 Task: Look for space in Seesen, Germany from 2nd June, 2023 to 9th June, 2023 for 5 adults in price range Rs.7000 to Rs.13000. Place can be shared room with 2 bedrooms having 5 beds and 2 bathrooms. Property type can be house, flat, guest house. Amenities needed are: wifi. Booking option can be shelf check-in. Required host language is English.
Action: Mouse moved to (506, 119)
Screenshot: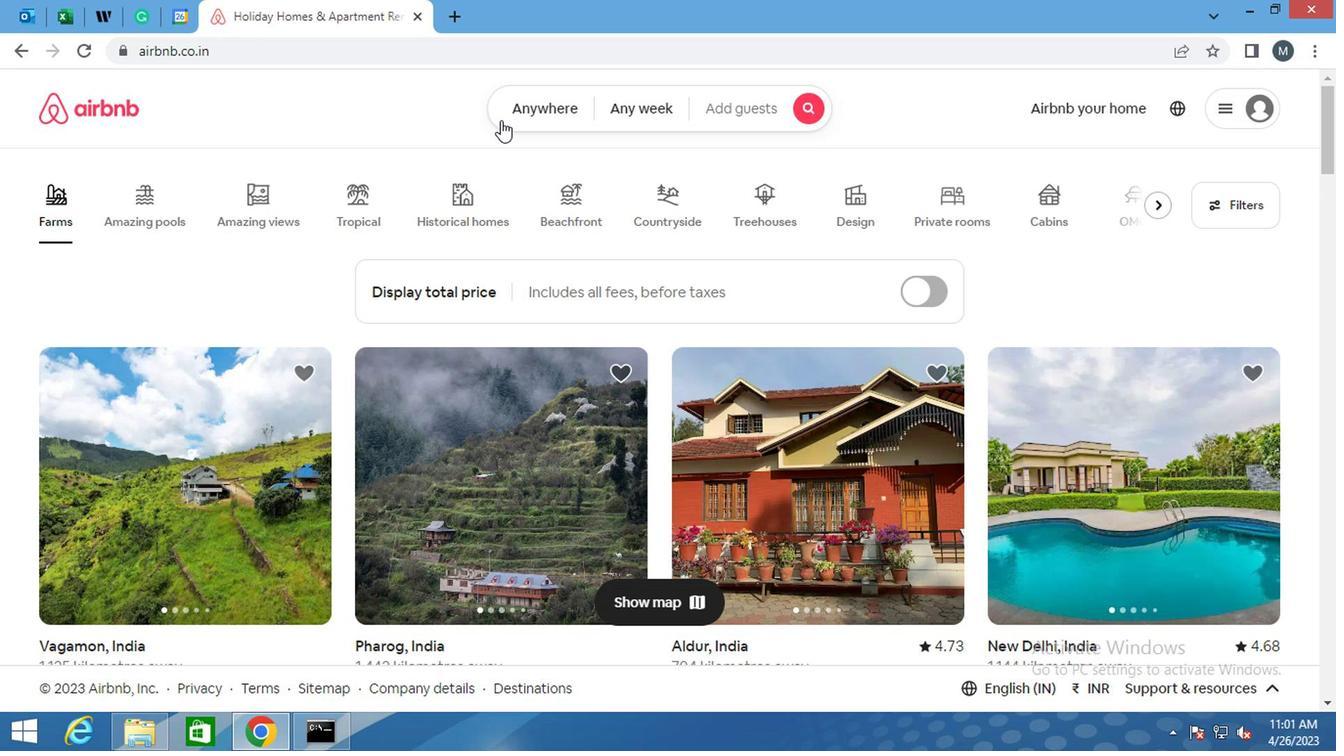 
Action: Mouse pressed left at (506, 119)
Screenshot: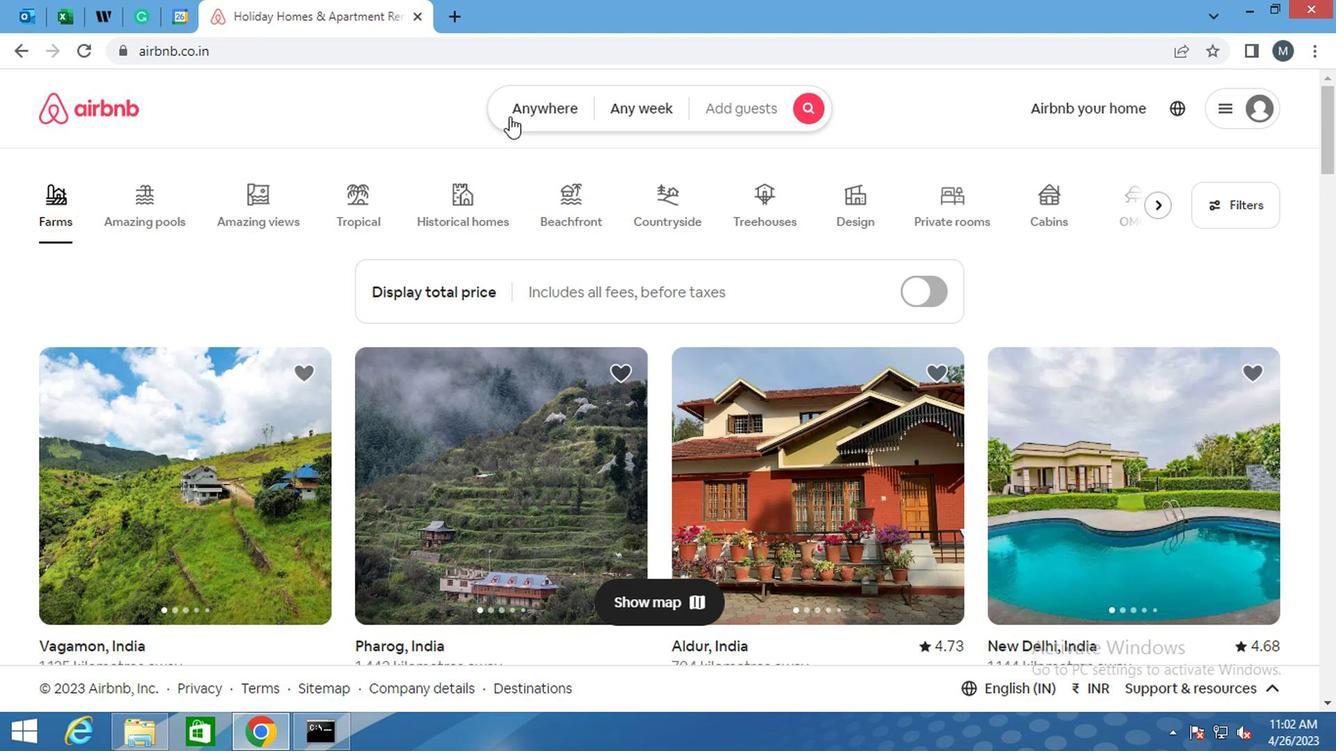 
Action: Mouse moved to (305, 180)
Screenshot: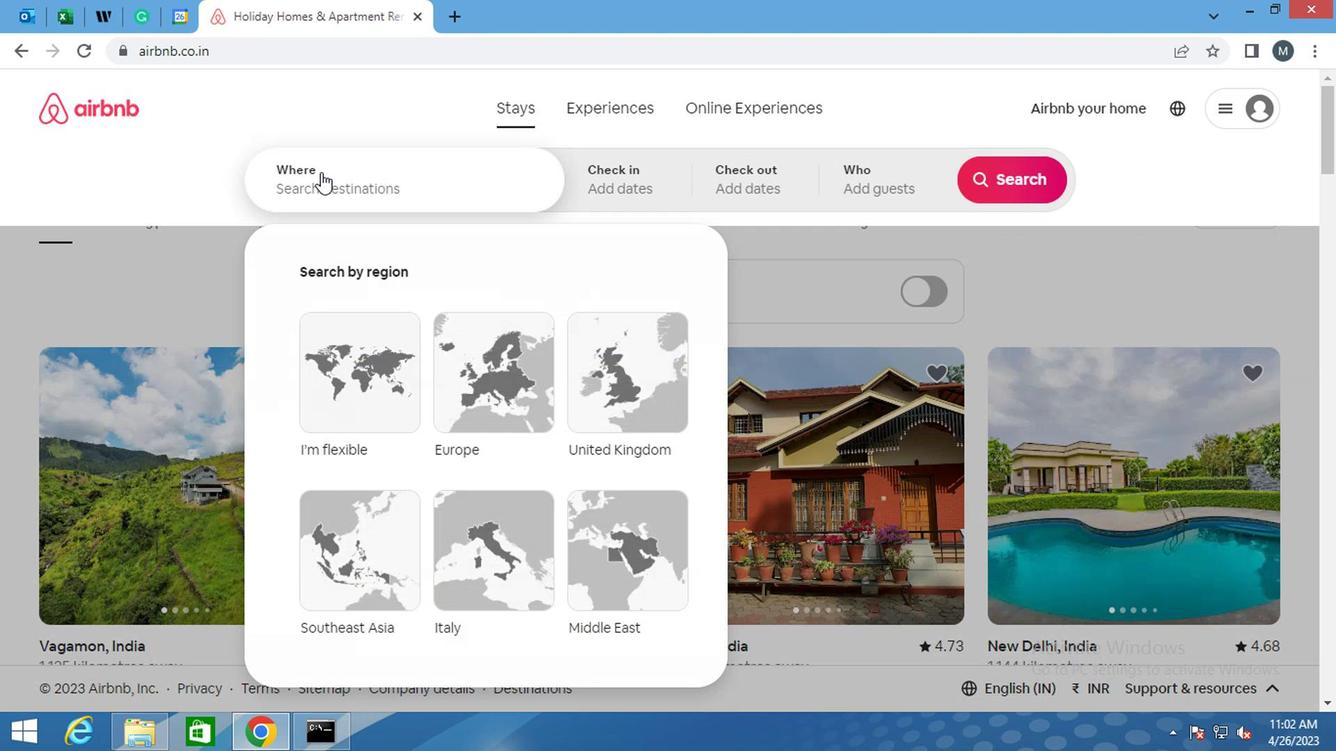 
Action: Mouse pressed left at (305, 180)
Screenshot: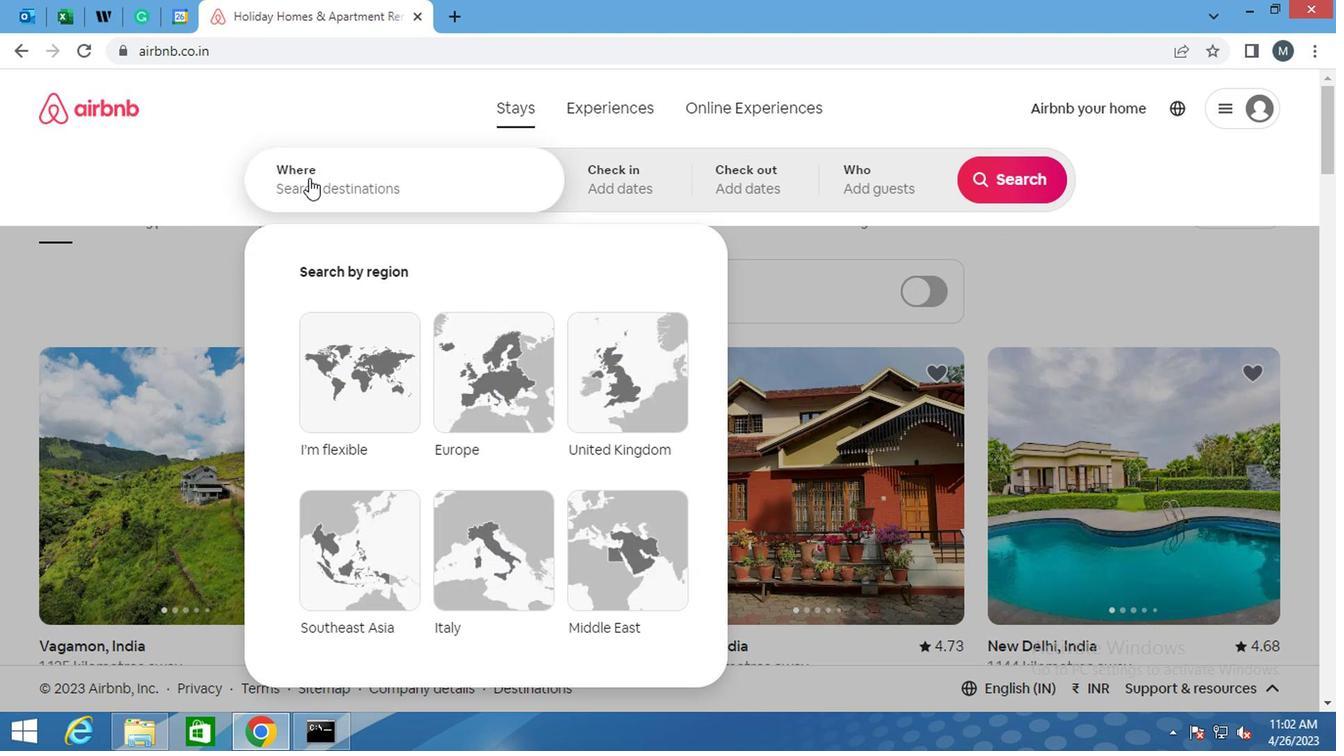 
Action: Key pressed <Key.shift>SEESEN,<Key.space><Key.shift>GERMANY<Key.enter>
Screenshot: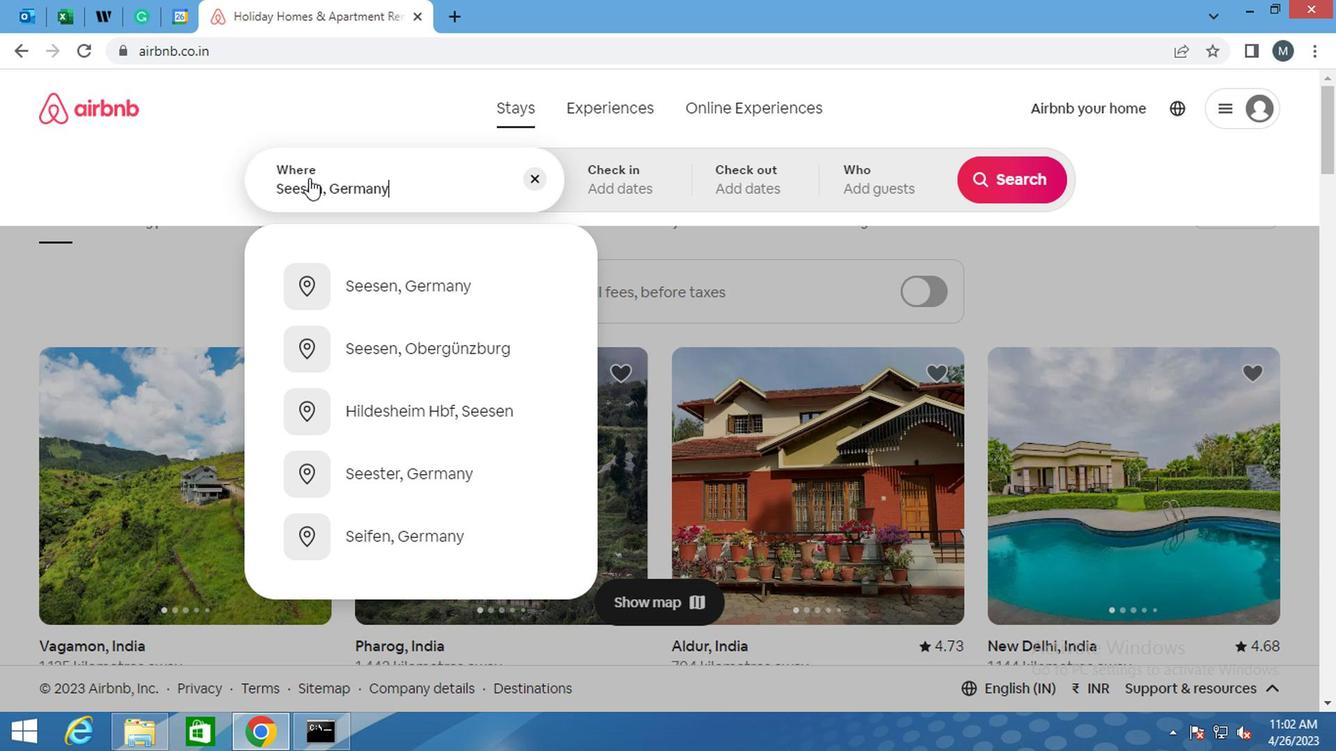 
Action: Mouse moved to (999, 343)
Screenshot: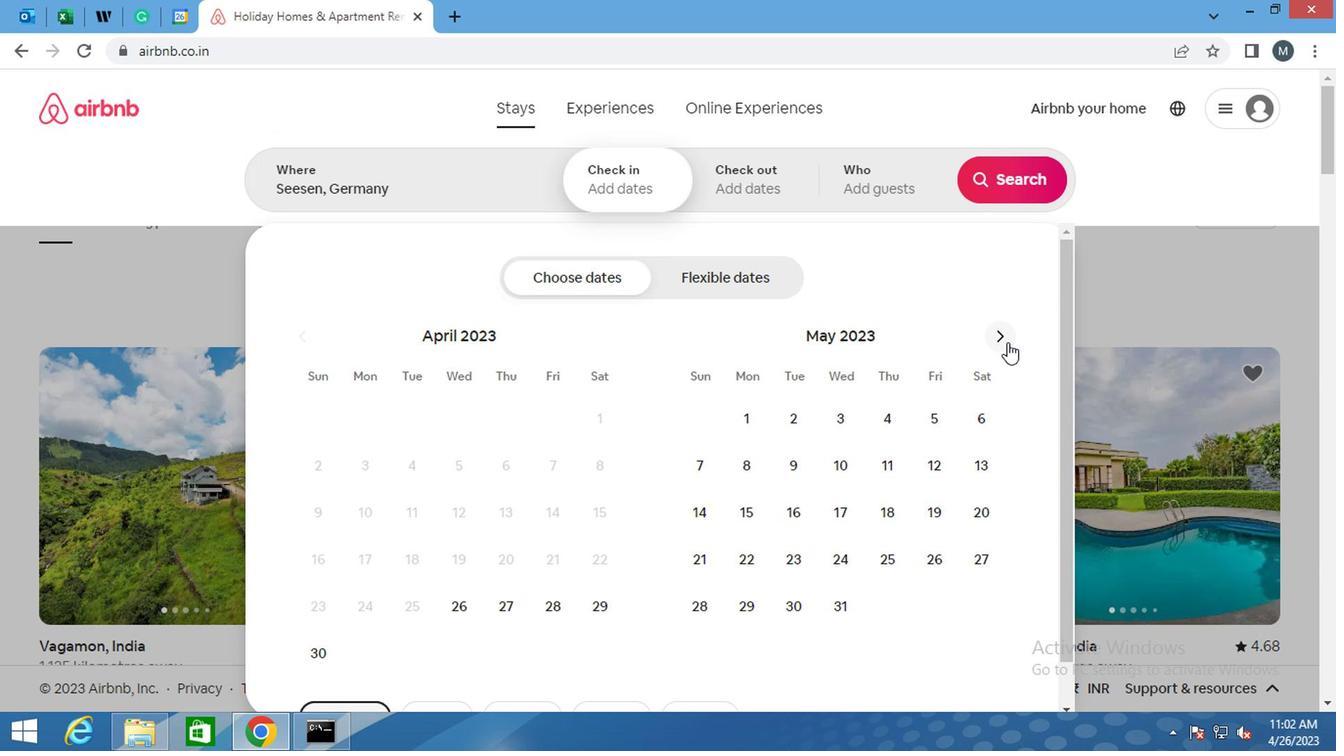 
Action: Mouse pressed left at (999, 343)
Screenshot: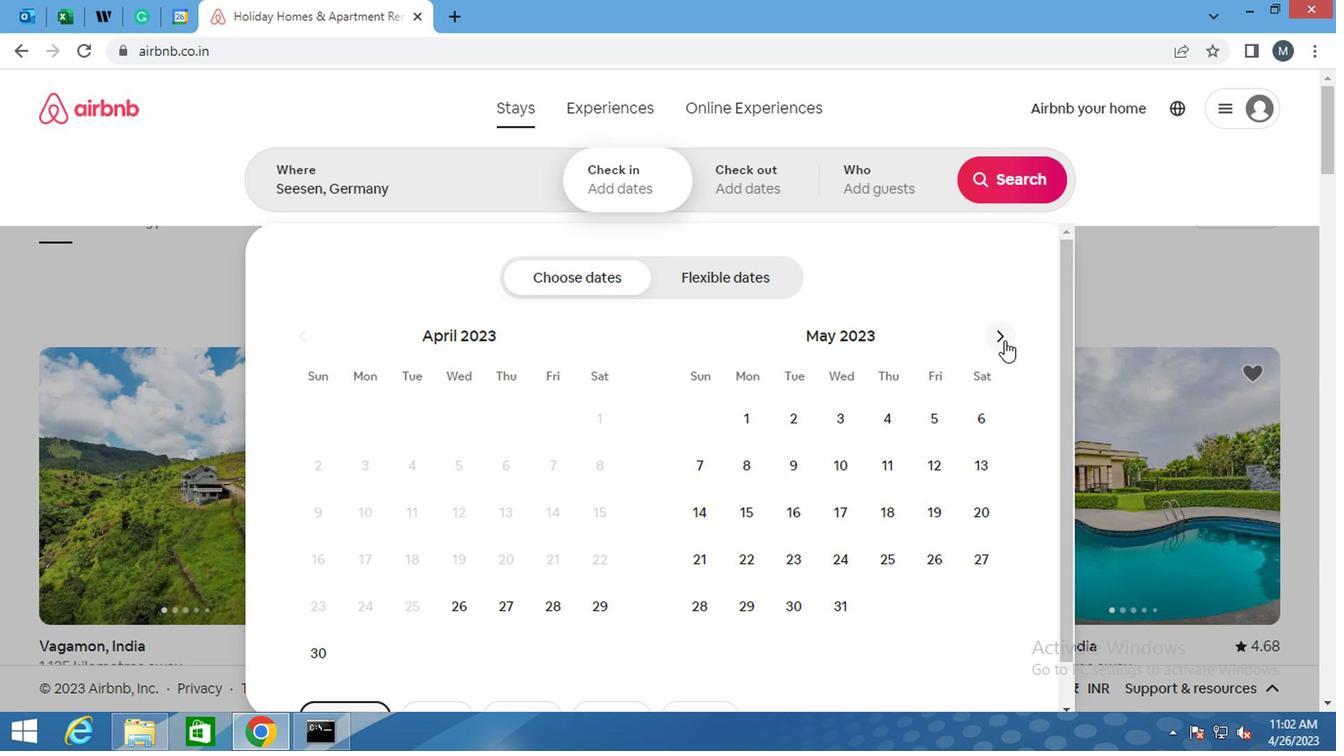 
Action: Mouse moved to (949, 423)
Screenshot: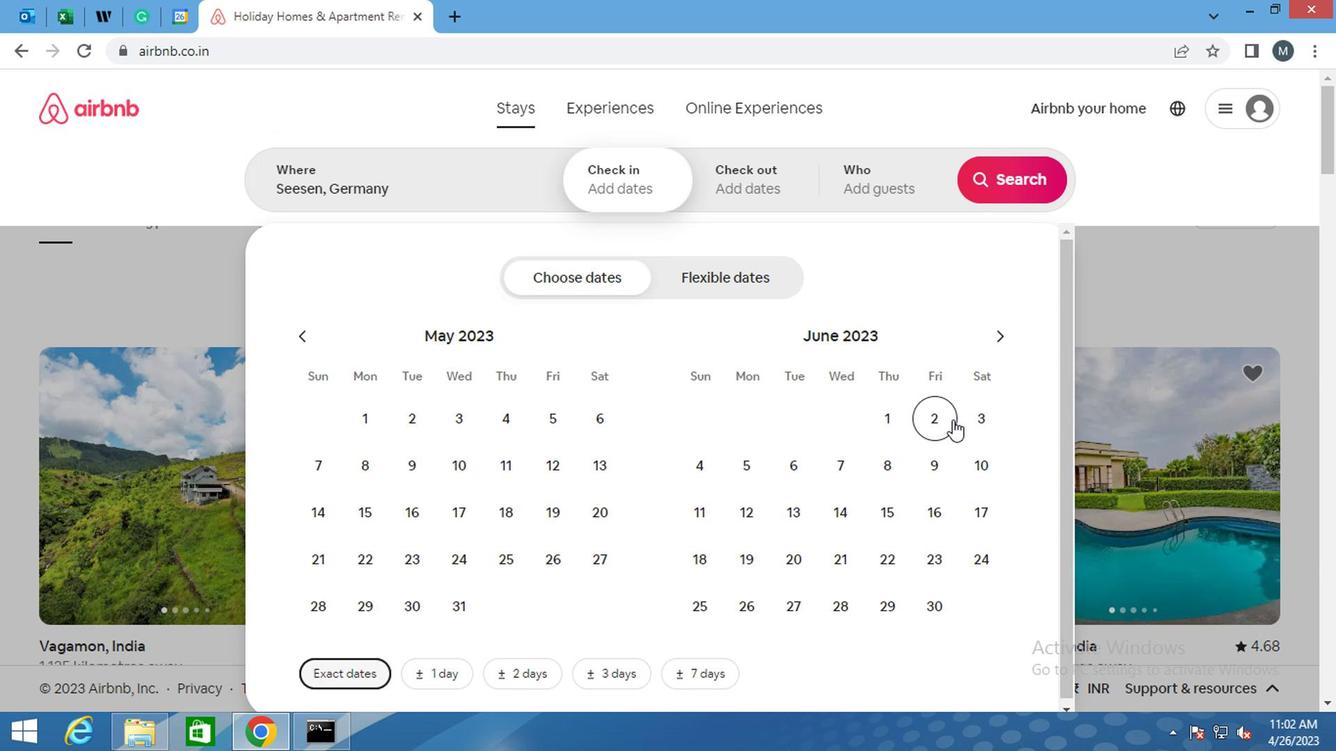 
Action: Mouse pressed left at (949, 423)
Screenshot: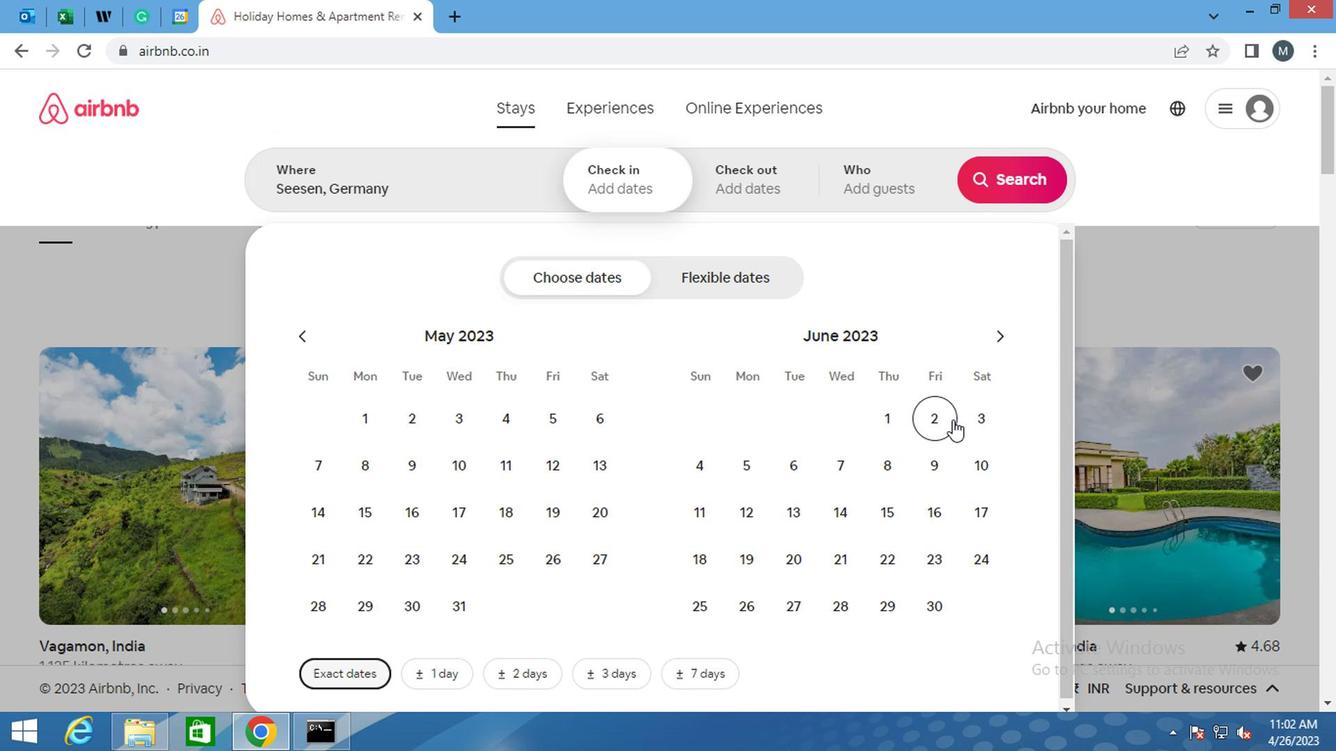 
Action: Mouse moved to (941, 462)
Screenshot: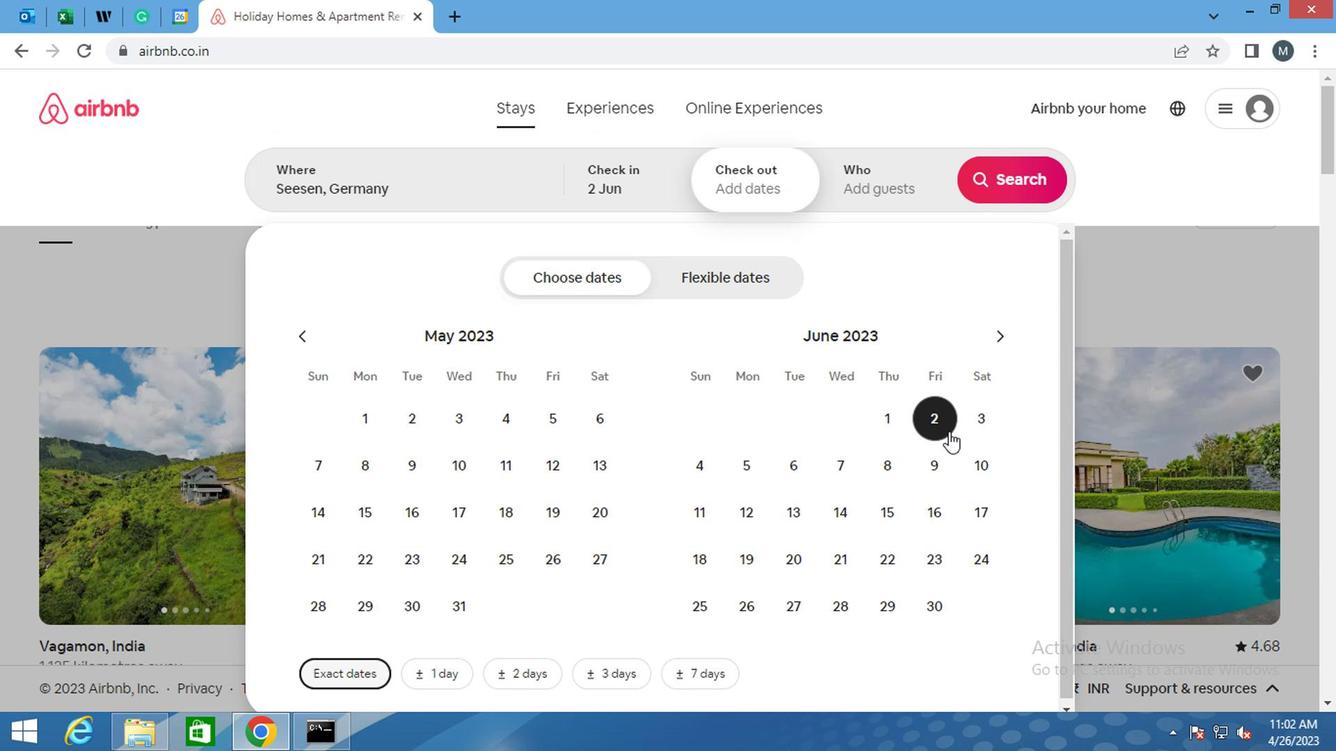 
Action: Mouse pressed left at (941, 462)
Screenshot: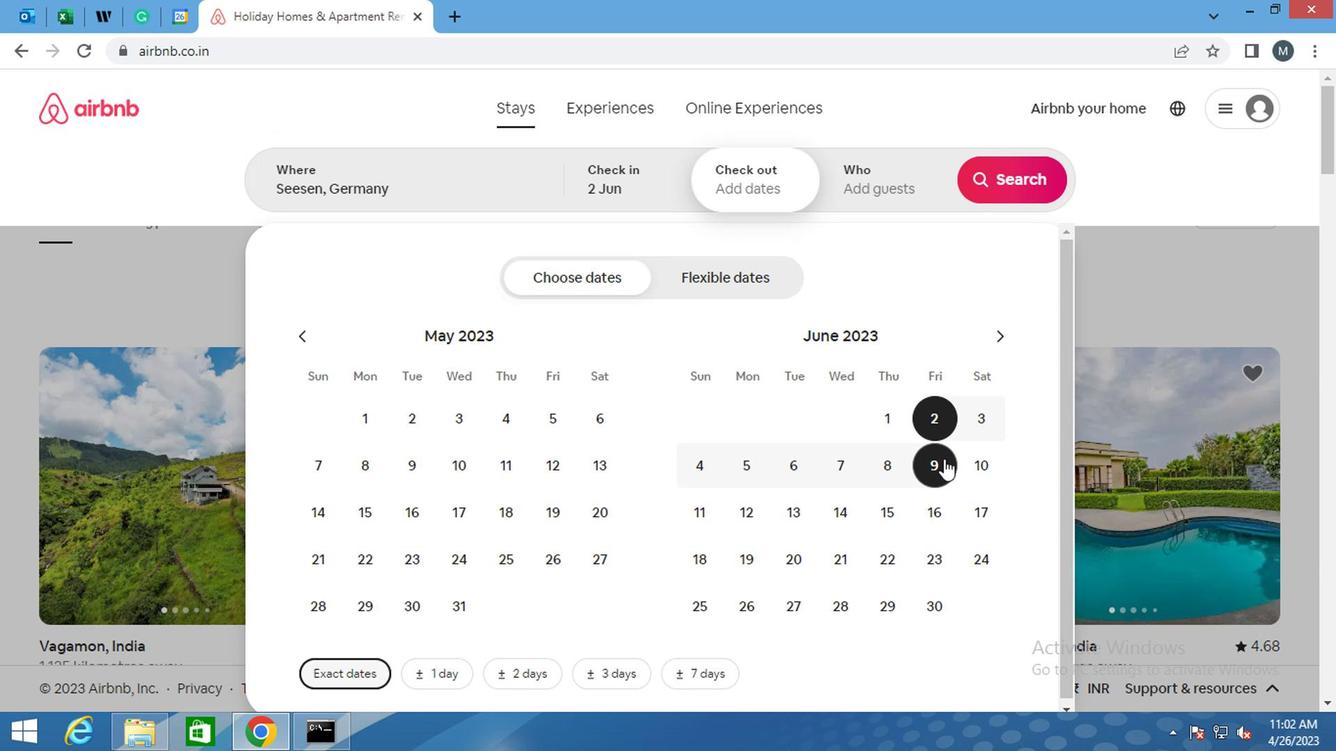 
Action: Mouse moved to (886, 183)
Screenshot: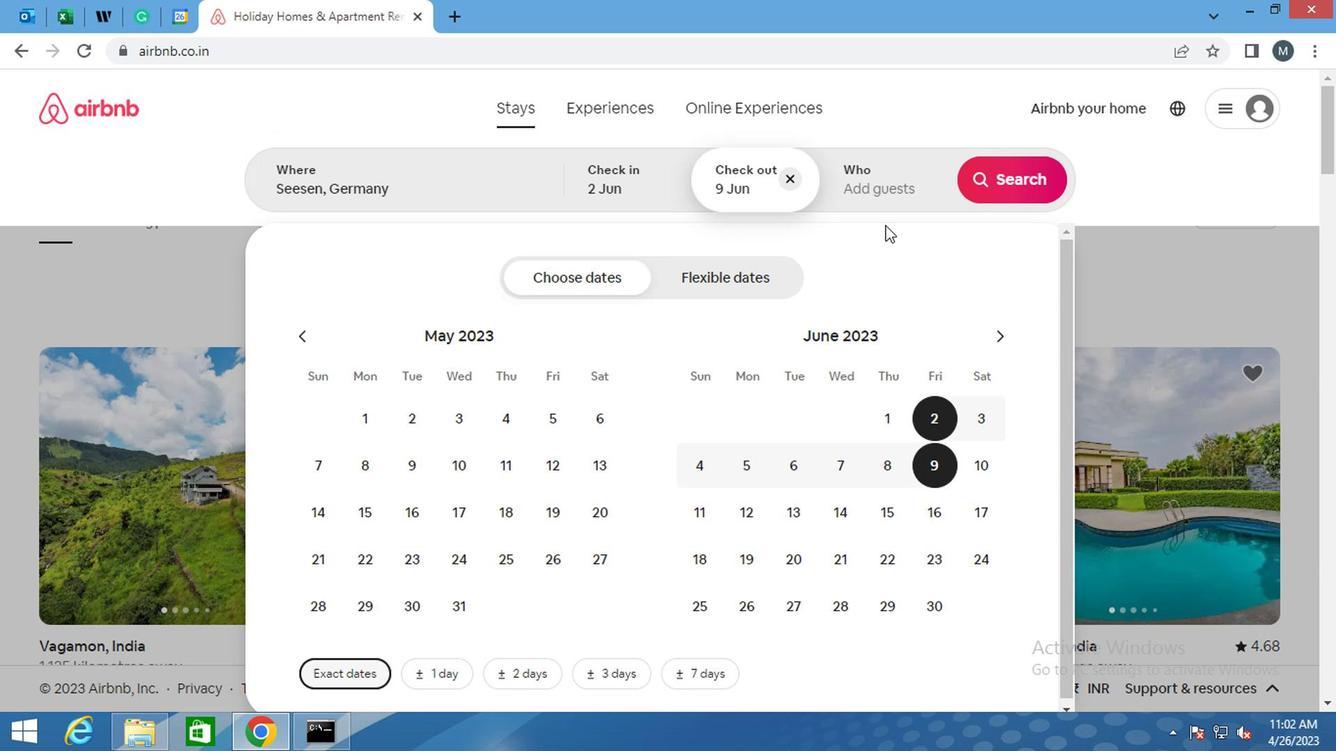 
Action: Mouse pressed left at (886, 183)
Screenshot: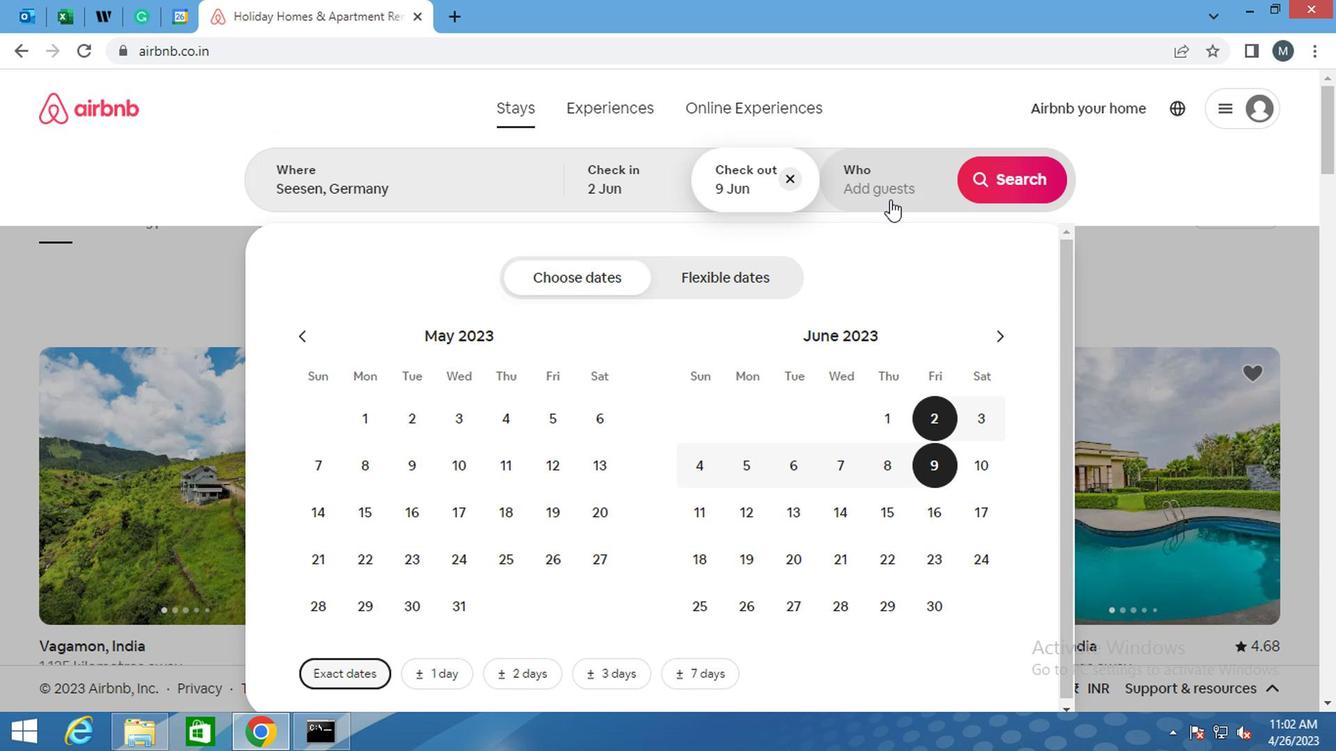 
Action: Mouse moved to (1027, 292)
Screenshot: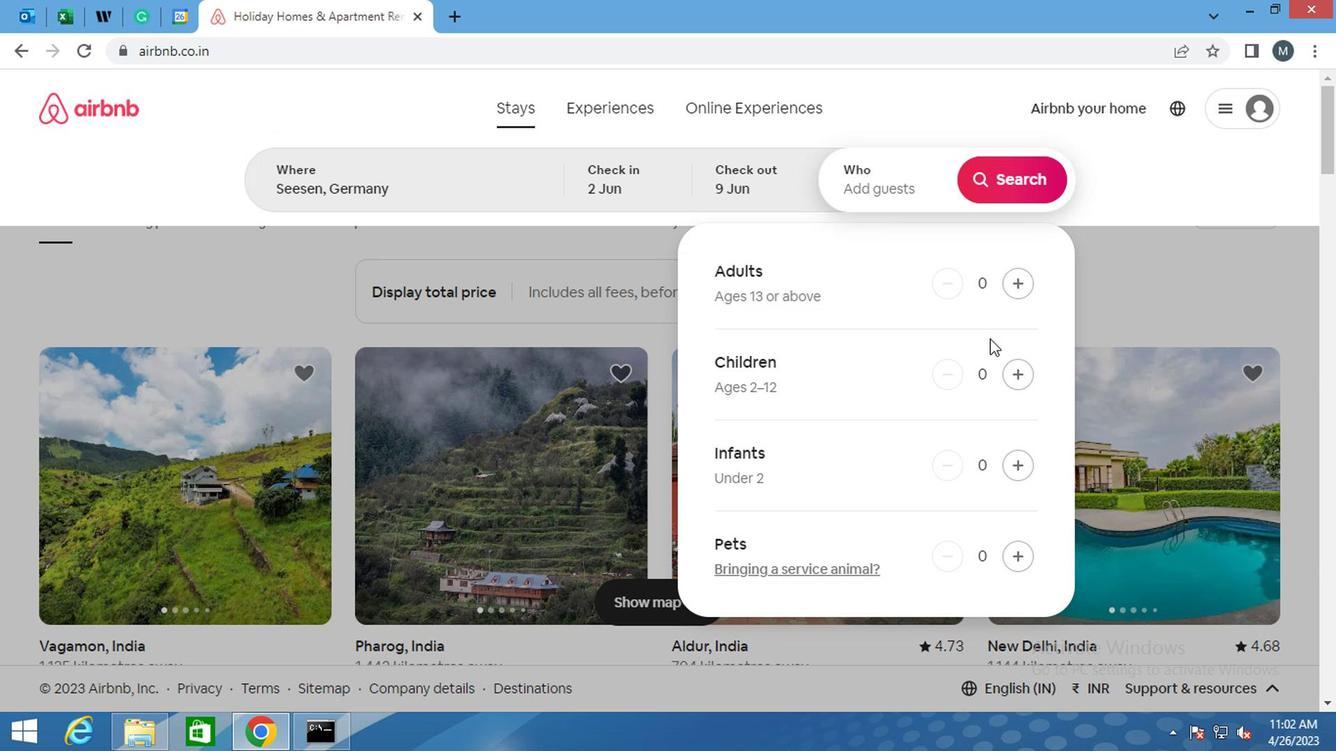 
Action: Mouse pressed left at (1027, 292)
Screenshot: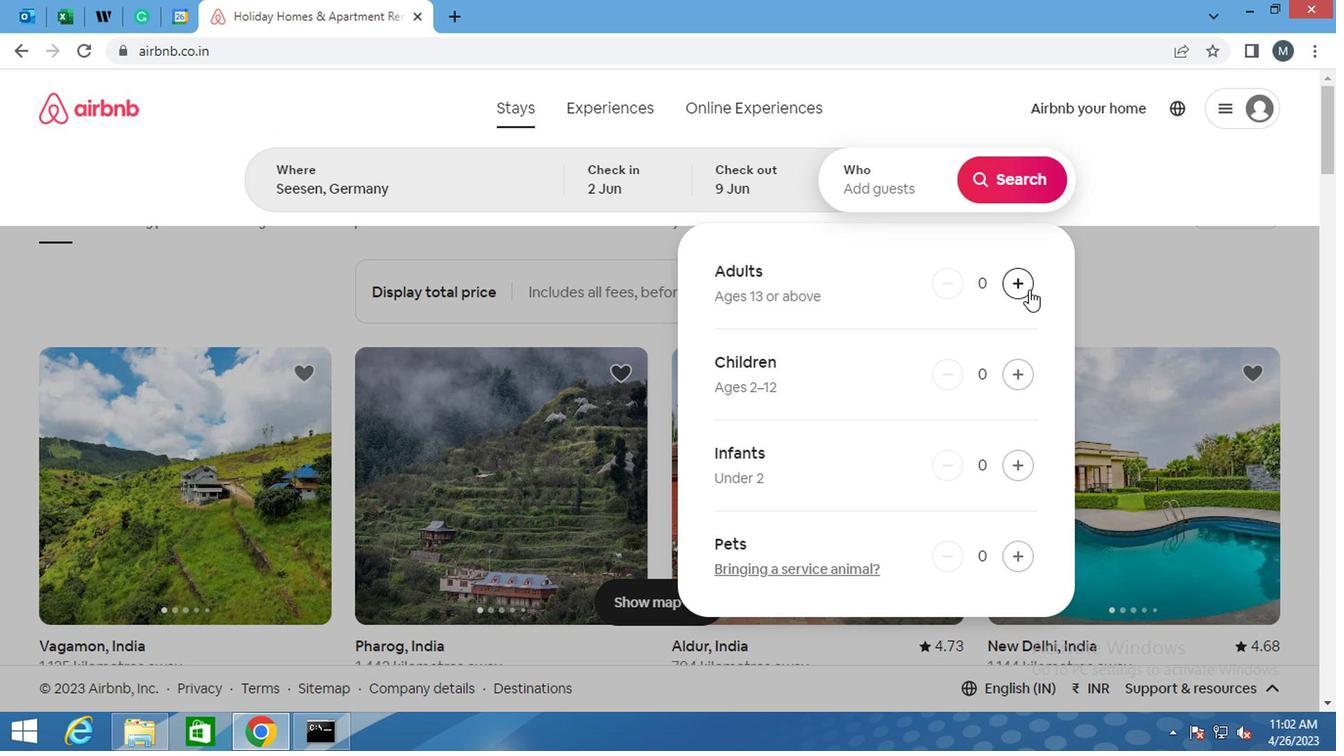 
Action: Mouse pressed left at (1027, 292)
Screenshot: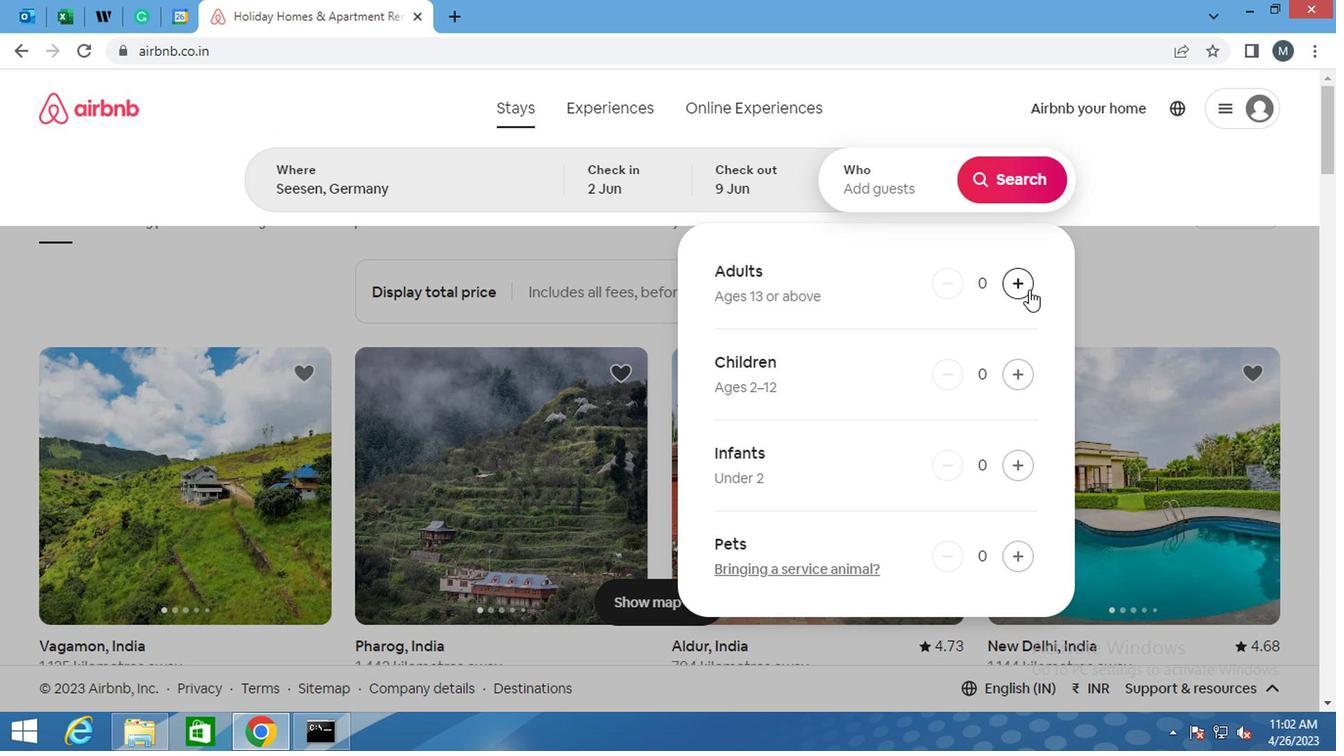 
Action: Mouse pressed left at (1027, 292)
Screenshot: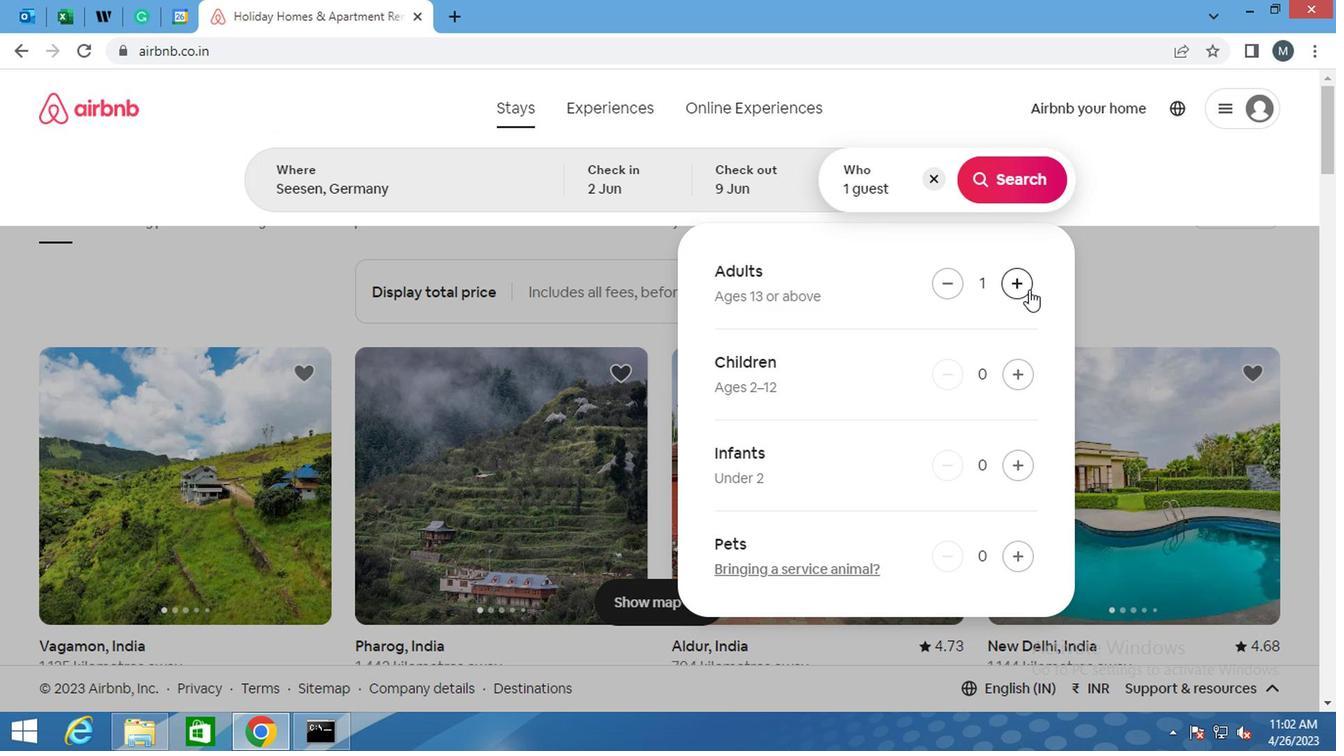 
Action: Mouse pressed left at (1027, 292)
Screenshot: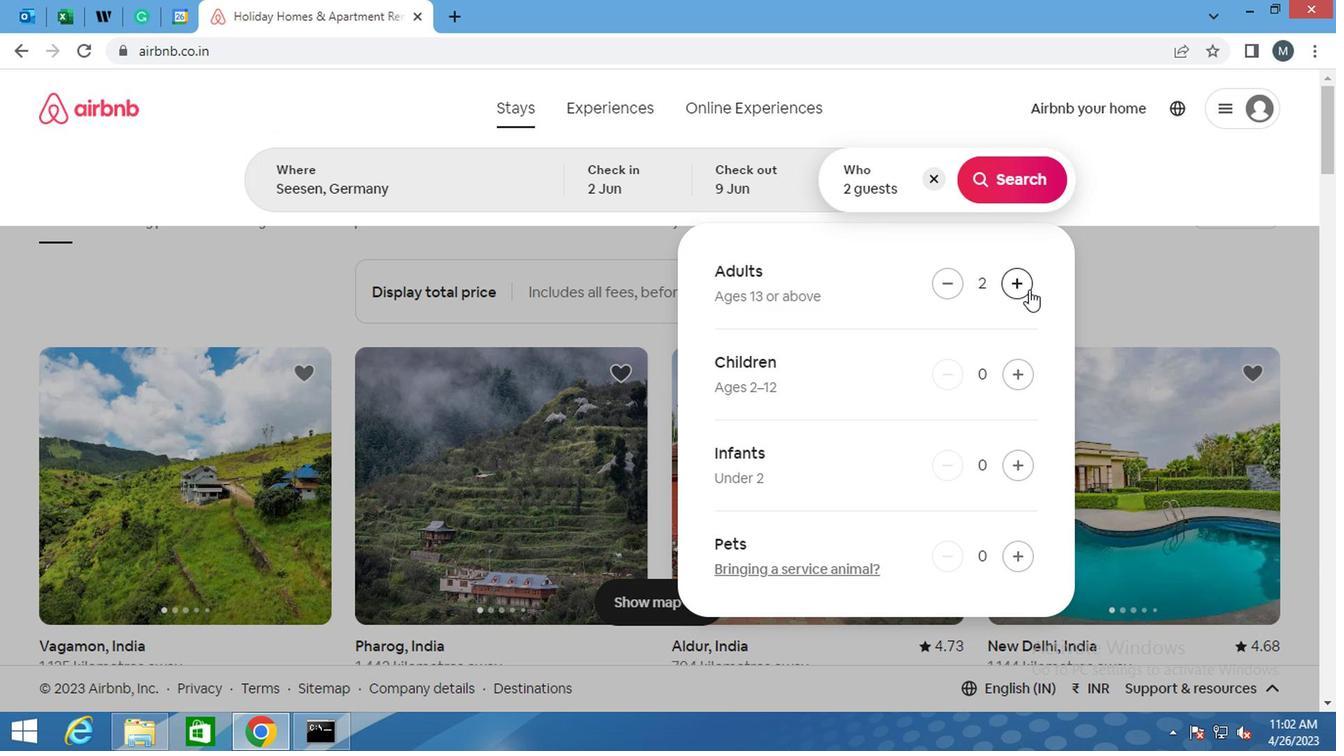 
Action: Mouse pressed left at (1027, 292)
Screenshot: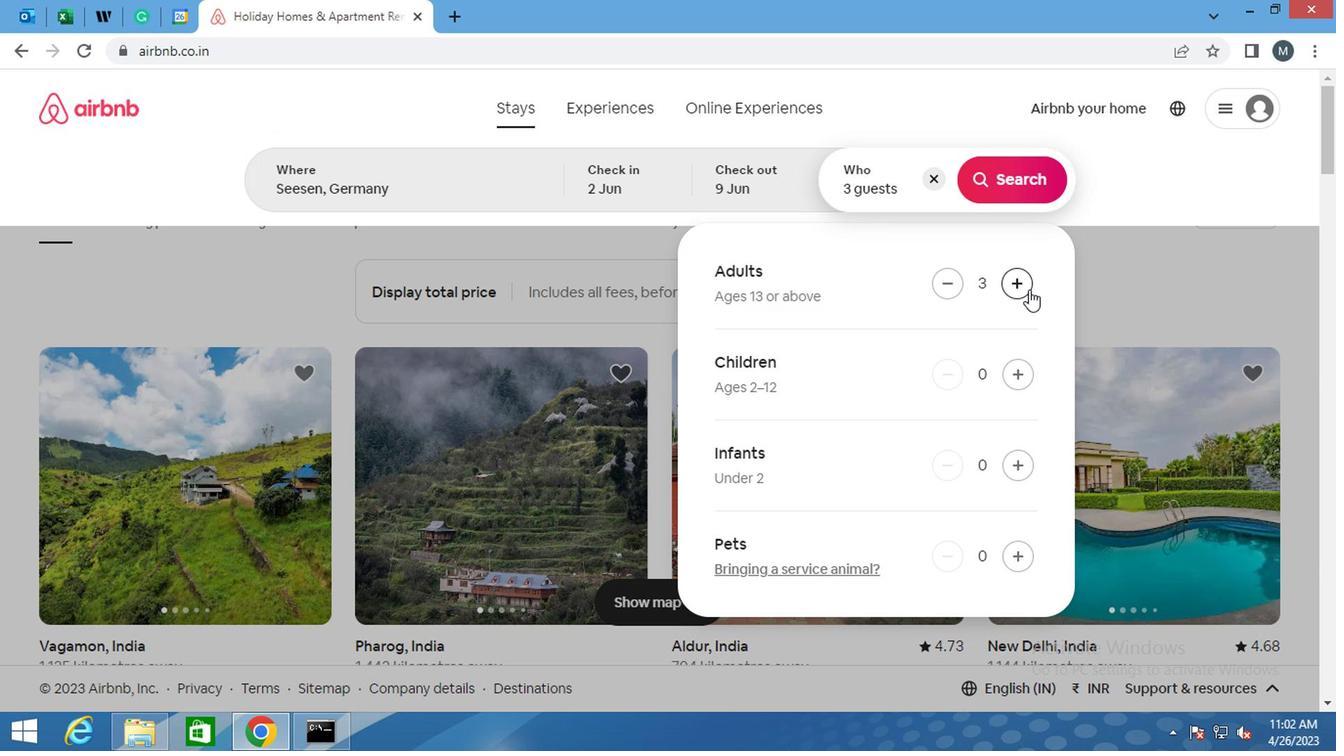 
Action: Mouse moved to (980, 188)
Screenshot: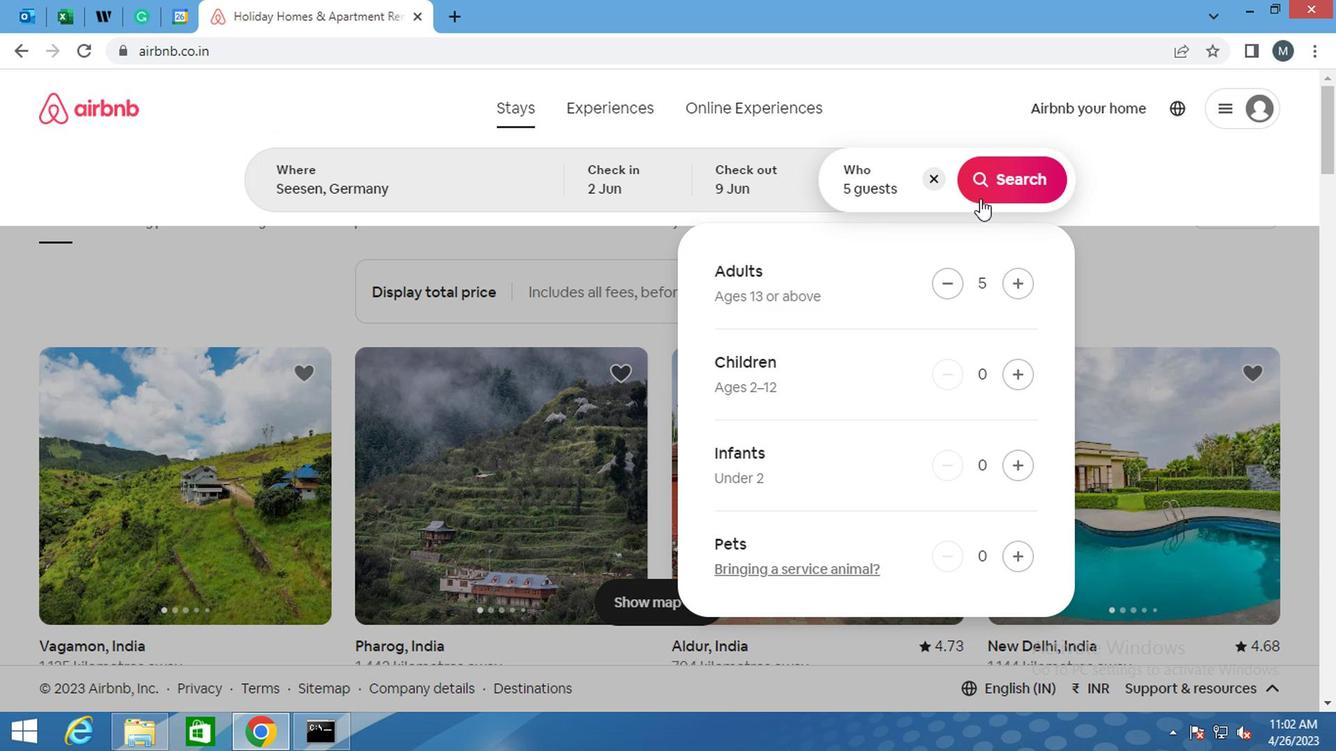 
Action: Mouse pressed left at (980, 188)
Screenshot: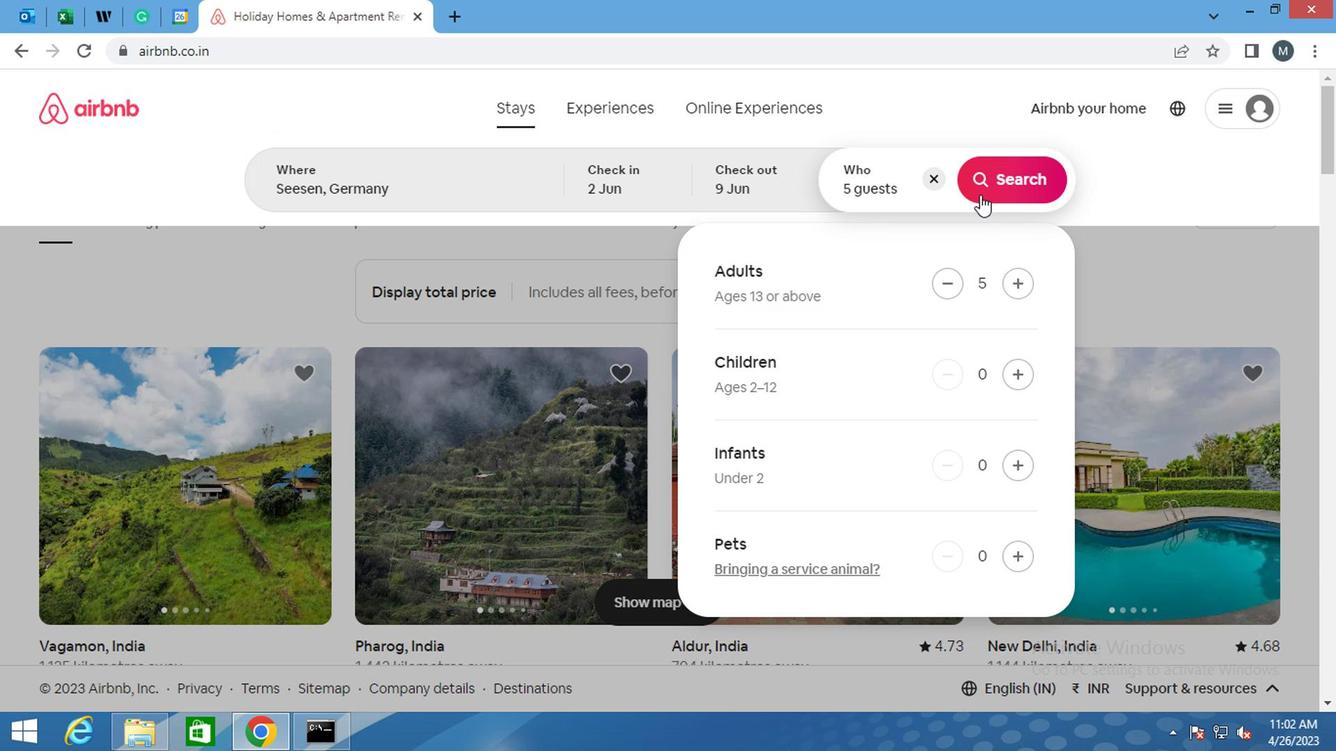
Action: Mouse moved to (1250, 190)
Screenshot: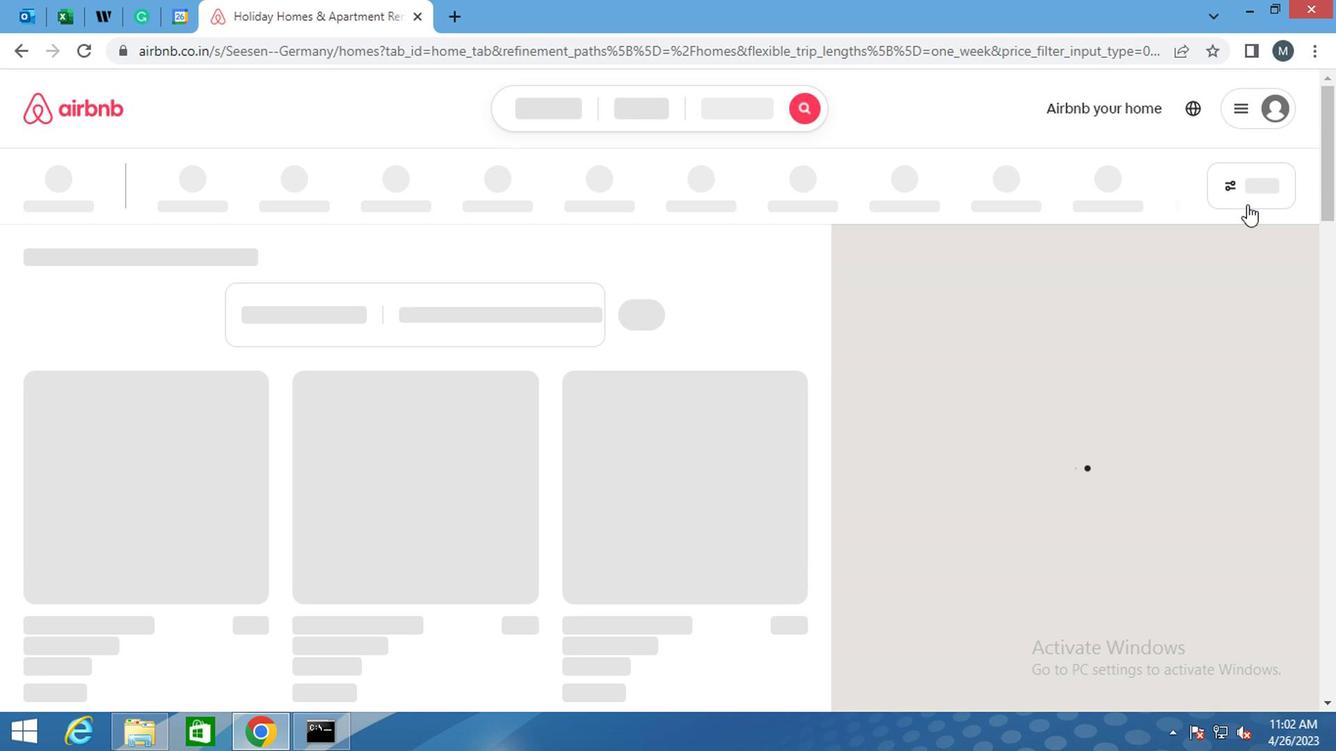 
Action: Mouse pressed left at (1250, 190)
Screenshot: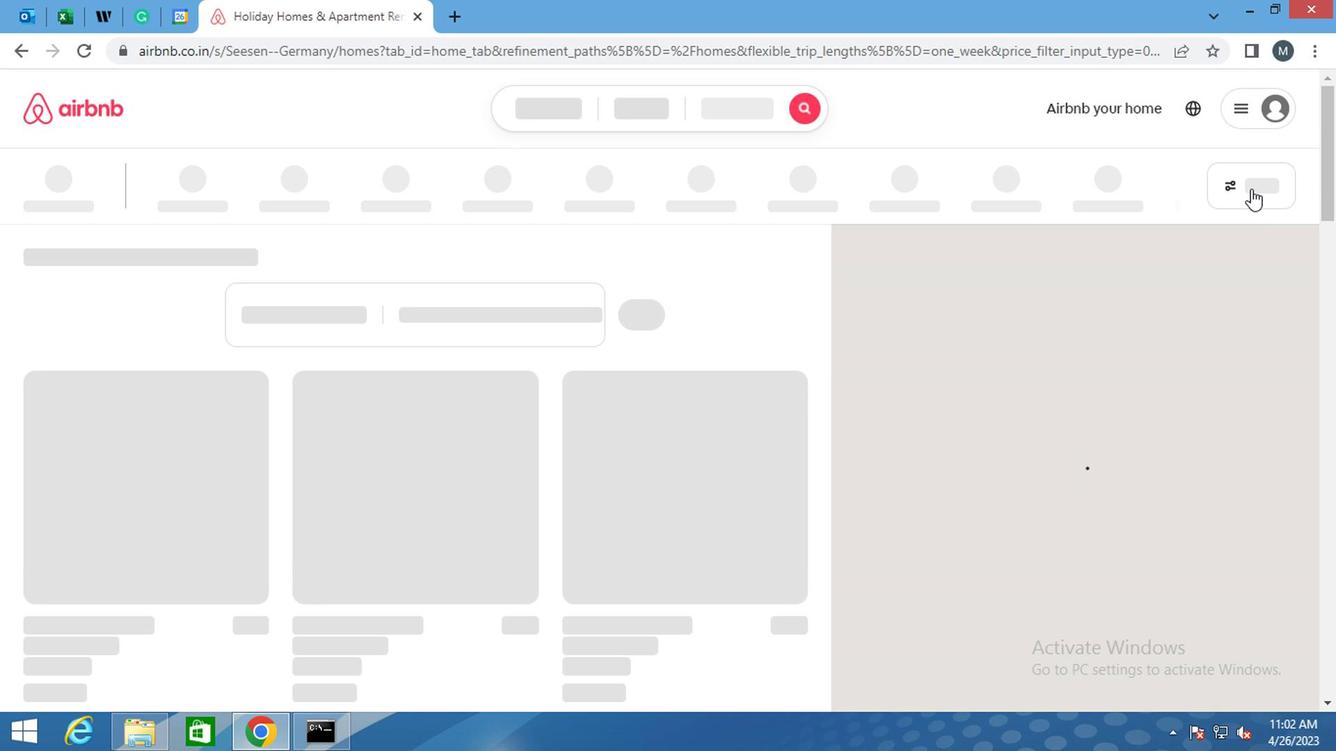 
Action: Mouse moved to (1273, 183)
Screenshot: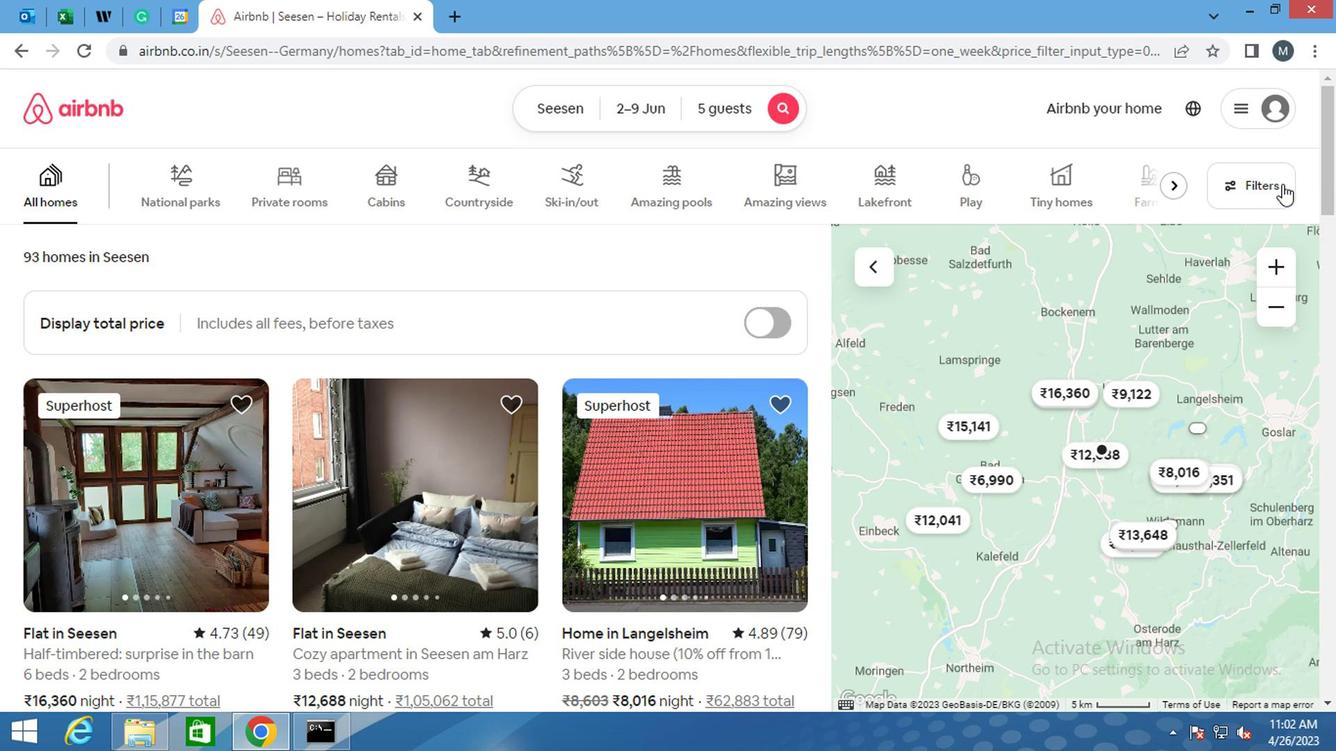 
Action: Mouse pressed left at (1273, 183)
Screenshot: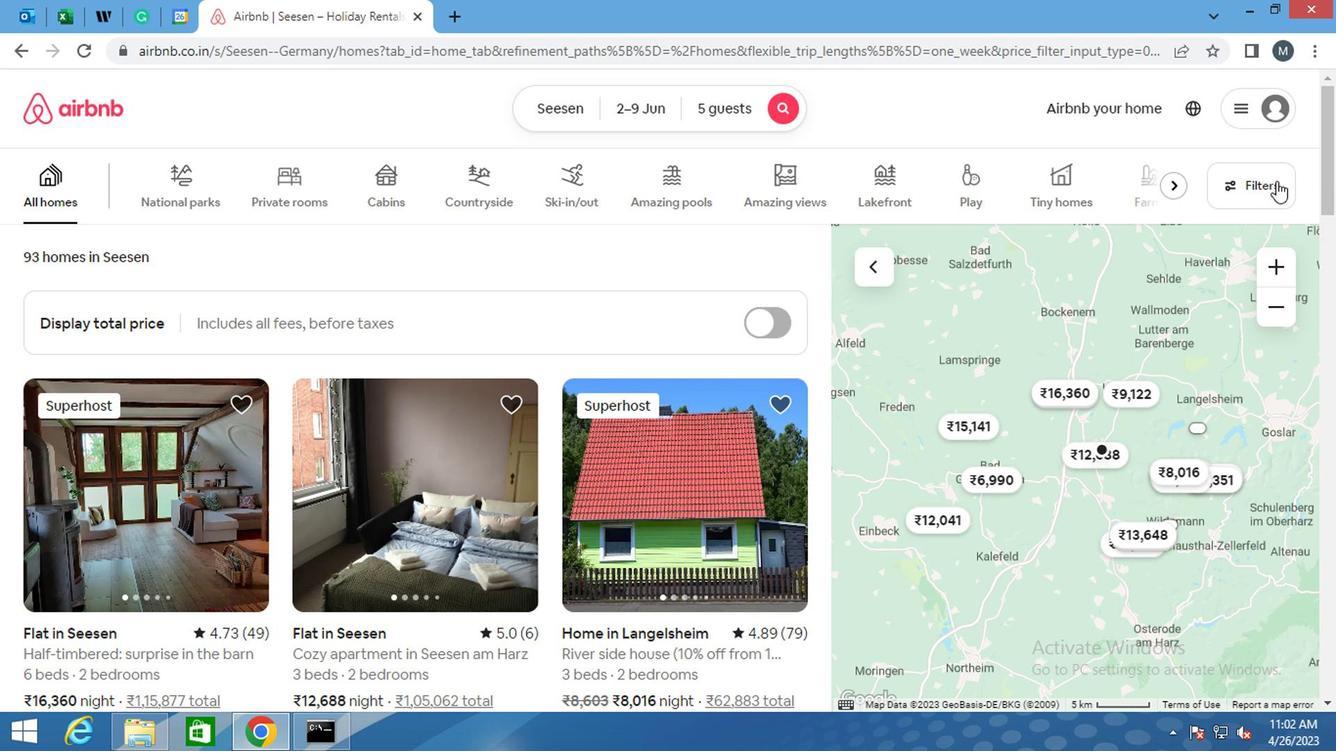 
Action: Mouse moved to (500, 429)
Screenshot: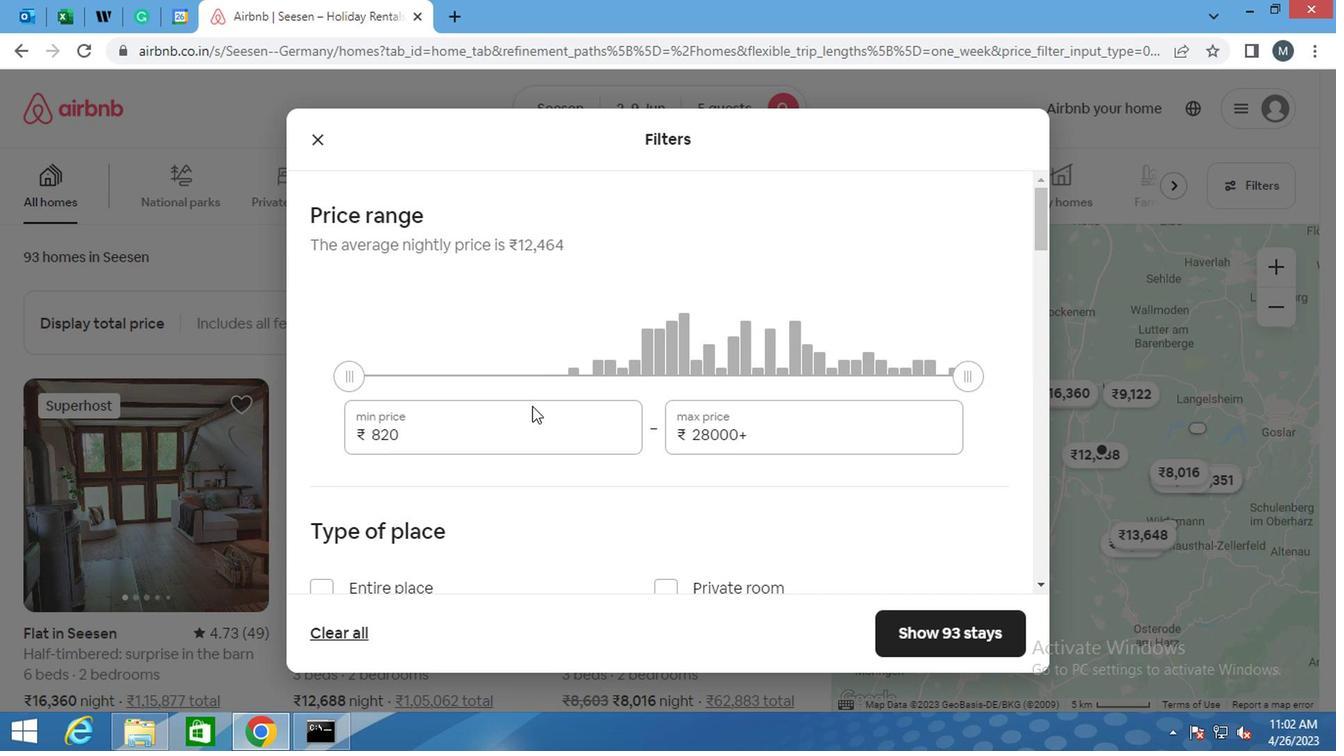 
Action: Mouse pressed left at (500, 429)
Screenshot: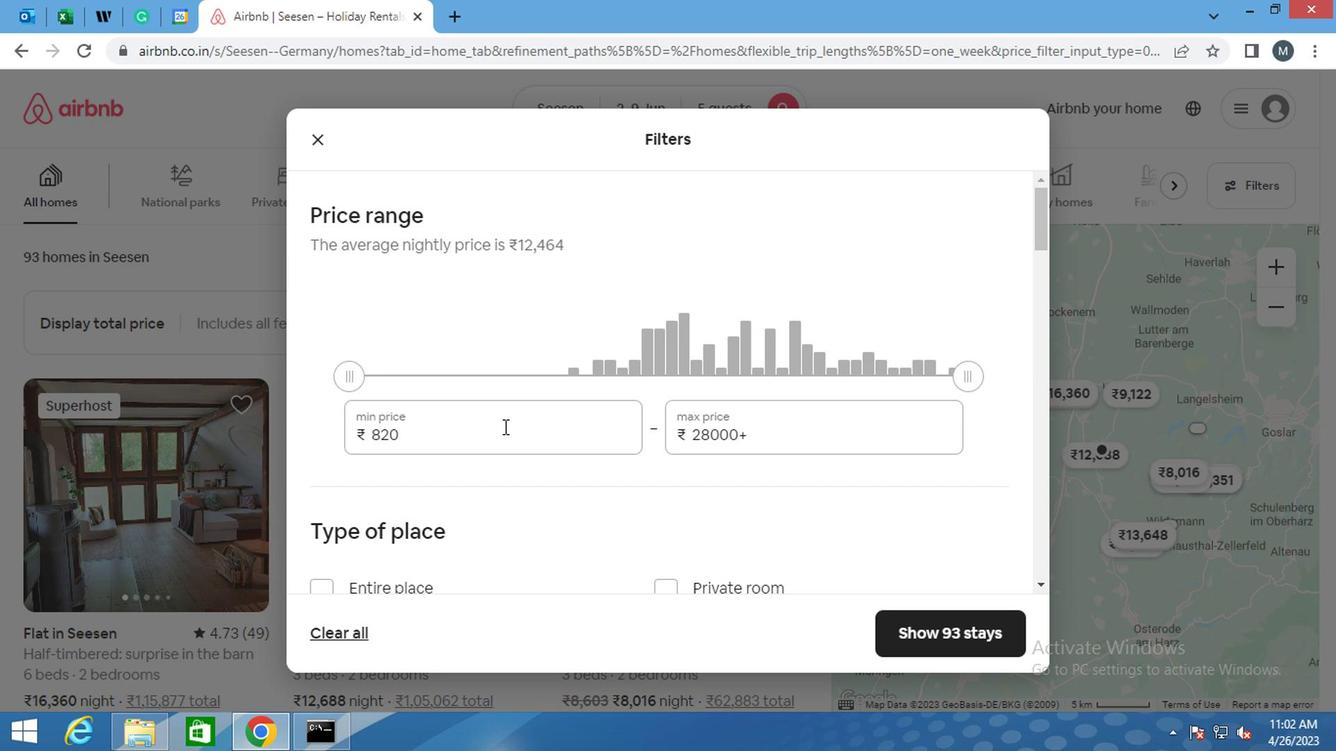 
Action: Mouse pressed left at (500, 429)
Screenshot: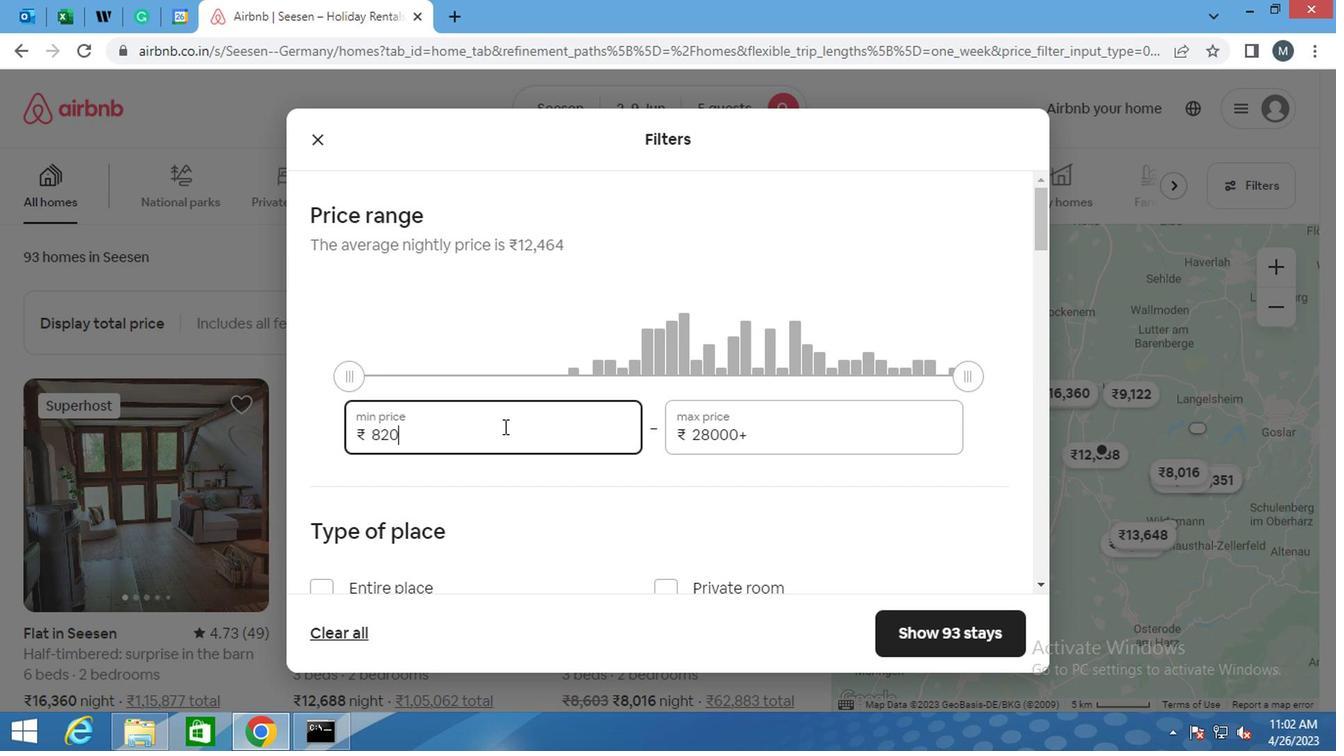 
Action: Key pressed 70
Screenshot: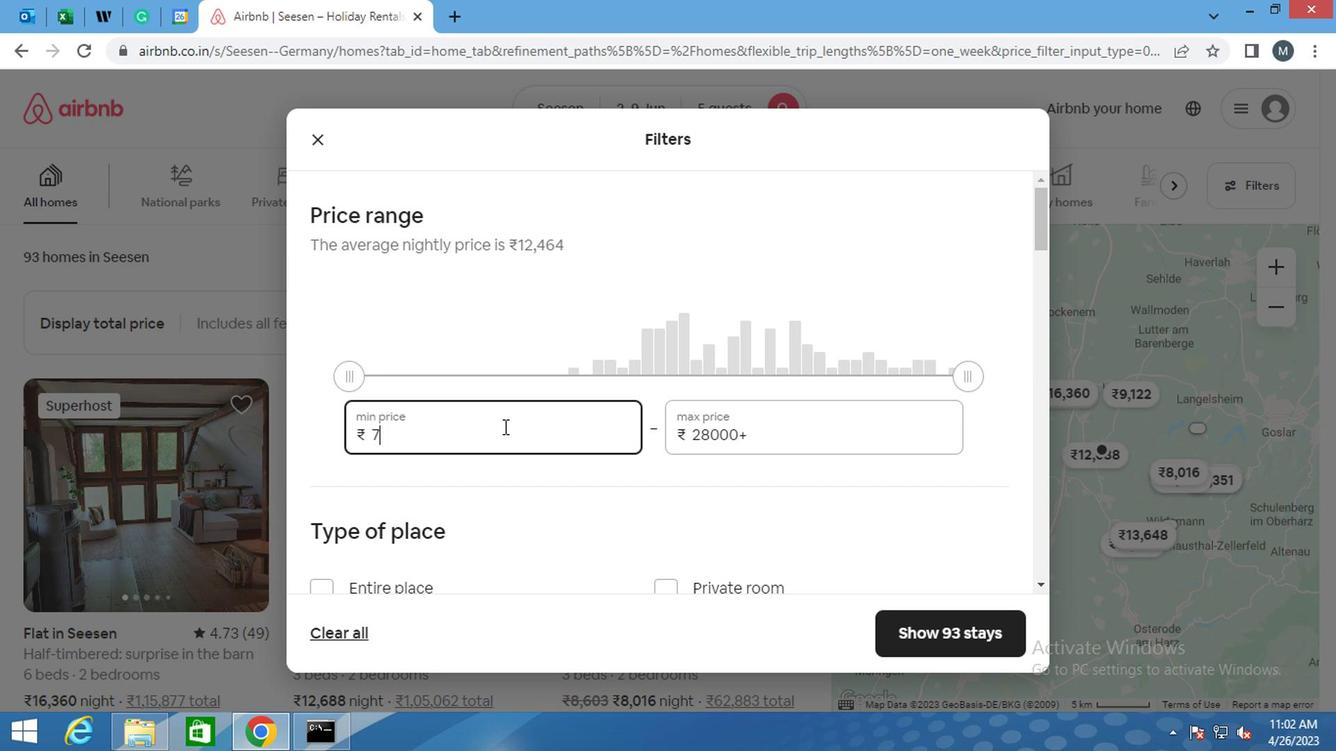 
Action: Mouse moved to (617, 429)
Screenshot: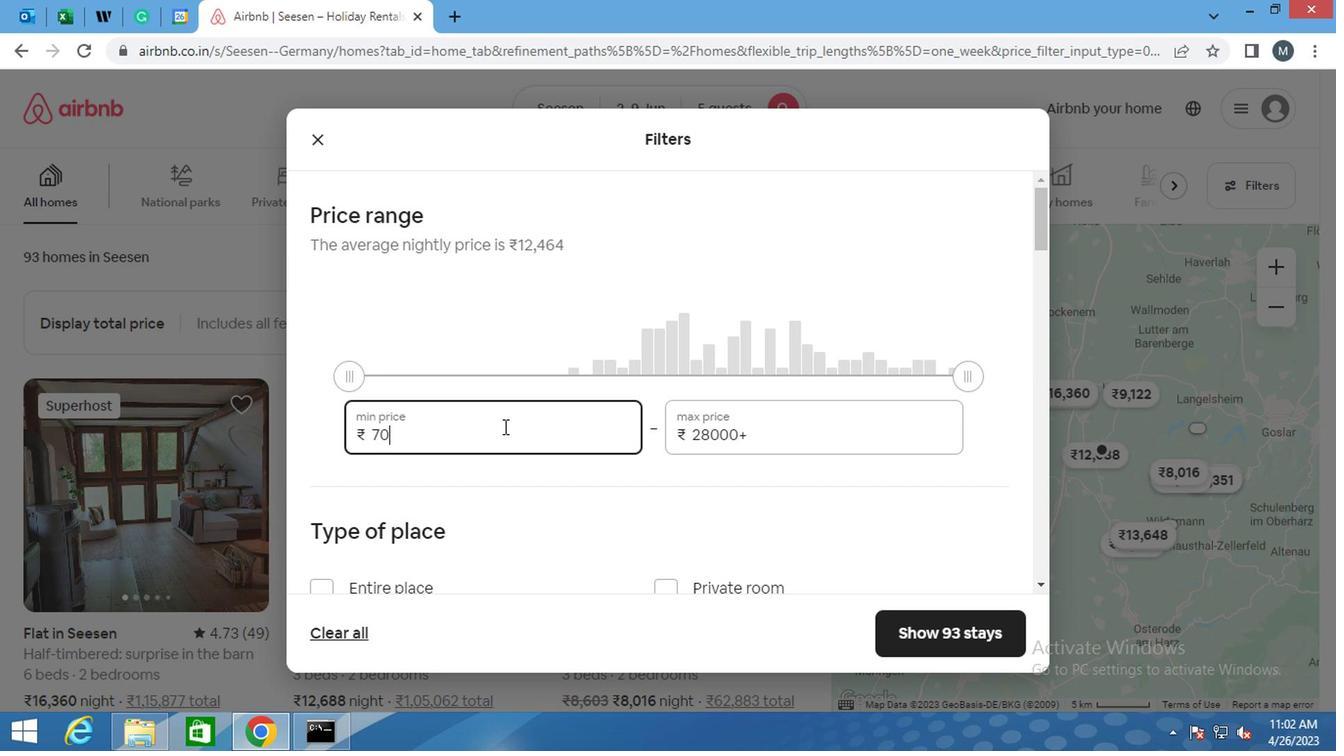 
Action: Key pressed 0
Screenshot: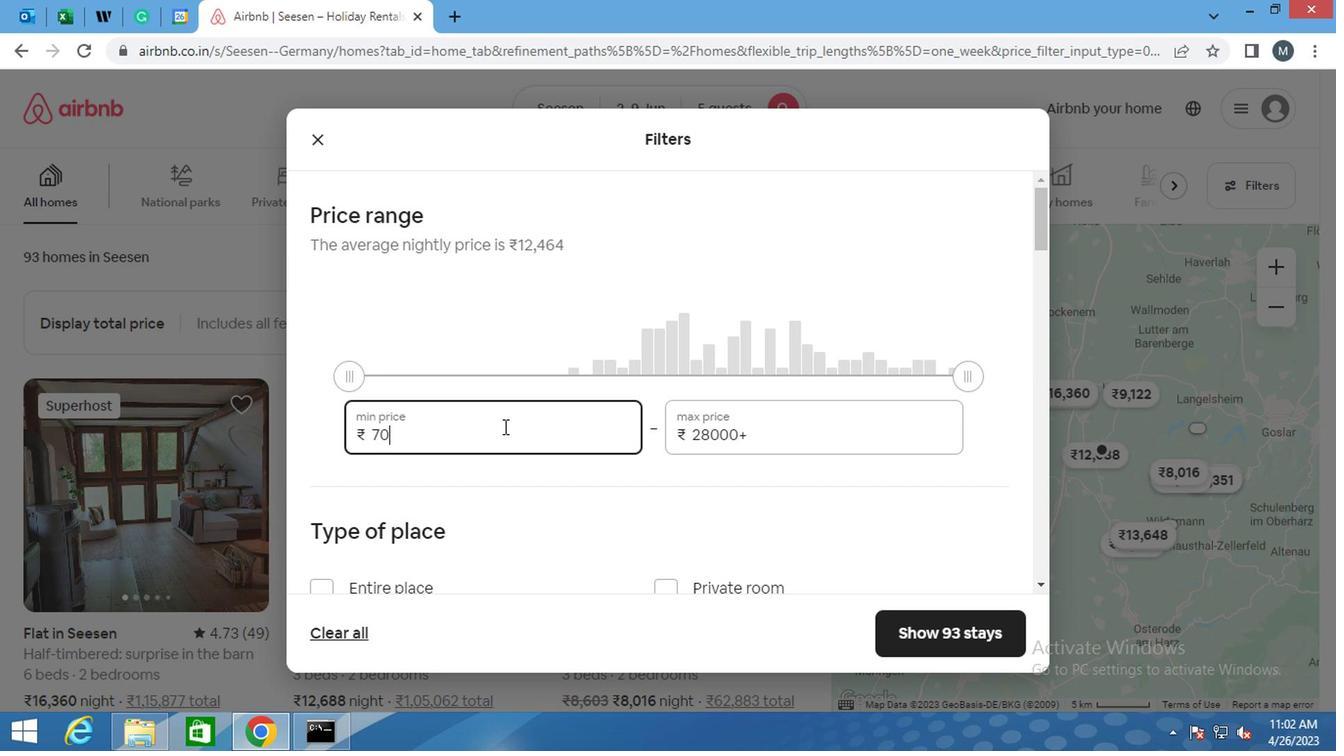 
Action: Mouse moved to (716, 423)
Screenshot: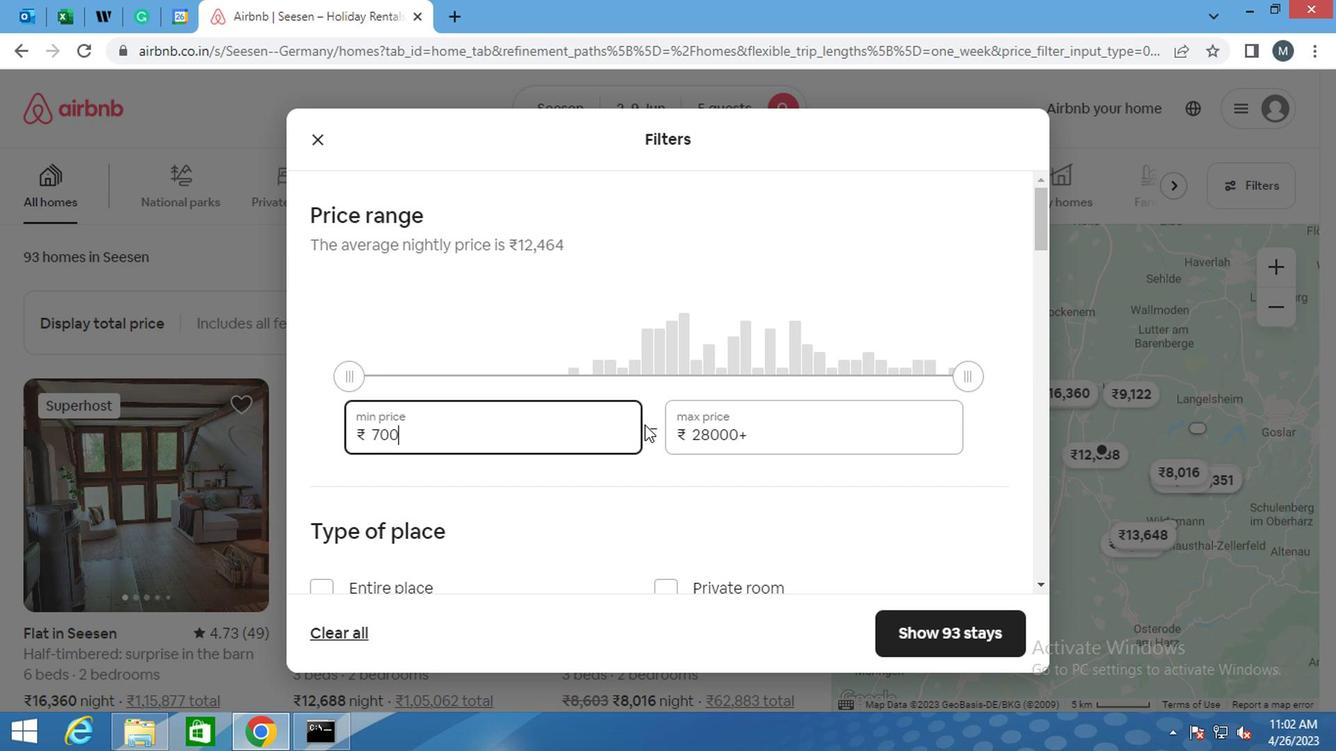 
Action: Key pressed 0
Screenshot: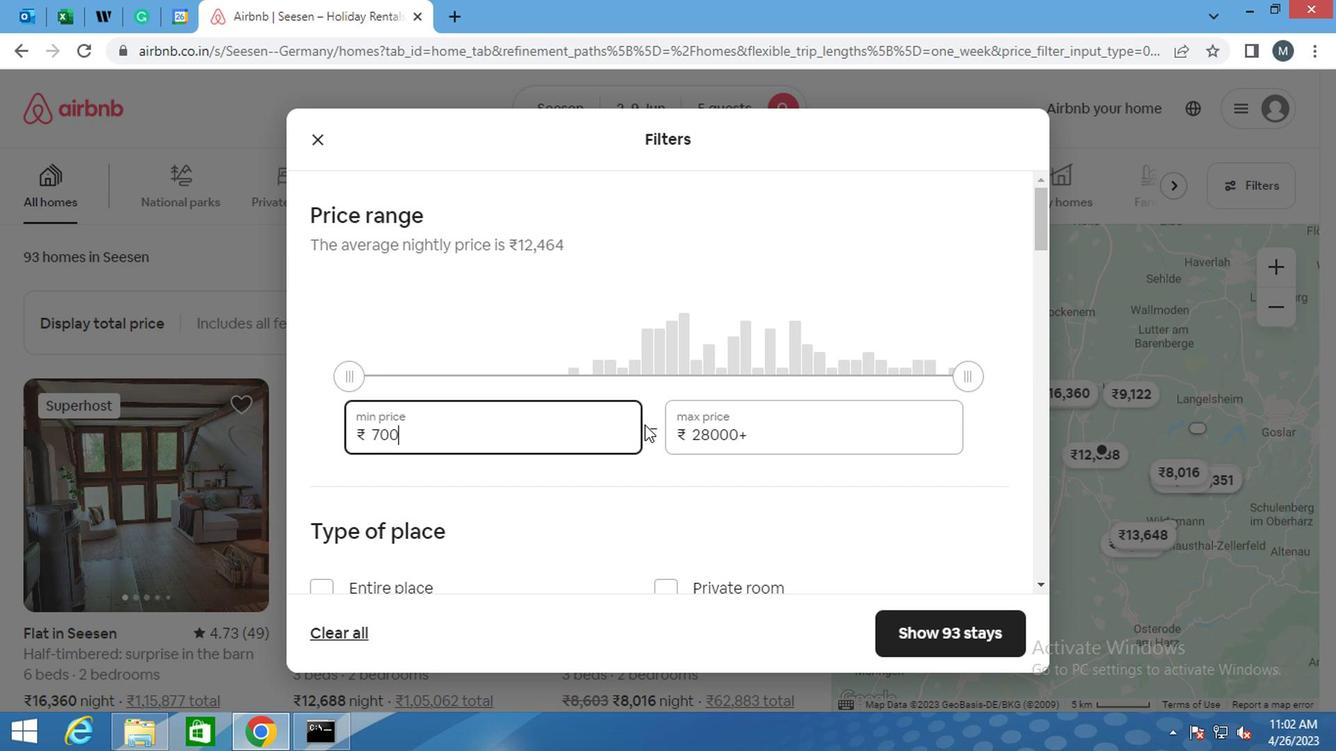 
Action: Mouse moved to (733, 416)
Screenshot: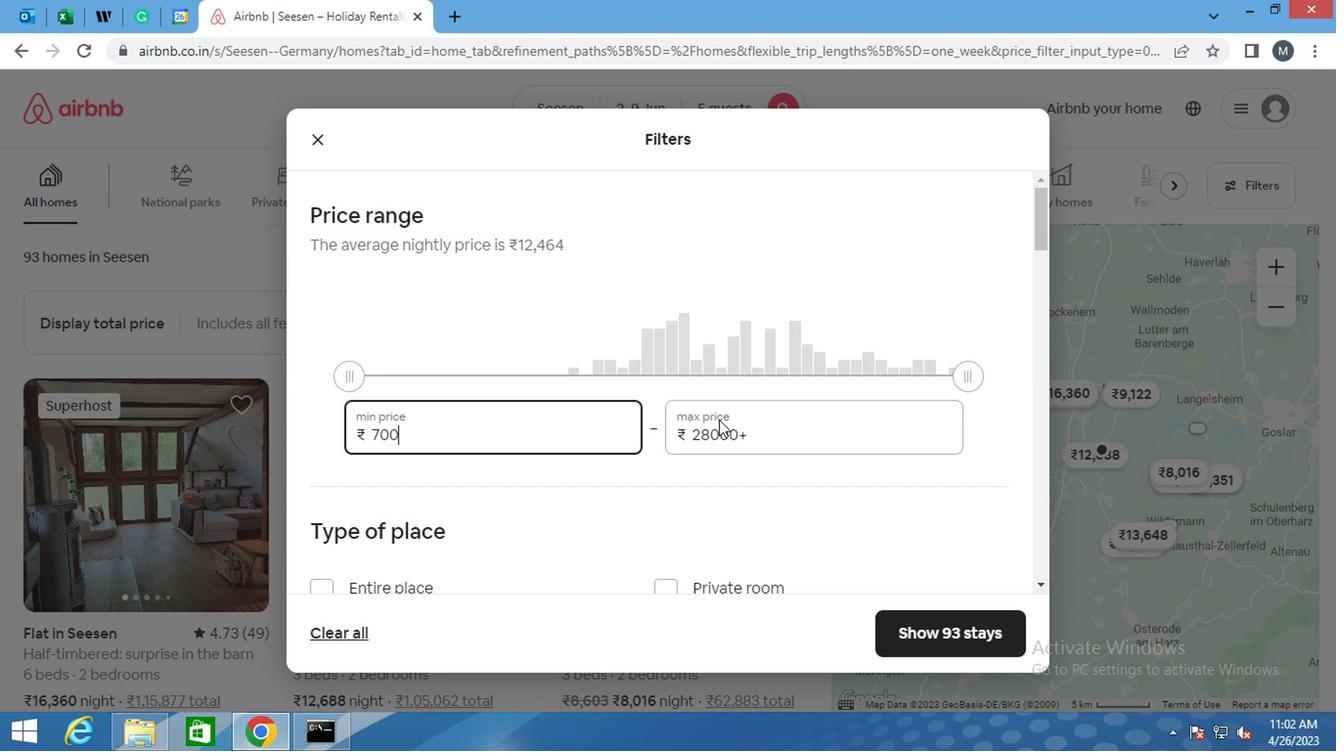 
Action: Mouse pressed left at (733, 416)
Screenshot: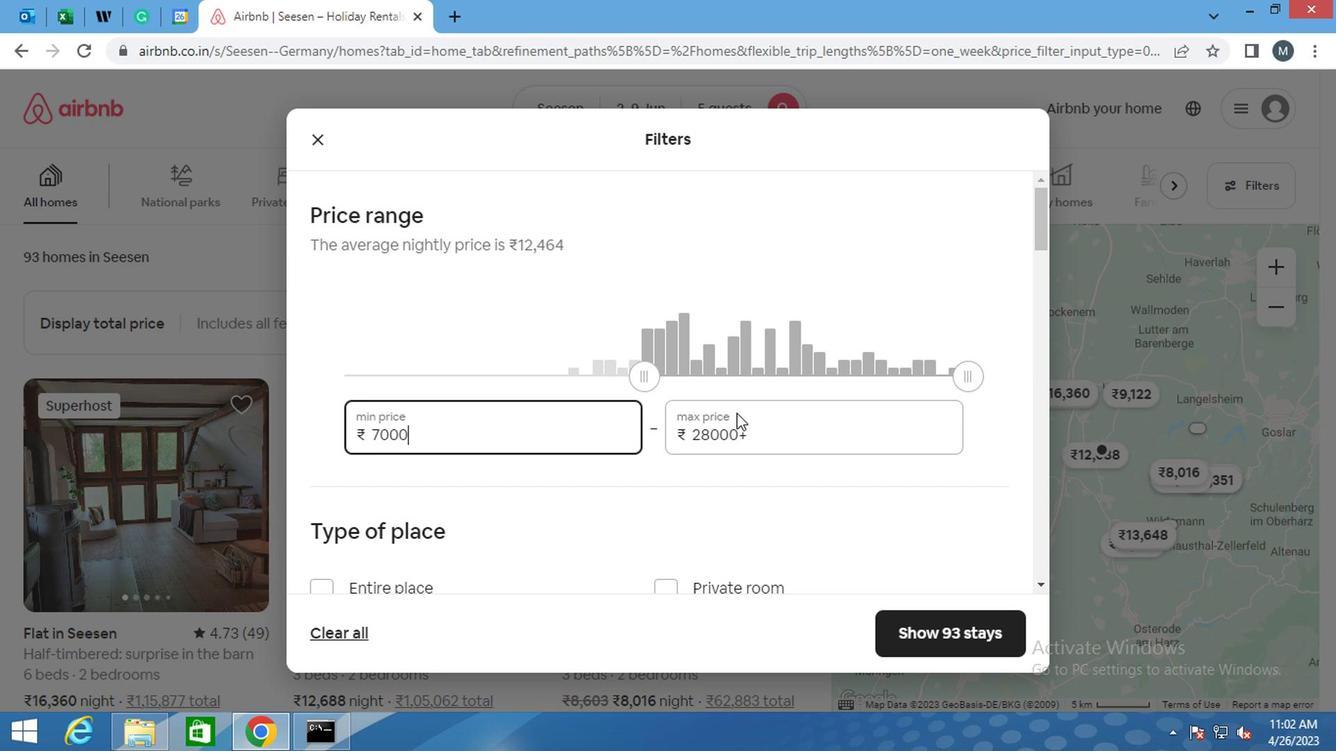 
Action: Mouse moved to (730, 423)
Screenshot: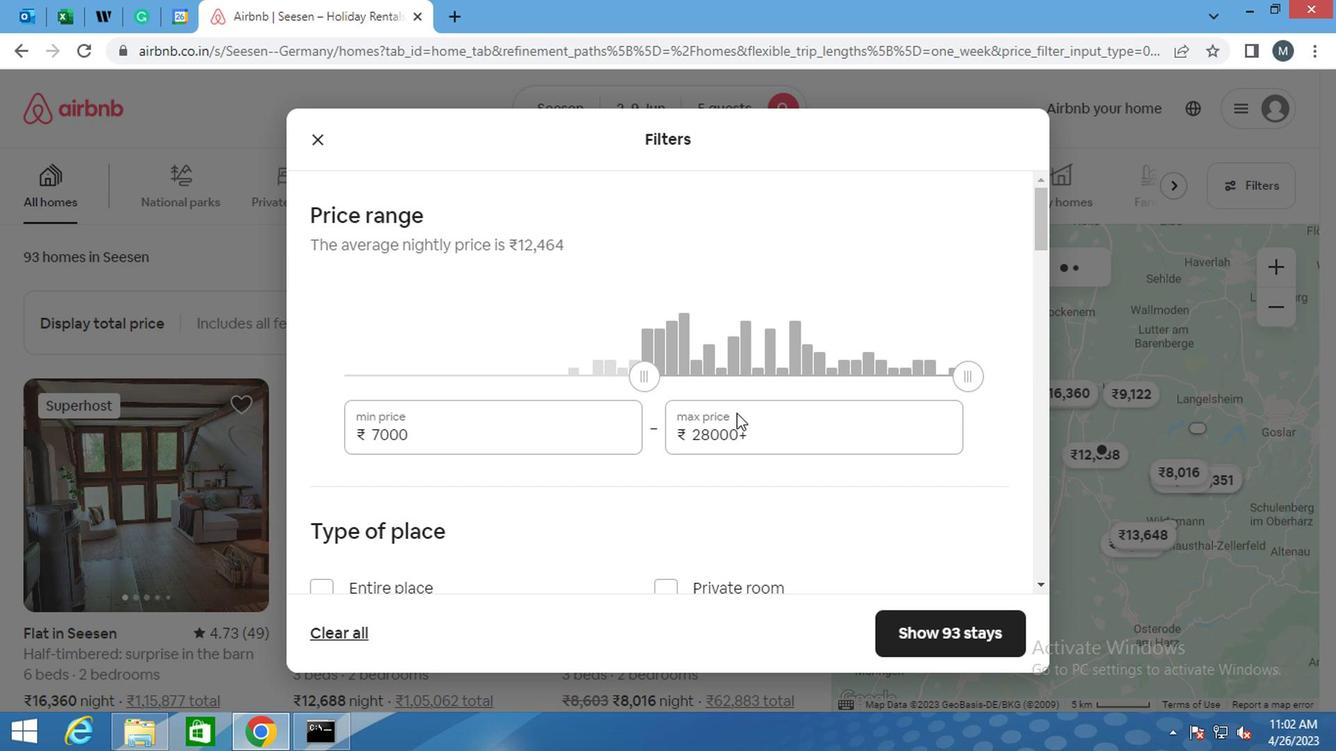 
Action: Mouse pressed left at (730, 423)
Screenshot: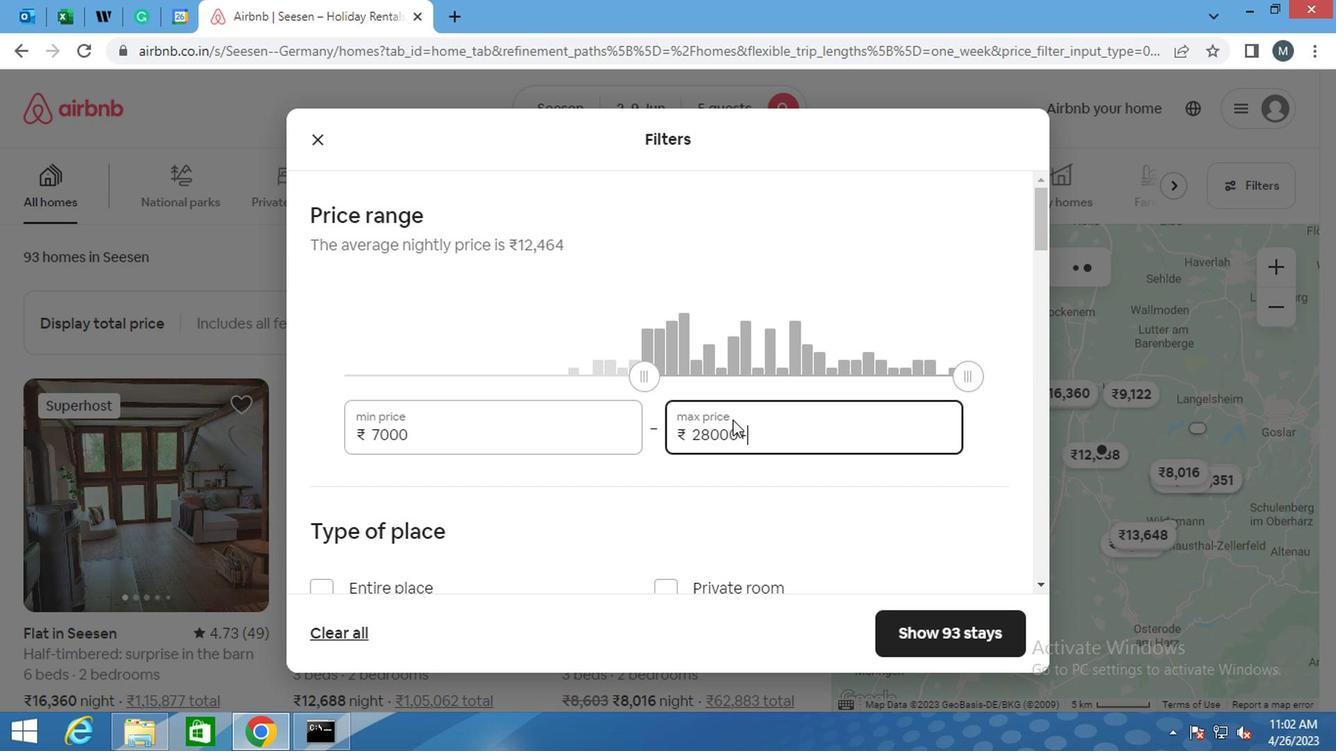 
Action: Mouse pressed left at (730, 423)
Screenshot: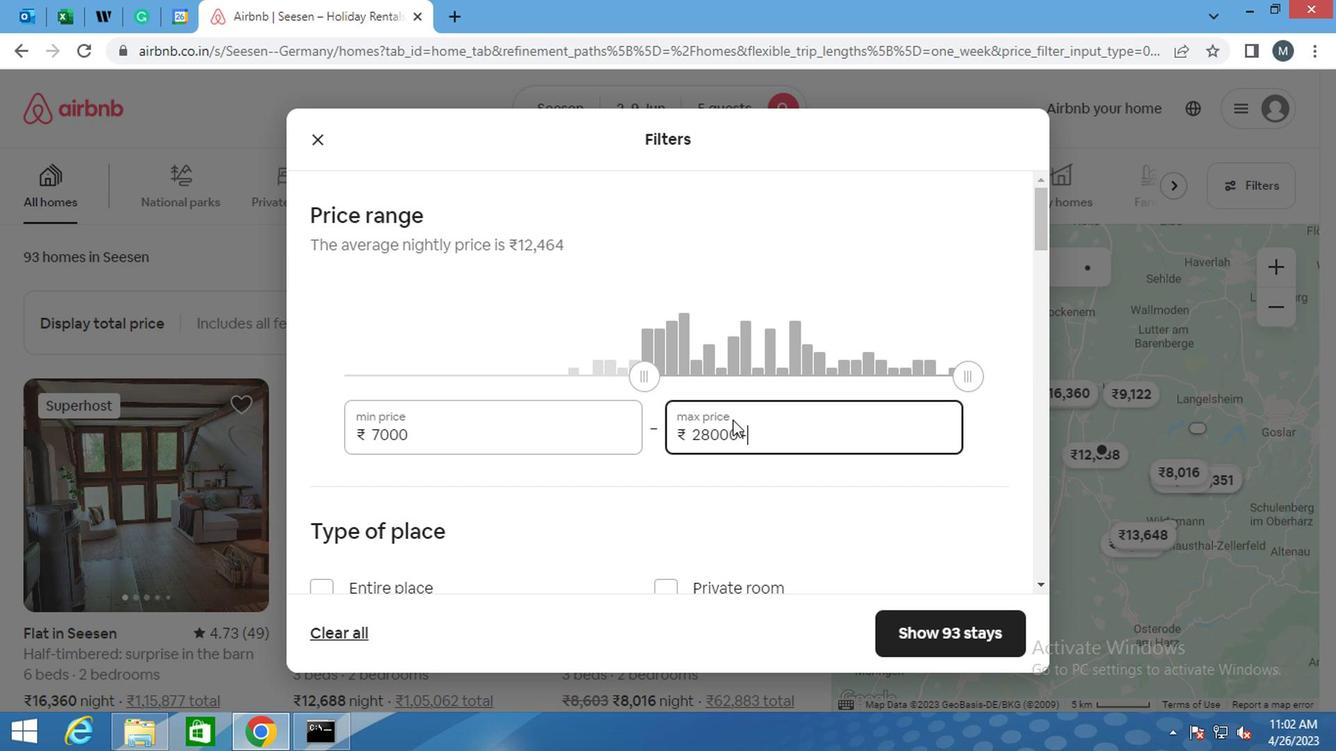 
Action: Mouse pressed left at (730, 423)
Screenshot: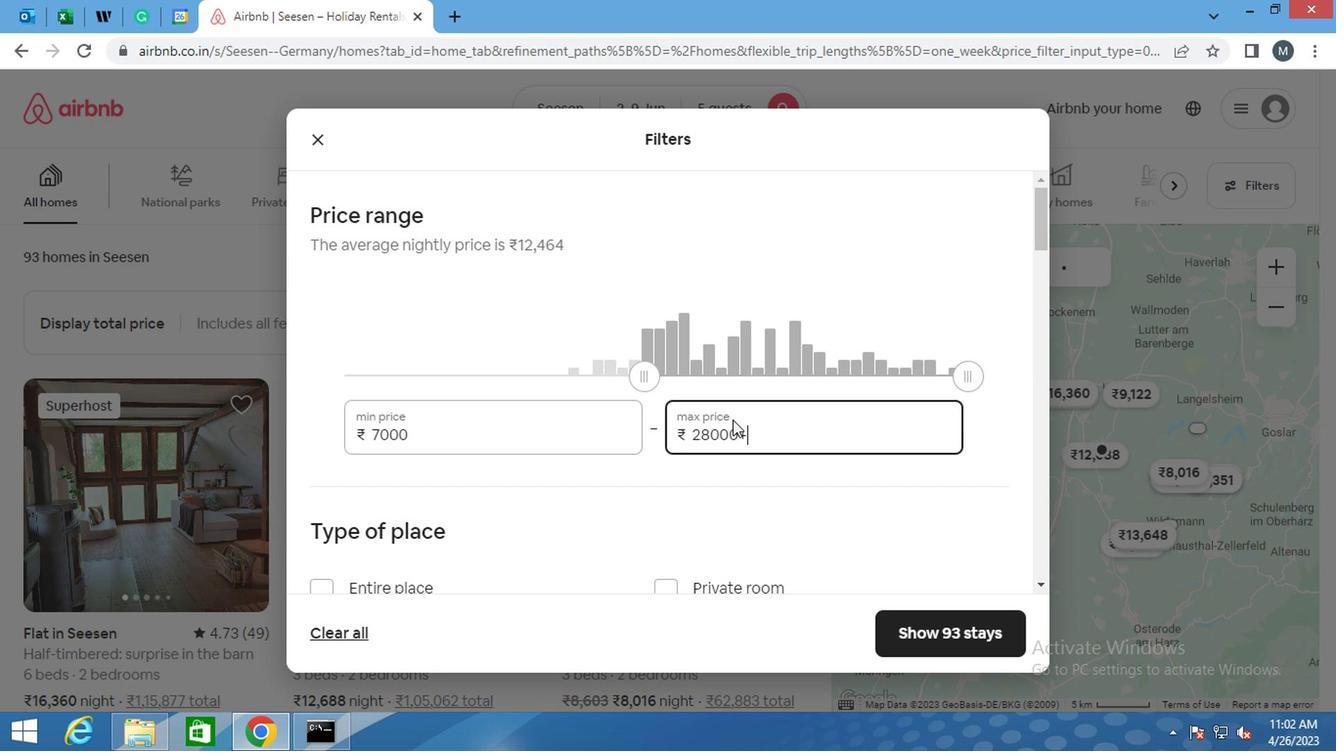 
Action: Mouse pressed left at (730, 423)
Screenshot: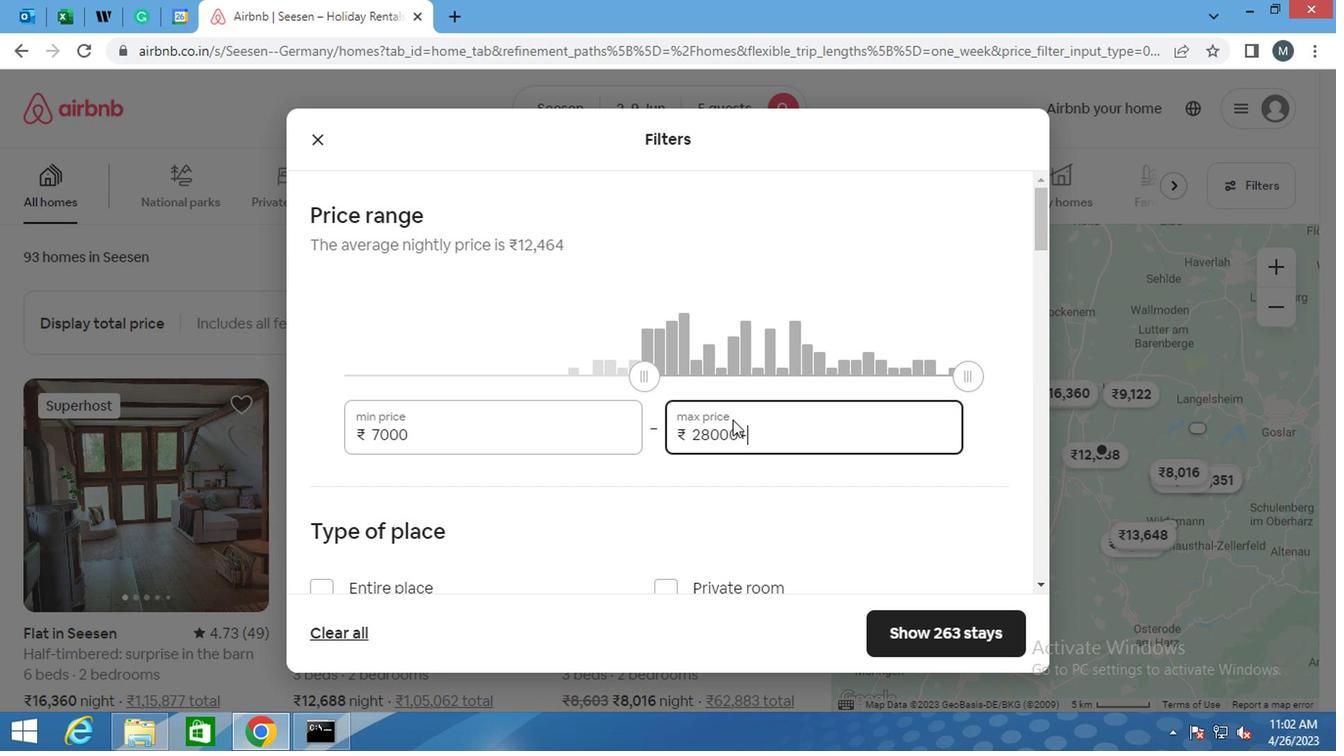 
Action: Mouse moved to (739, 436)
Screenshot: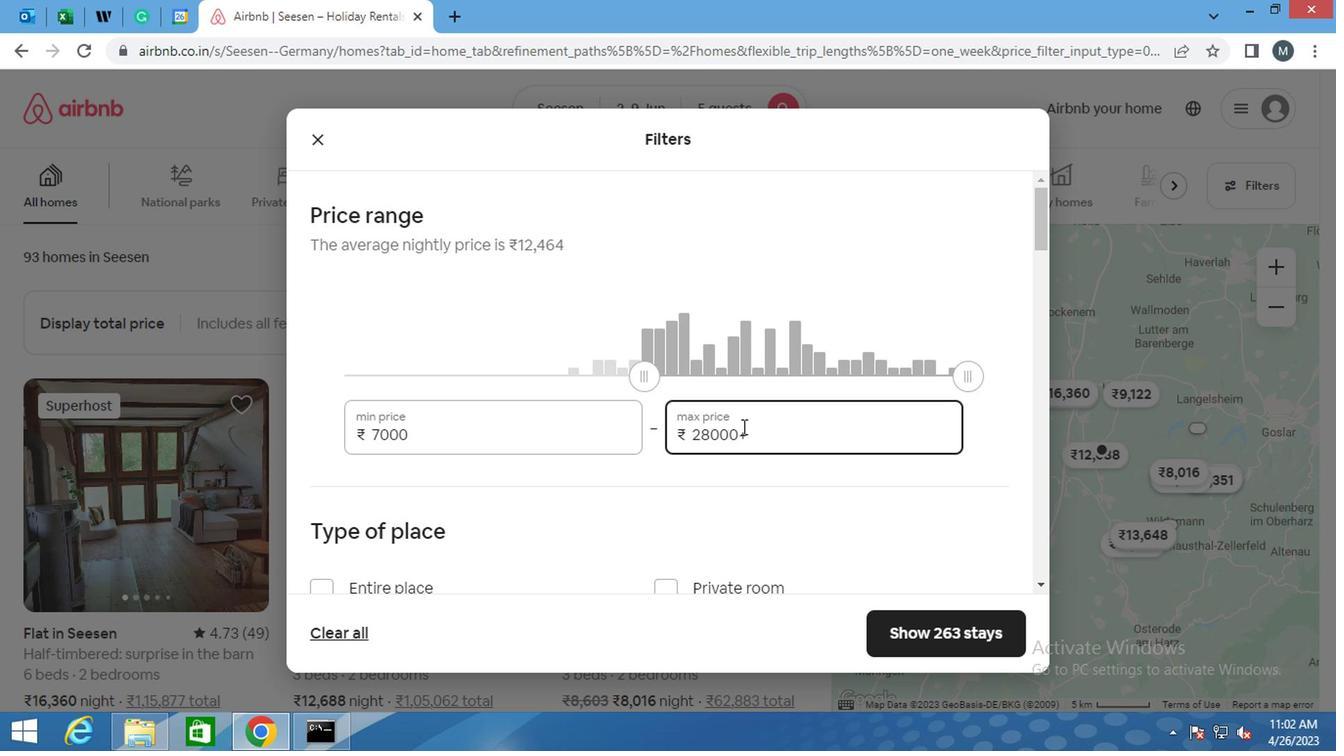 
Action: Mouse pressed left at (739, 436)
Screenshot: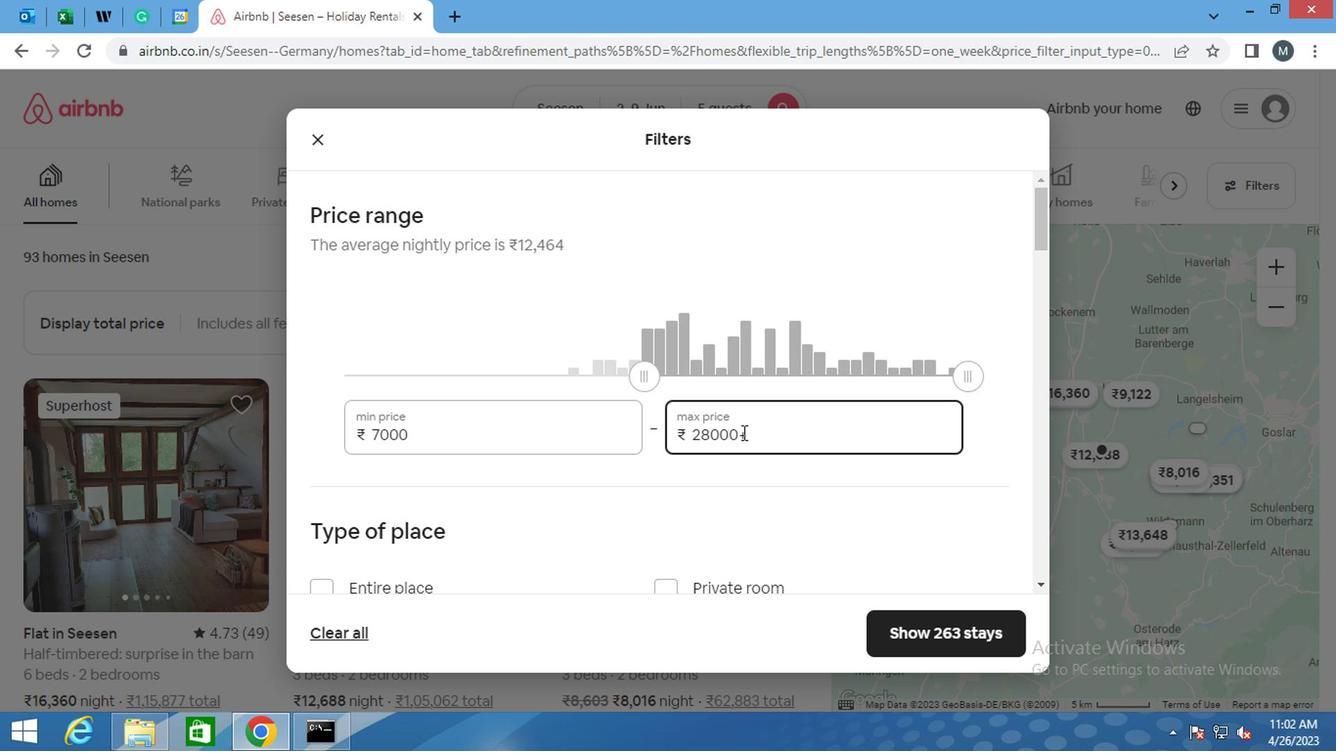 
Action: Mouse pressed left at (739, 436)
Screenshot: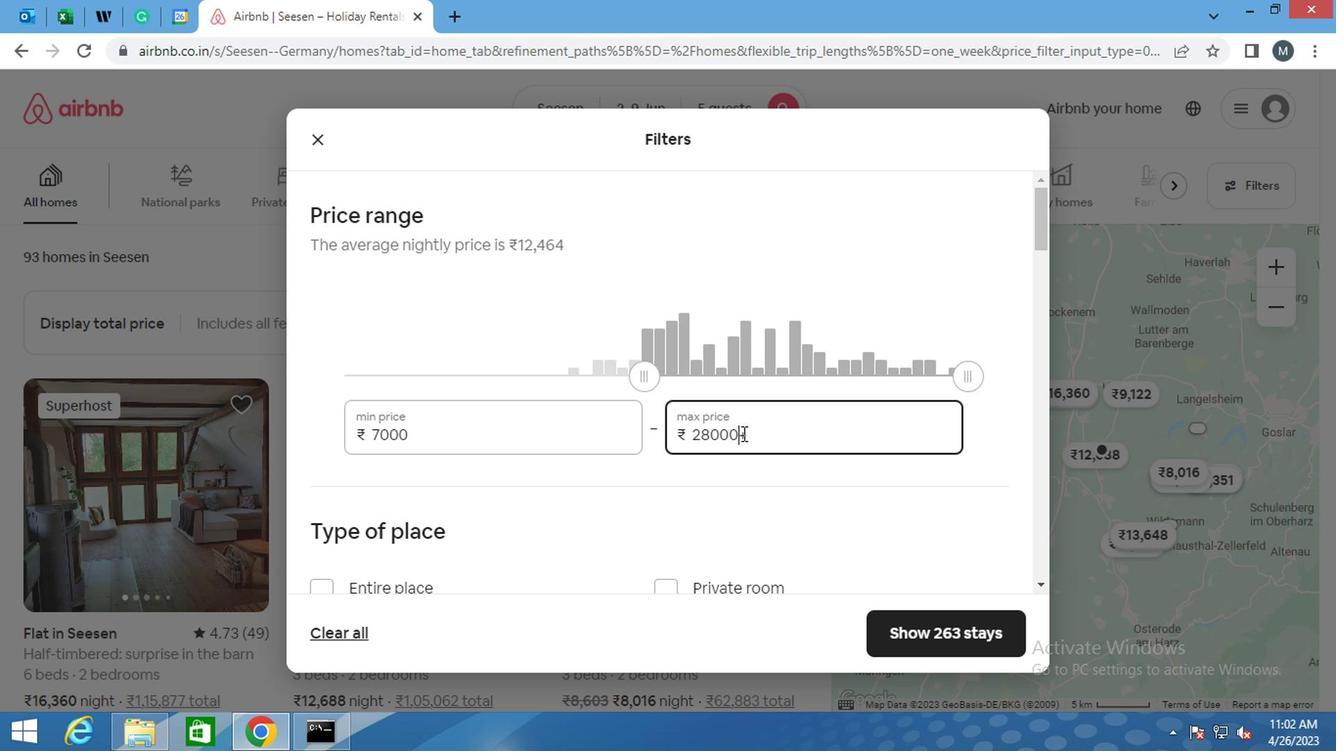 
Action: Mouse pressed left at (739, 436)
Screenshot: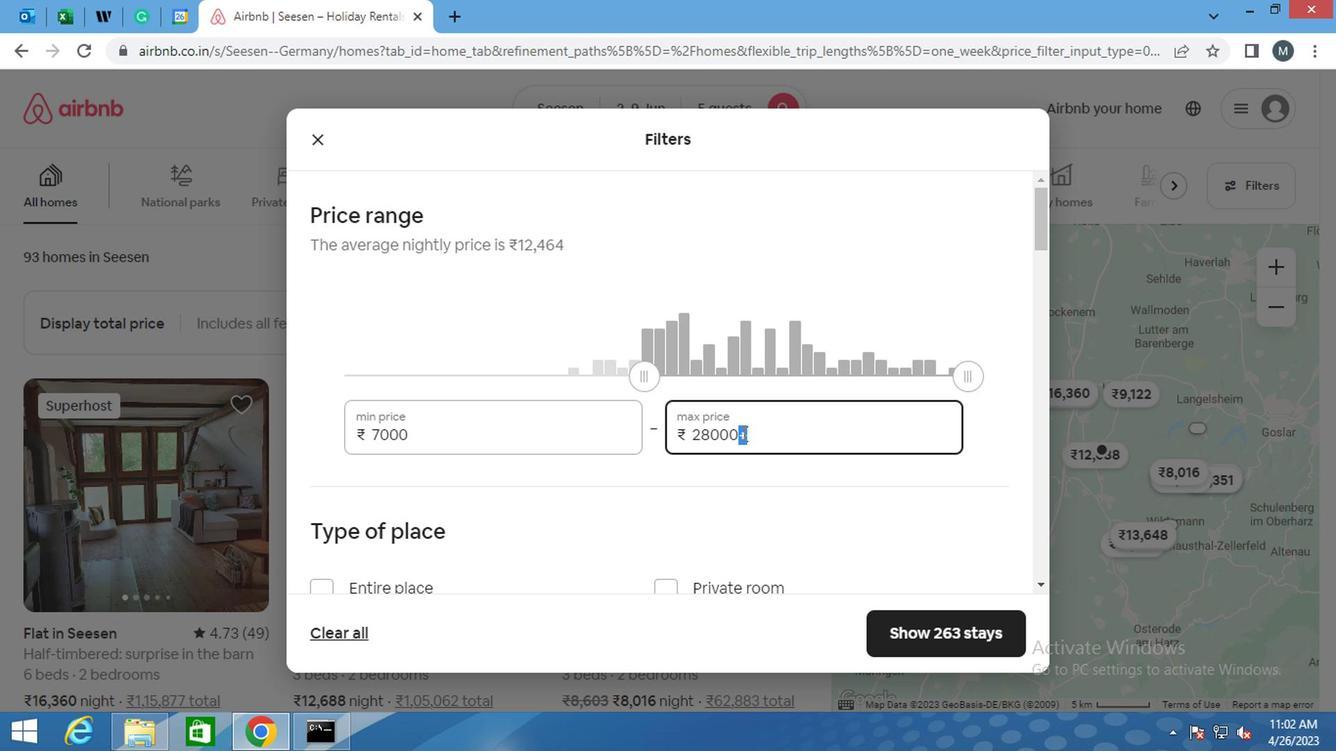 
Action: Key pressed 139
Screenshot: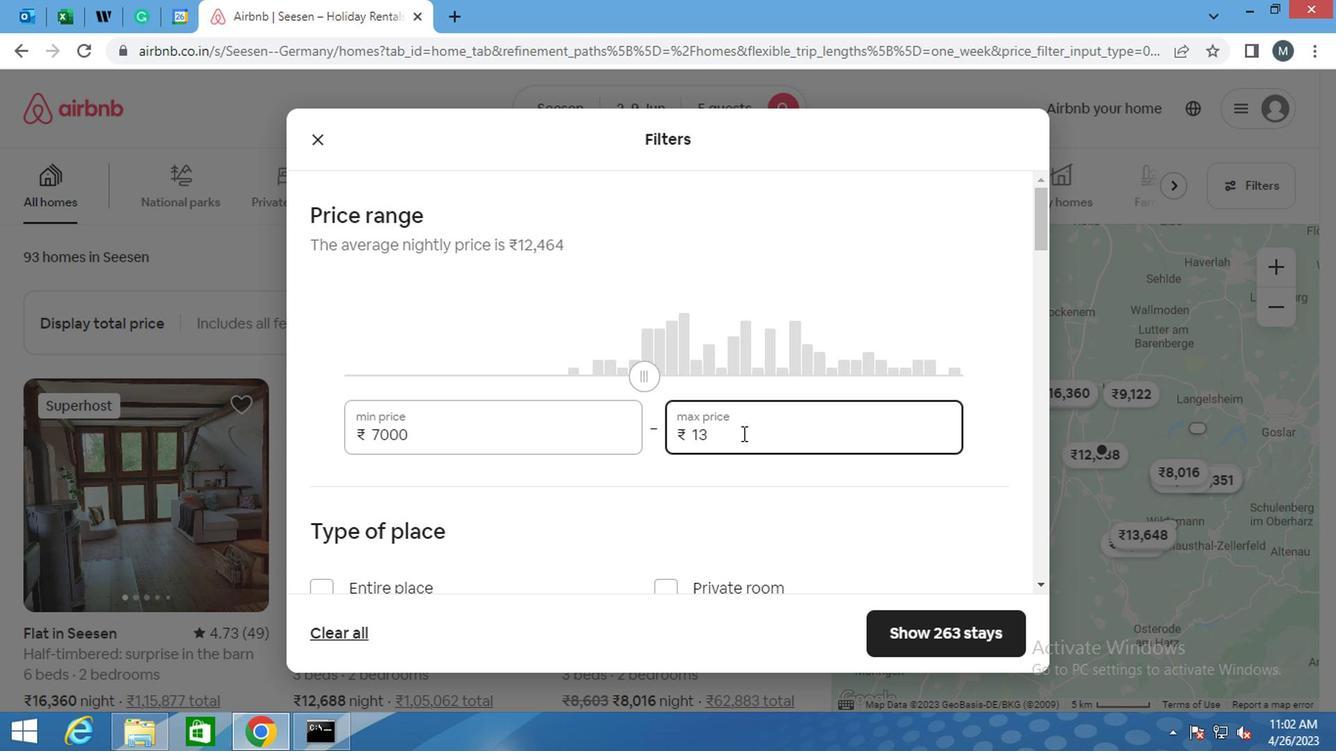 
Action: Mouse moved to (740, 436)
Screenshot: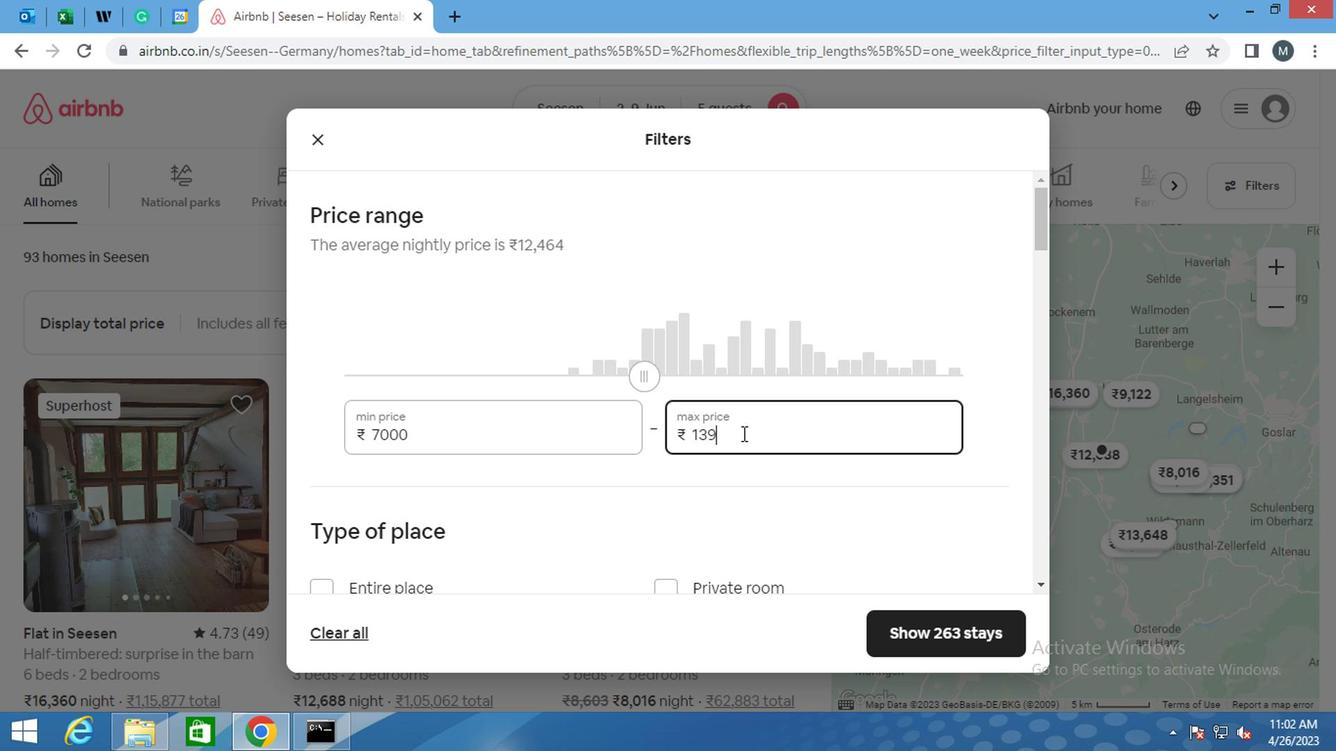 
Action: Key pressed <Key.backspace>000
Screenshot: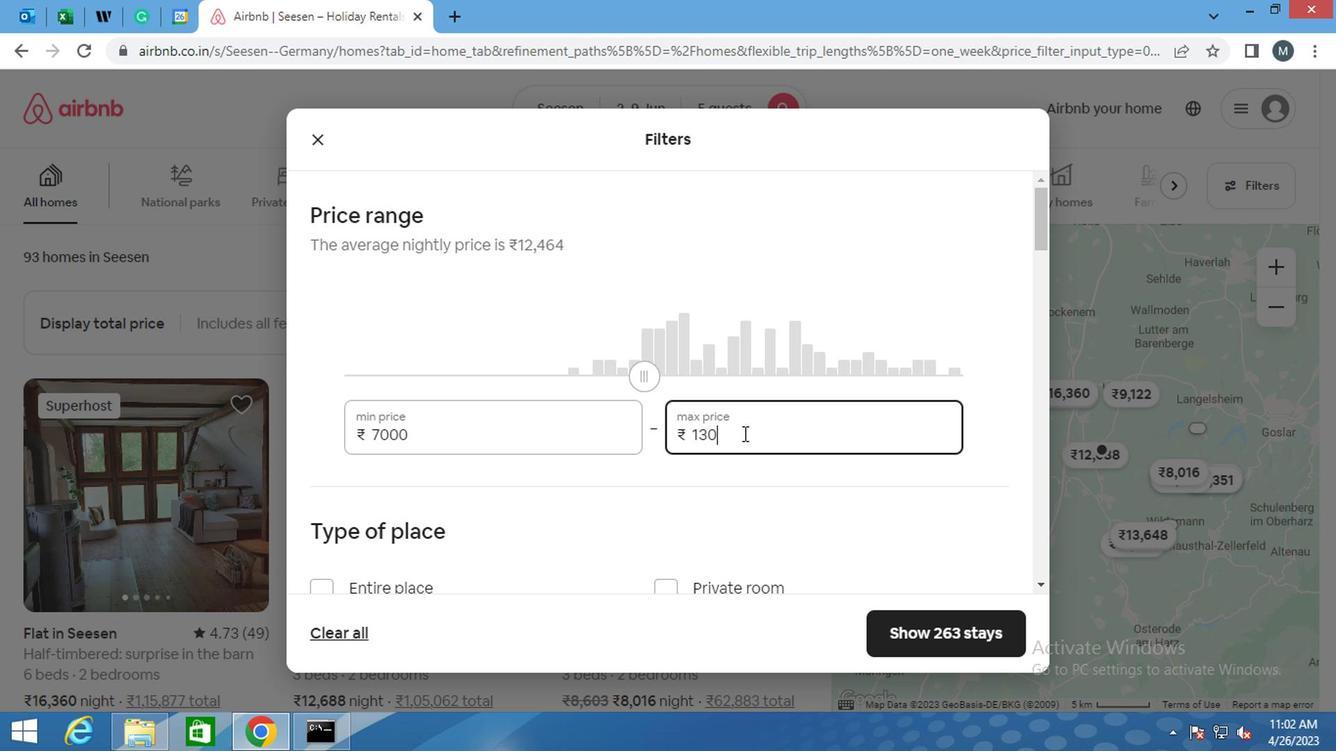 
Action: Mouse moved to (656, 489)
Screenshot: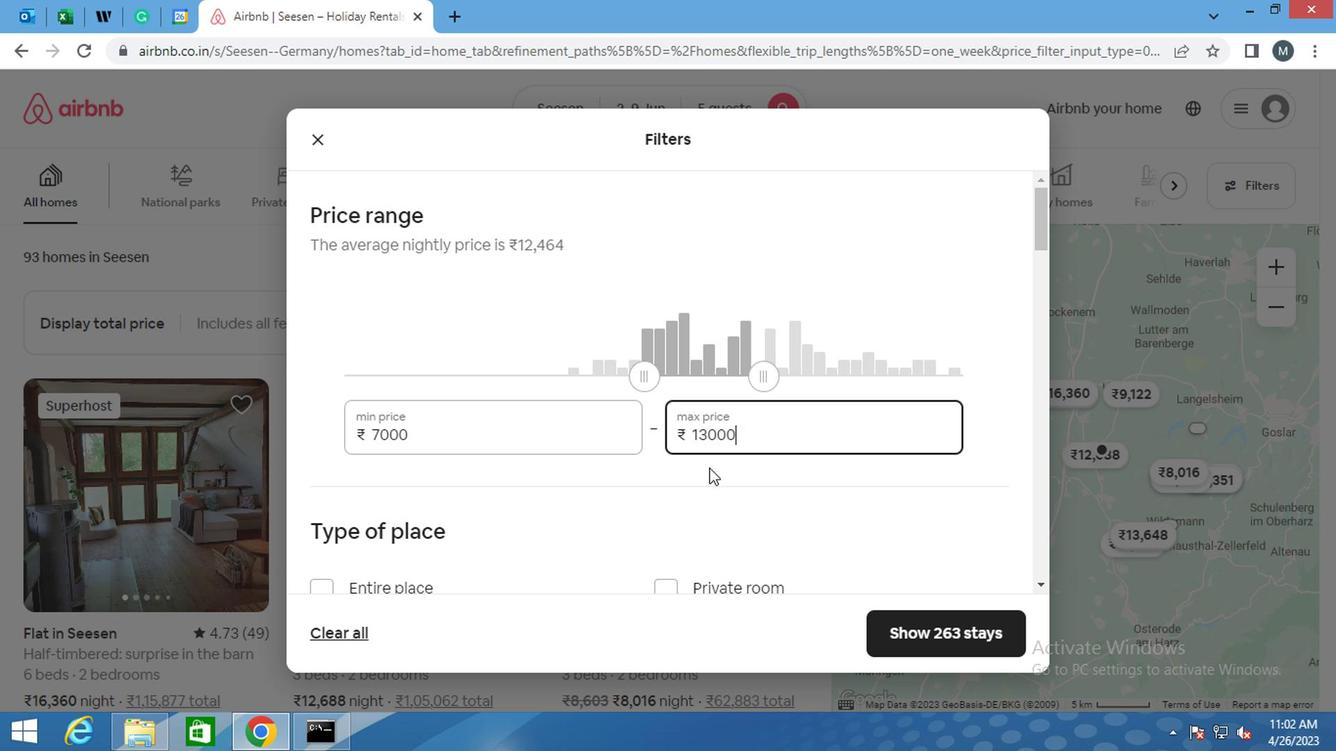 
Action: Mouse scrolled (656, 488) with delta (0, 0)
Screenshot: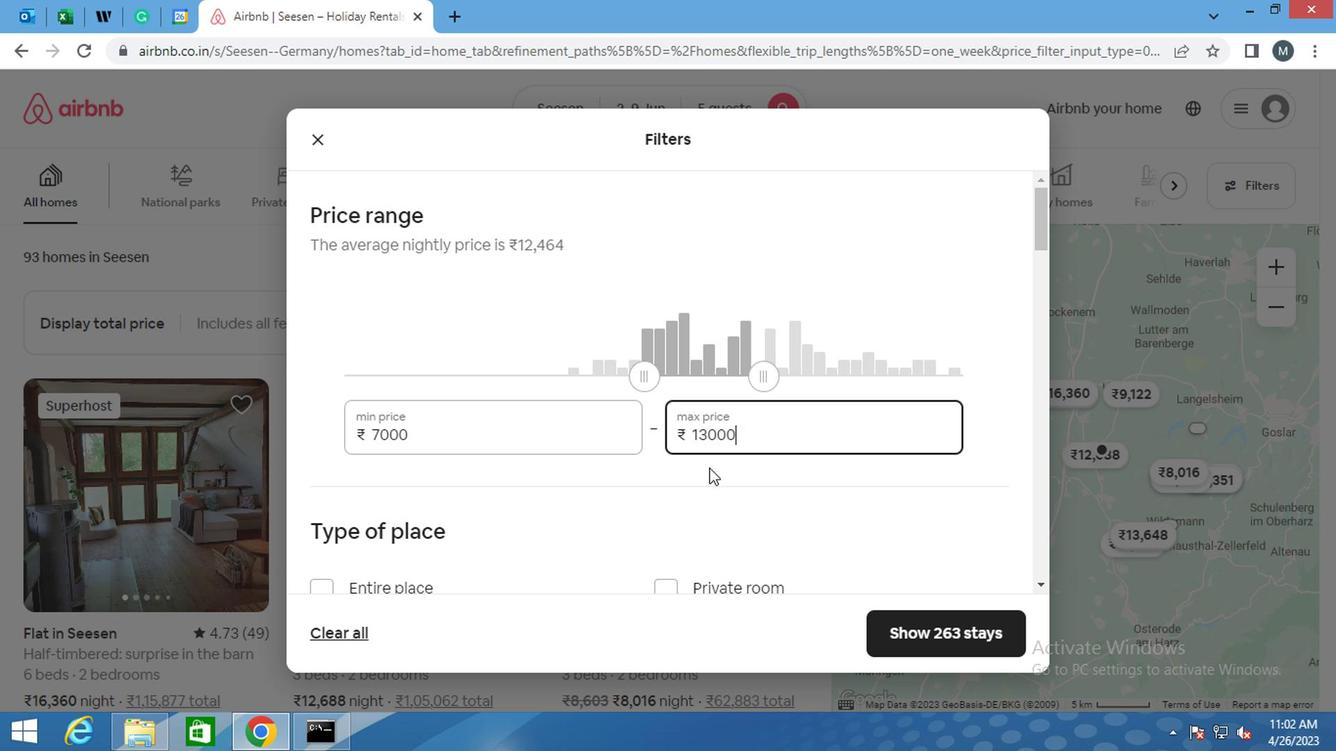 
Action: Mouse moved to (584, 483)
Screenshot: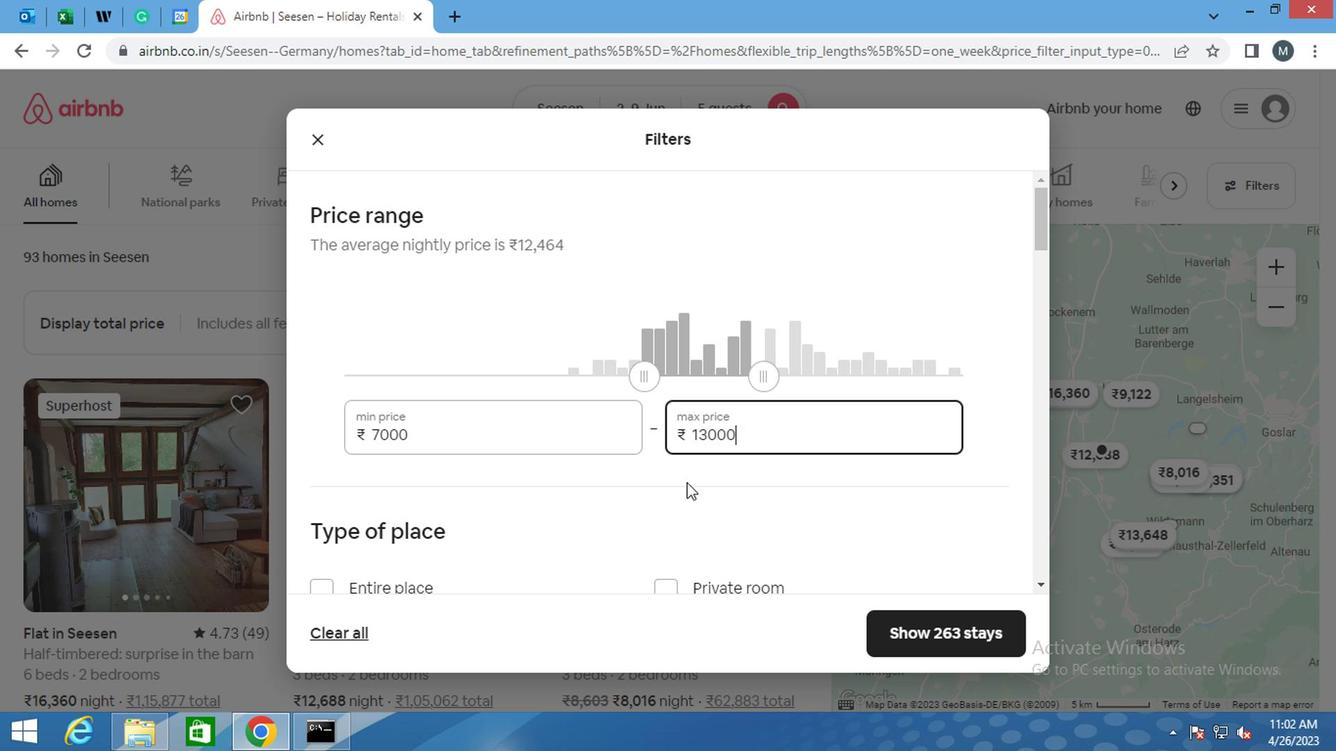 
Action: Mouse scrolled (584, 481) with delta (0, -1)
Screenshot: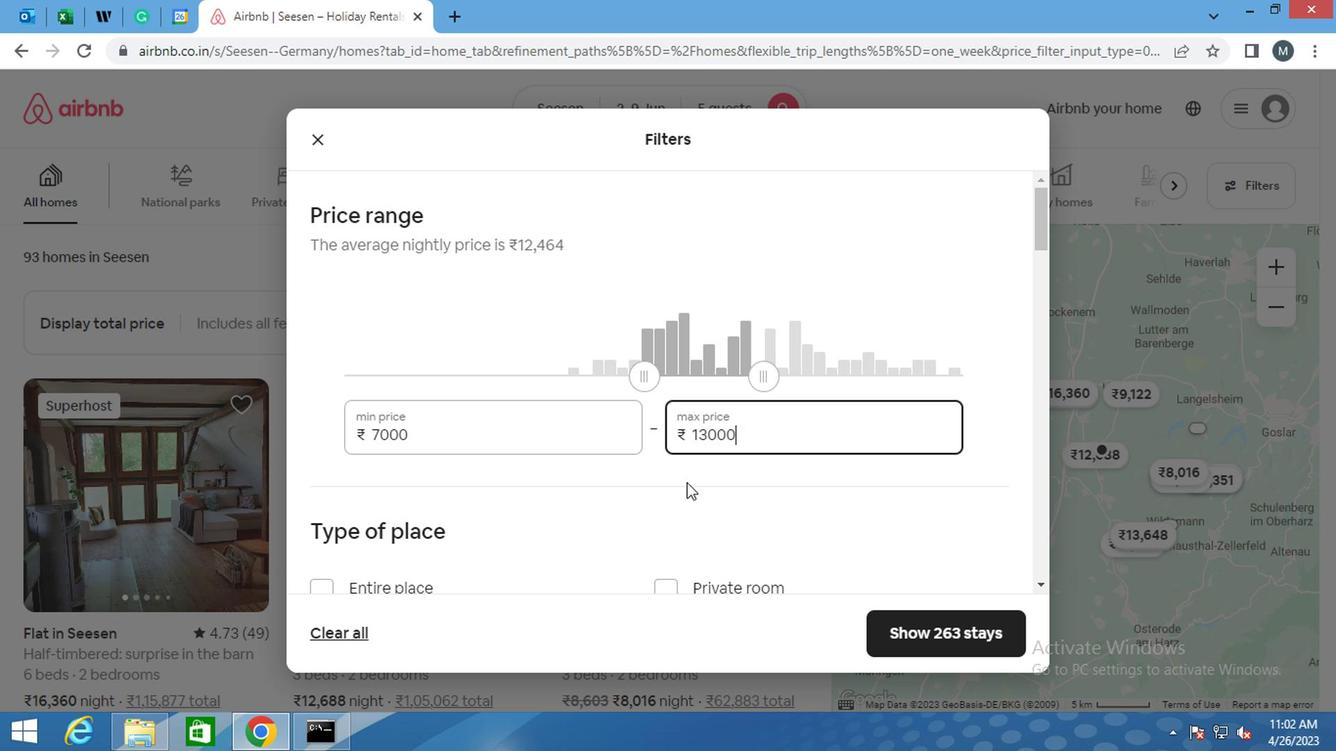 
Action: Mouse moved to (339, 402)
Screenshot: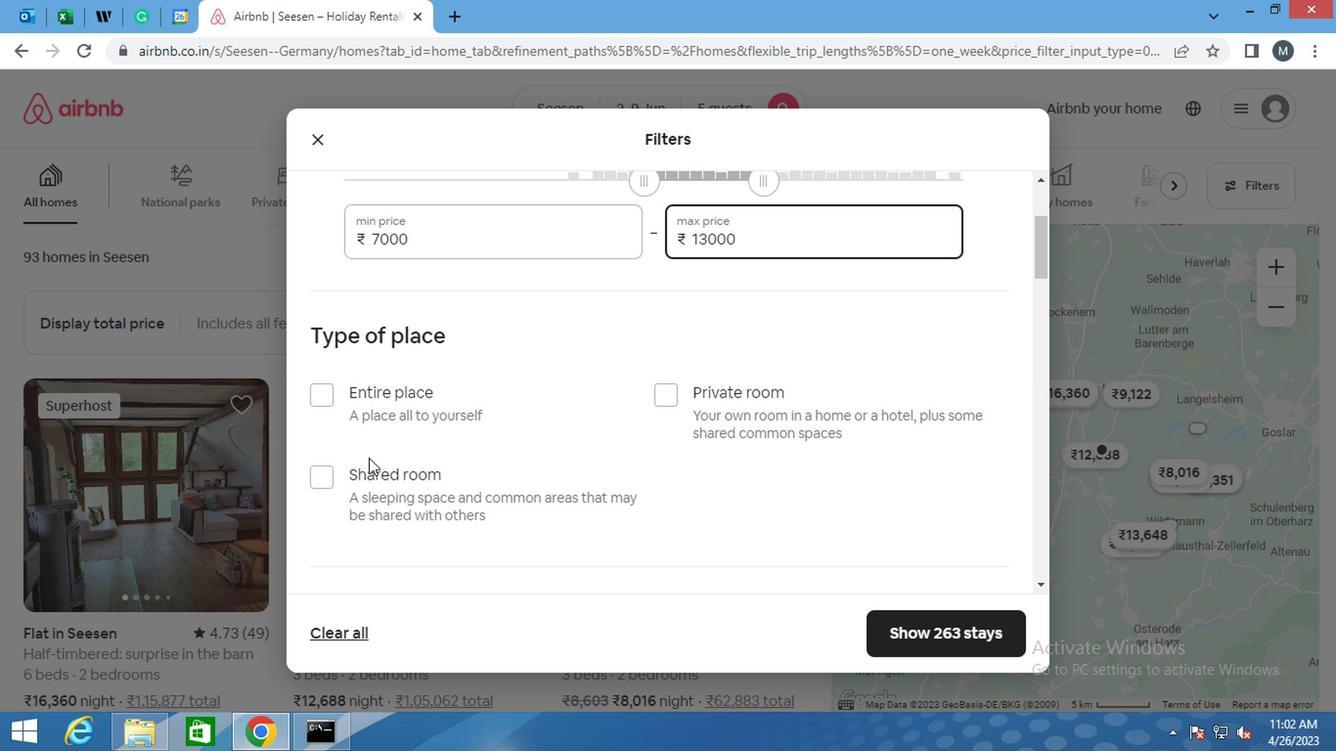 
Action: Mouse pressed left at (339, 402)
Screenshot: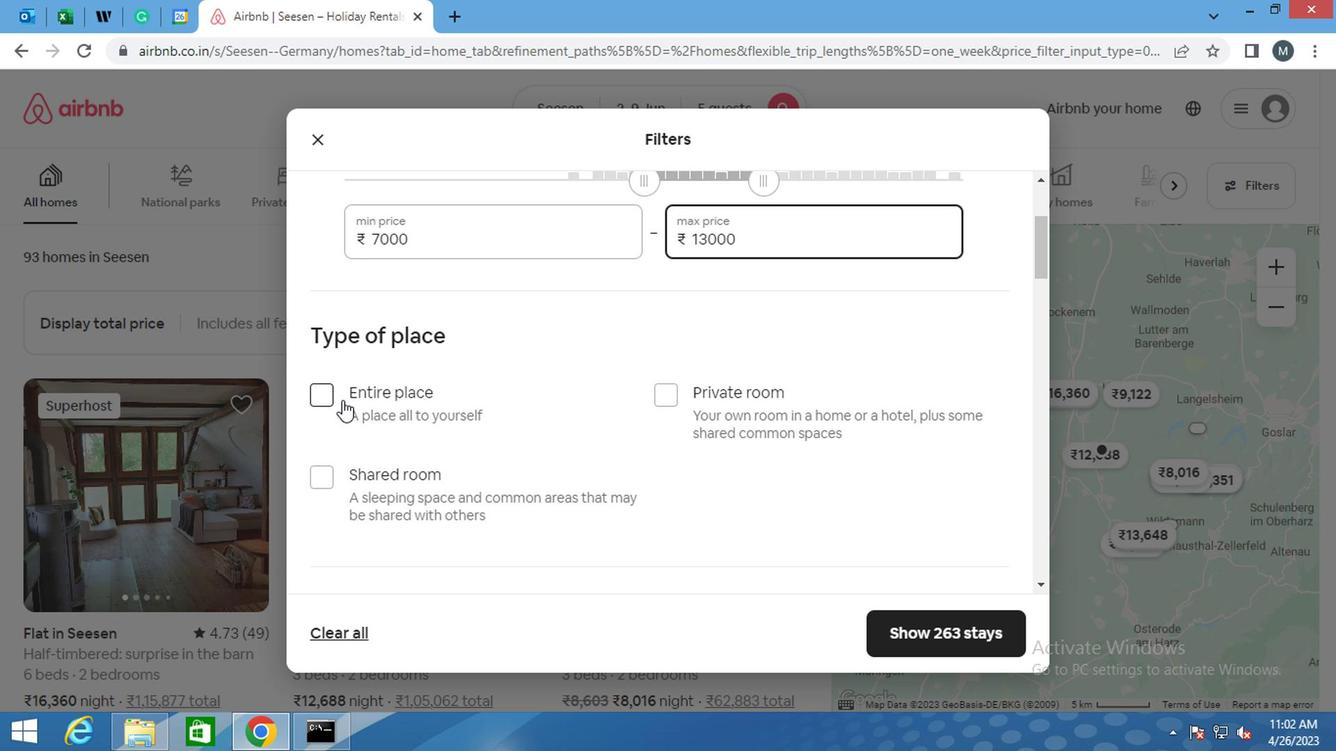 
Action: Mouse moved to (442, 444)
Screenshot: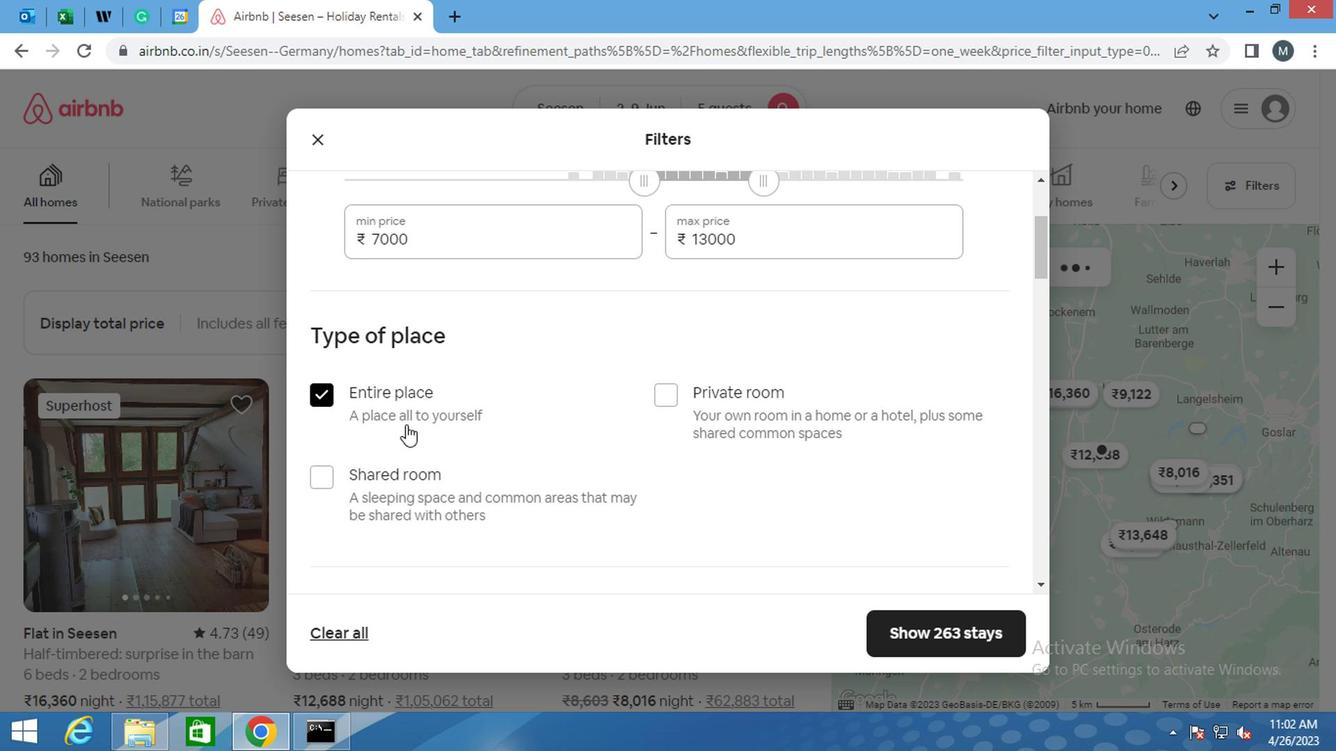 
Action: Mouse scrolled (442, 443) with delta (0, -1)
Screenshot: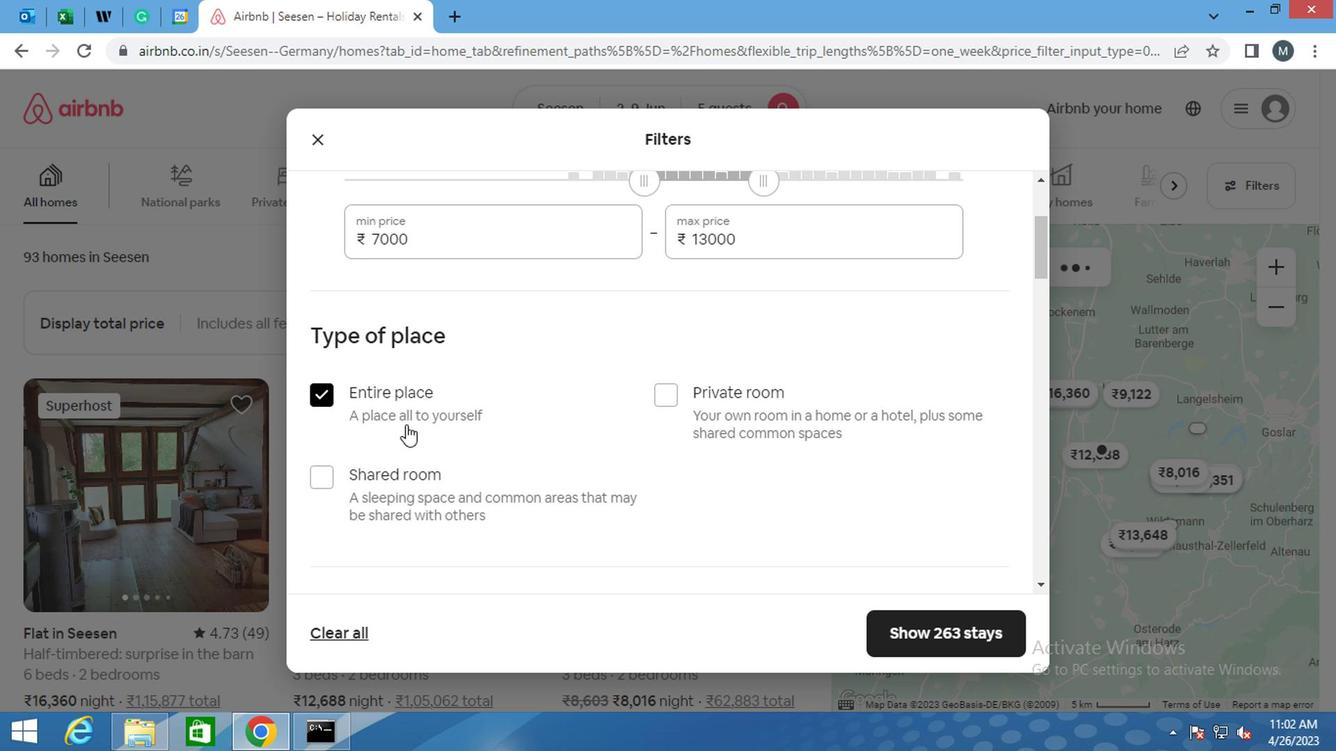 
Action: Mouse moved to (452, 450)
Screenshot: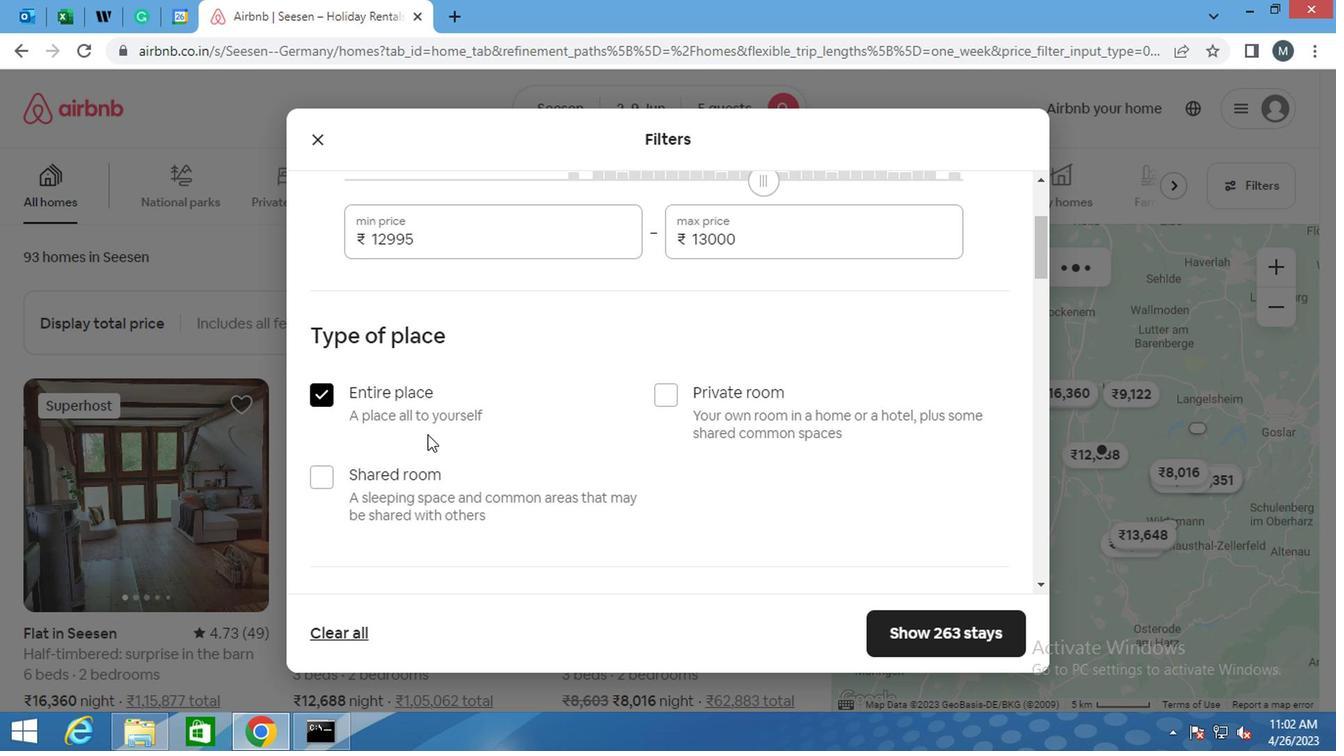 
Action: Mouse scrolled (452, 449) with delta (0, 0)
Screenshot: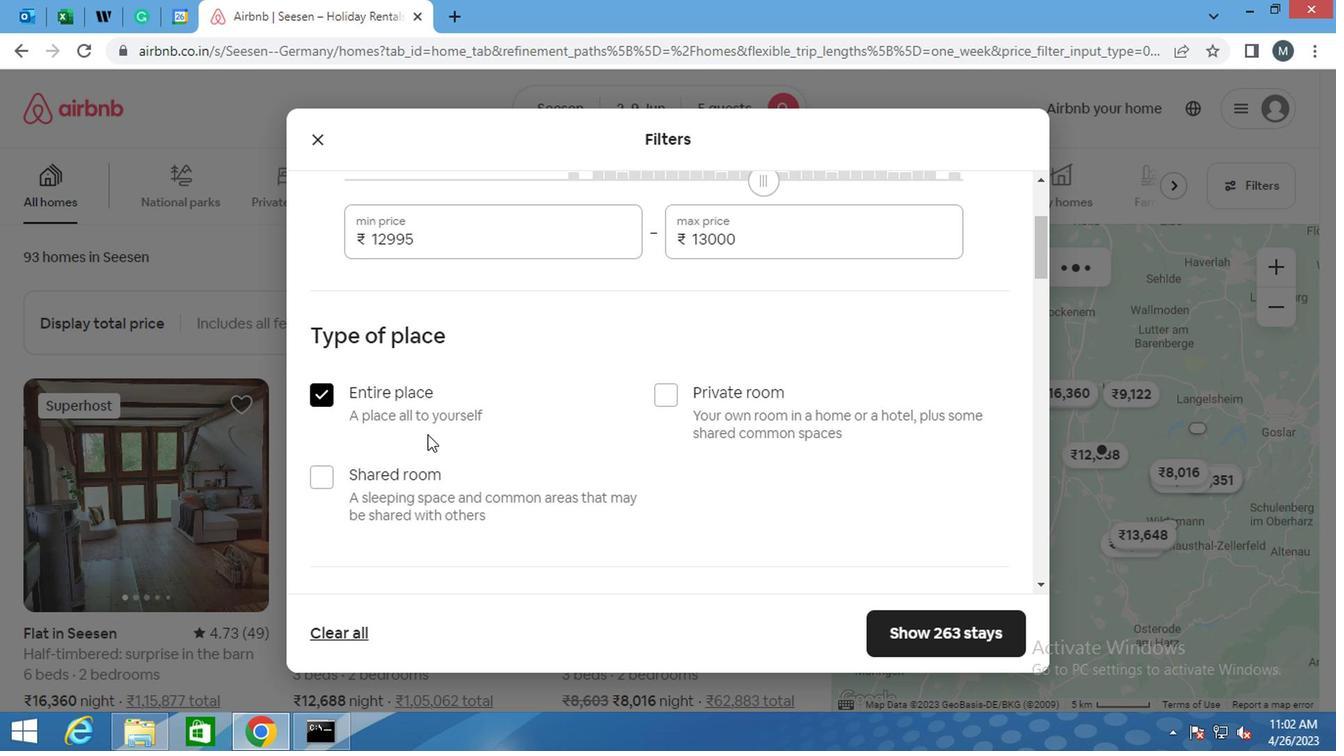 
Action: Mouse moved to (466, 459)
Screenshot: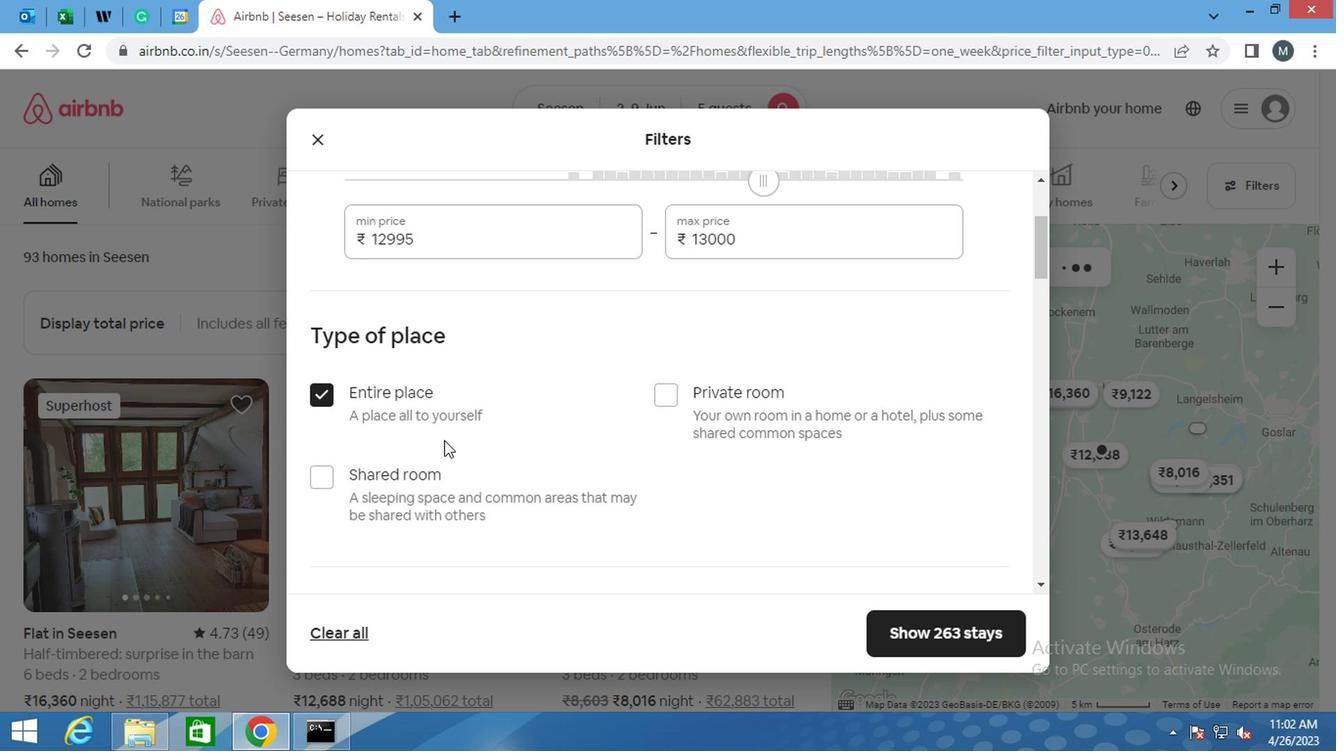 
Action: Mouse scrolled (466, 458) with delta (0, -1)
Screenshot: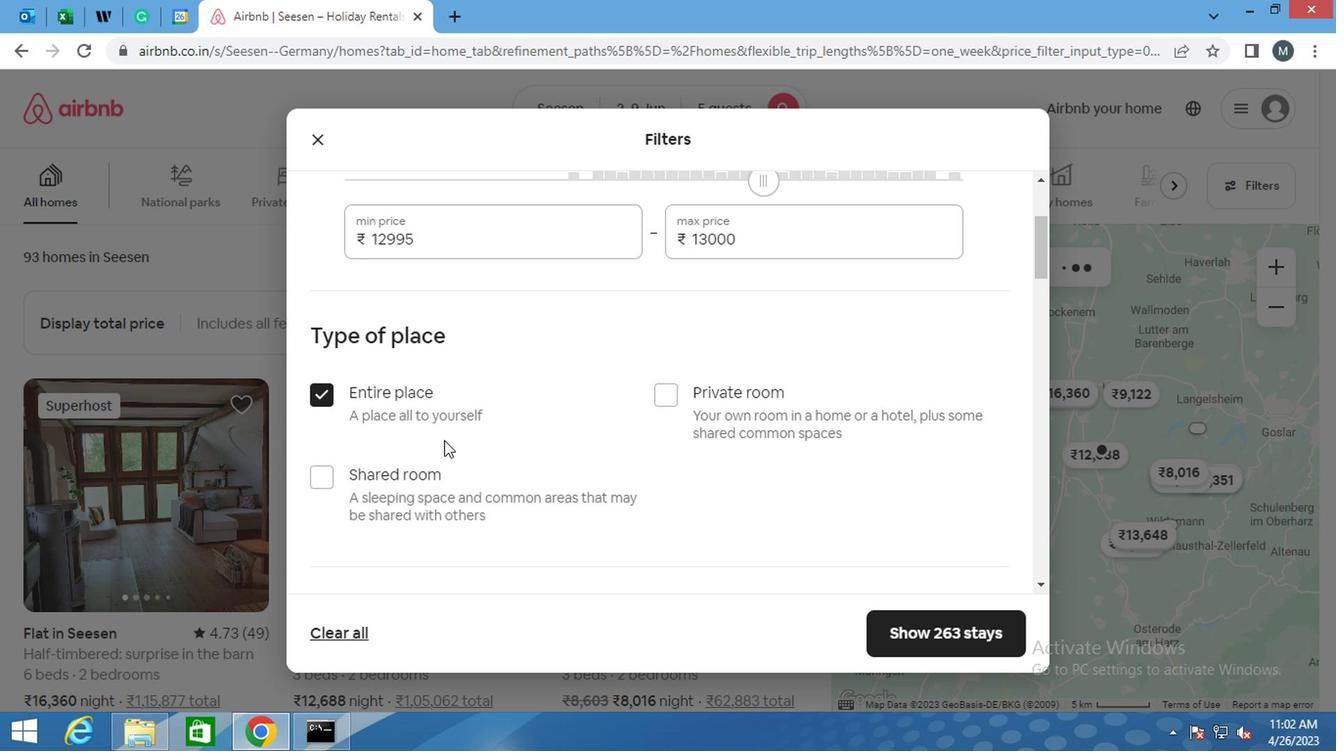 
Action: Mouse moved to (493, 449)
Screenshot: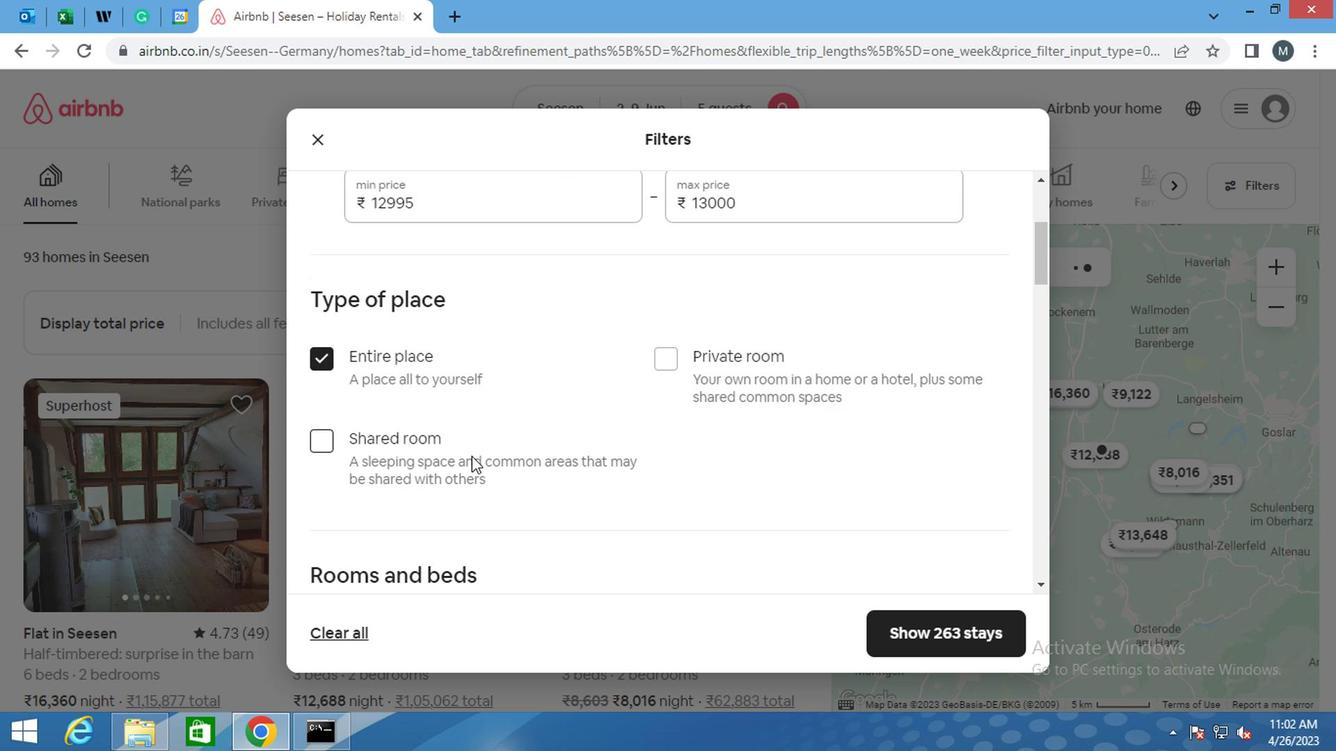 
Action: Mouse scrolled (493, 450) with delta (0, 0)
Screenshot: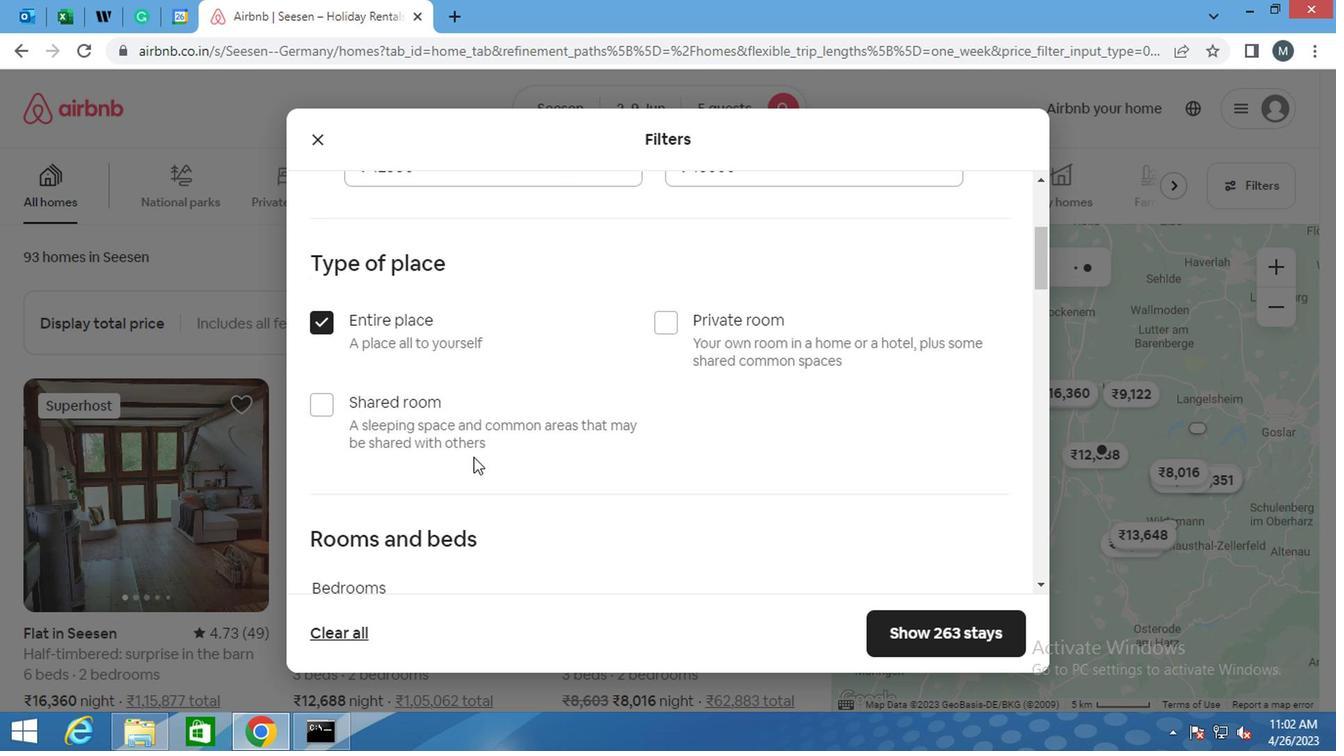 
Action: Mouse moved to (495, 446)
Screenshot: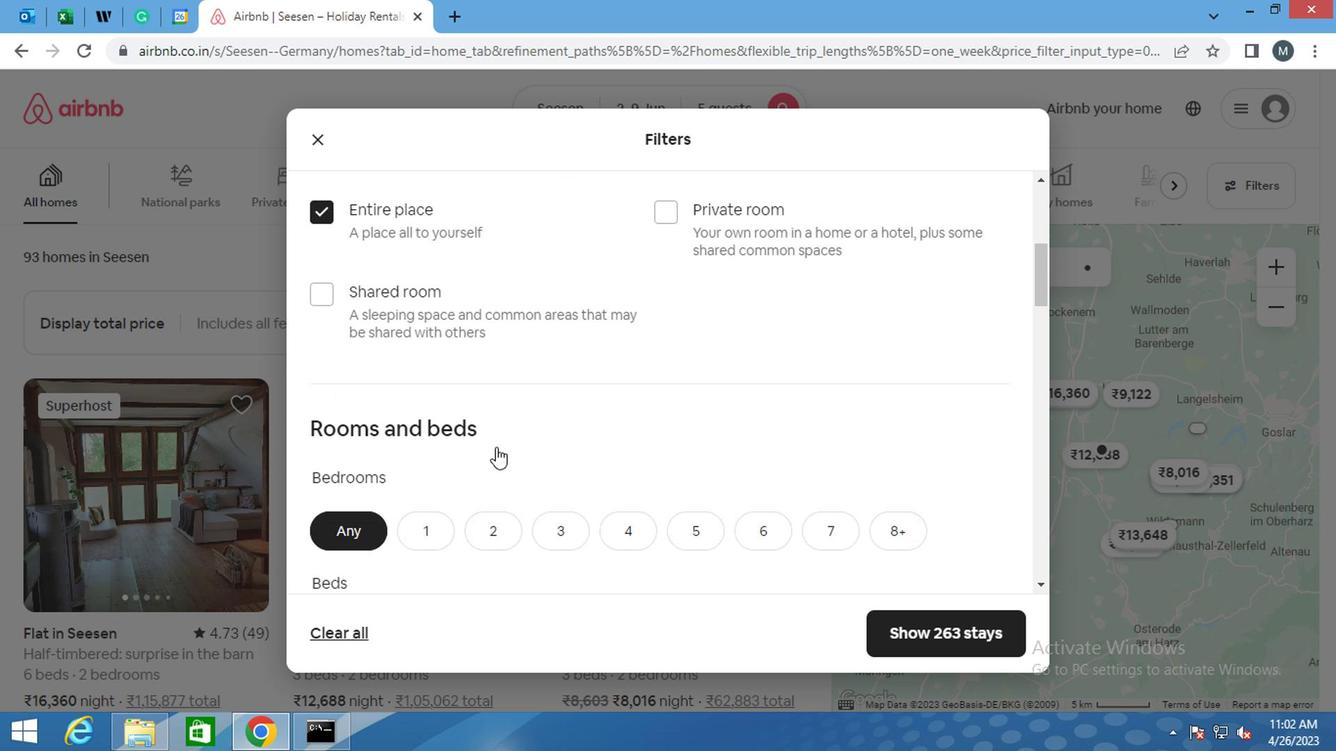 
Action: Mouse scrolled (495, 447) with delta (0, 1)
Screenshot: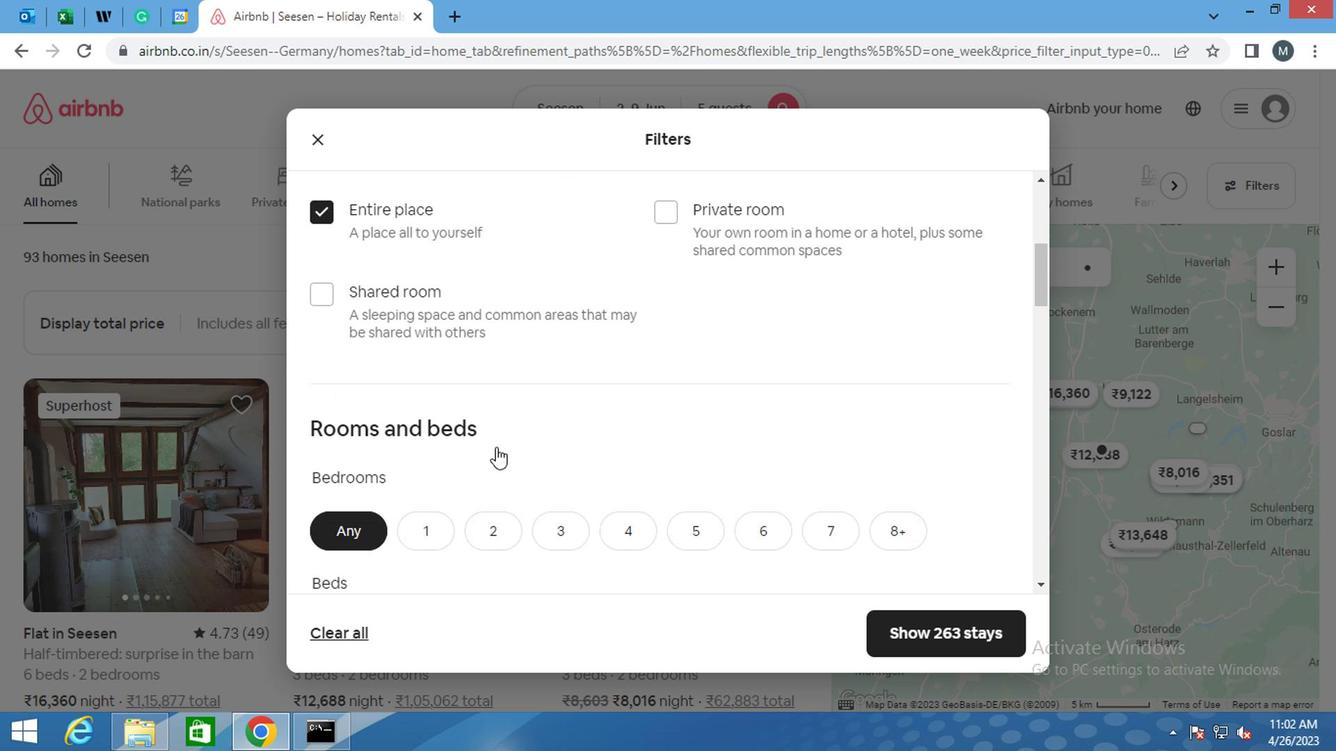 
Action: Mouse moved to (497, 444)
Screenshot: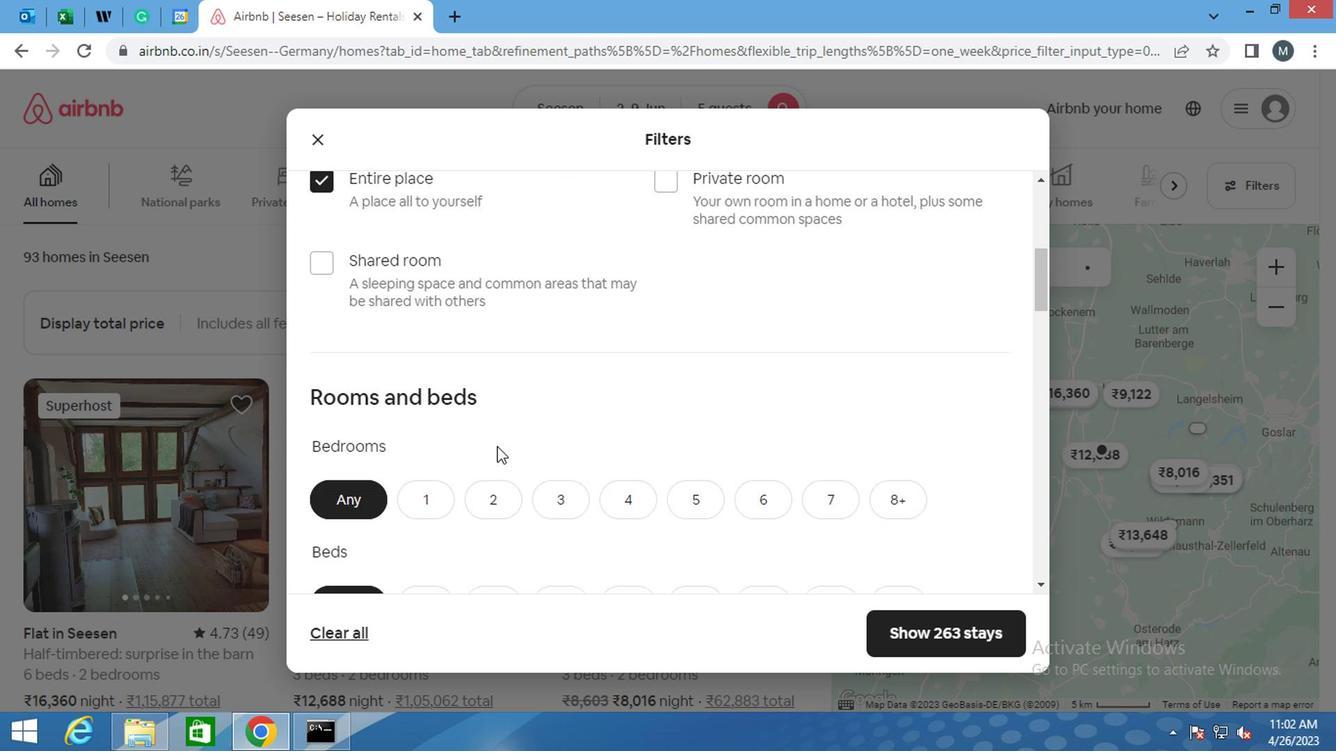 
Action: Mouse scrolled (497, 445) with delta (0, 0)
Screenshot: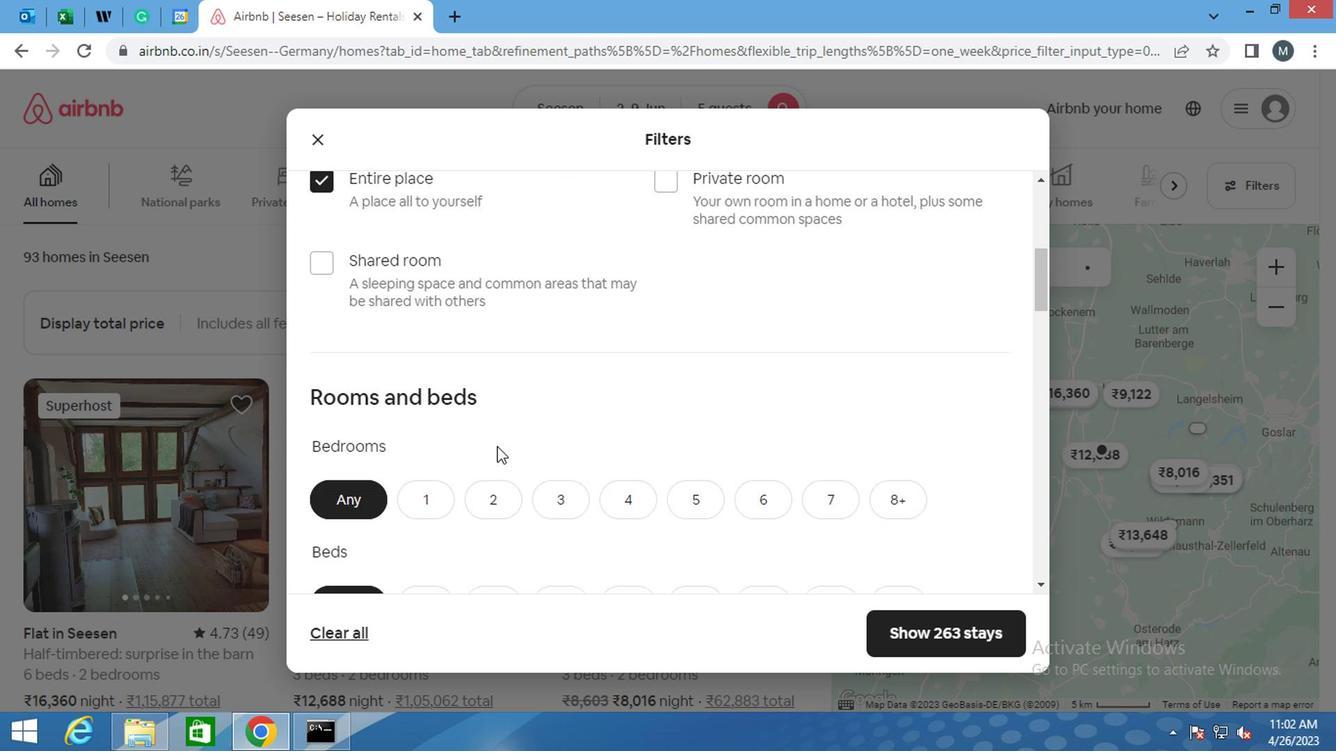 
Action: Mouse moved to (411, 377)
Screenshot: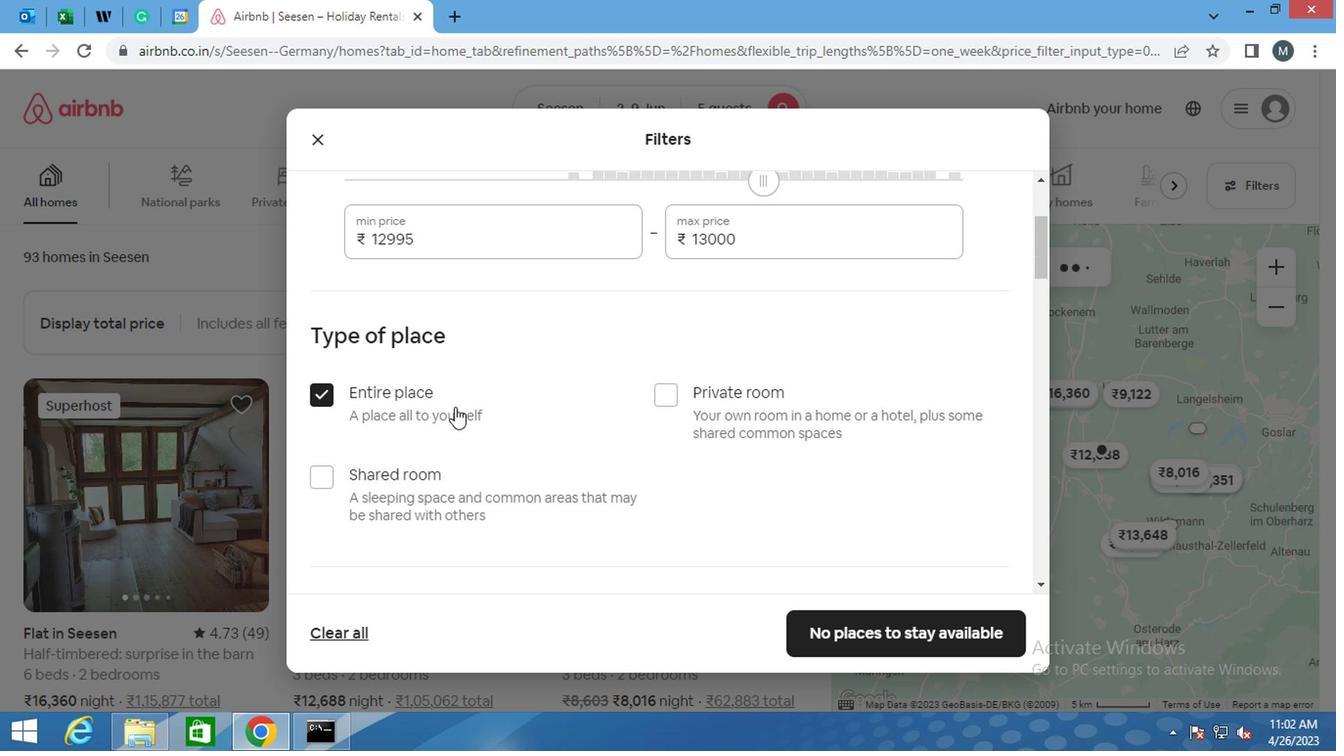 
Action: Mouse pressed left at (411, 377)
Screenshot: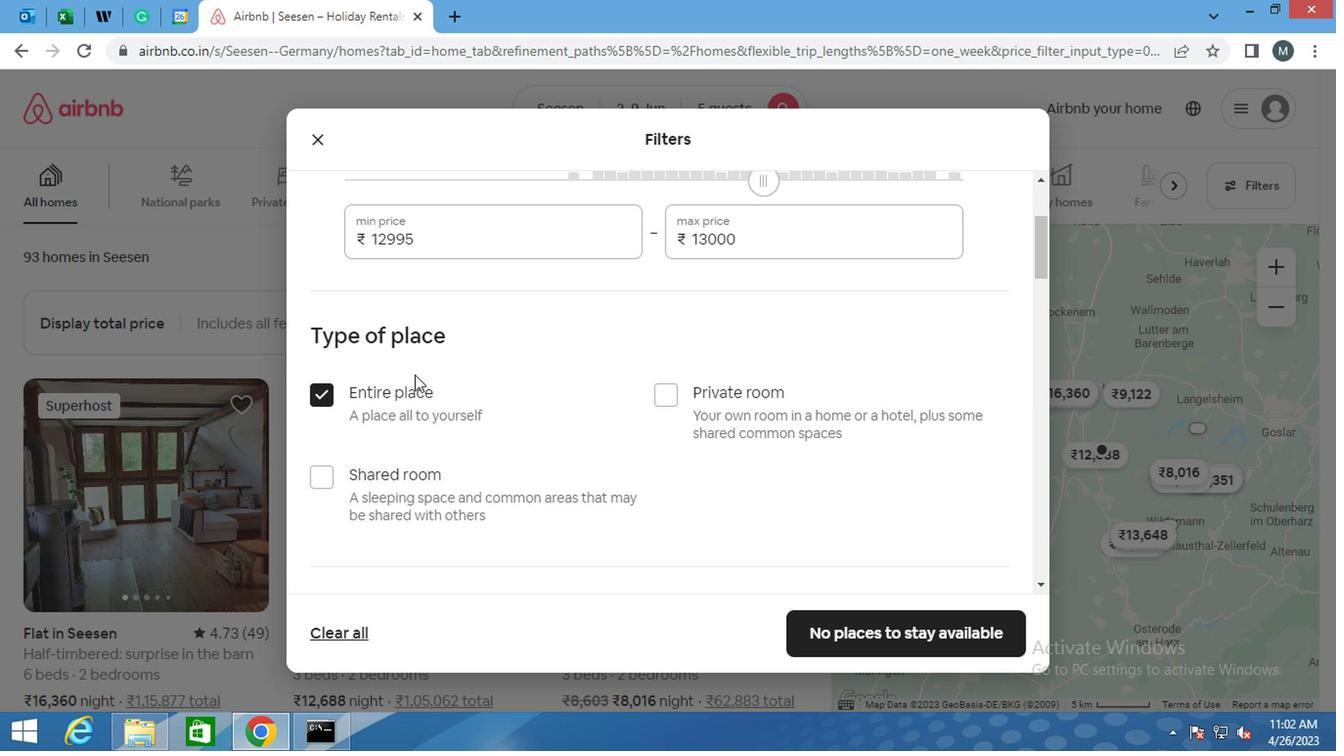 
Action: Mouse moved to (399, 474)
Screenshot: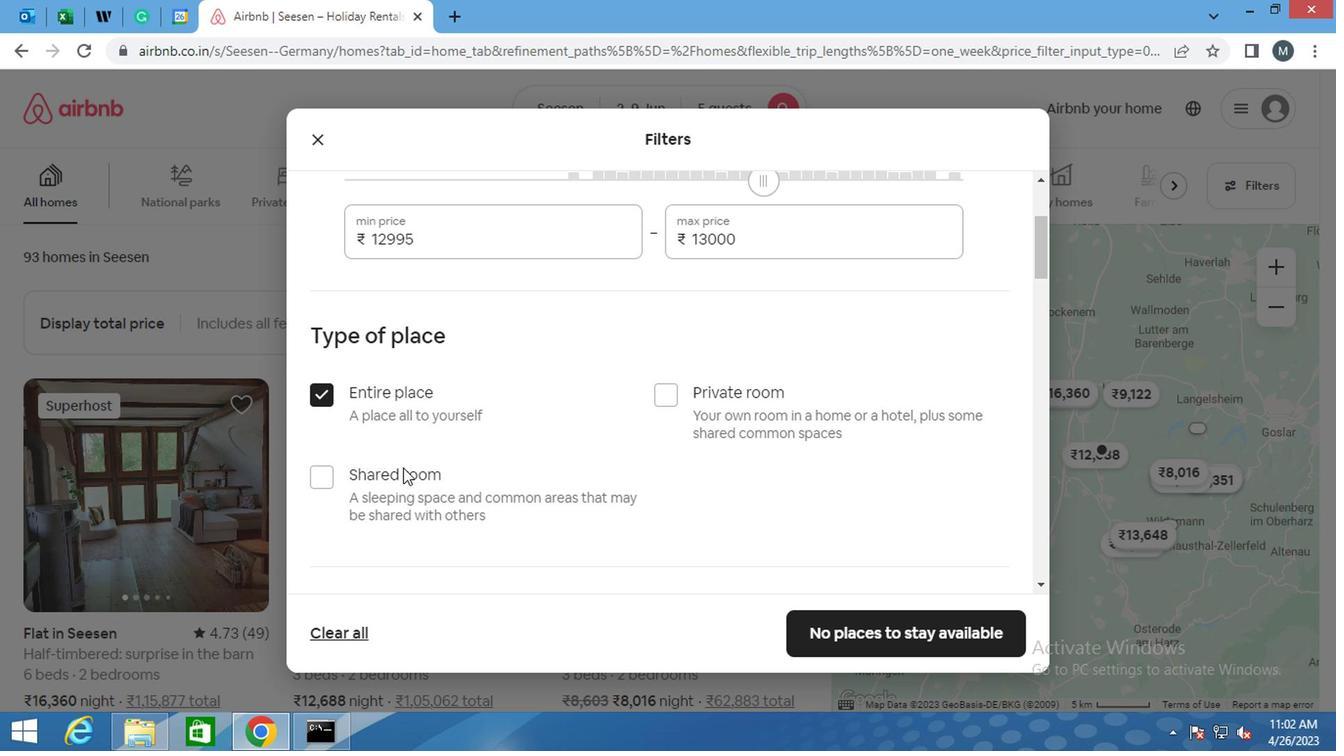 
Action: Mouse pressed left at (399, 474)
Screenshot: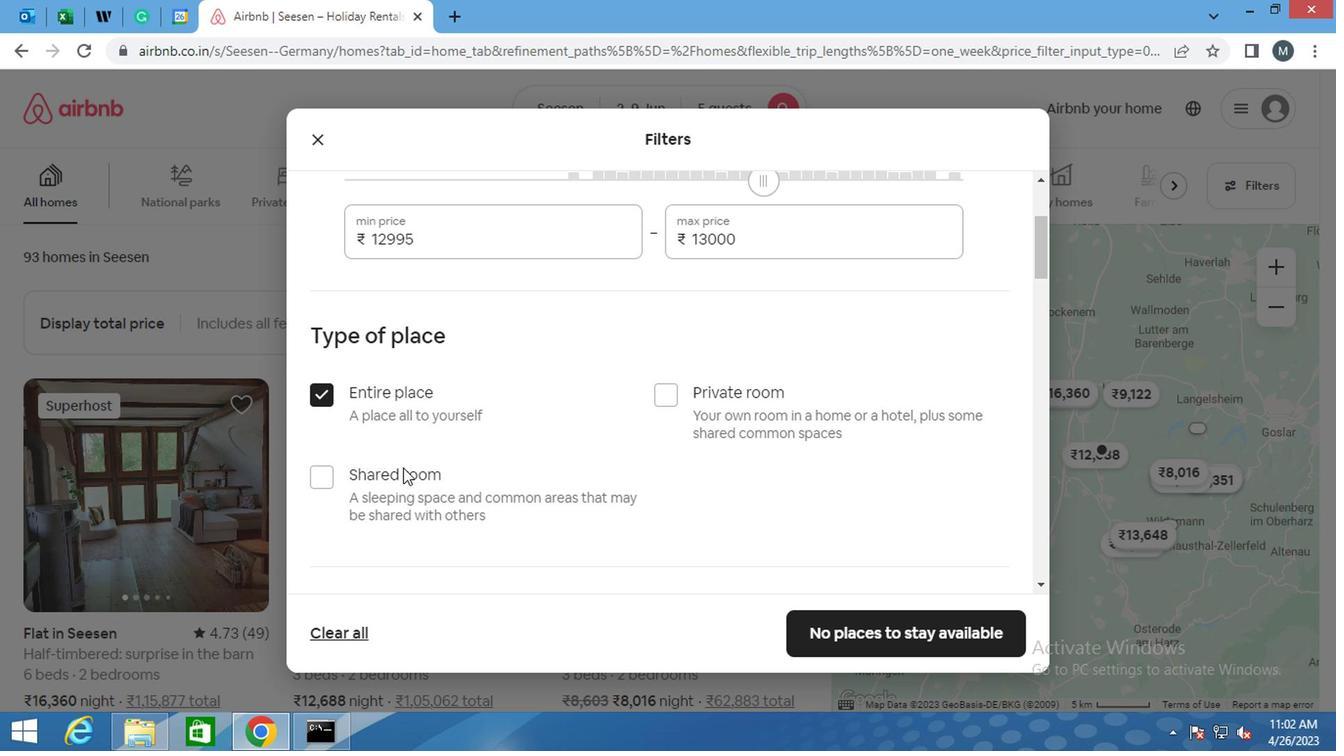 
Action: Mouse moved to (416, 394)
Screenshot: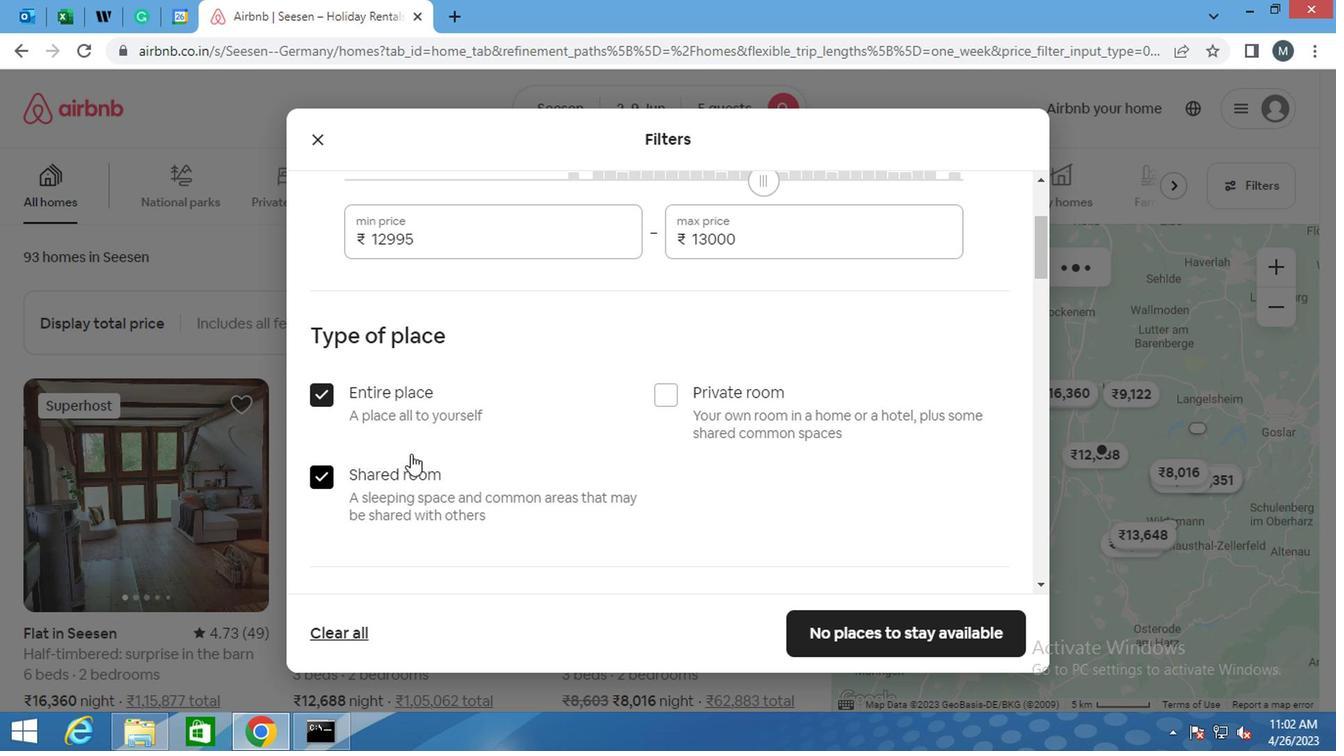 
Action: Mouse pressed left at (416, 394)
Screenshot: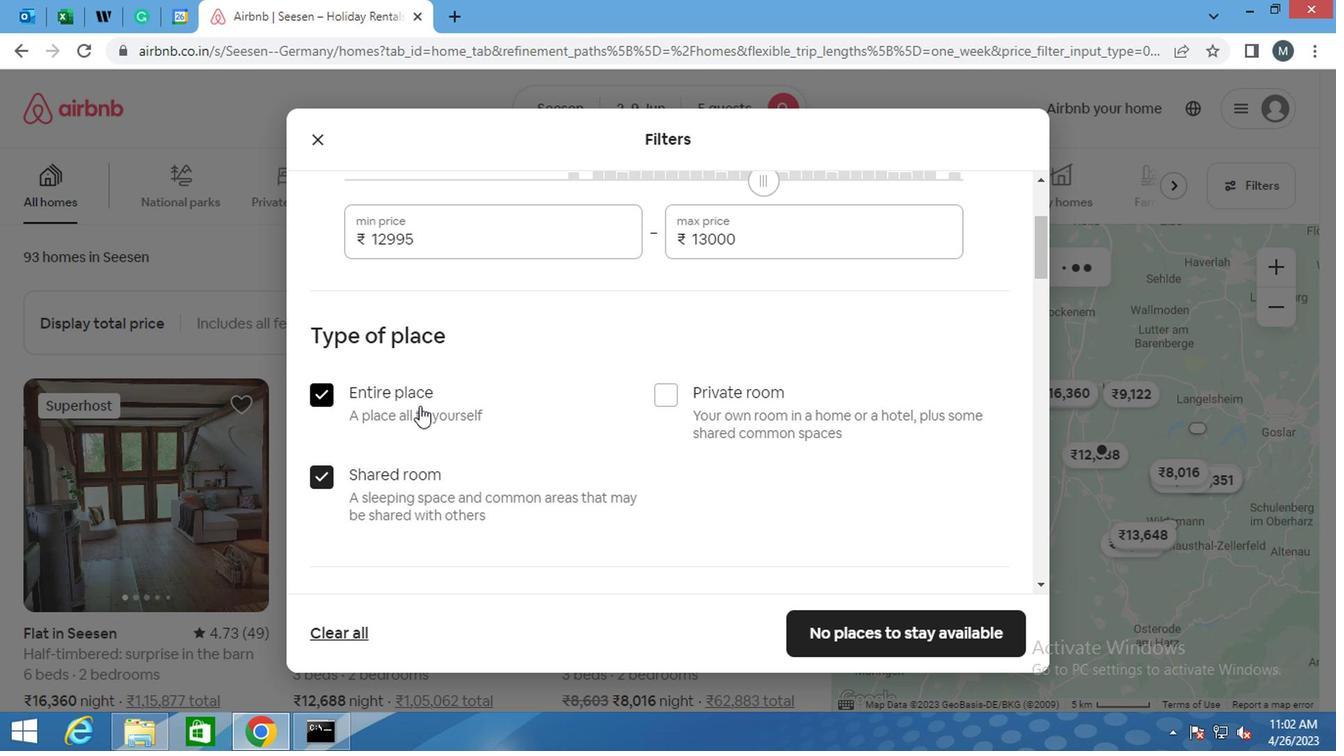 
Action: Mouse moved to (430, 432)
Screenshot: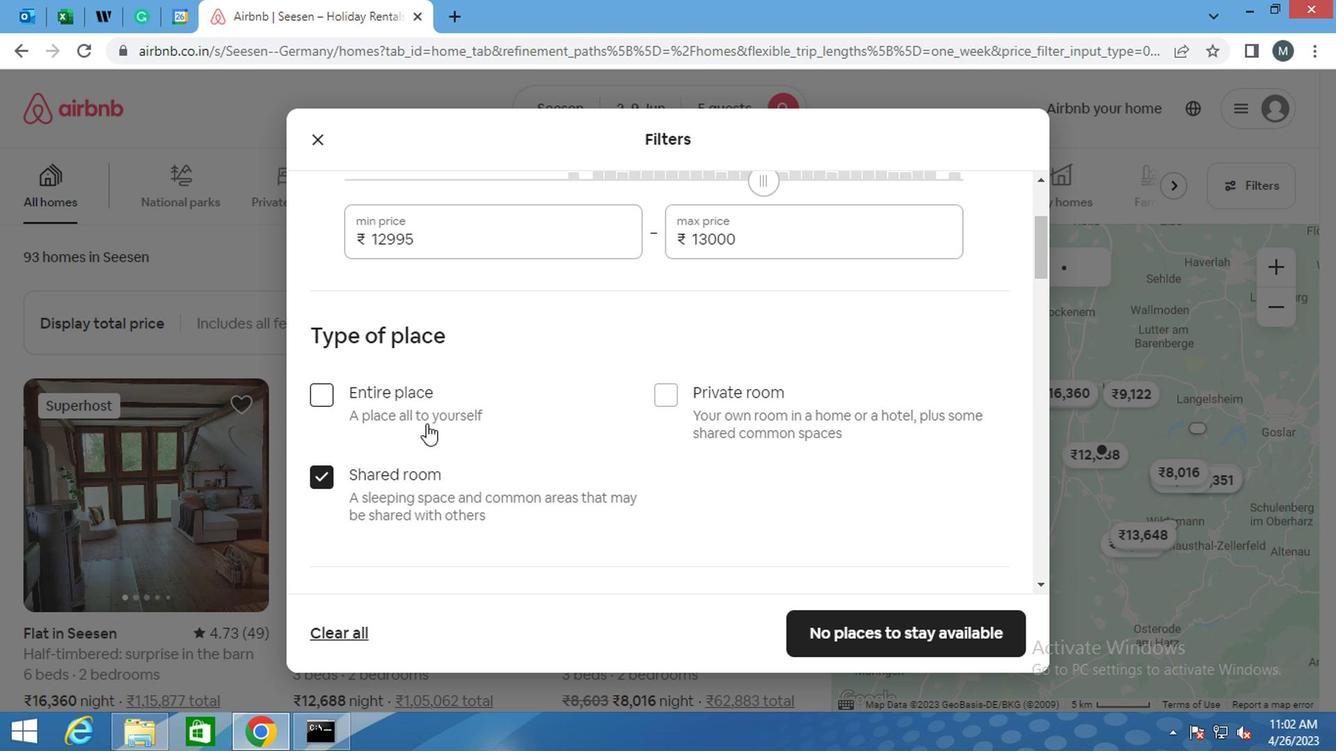 
Action: Mouse scrolled (430, 431) with delta (0, -1)
Screenshot: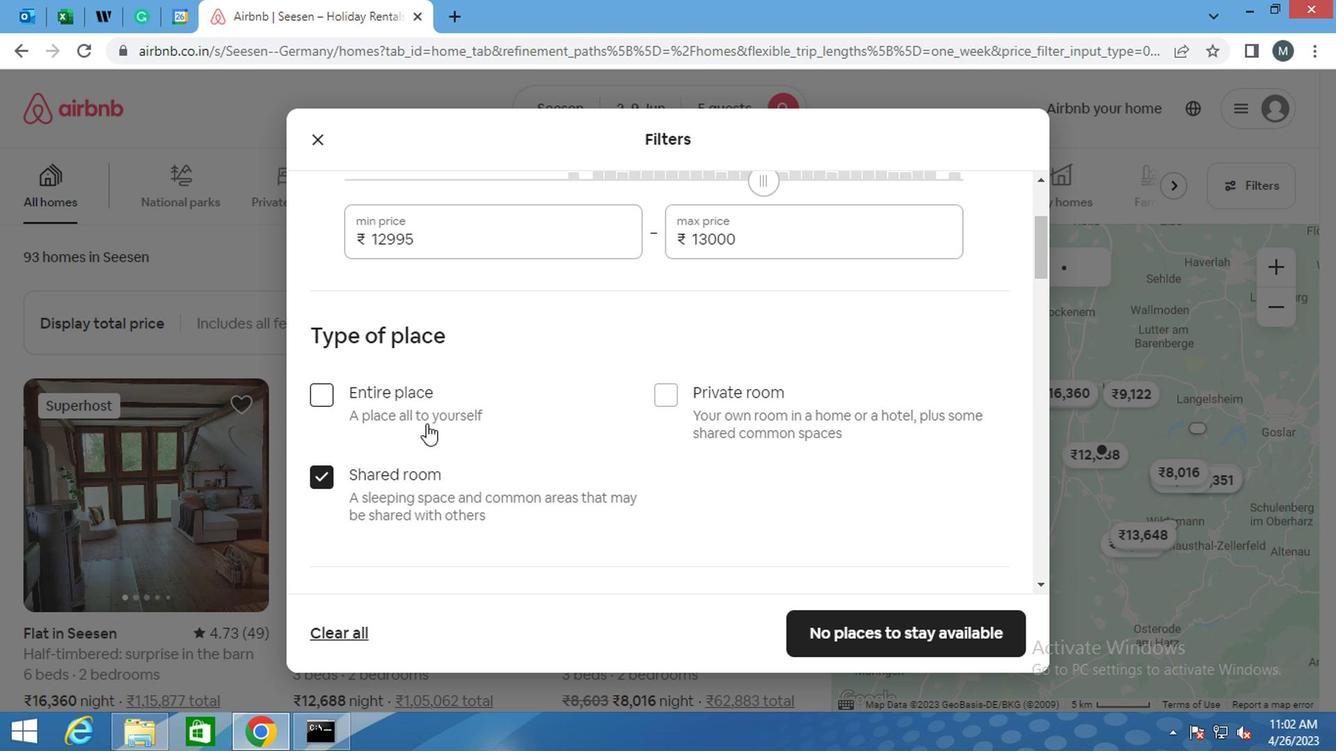 
Action: Mouse moved to (433, 435)
Screenshot: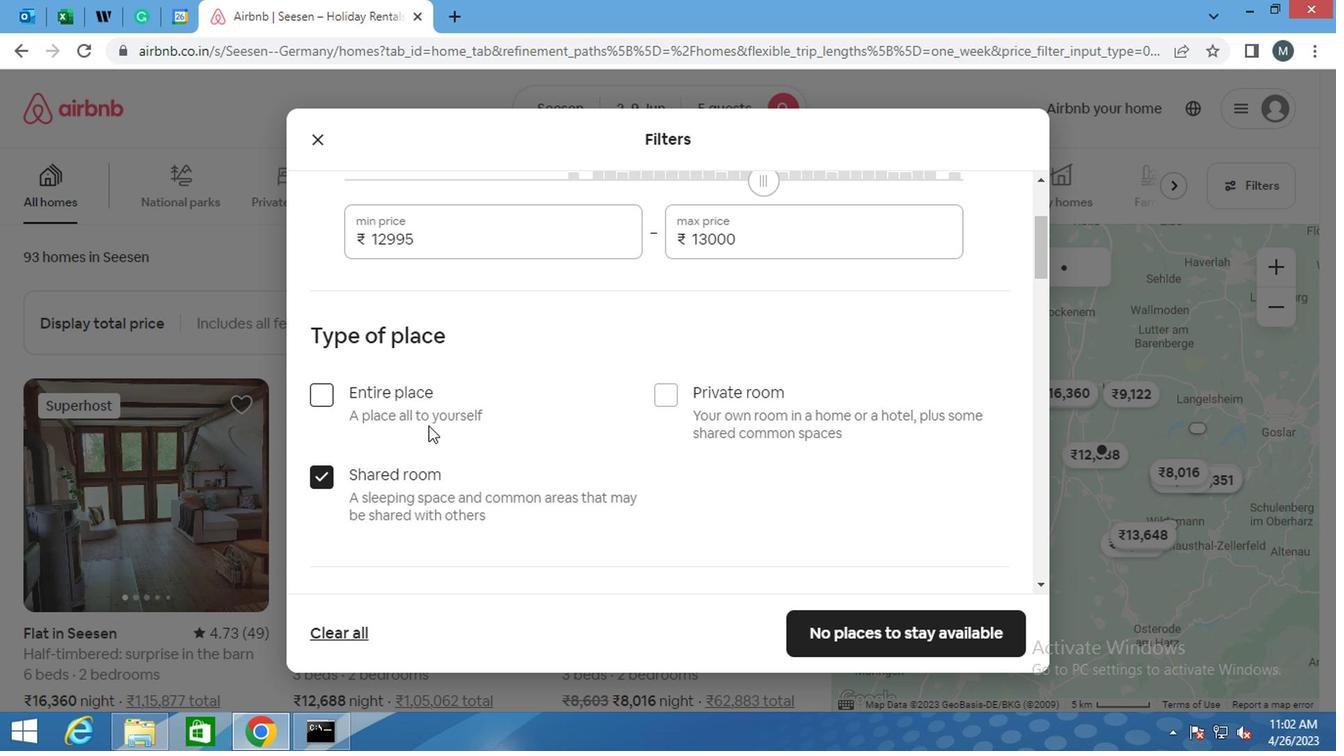 
Action: Mouse scrolled (433, 433) with delta (0, -1)
Screenshot: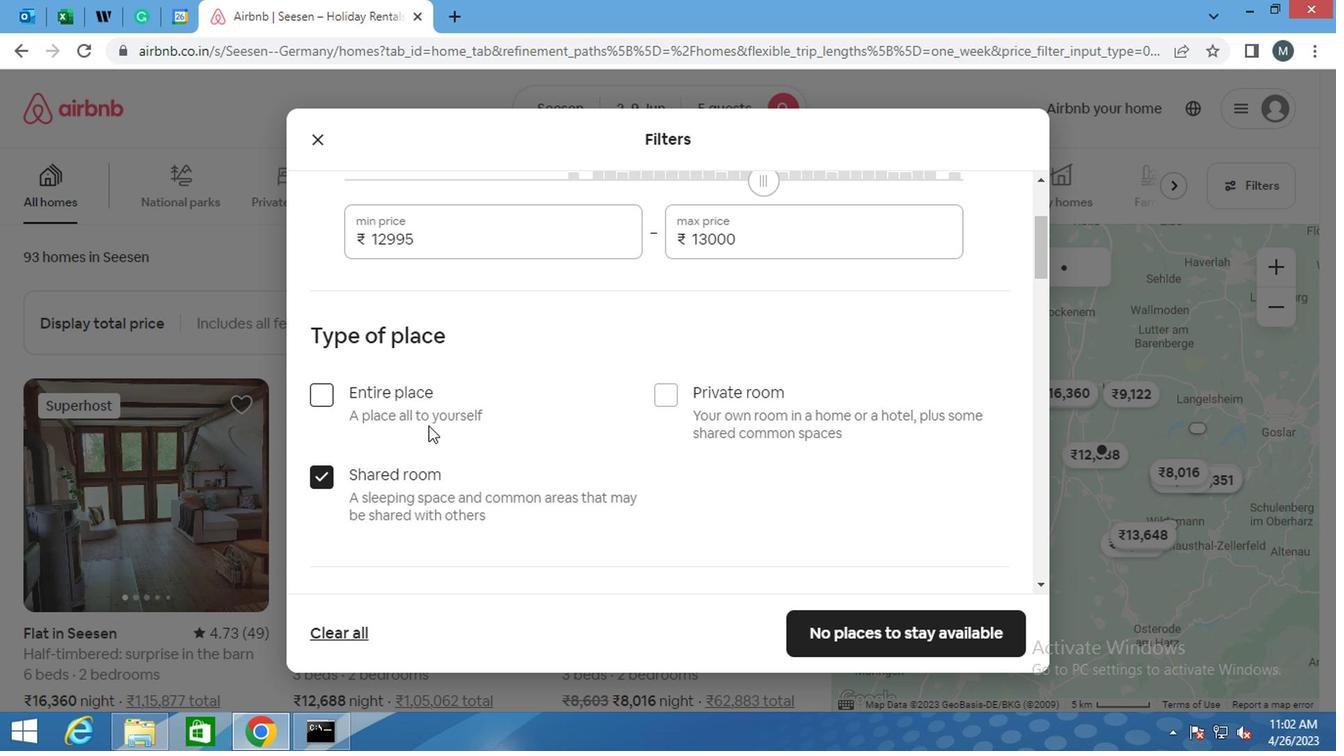 
Action: Mouse moved to (443, 438)
Screenshot: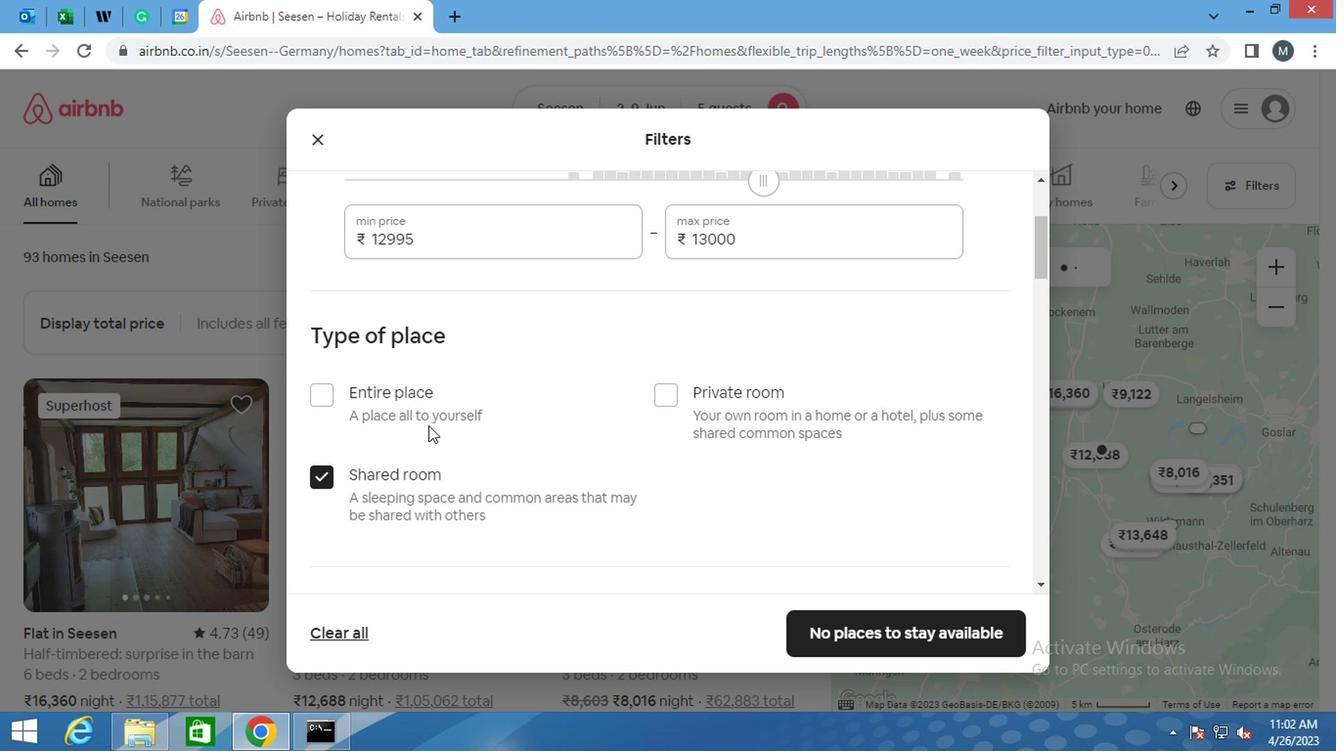 
Action: Mouse scrolled (443, 437) with delta (0, 0)
Screenshot: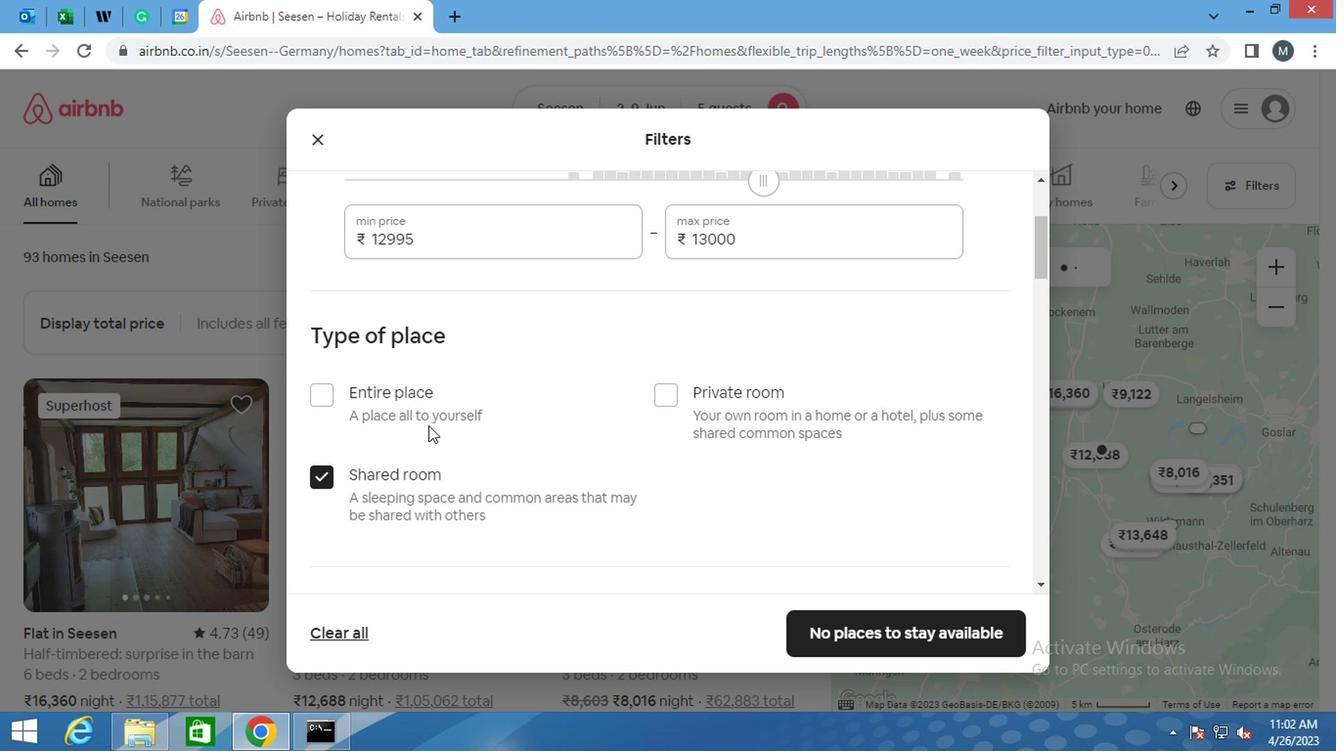 
Action: Mouse moved to (492, 430)
Screenshot: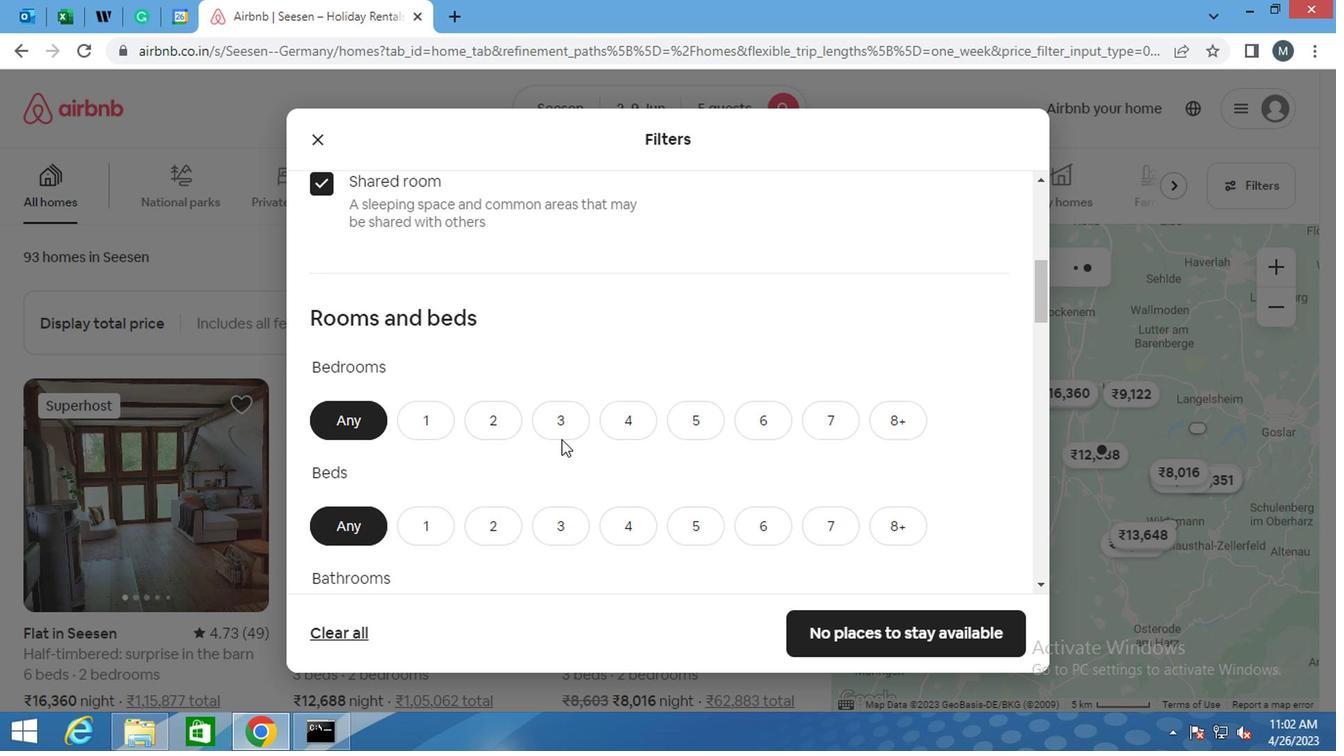 
Action: Mouse pressed left at (492, 430)
Screenshot: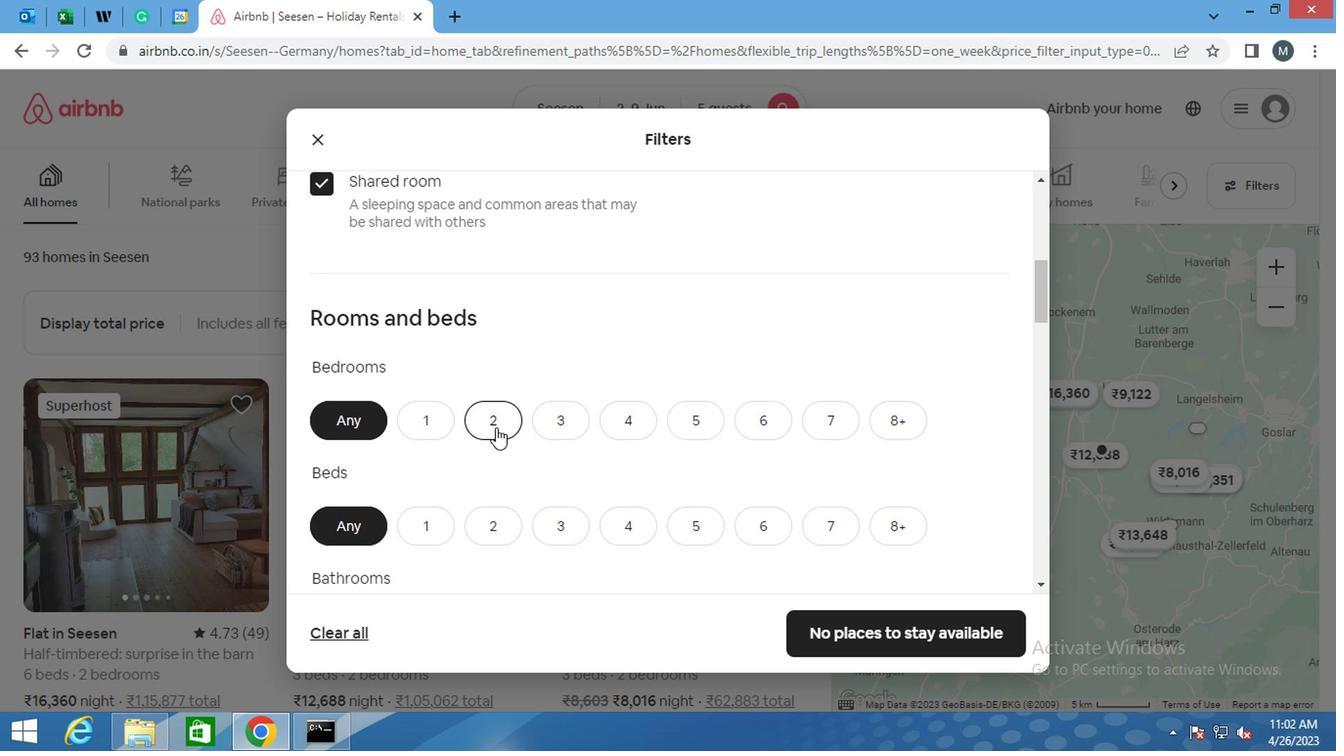 
Action: Mouse moved to (692, 534)
Screenshot: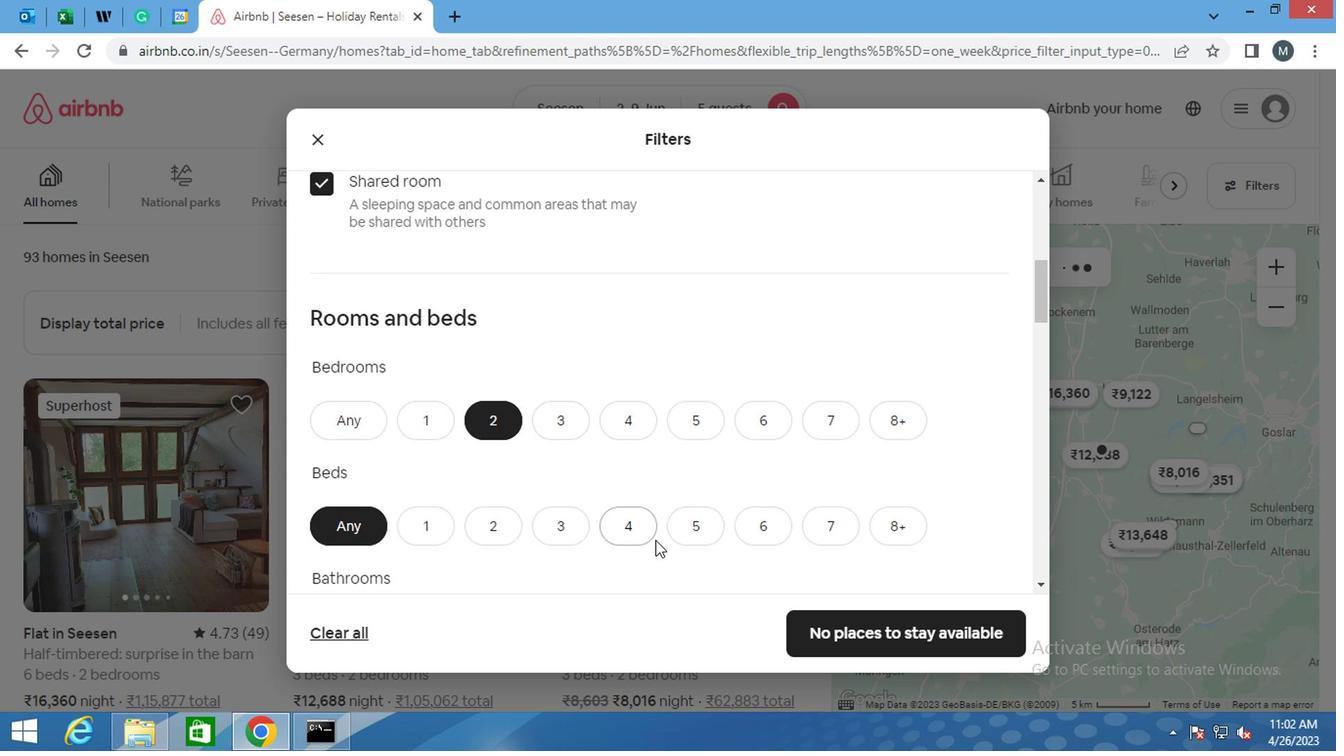 
Action: Mouse pressed left at (692, 534)
Screenshot: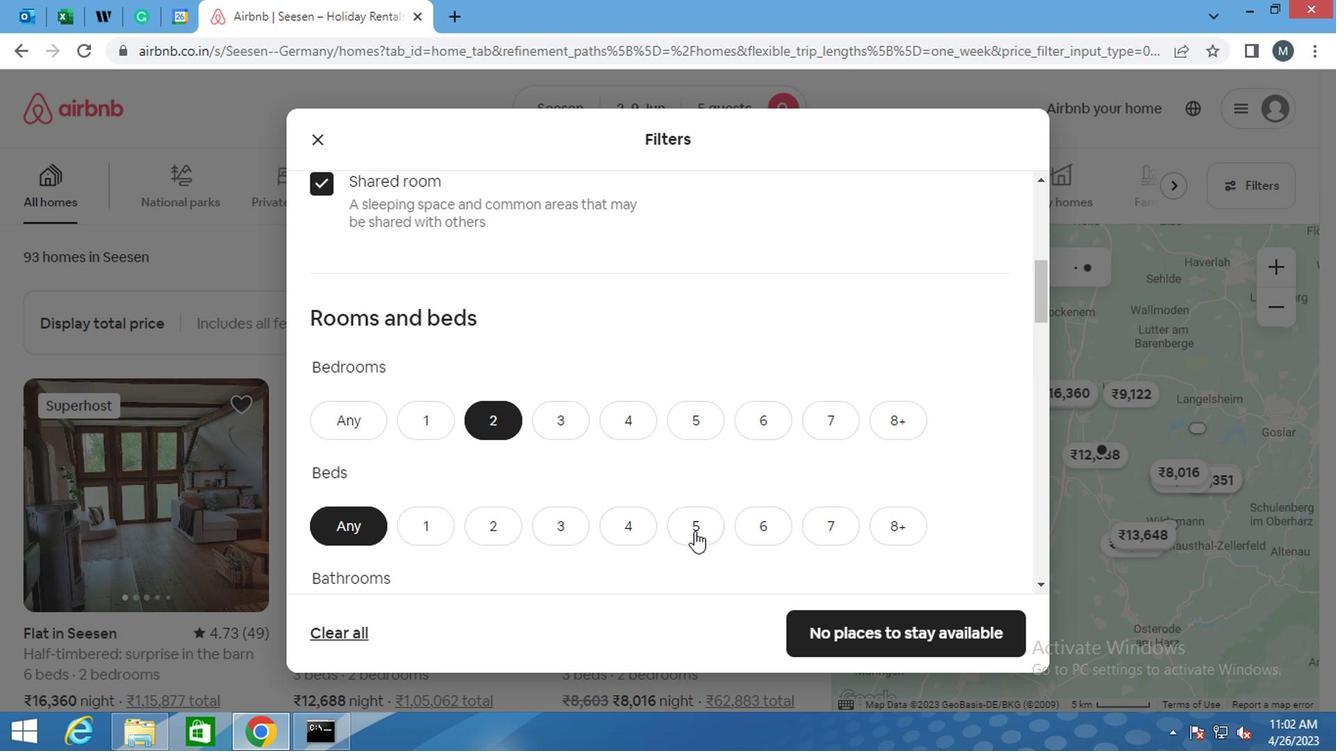 
Action: Mouse moved to (615, 484)
Screenshot: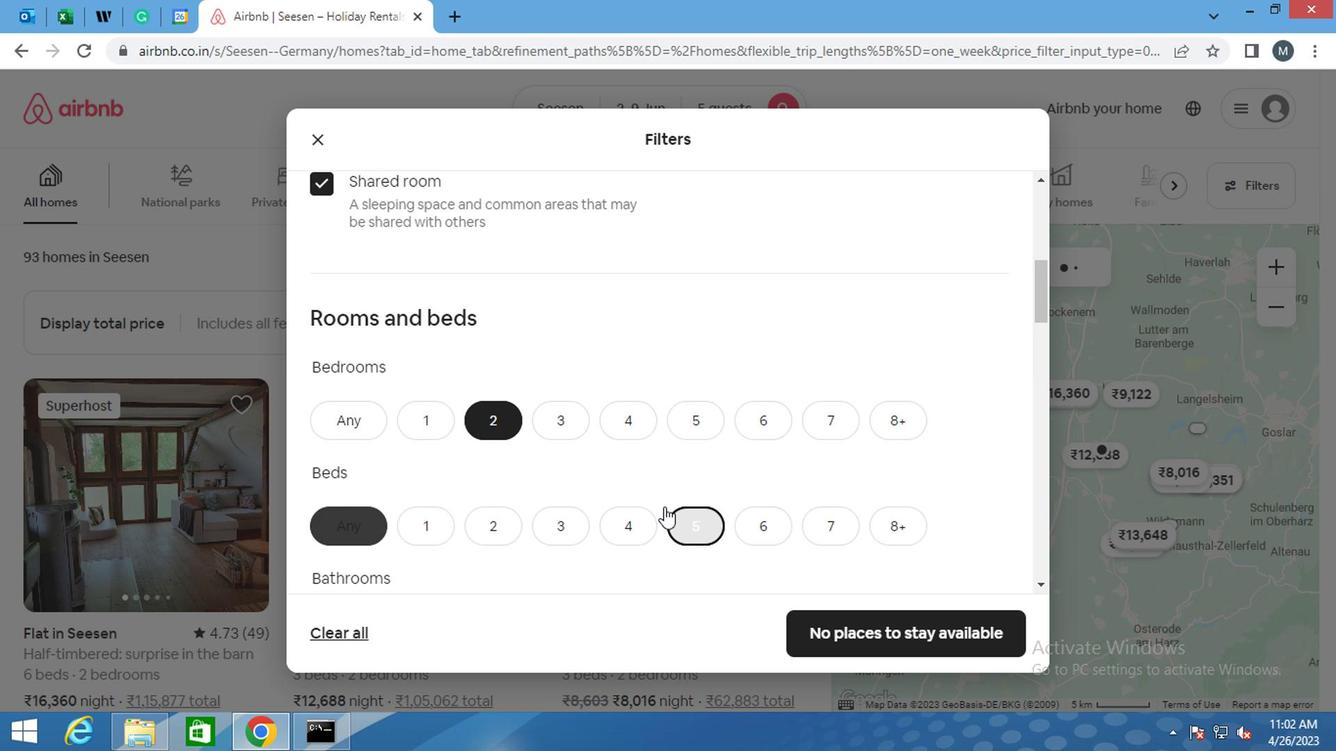 
Action: Mouse scrolled (615, 483) with delta (0, 0)
Screenshot: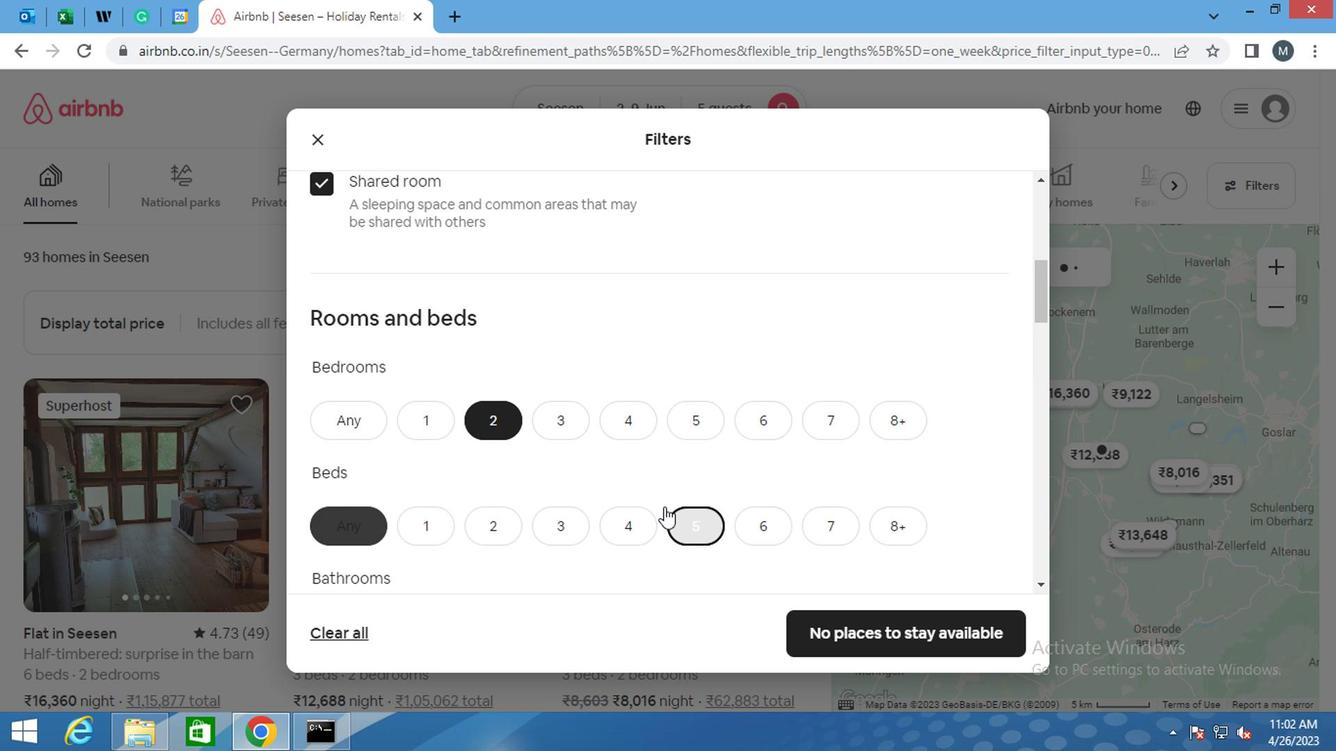 
Action: Mouse moved to (614, 484)
Screenshot: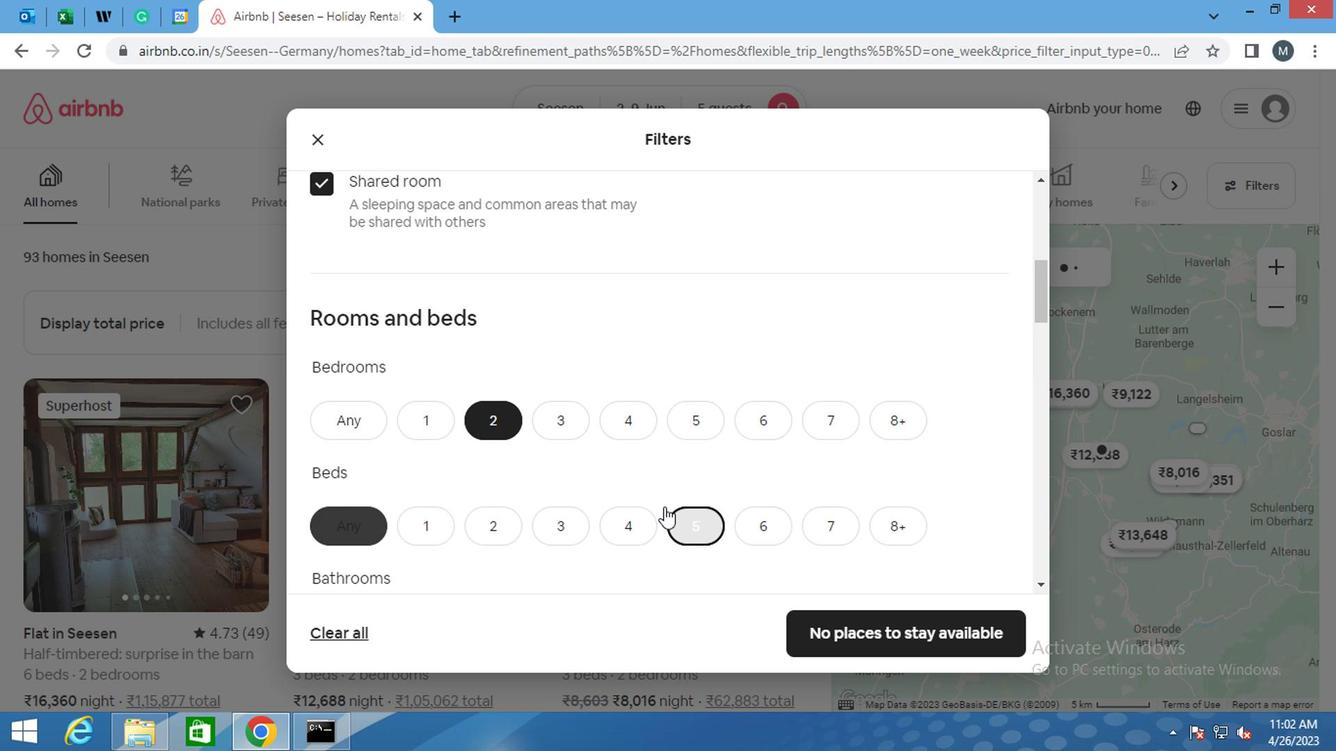 
Action: Mouse scrolled (614, 483) with delta (0, 0)
Screenshot: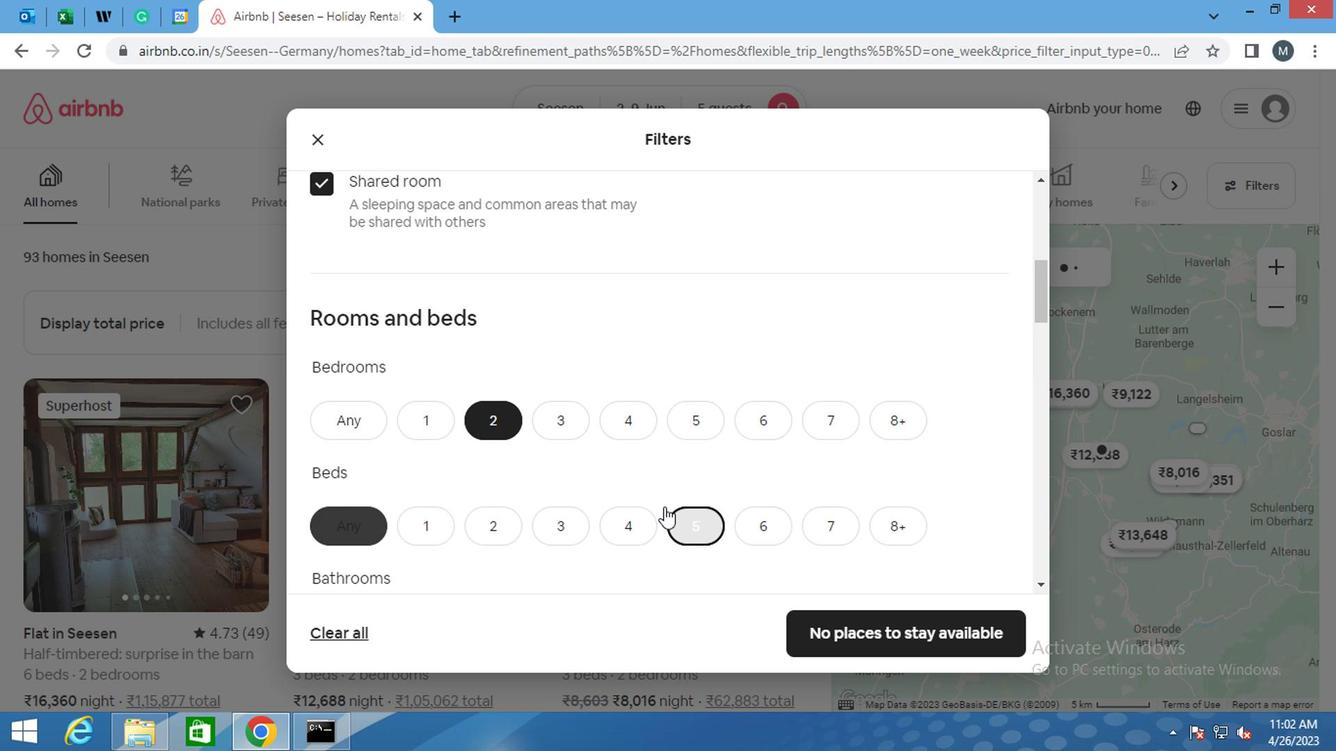 
Action: Mouse moved to (478, 441)
Screenshot: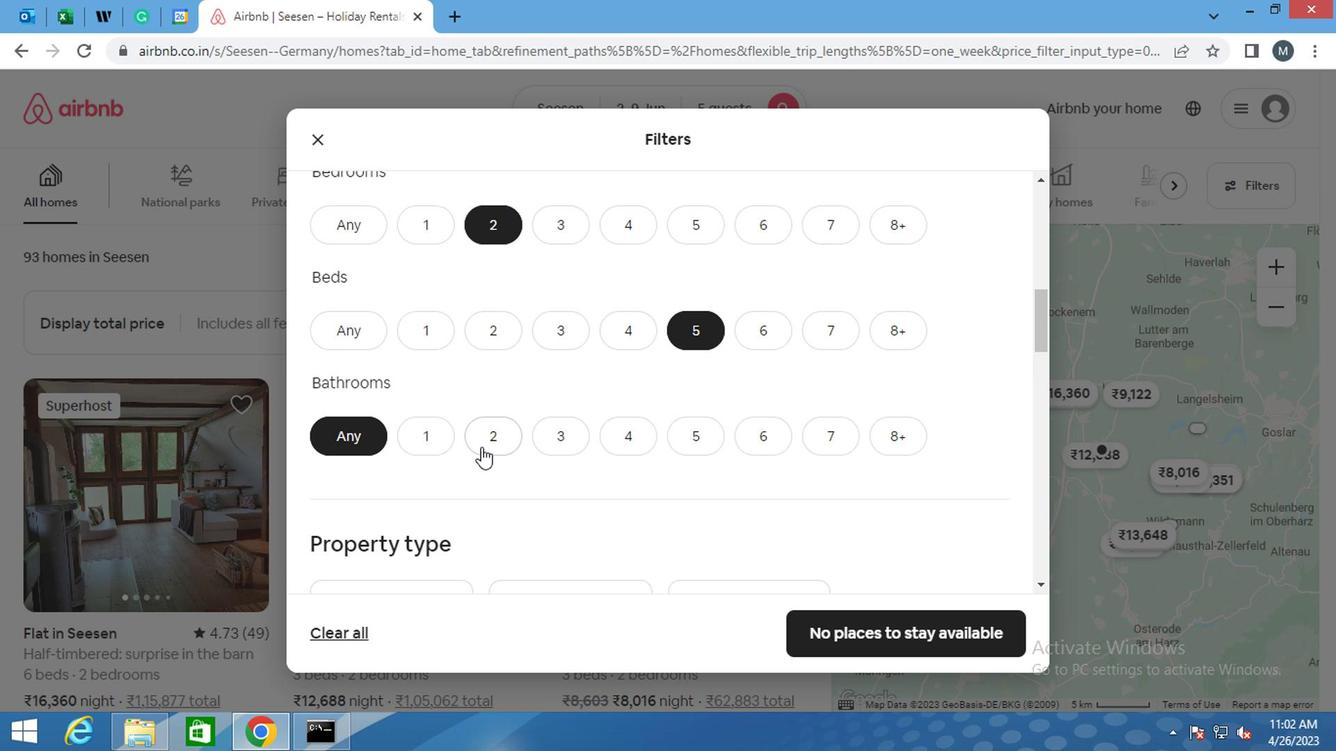 
Action: Mouse pressed left at (478, 441)
Screenshot: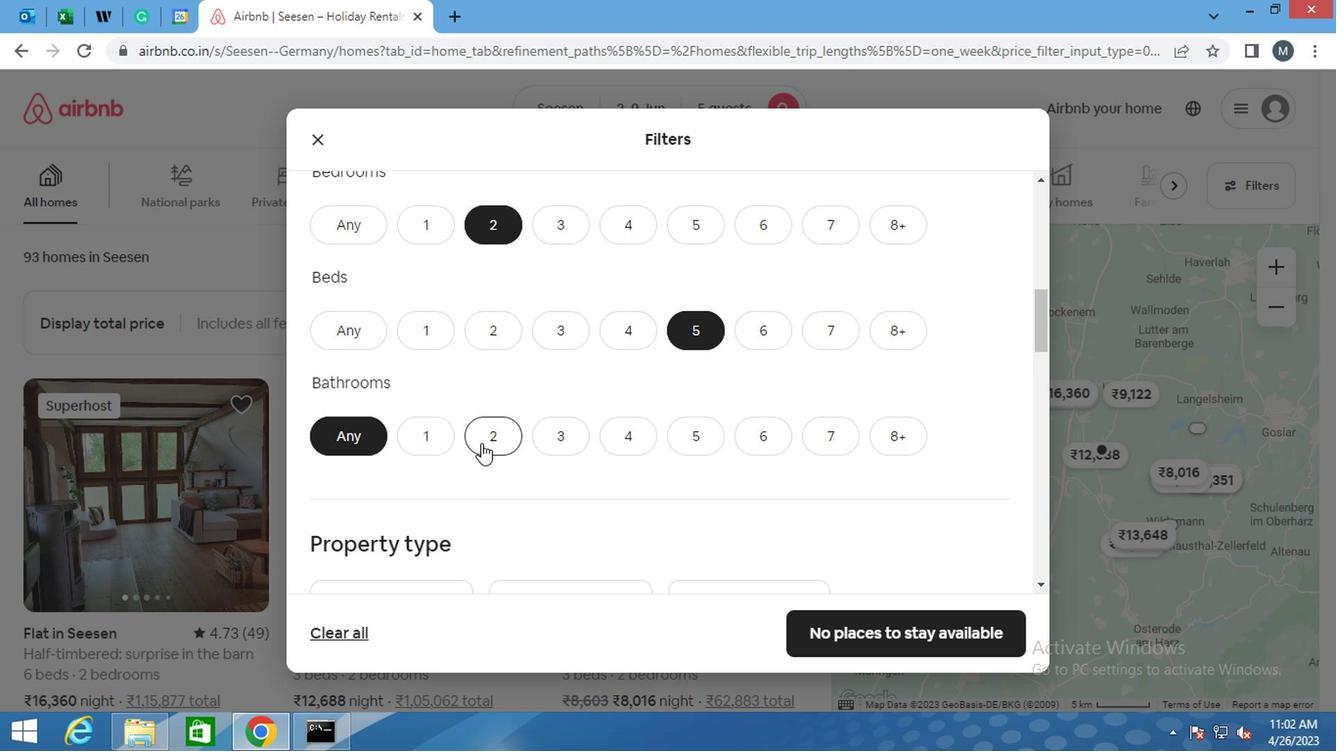 
Action: Mouse moved to (593, 431)
Screenshot: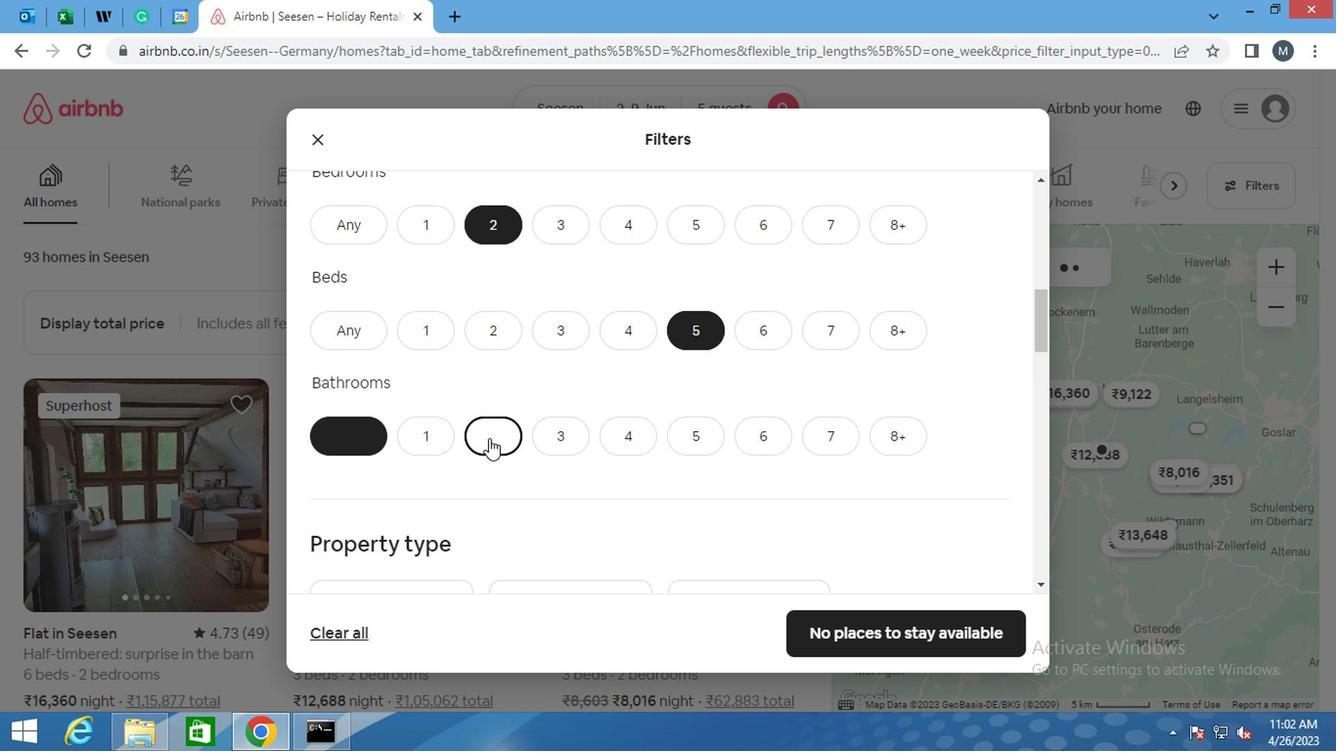 
Action: Mouse scrolled (593, 430) with delta (0, 0)
Screenshot: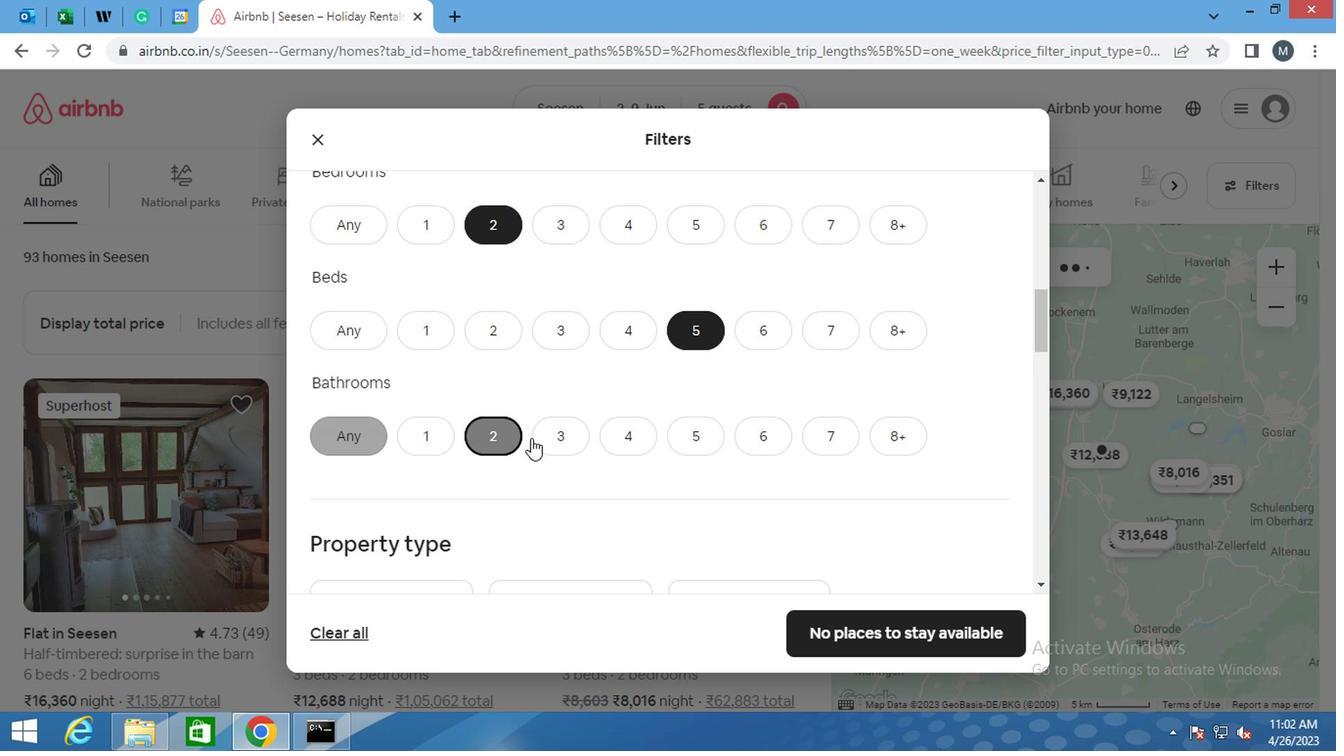 
Action: Mouse scrolled (593, 430) with delta (0, 0)
Screenshot: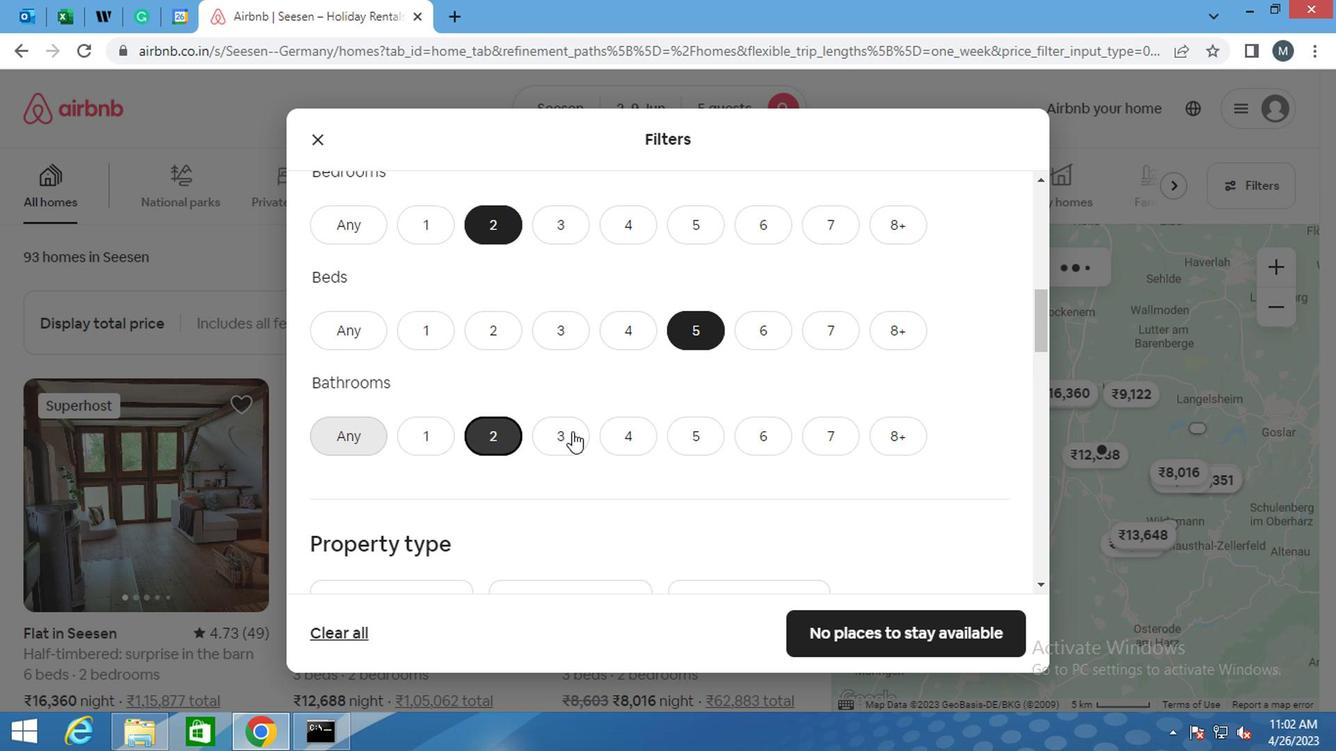 
Action: Mouse scrolled (593, 430) with delta (0, 0)
Screenshot: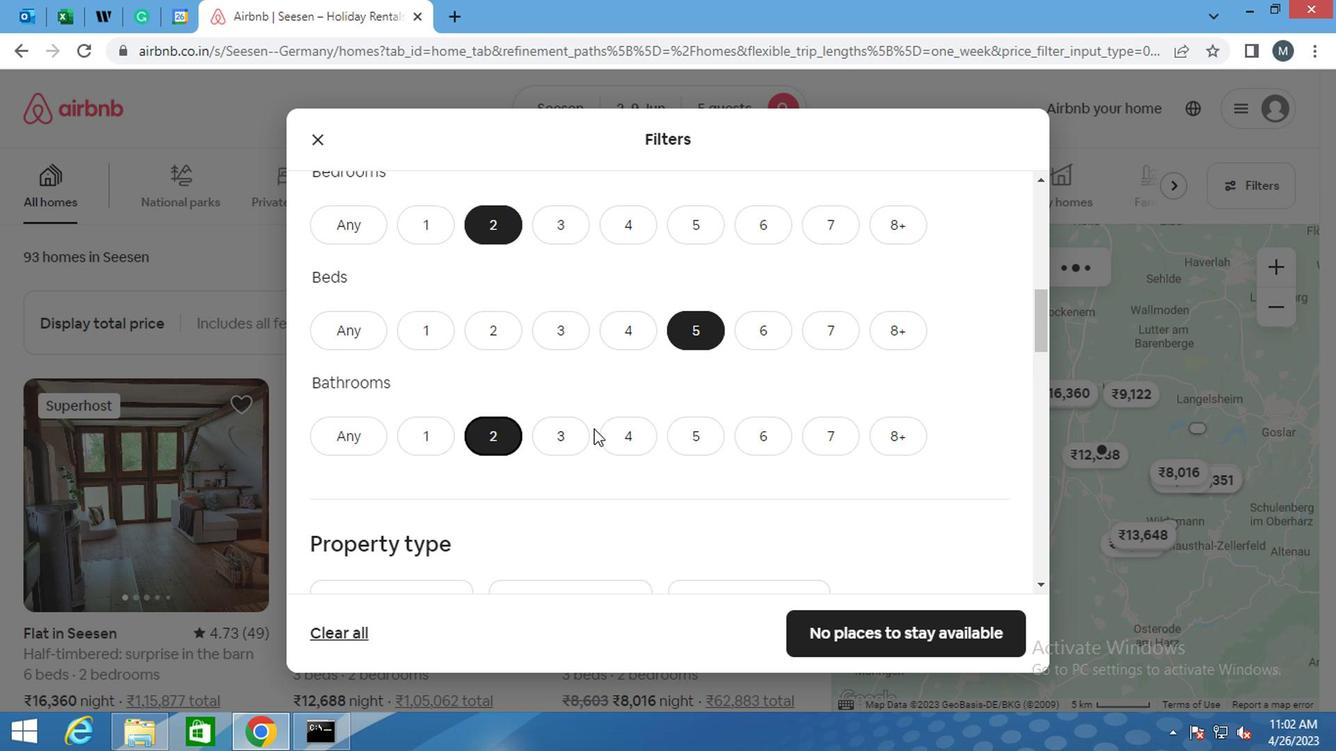 
Action: Mouse moved to (593, 431)
Screenshot: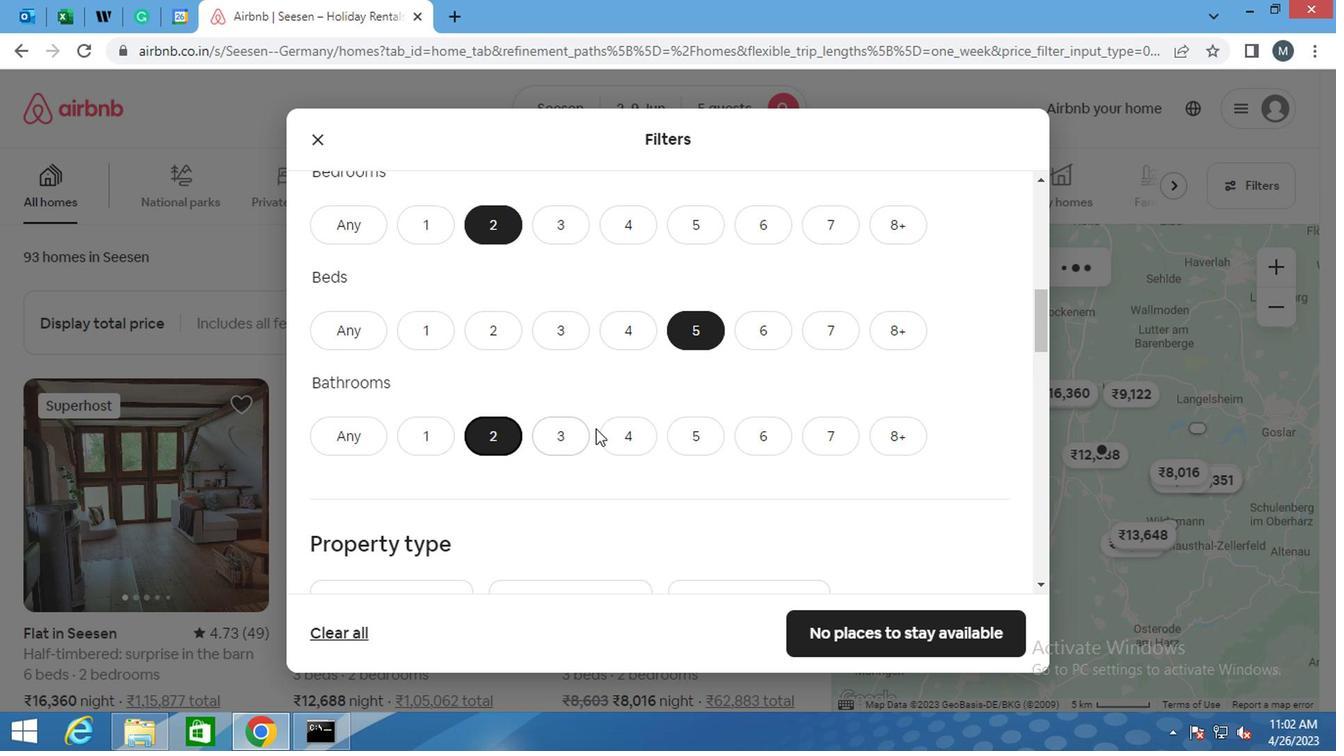 
Action: Mouse scrolled (593, 430) with delta (0, 0)
Screenshot: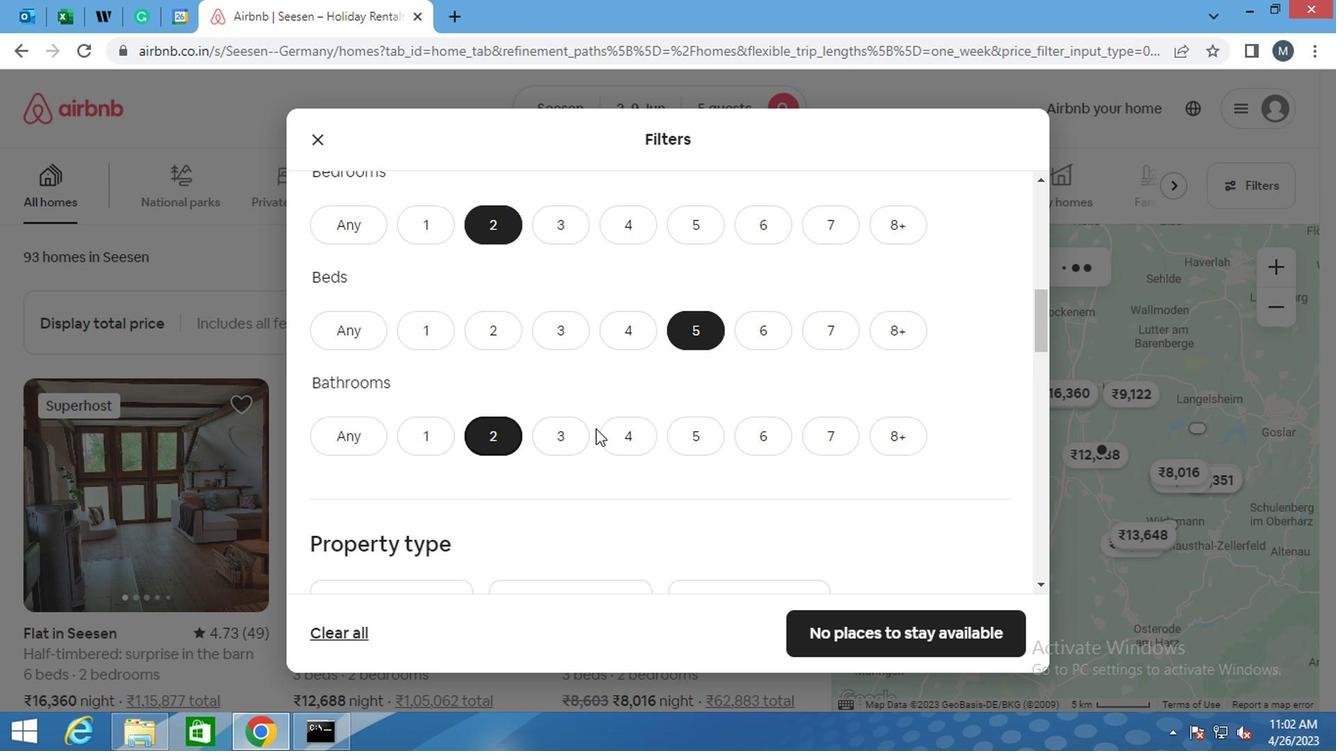 
Action: Mouse moved to (387, 286)
Screenshot: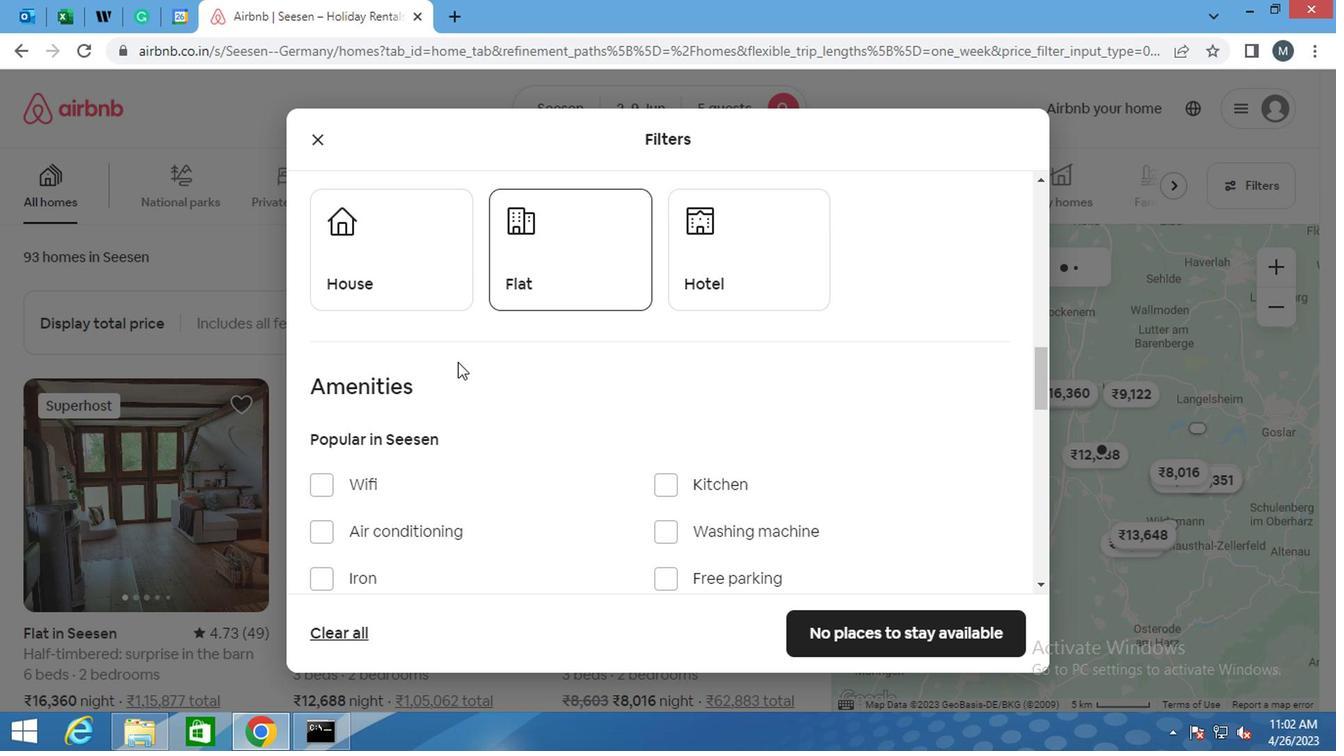 
Action: Mouse pressed left at (387, 286)
Screenshot: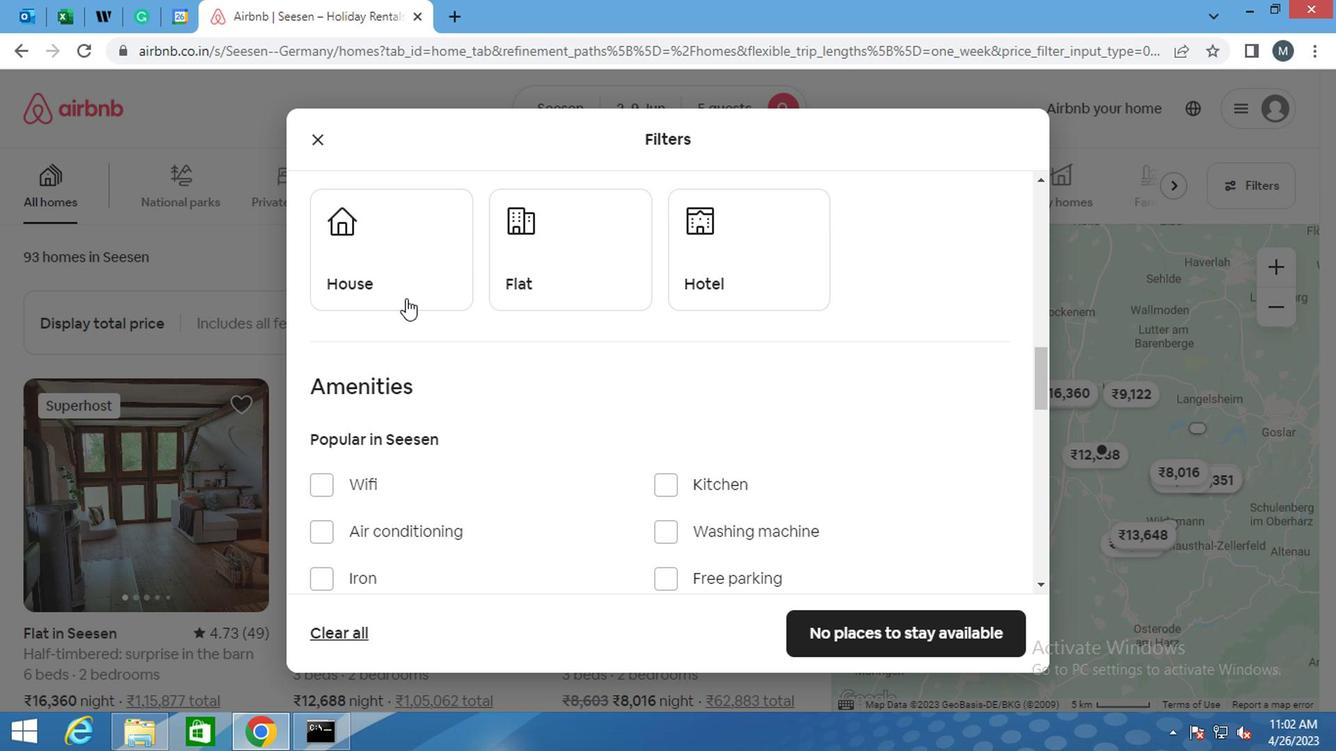 
Action: Mouse moved to (536, 279)
Screenshot: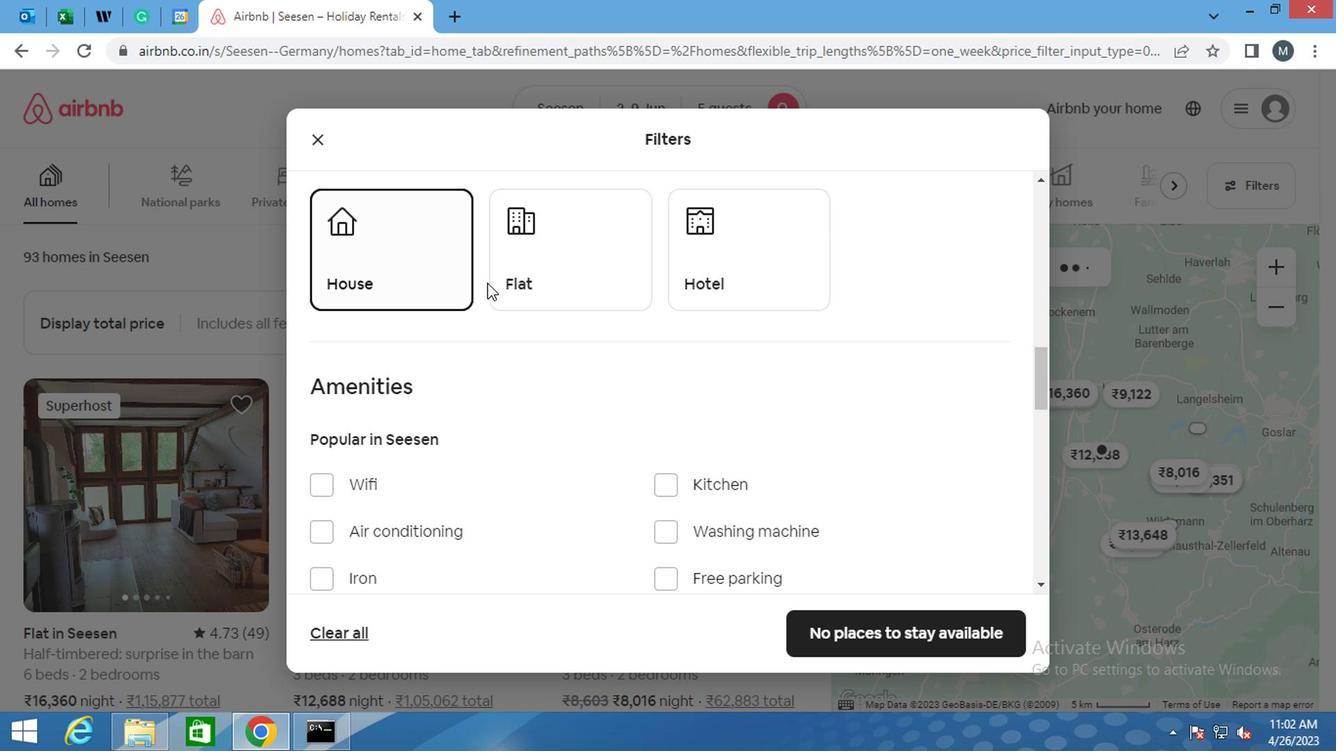 
Action: Mouse pressed left at (536, 279)
Screenshot: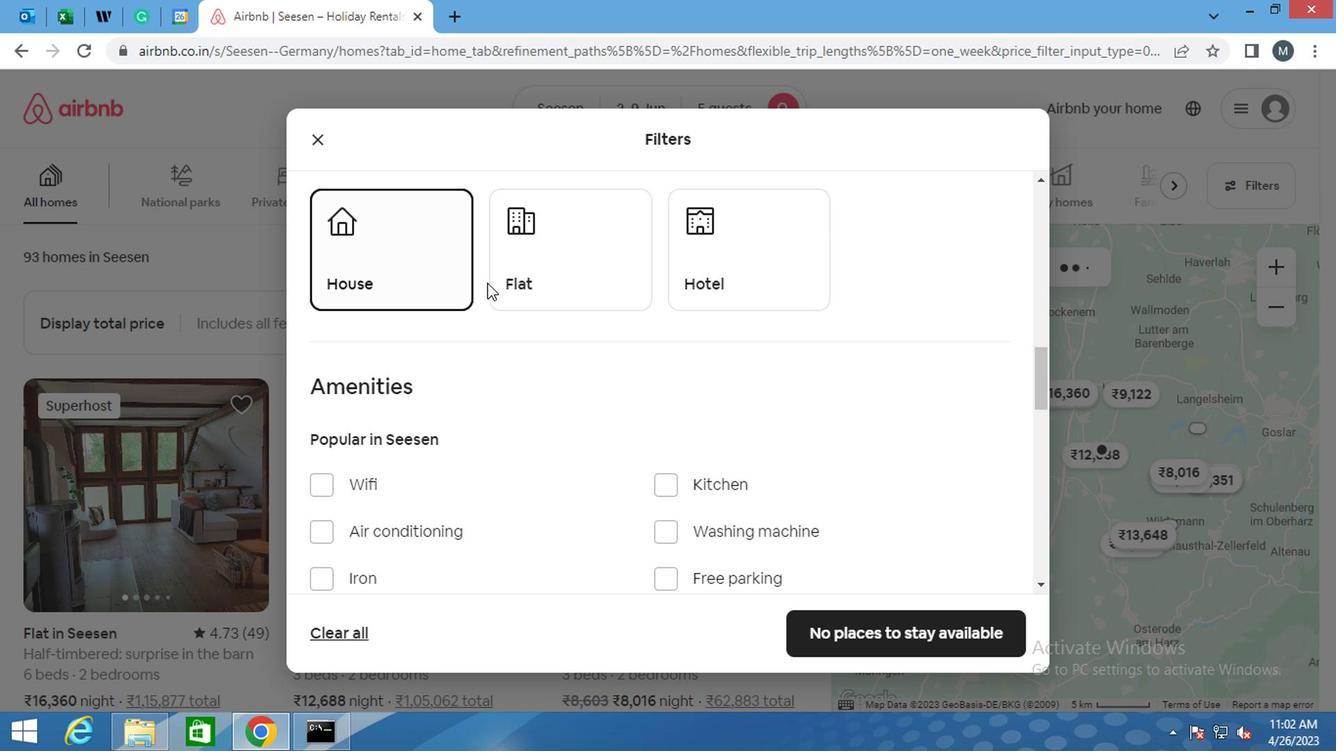 
Action: Mouse moved to (674, 270)
Screenshot: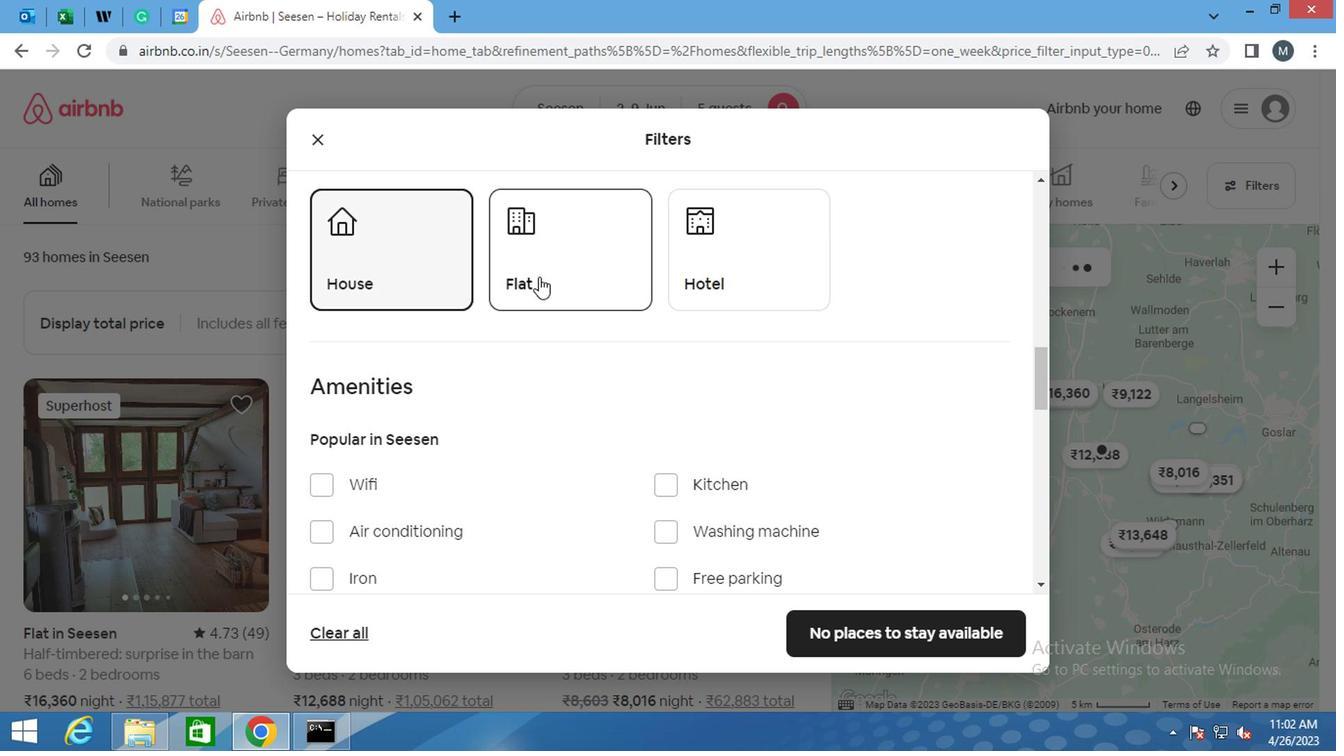 
Action: Mouse pressed left at (674, 270)
Screenshot: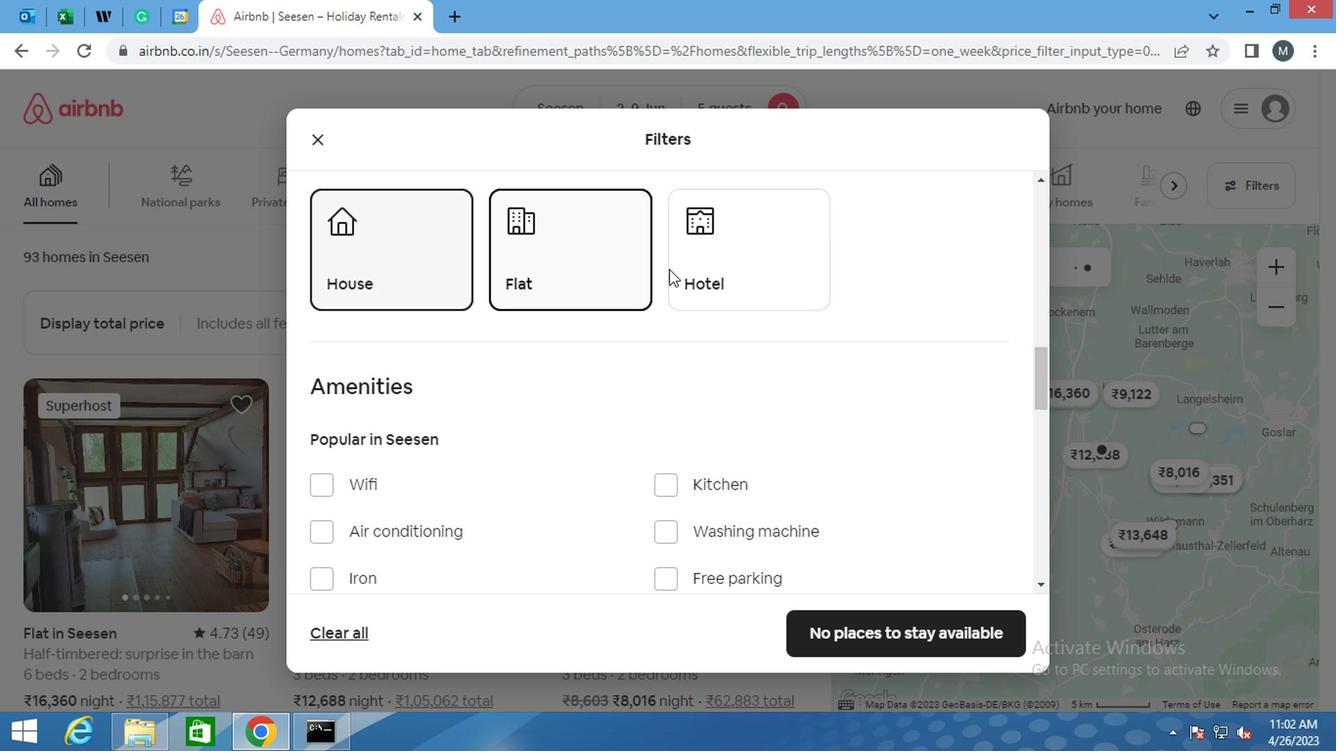 
Action: Mouse moved to (694, 279)
Screenshot: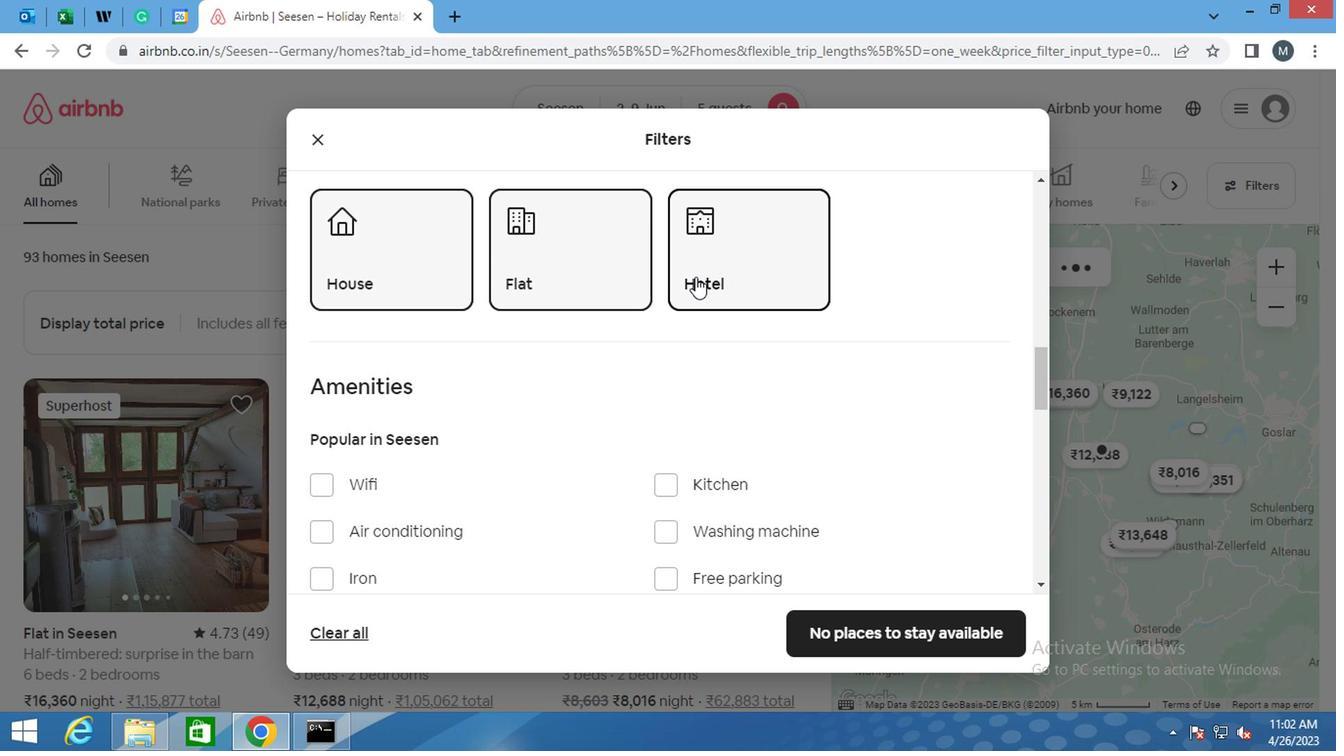 
Action: Mouse pressed left at (694, 279)
Screenshot: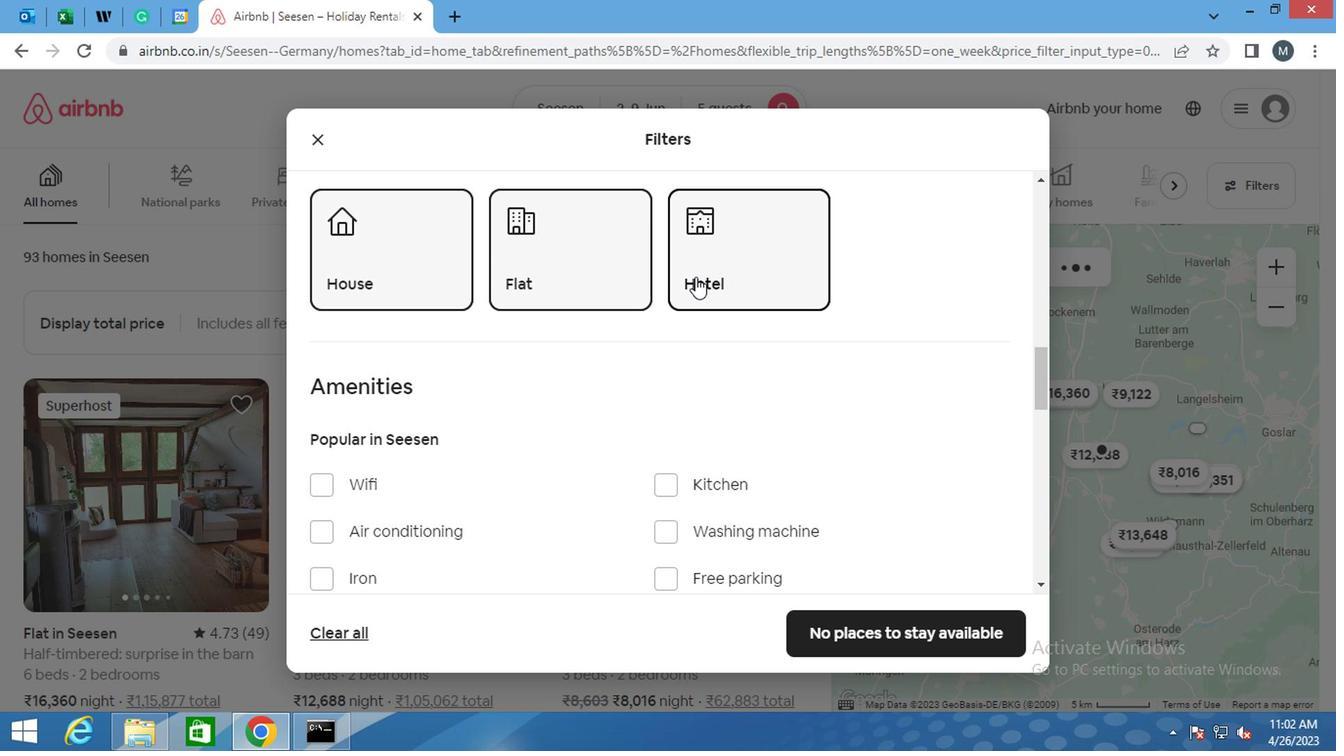 
Action: Mouse moved to (646, 387)
Screenshot: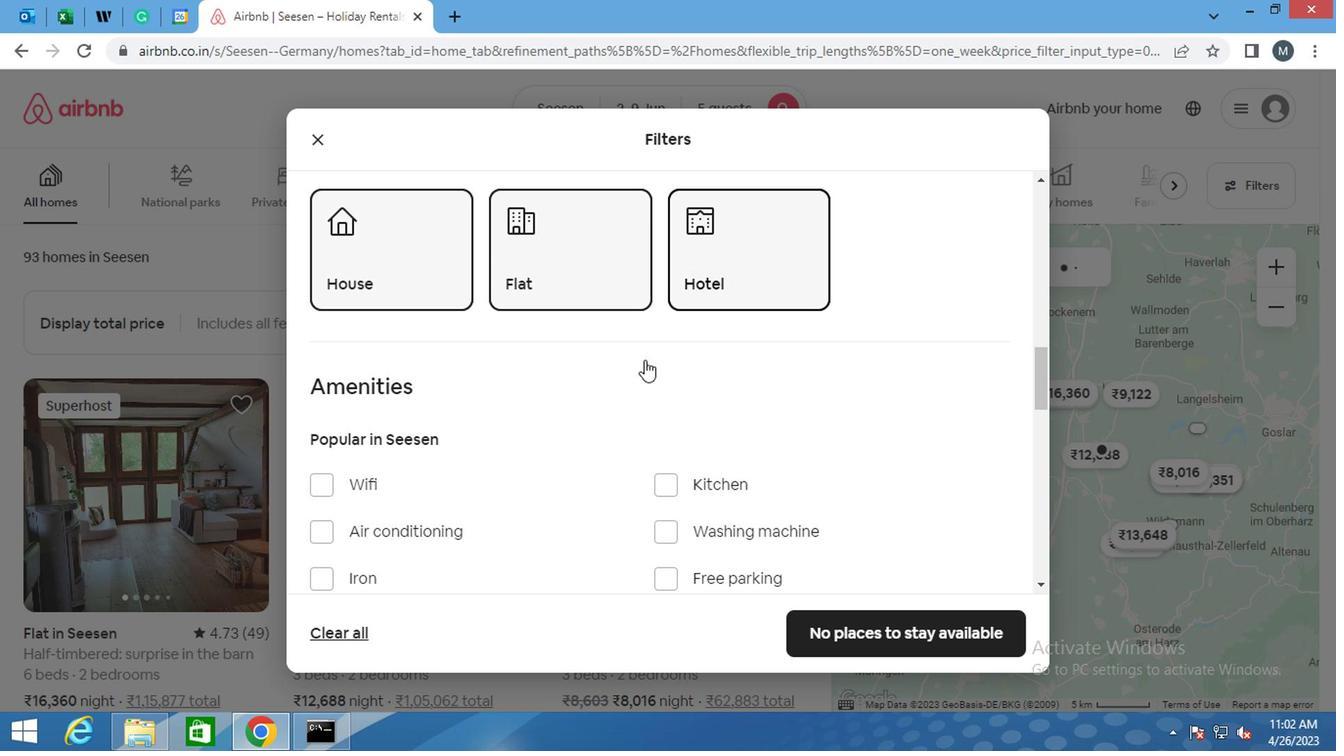 
Action: Mouse scrolled (646, 385) with delta (0, -1)
Screenshot: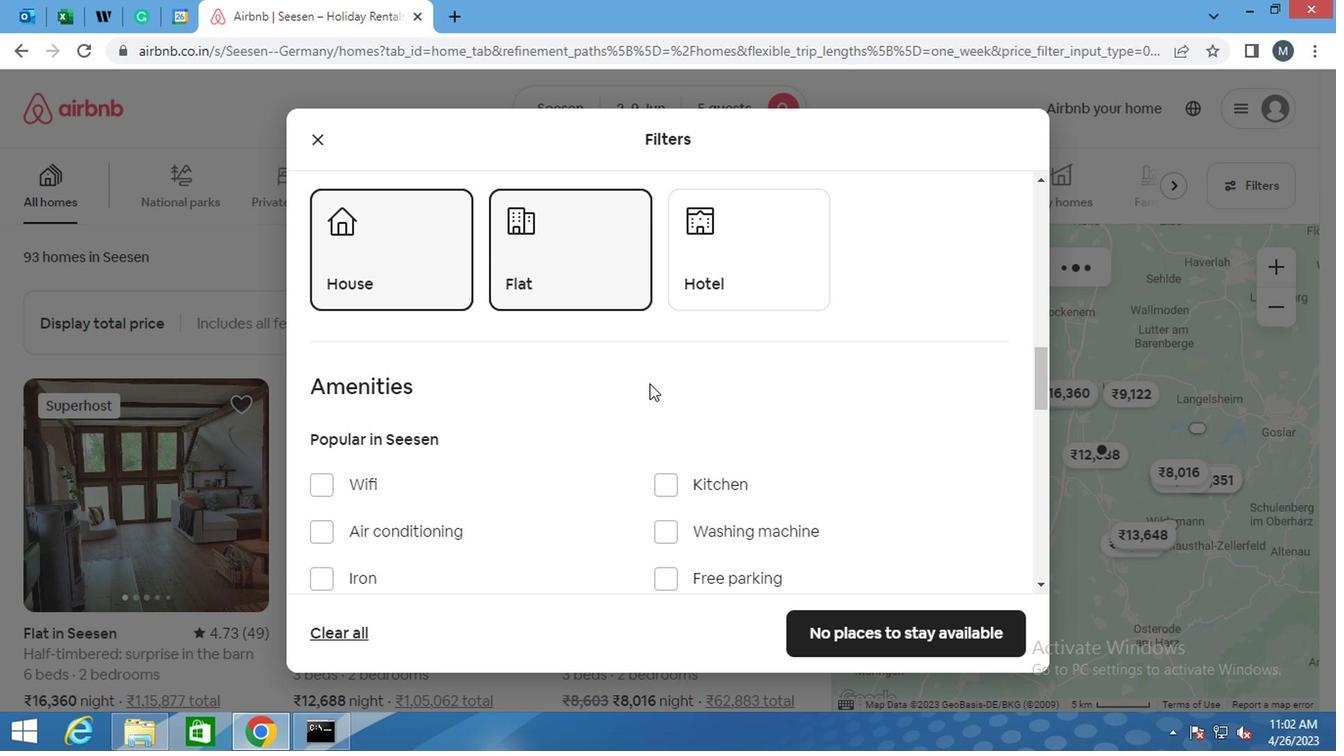 
Action: Mouse scrolled (646, 385) with delta (0, -1)
Screenshot: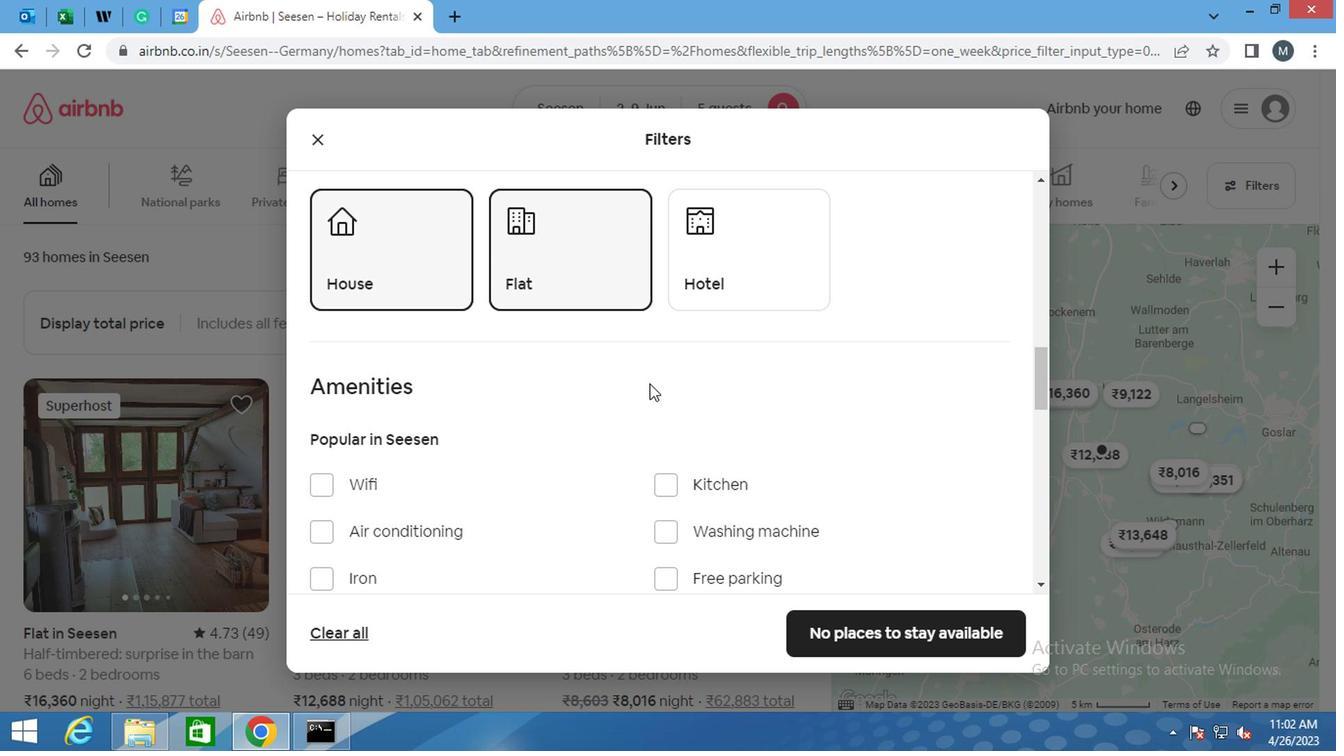 
Action: Mouse moved to (891, 375)
Screenshot: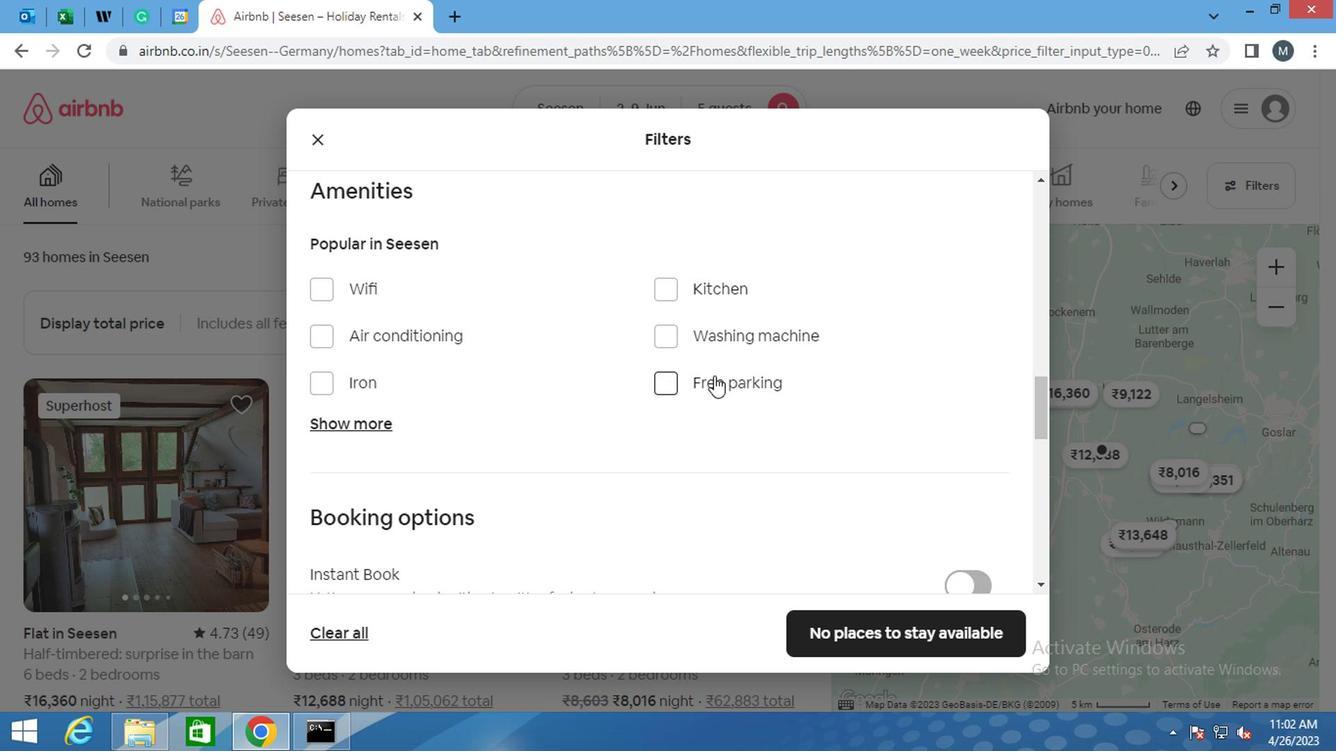 
Action: Mouse scrolled (891, 373) with delta (0, -1)
Screenshot: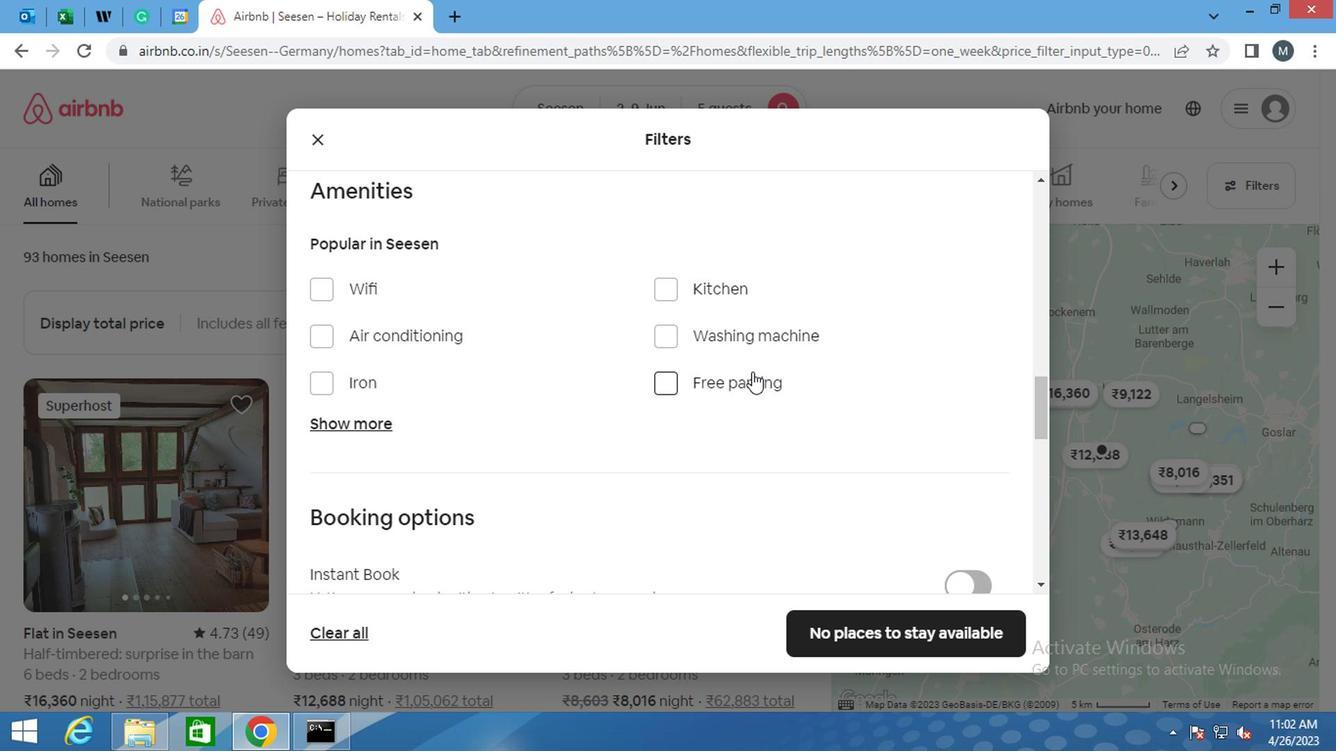 
Action: Mouse scrolled (891, 373) with delta (0, -1)
Screenshot: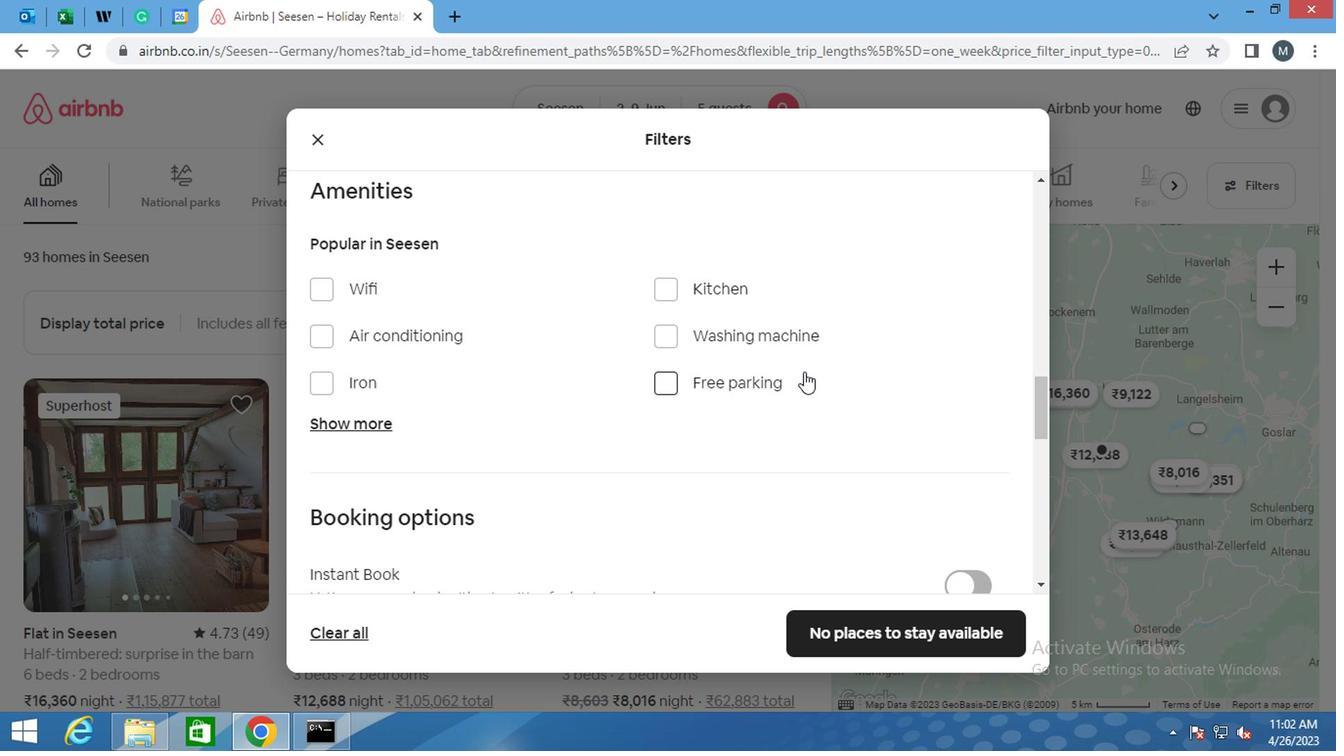 
Action: Mouse moved to (958, 452)
Screenshot: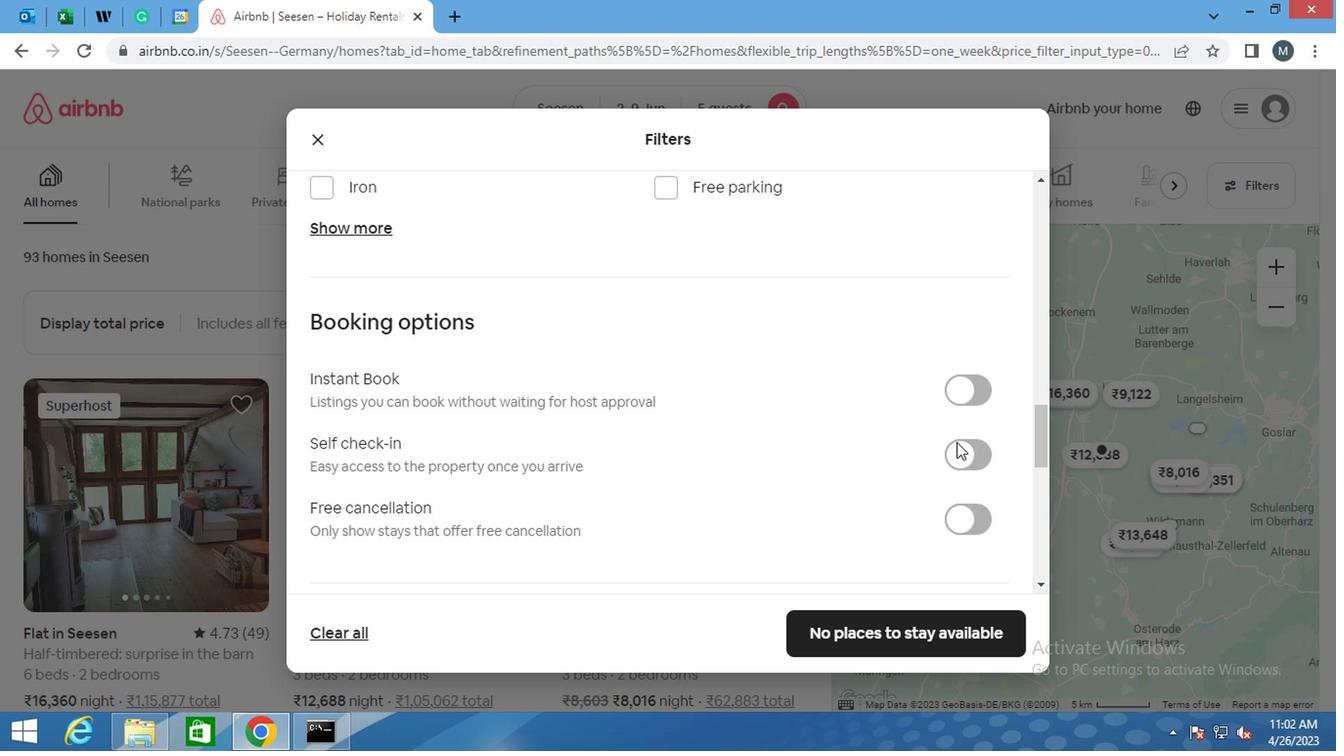 
Action: Mouse pressed left at (958, 452)
Screenshot: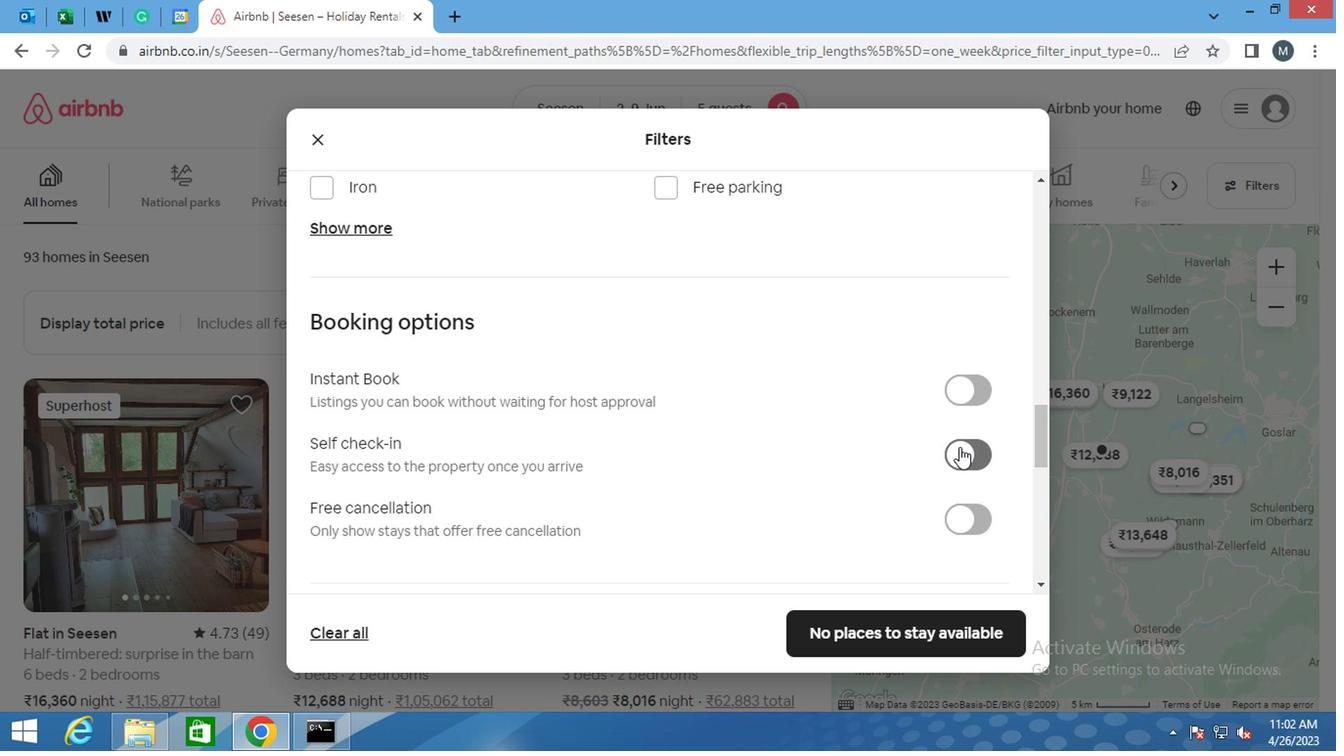 
Action: Mouse moved to (788, 410)
Screenshot: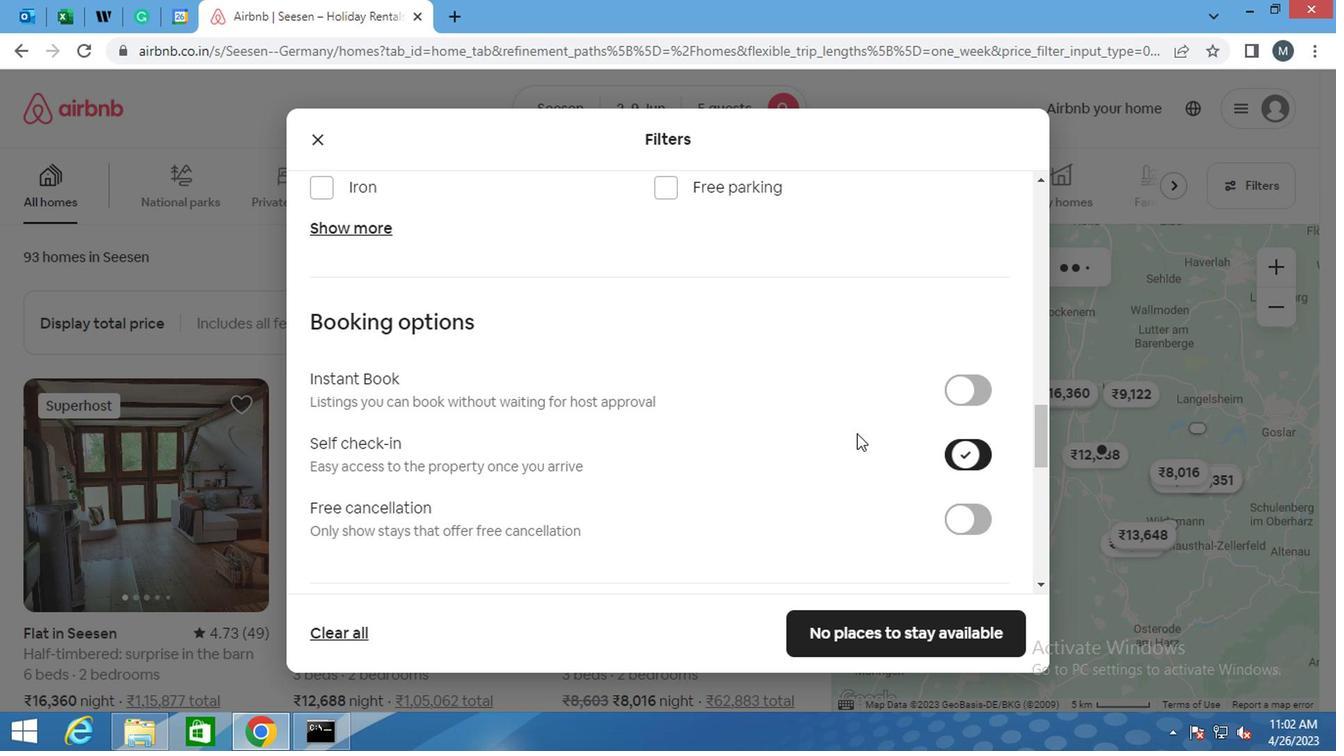 
Action: Mouse scrolled (788, 409) with delta (0, 0)
Screenshot: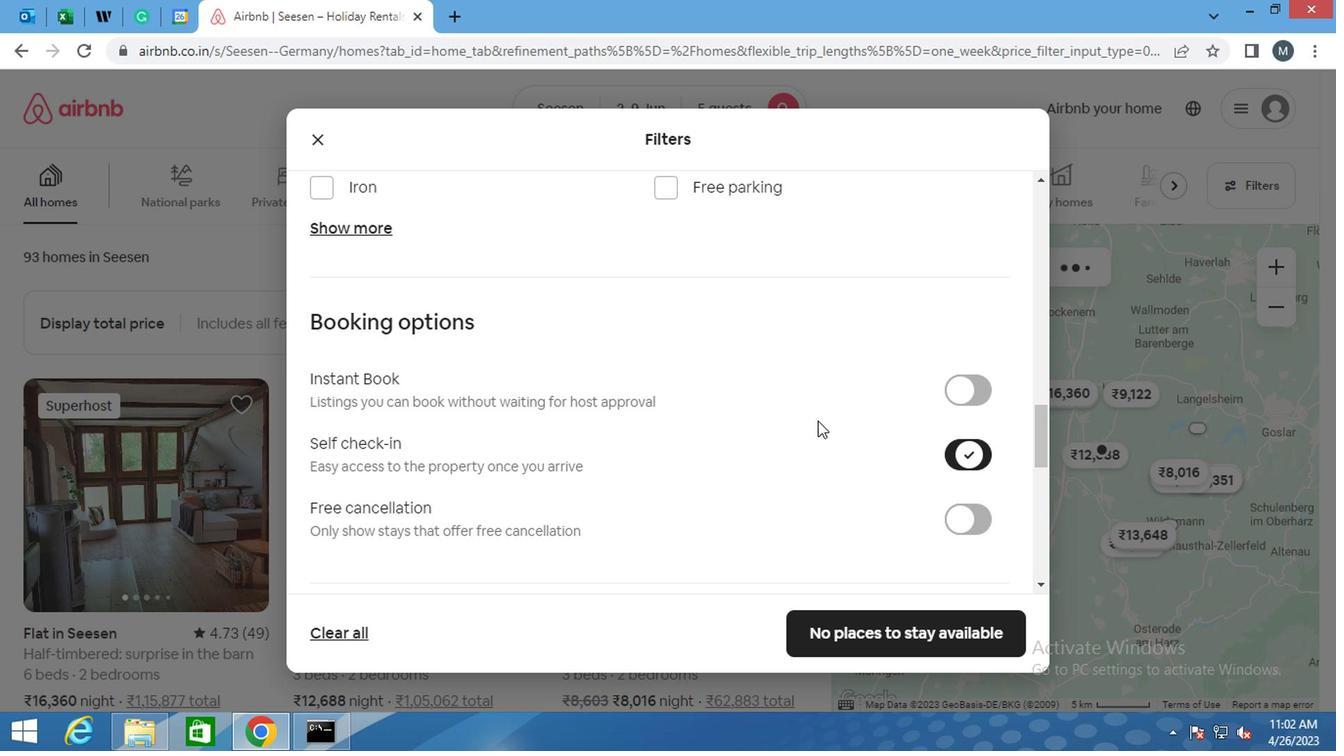 
Action: Mouse scrolled (788, 409) with delta (0, 0)
Screenshot: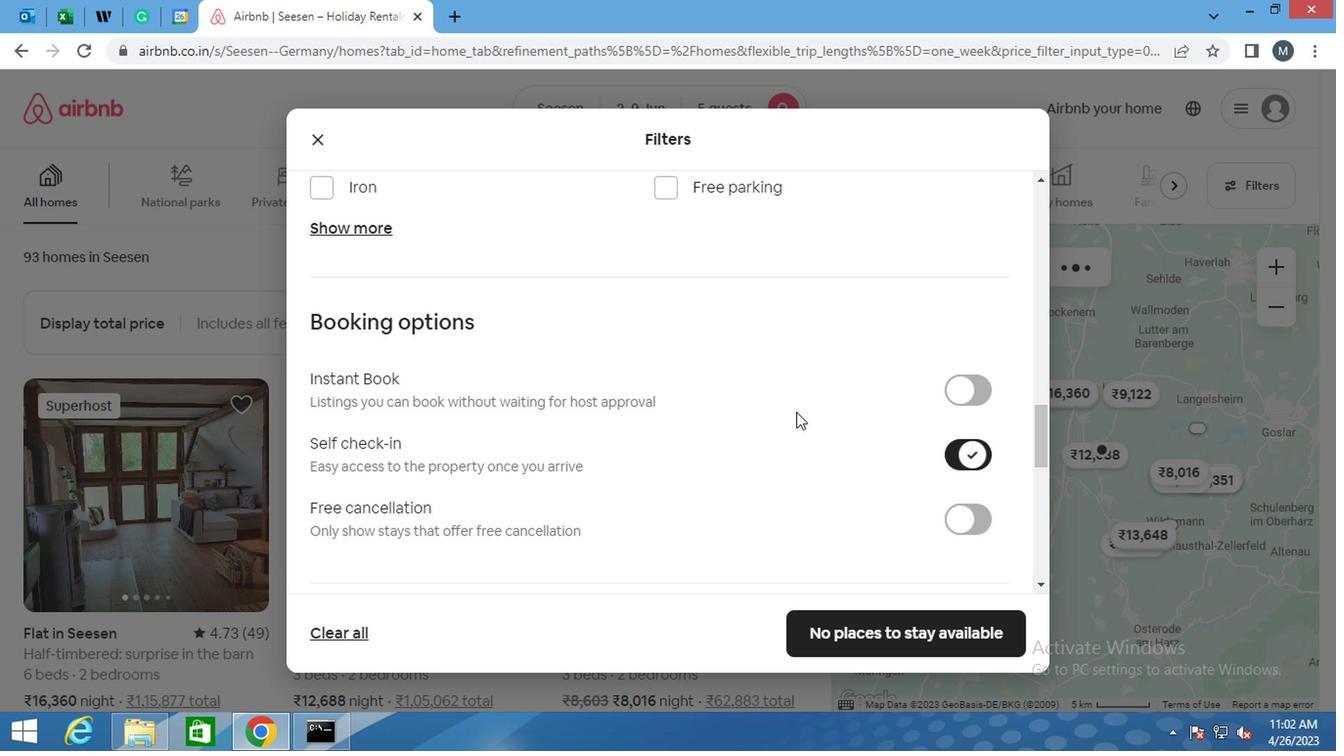 
Action: Mouse scrolled (788, 409) with delta (0, 0)
Screenshot: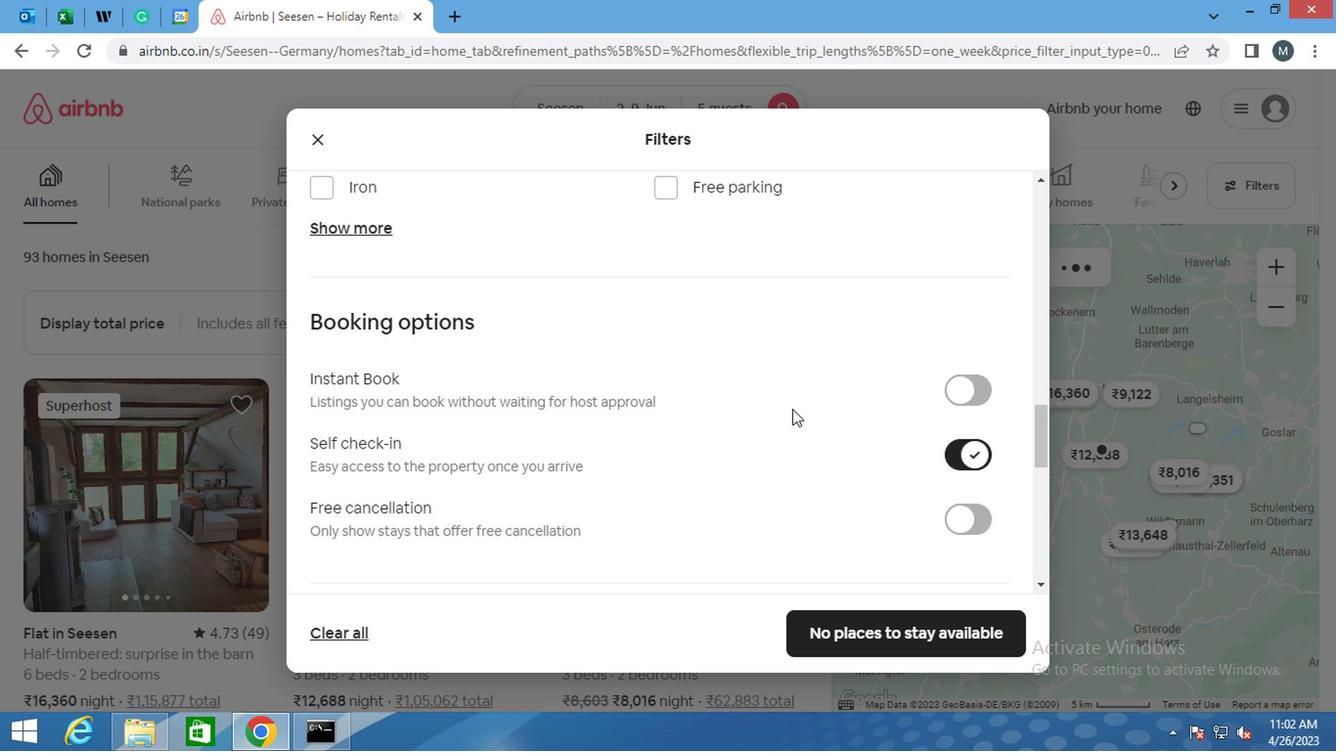 
Action: Mouse moved to (783, 411)
Screenshot: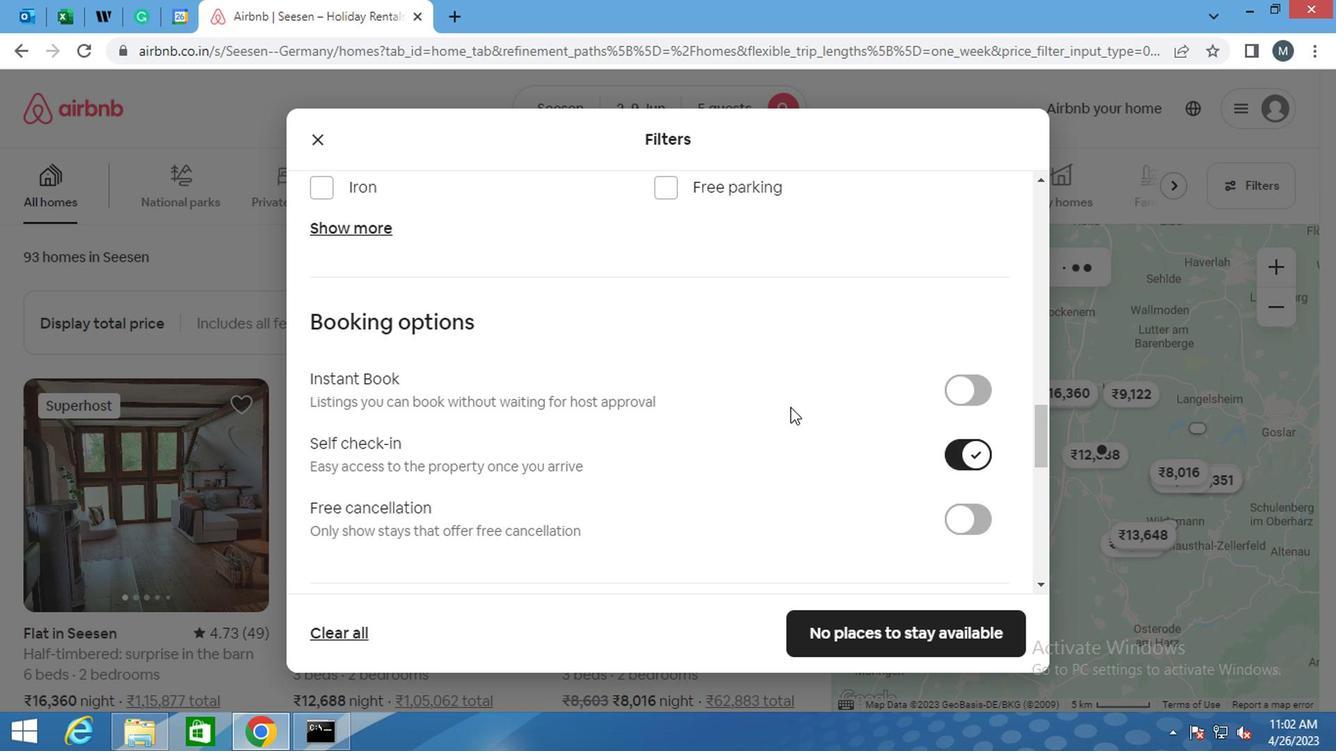 
Action: Mouse scrolled (783, 410) with delta (0, -1)
Screenshot: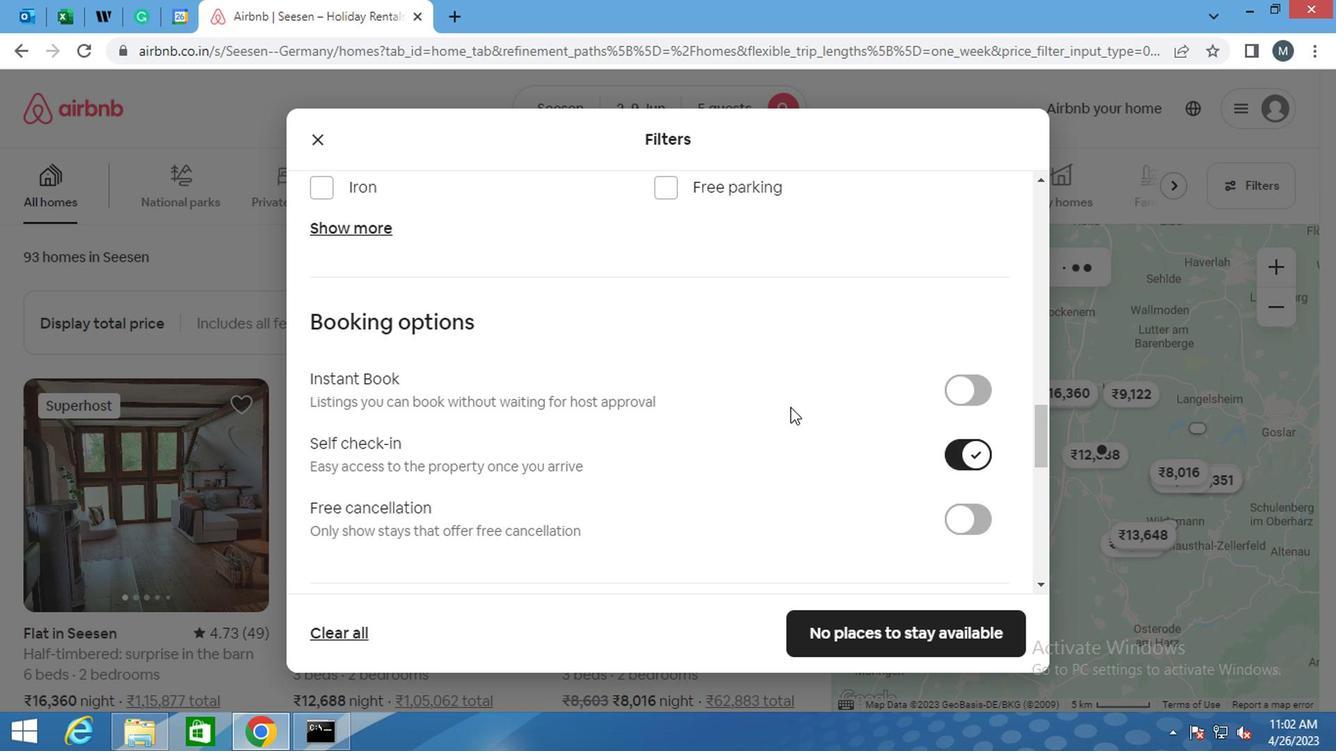 
Action: Mouse moved to (651, 460)
Screenshot: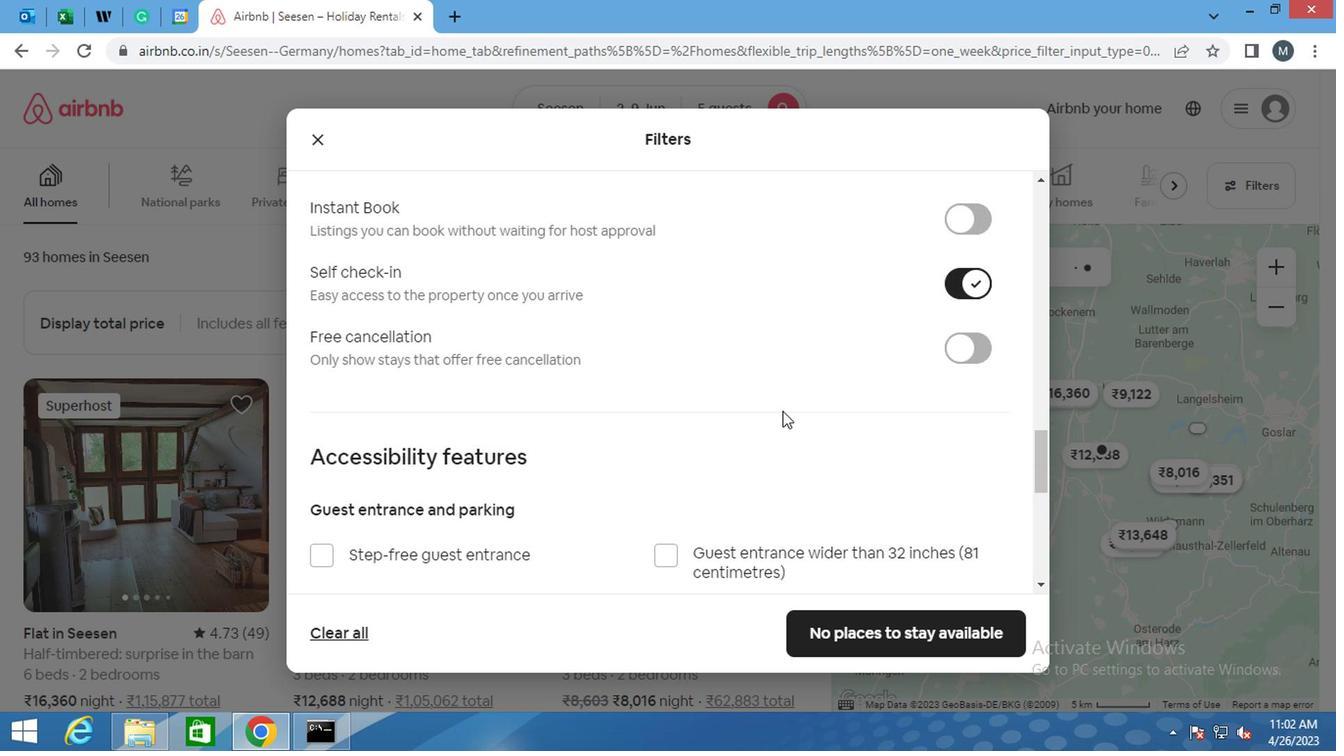 
Action: Mouse scrolled (651, 461) with delta (0, 1)
Screenshot: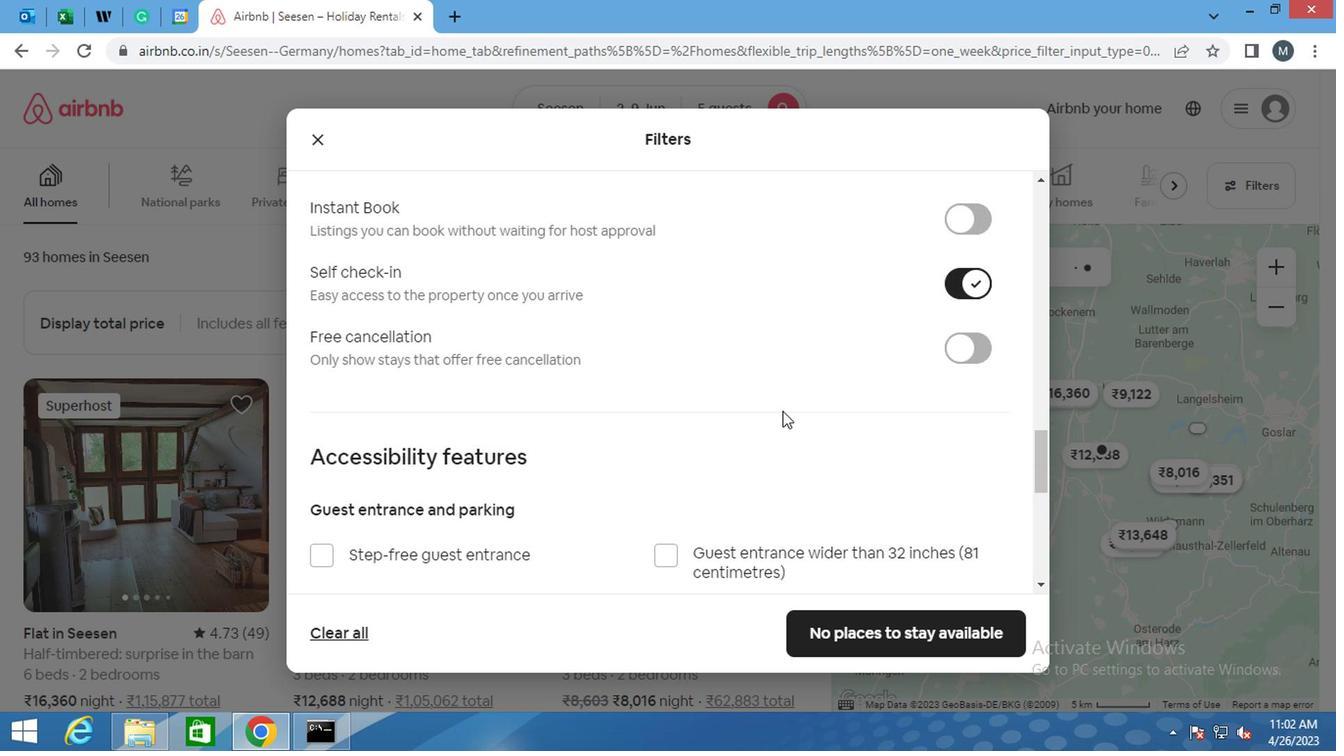 
Action: Mouse moved to (389, 503)
Screenshot: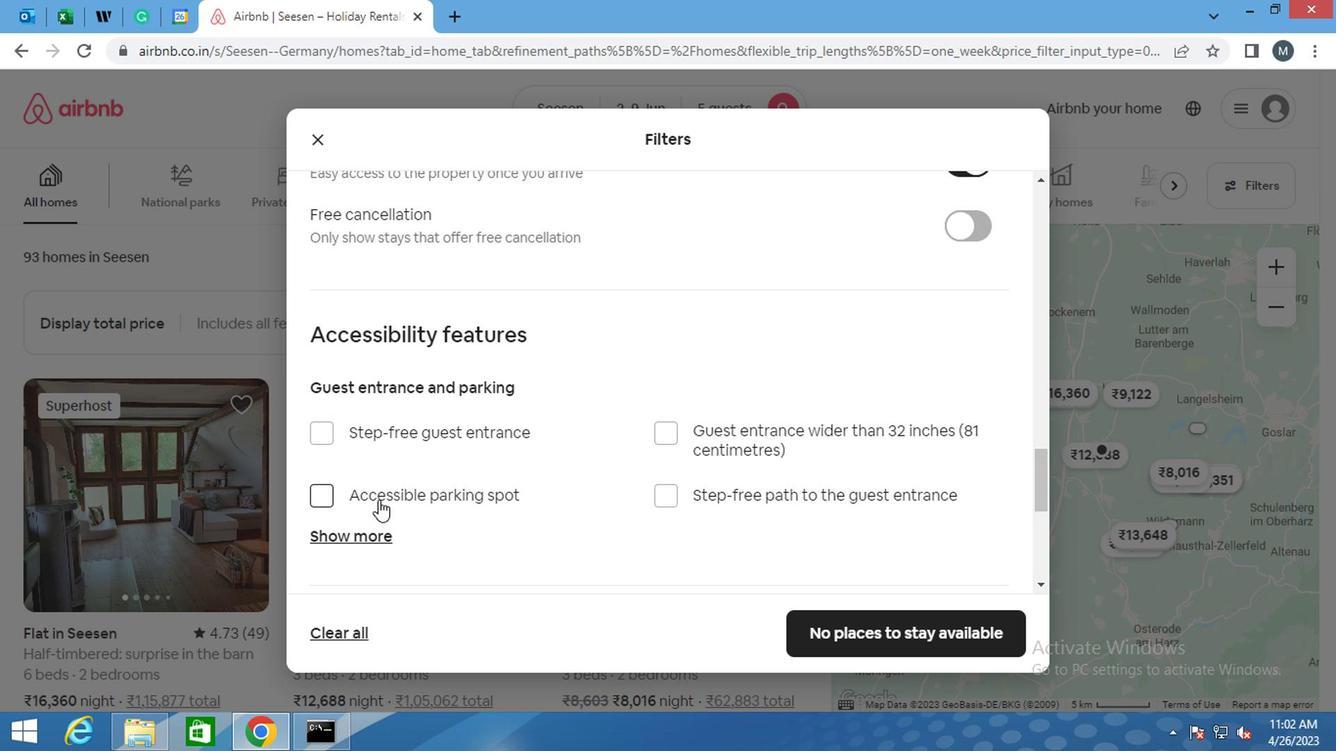 
Action: Mouse scrolled (389, 502) with delta (0, 0)
Screenshot: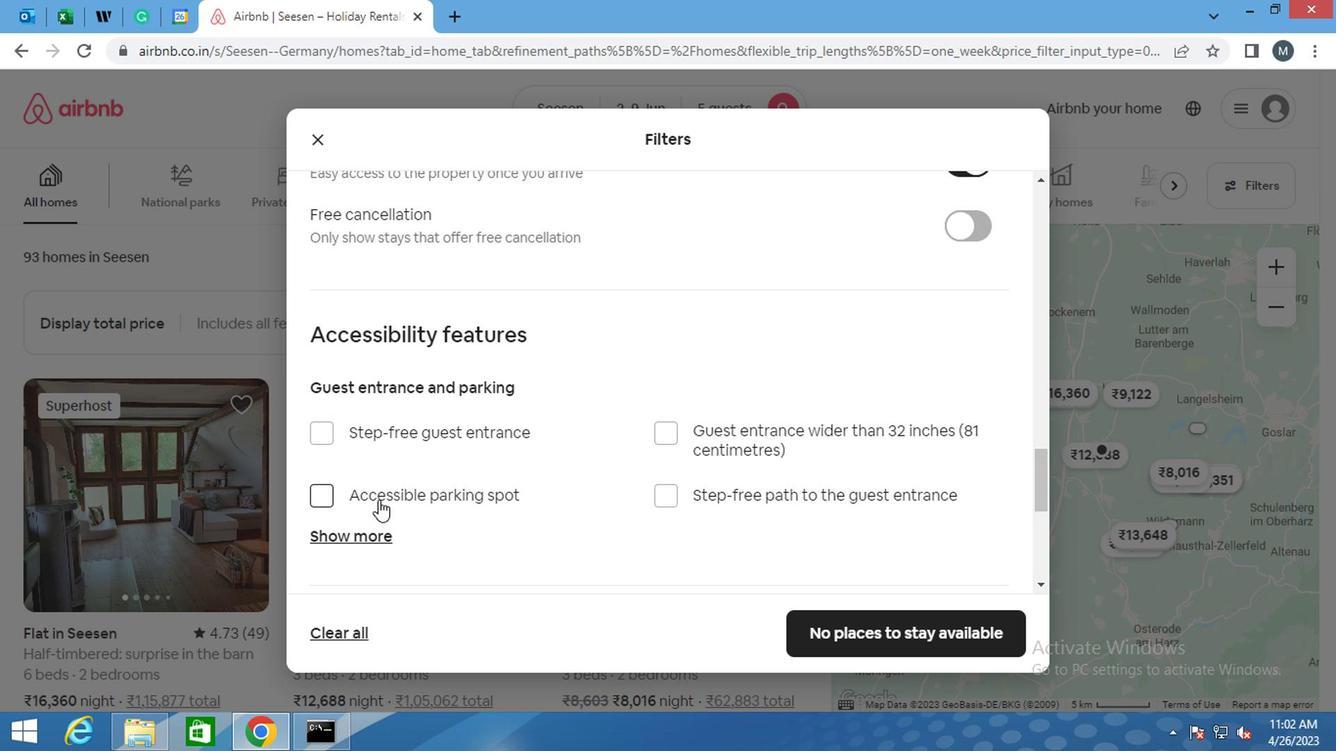 
Action: Mouse moved to (400, 499)
Screenshot: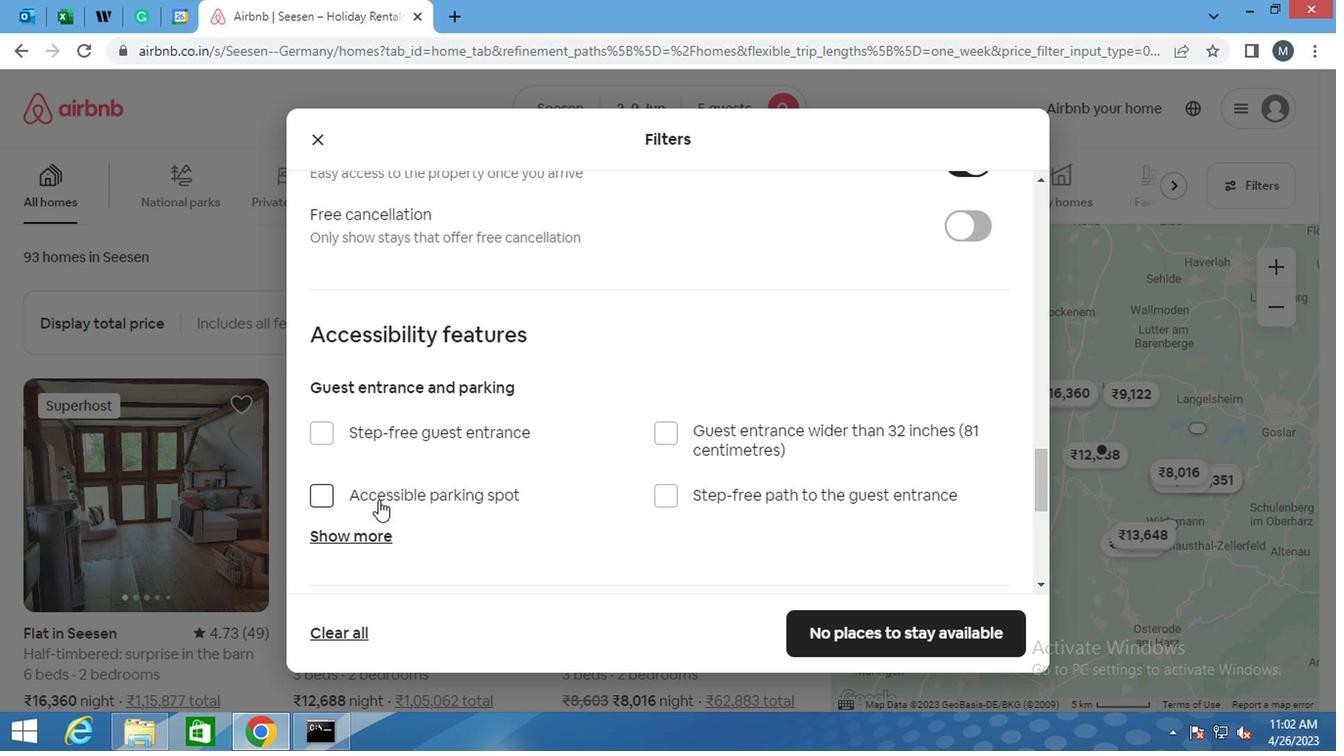 
Action: Mouse scrolled (400, 498) with delta (0, 0)
Screenshot: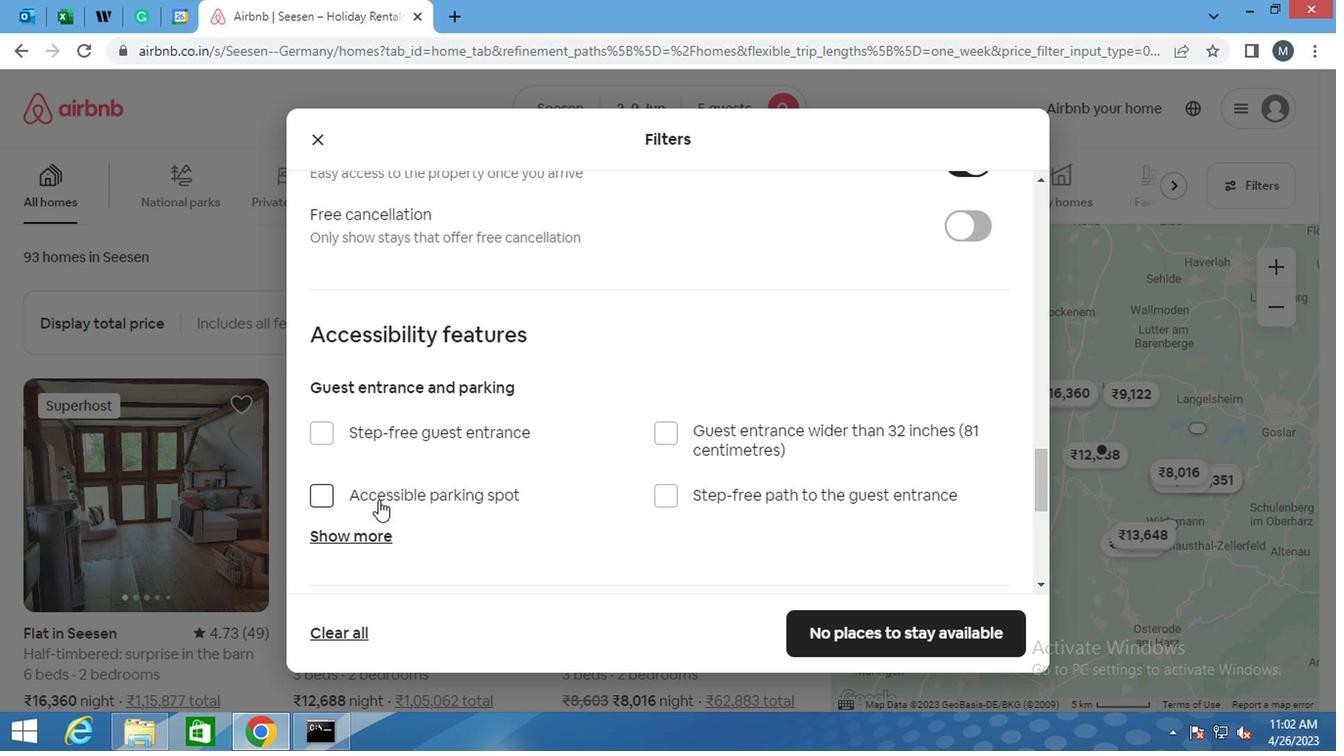 
Action: Mouse moved to (421, 490)
Screenshot: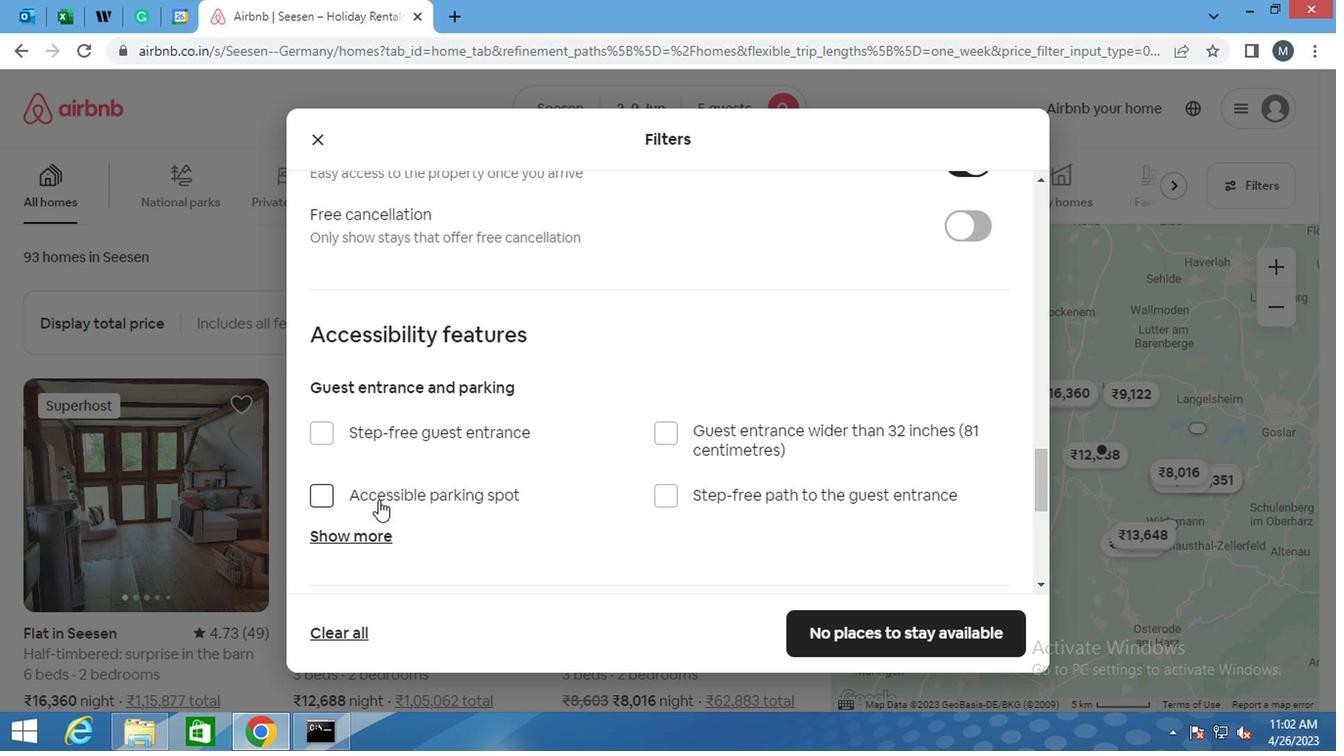 
Action: Mouse scrolled (421, 489) with delta (0, -1)
Screenshot: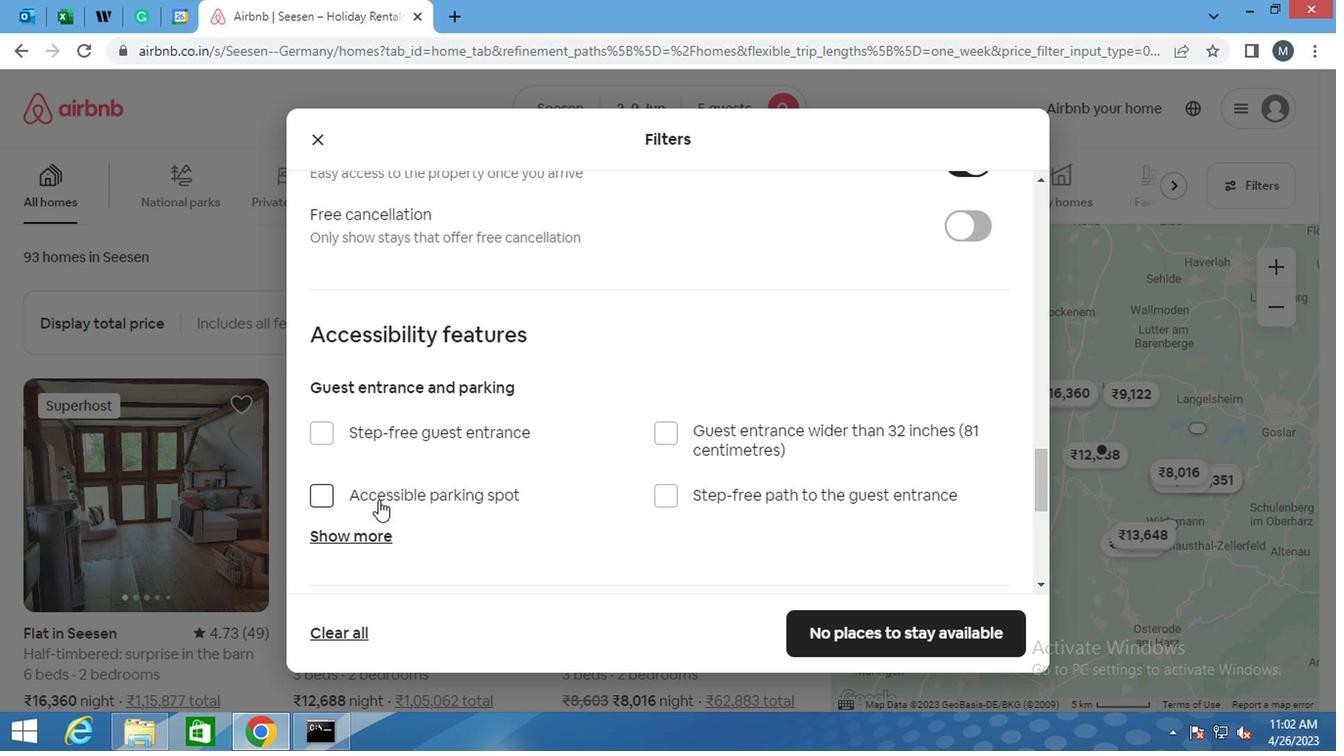 
Action: Mouse moved to (428, 488)
Screenshot: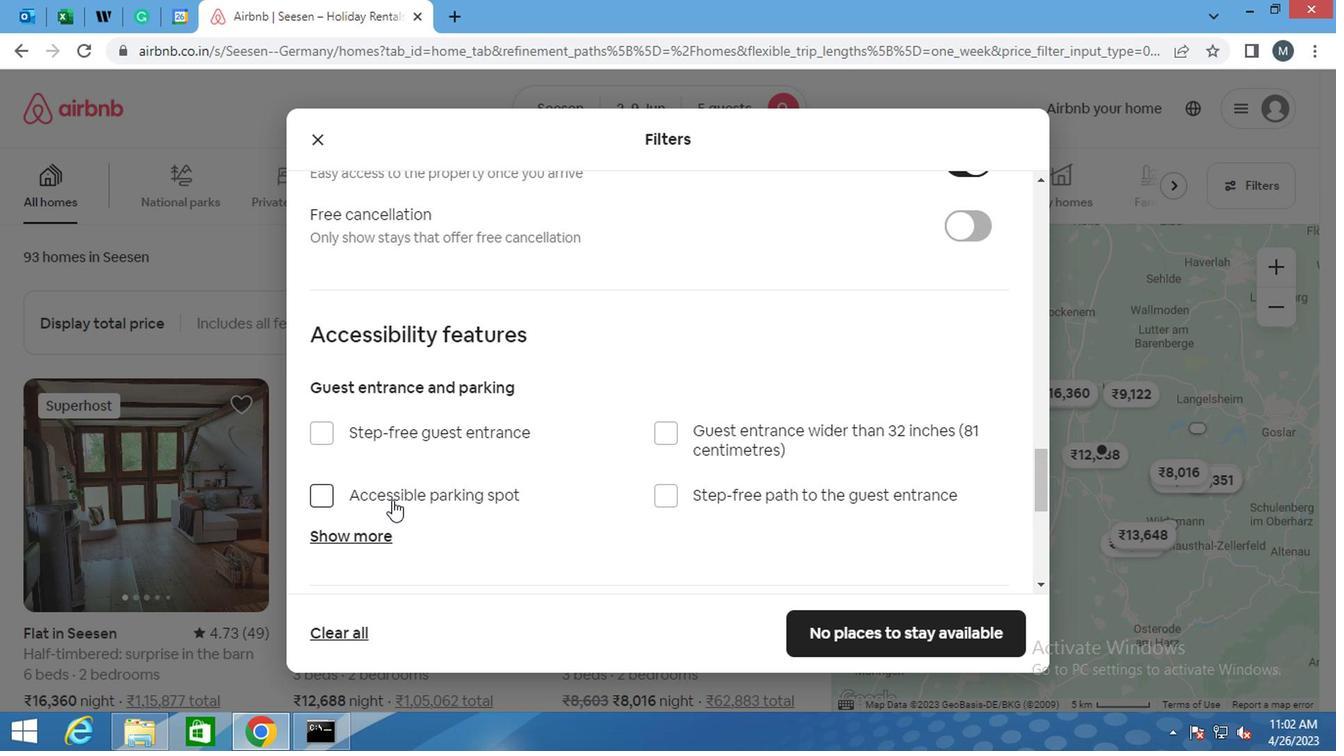 
Action: Mouse scrolled (428, 487) with delta (0, 0)
Screenshot: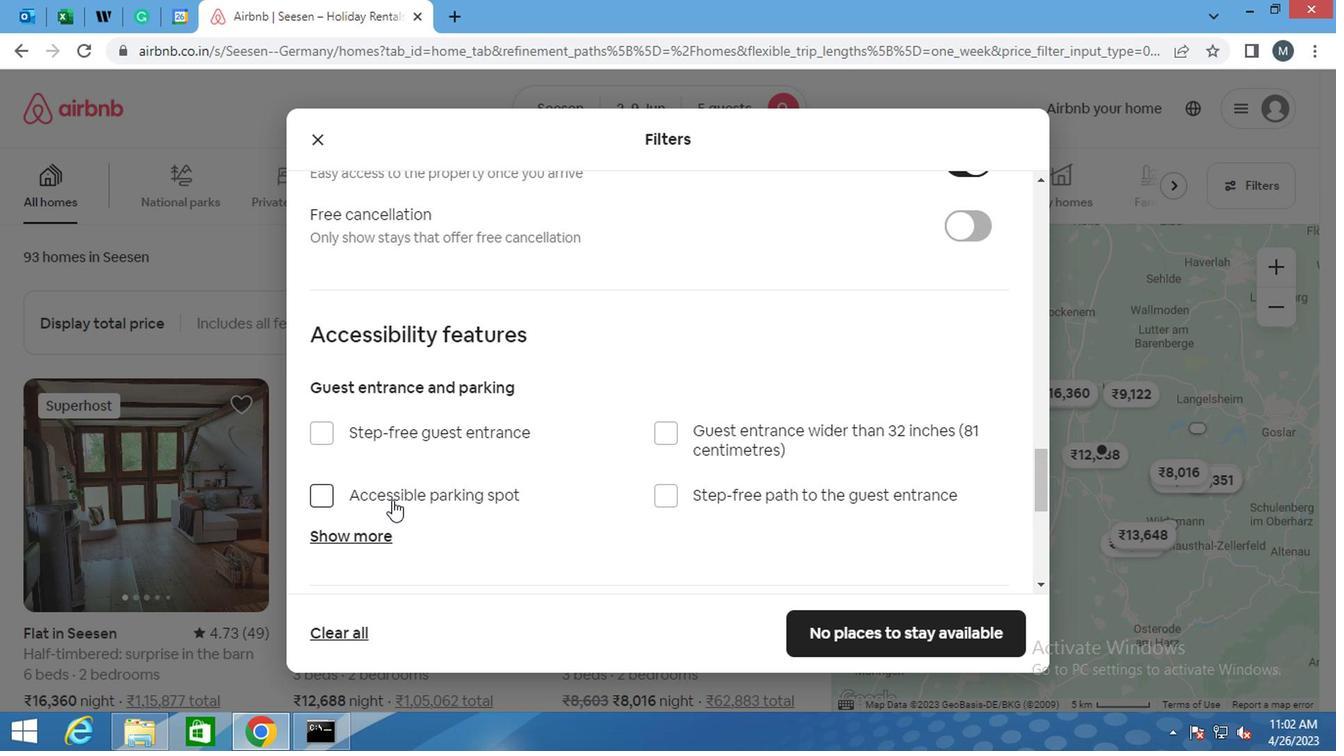
Action: Mouse moved to (400, 509)
Screenshot: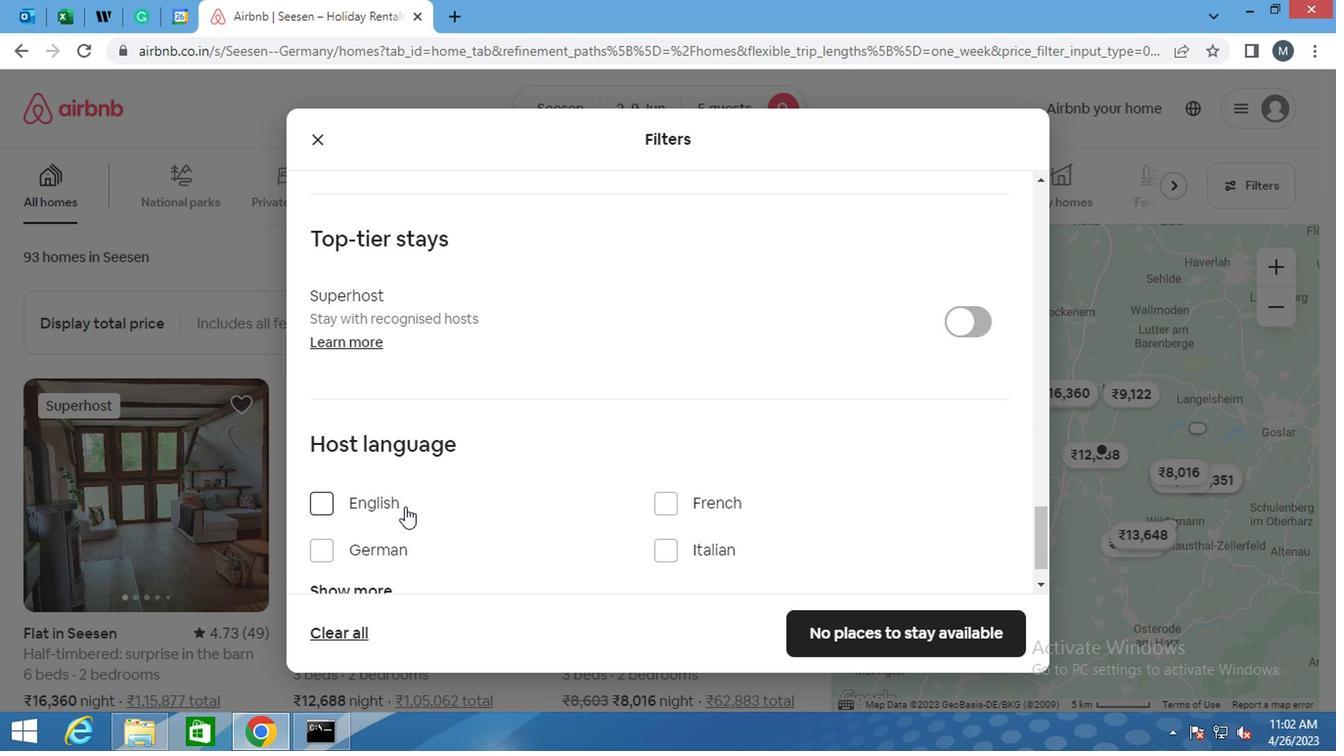 
Action: Mouse pressed left at (400, 509)
Screenshot: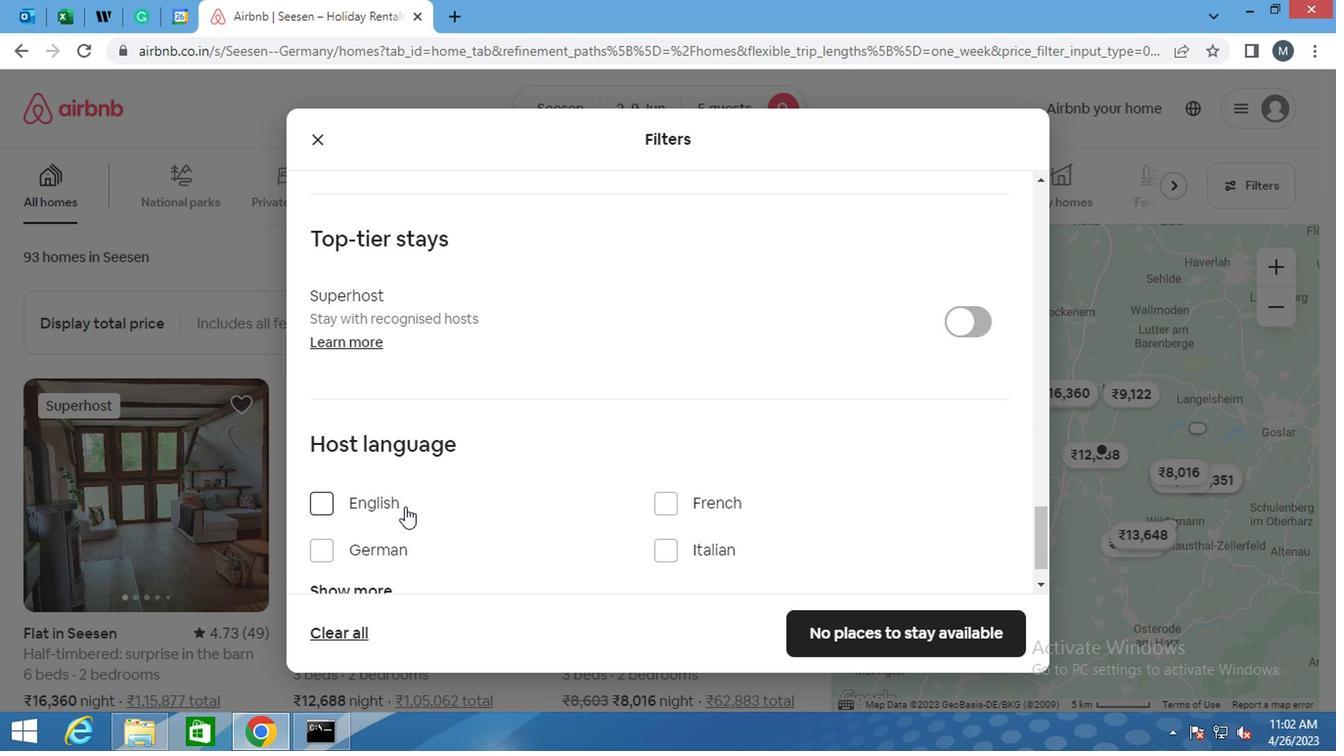 
Action: Mouse moved to (594, 438)
Screenshot: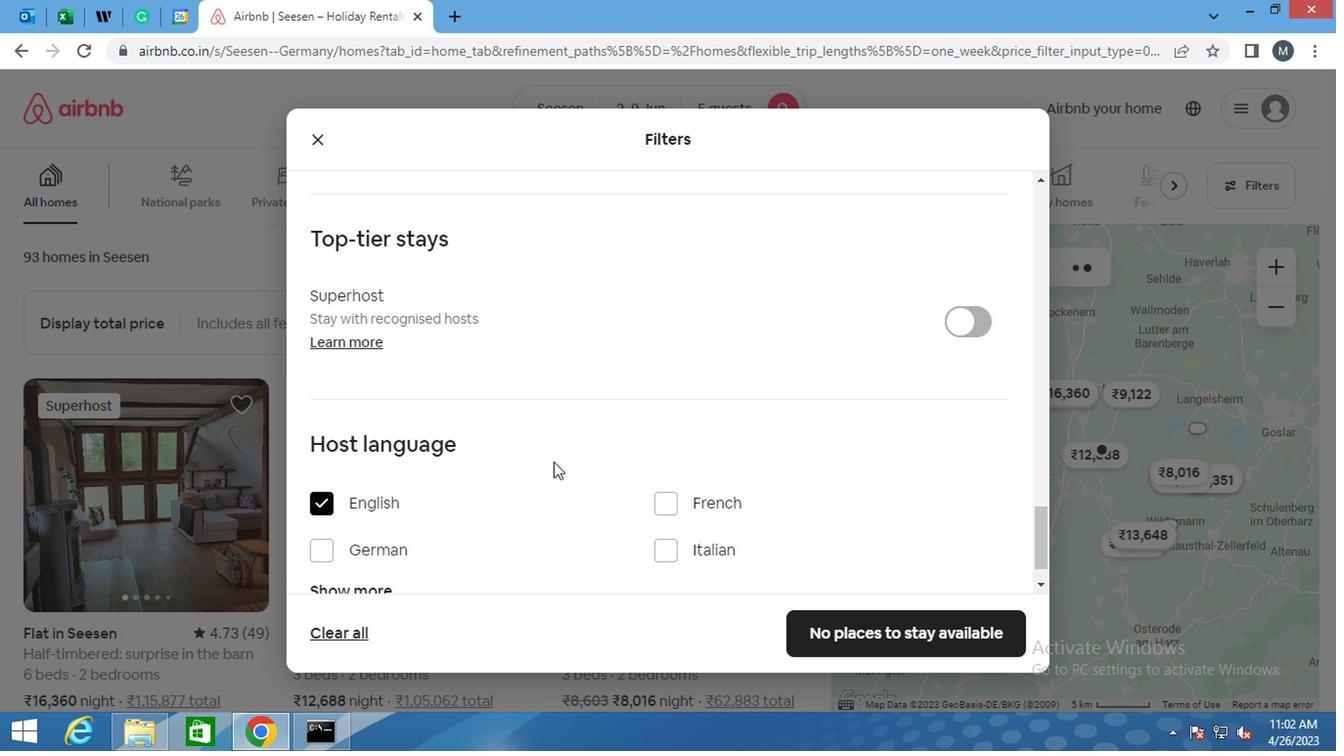 
Action: Mouse scrolled (594, 439) with delta (0, 1)
Screenshot: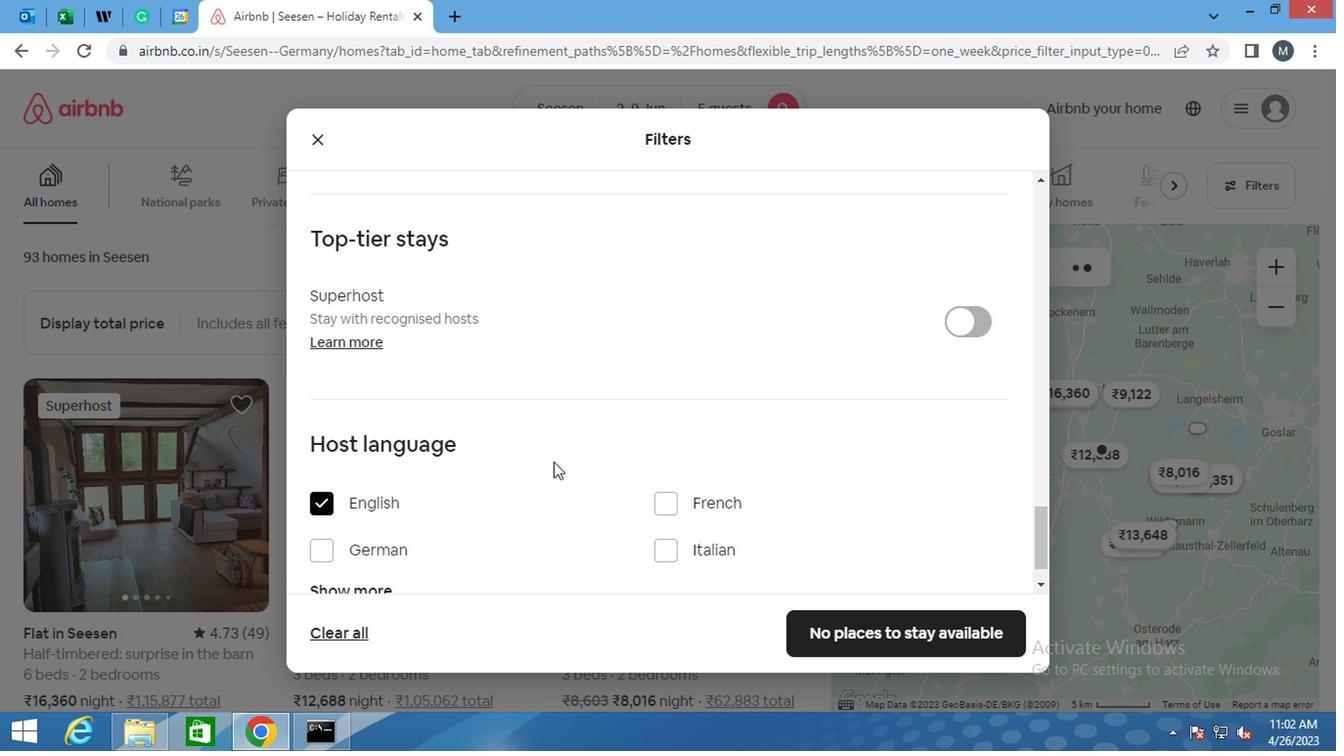 
Action: Mouse moved to (594, 437)
Screenshot: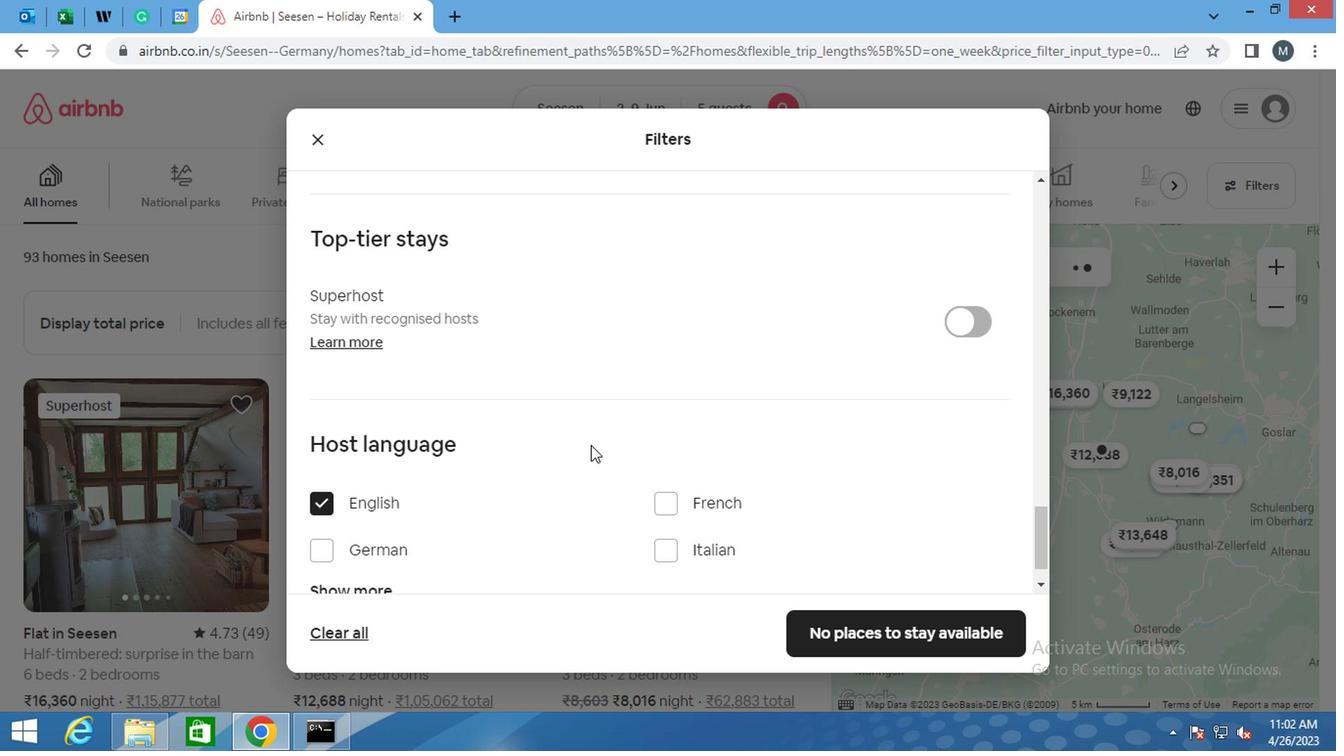 
Action: Mouse scrolled (594, 438) with delta (0, 0)
Screenshot: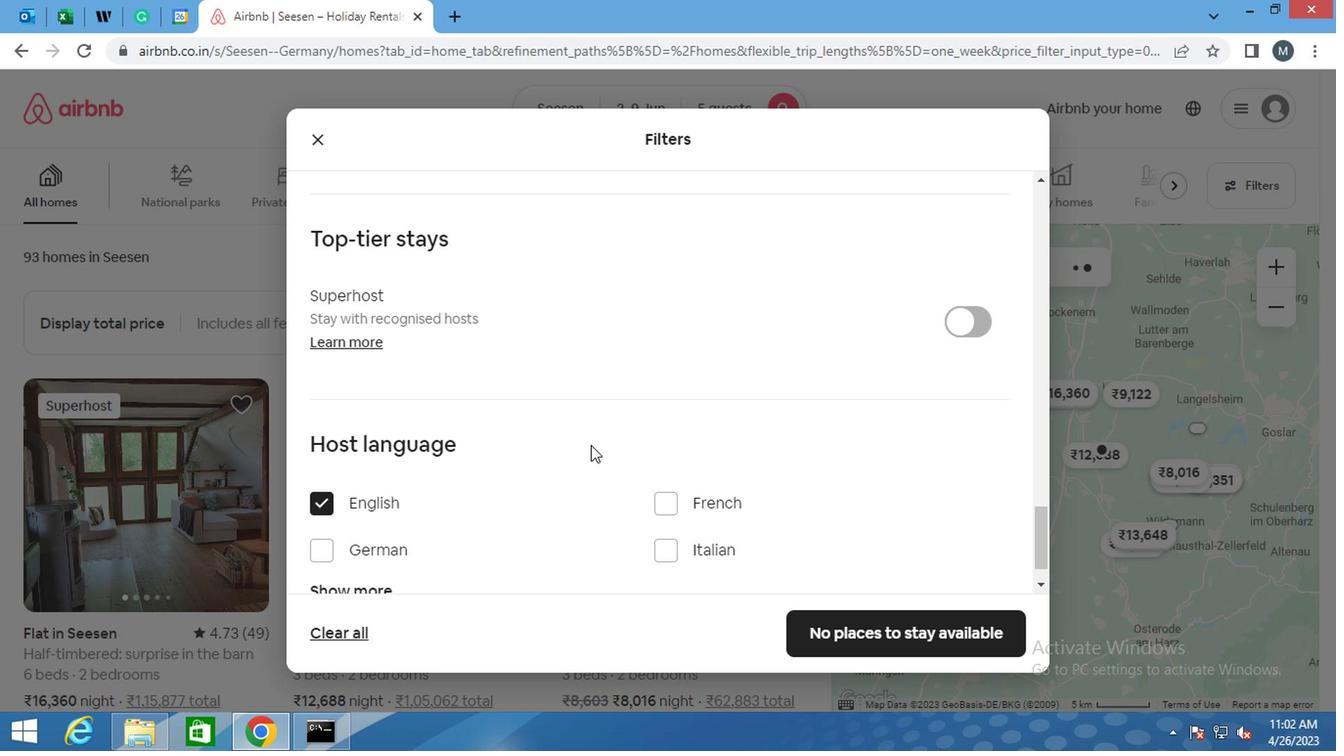 
Action: Mouse moved to (595, 436)
Screenshot: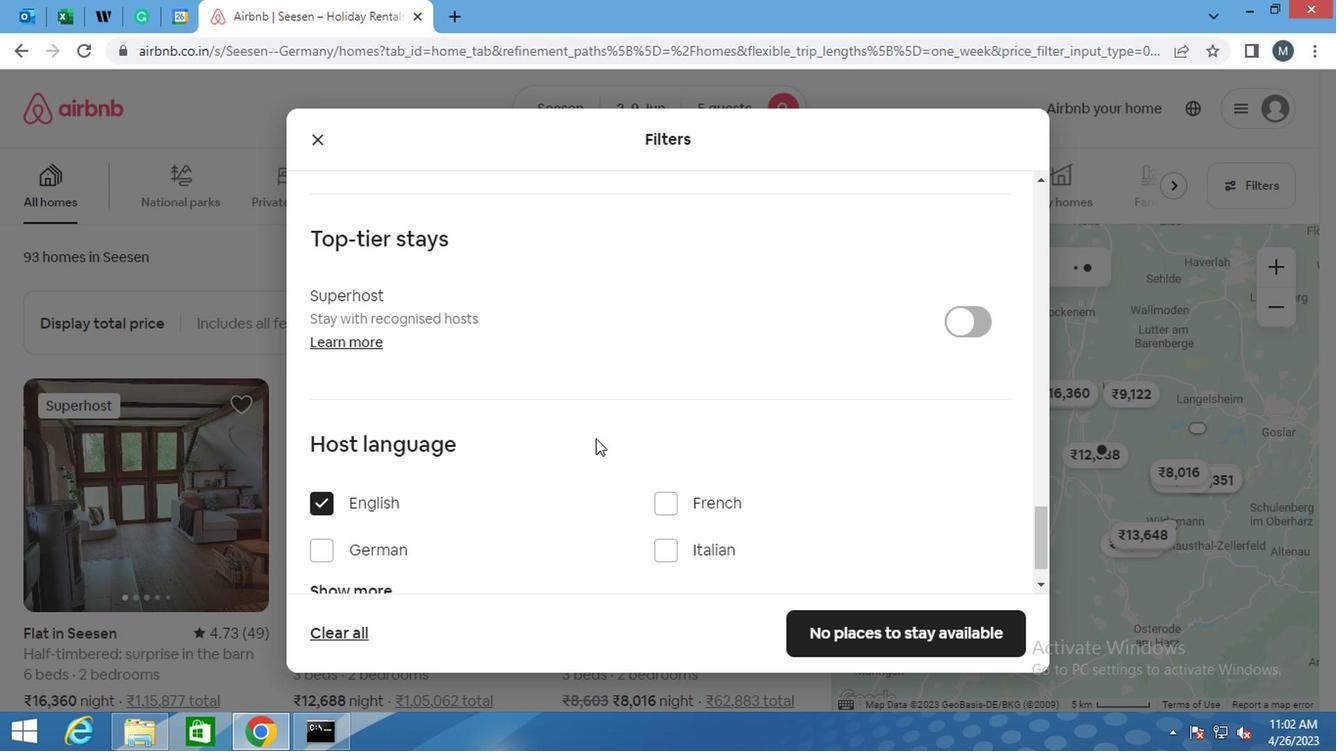 
Action: Mouse scrolled (595, 437) with delta (0, 1)
Screenshot: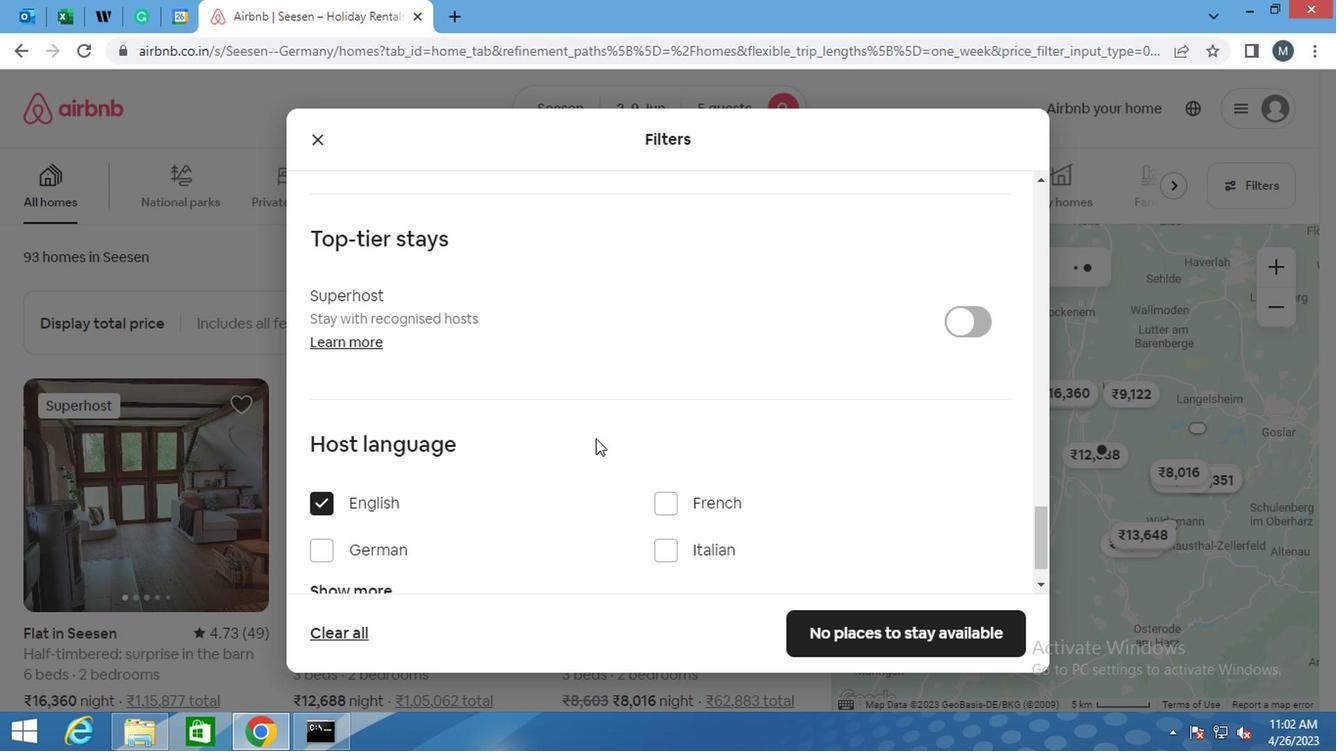 
Action: Mouse moved to (596, 436)
Screenshot: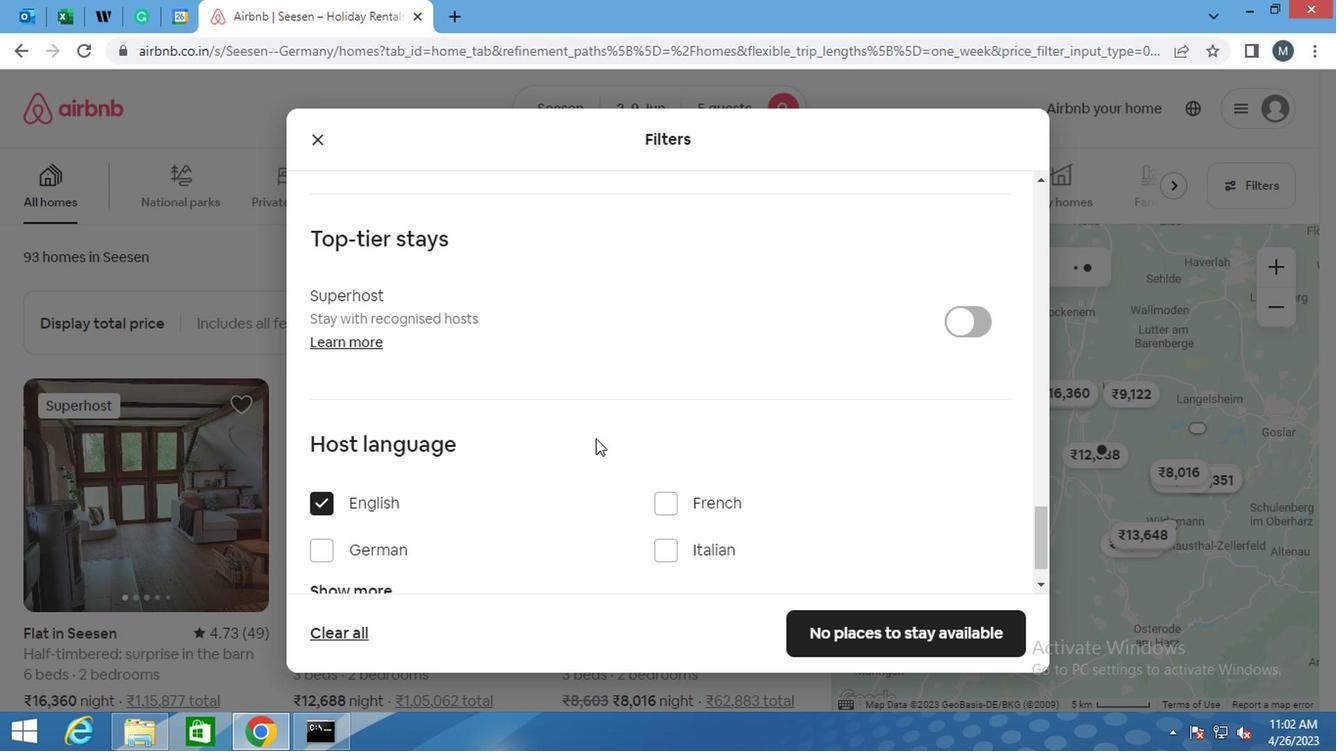 
Action: Mouse scrolled (596, 437) with delta (0, 1)
Screenshot: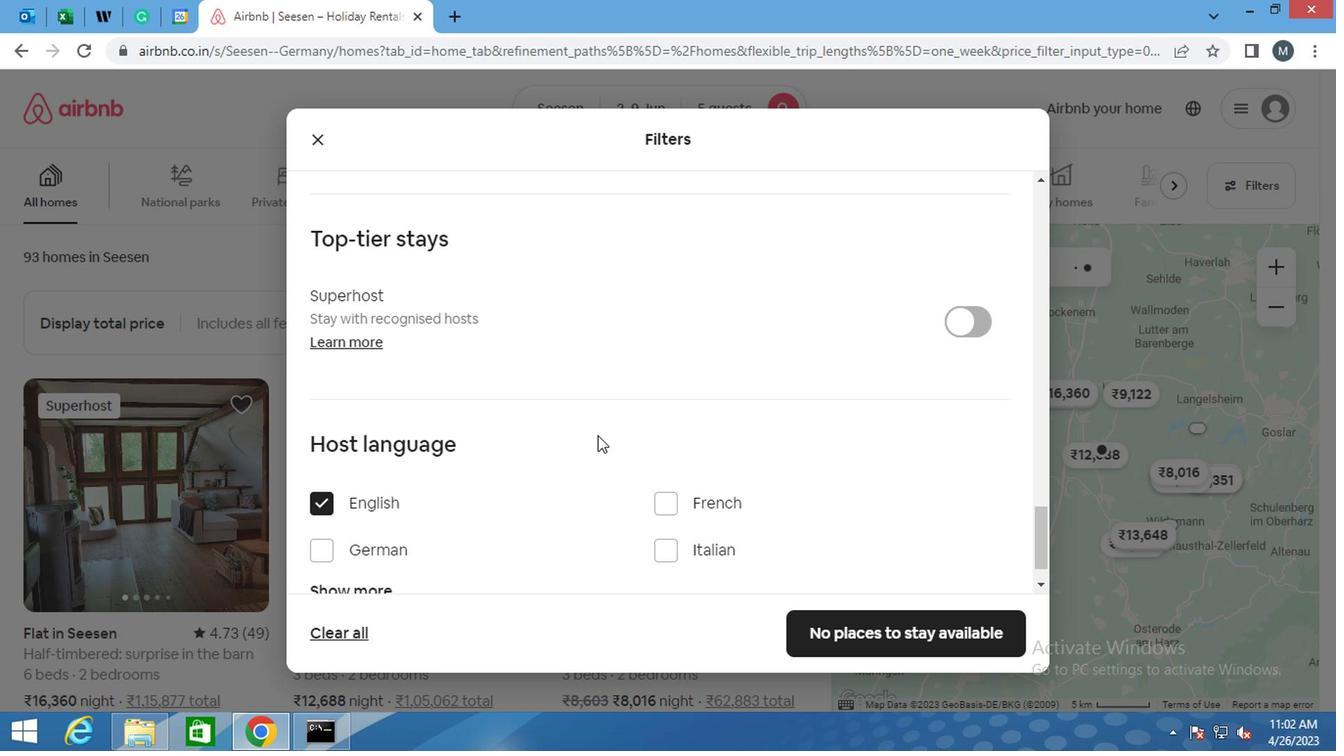 
Action: Mouse moved to (419, 433)
Screenshot: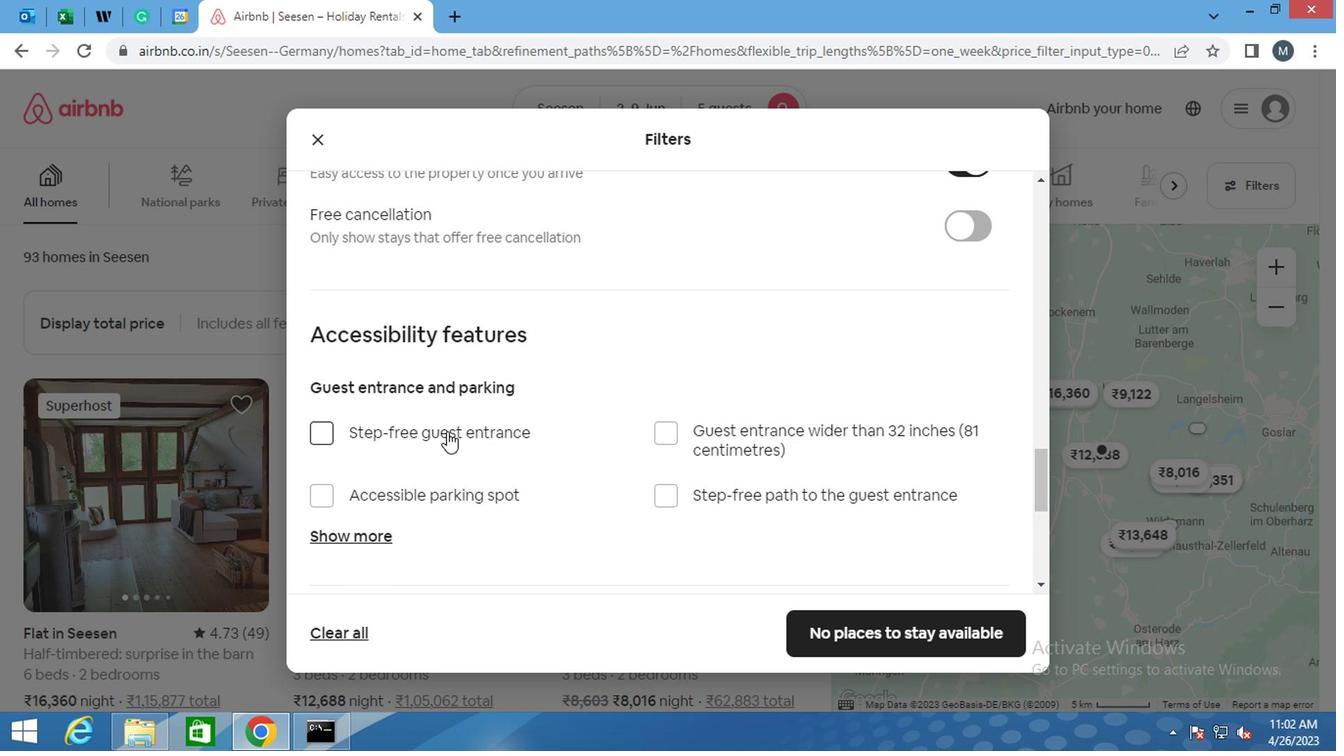 
Action: Mouse scrolled (419, 435) with delta (0, 1)
Screenshot: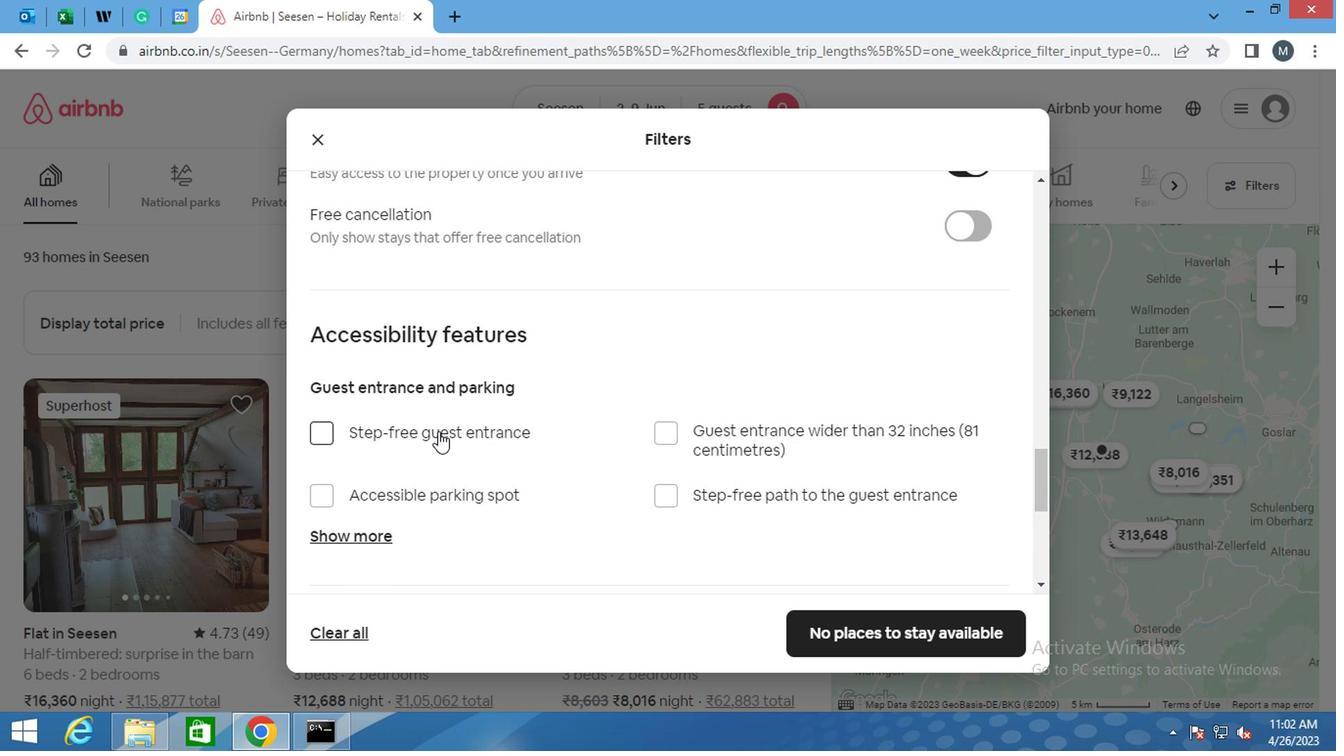
Action: Mouse scrolled (419, 435) with delta (0, 1)
Screenshot: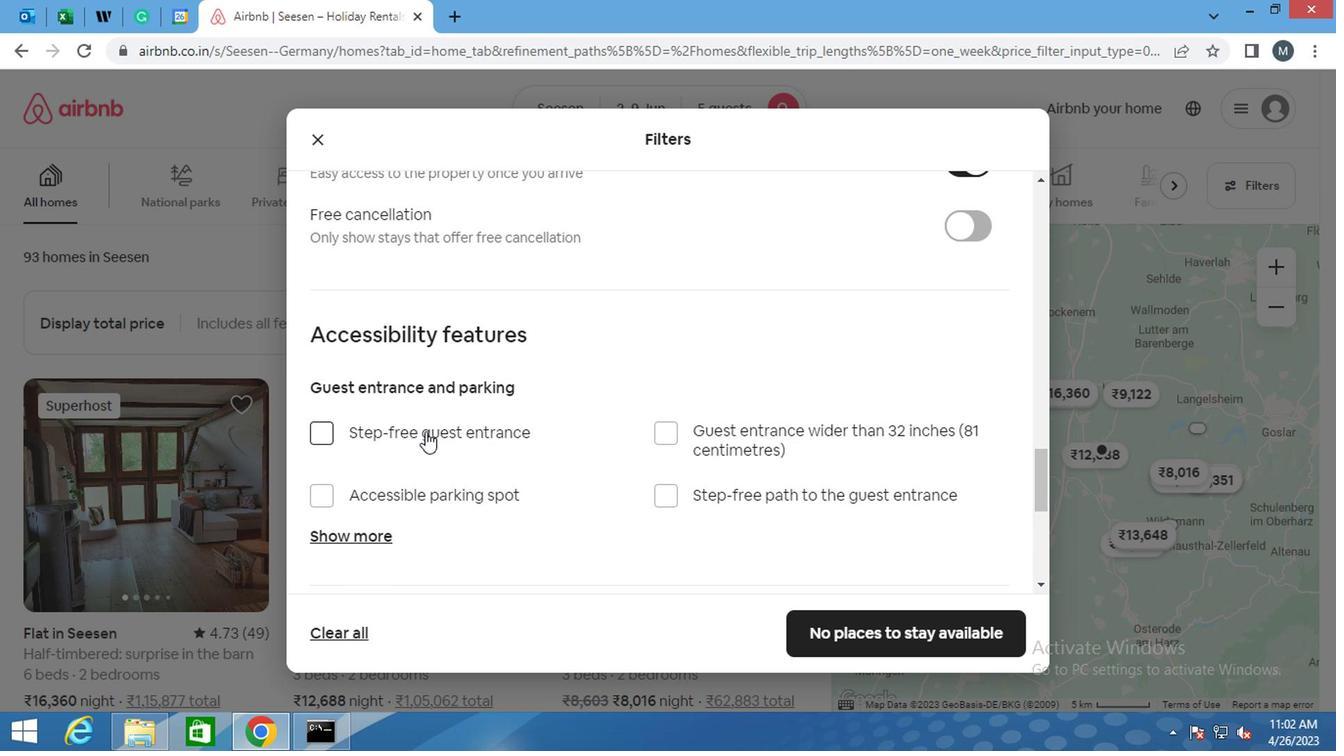 
Action: Mouse moved to (398, 368)
Screenshot: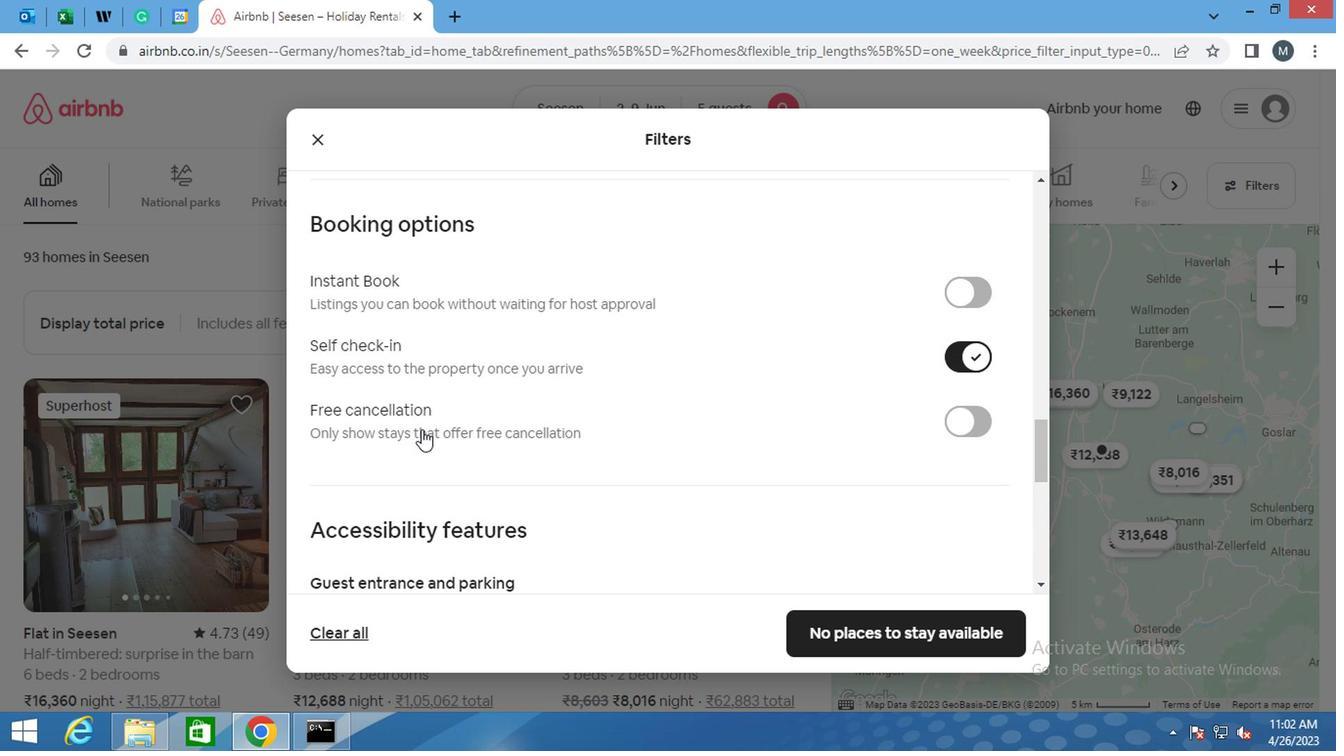 
Action: Mouse scrolled (398, 370) with delta (0, 1)
Screenshot: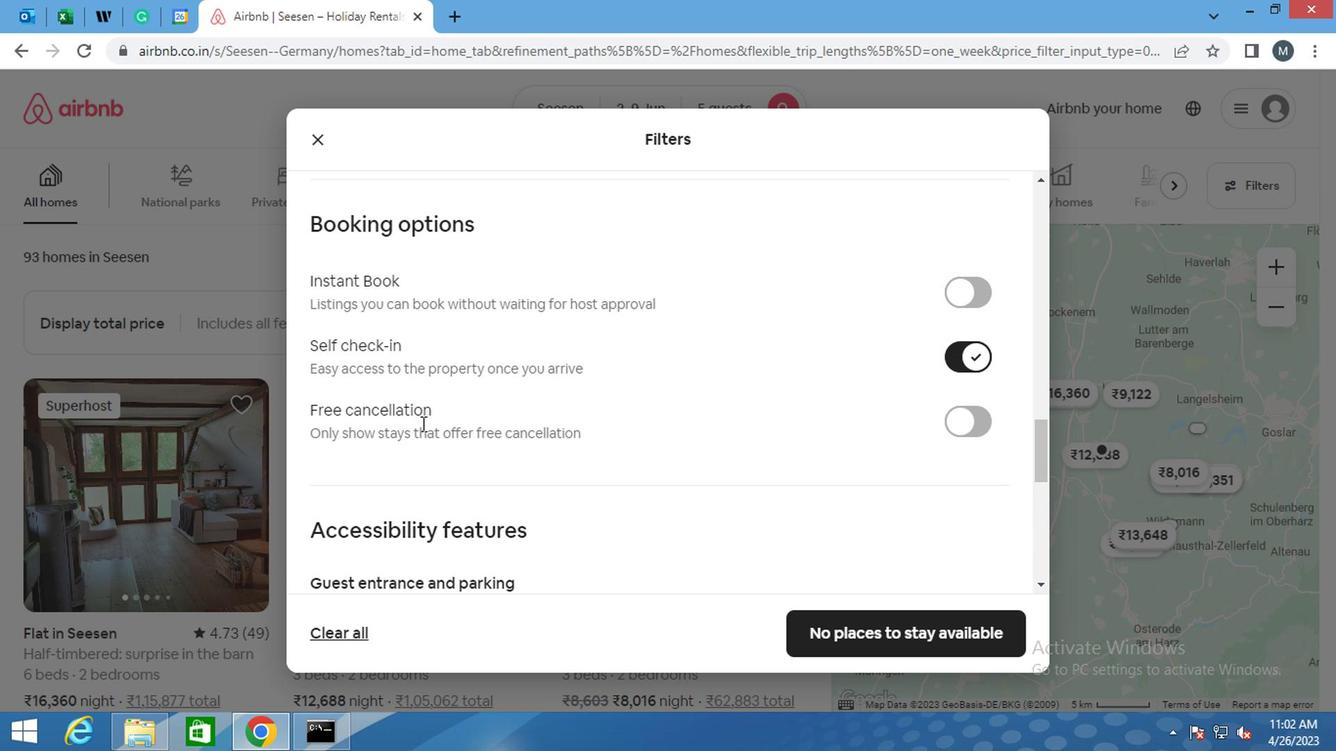 
Action: Mouse scrolled (398, 370) with delta (0, 1)
Screenshot: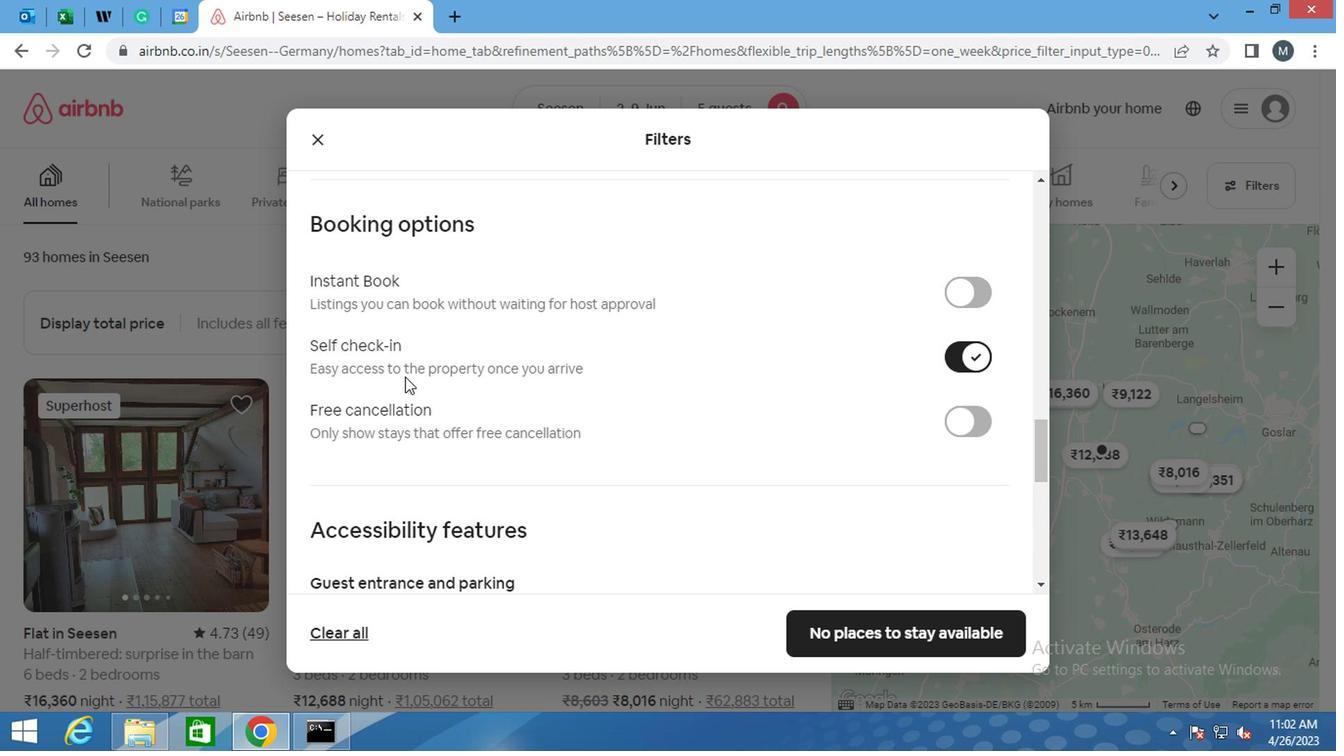 
Action: Mouse moved to (412, 376)
Screenshot: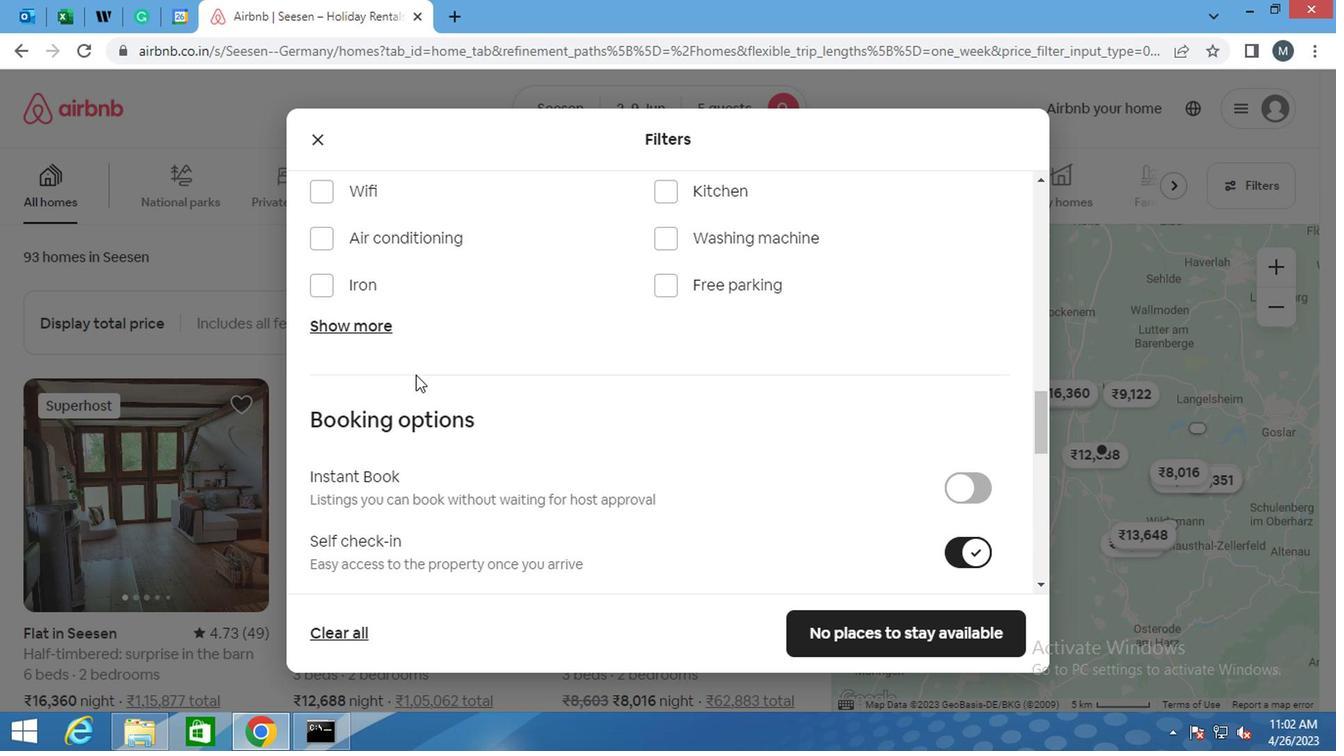 
Action: Mouse scrolled (412, 377) with delta (0, 1)
Screenshot: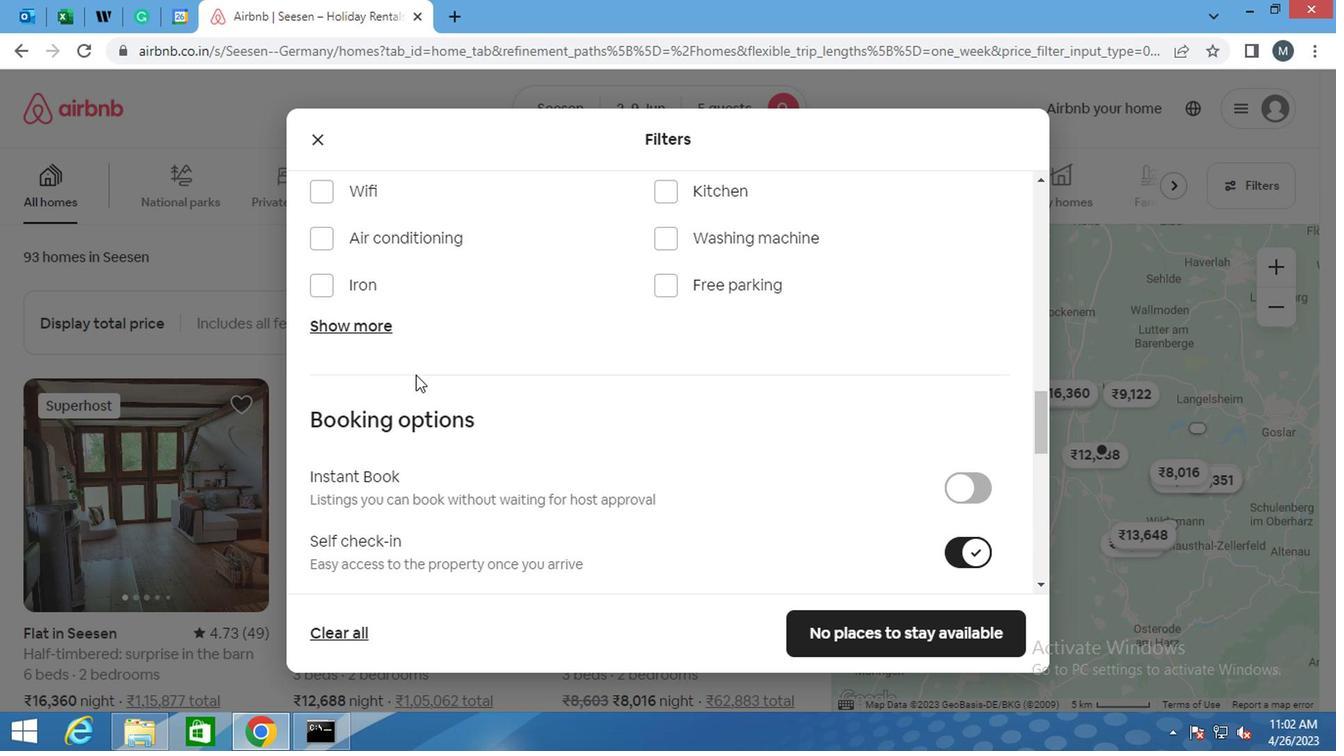 
Action: Mouse moved to (412, 373)
Screenshot: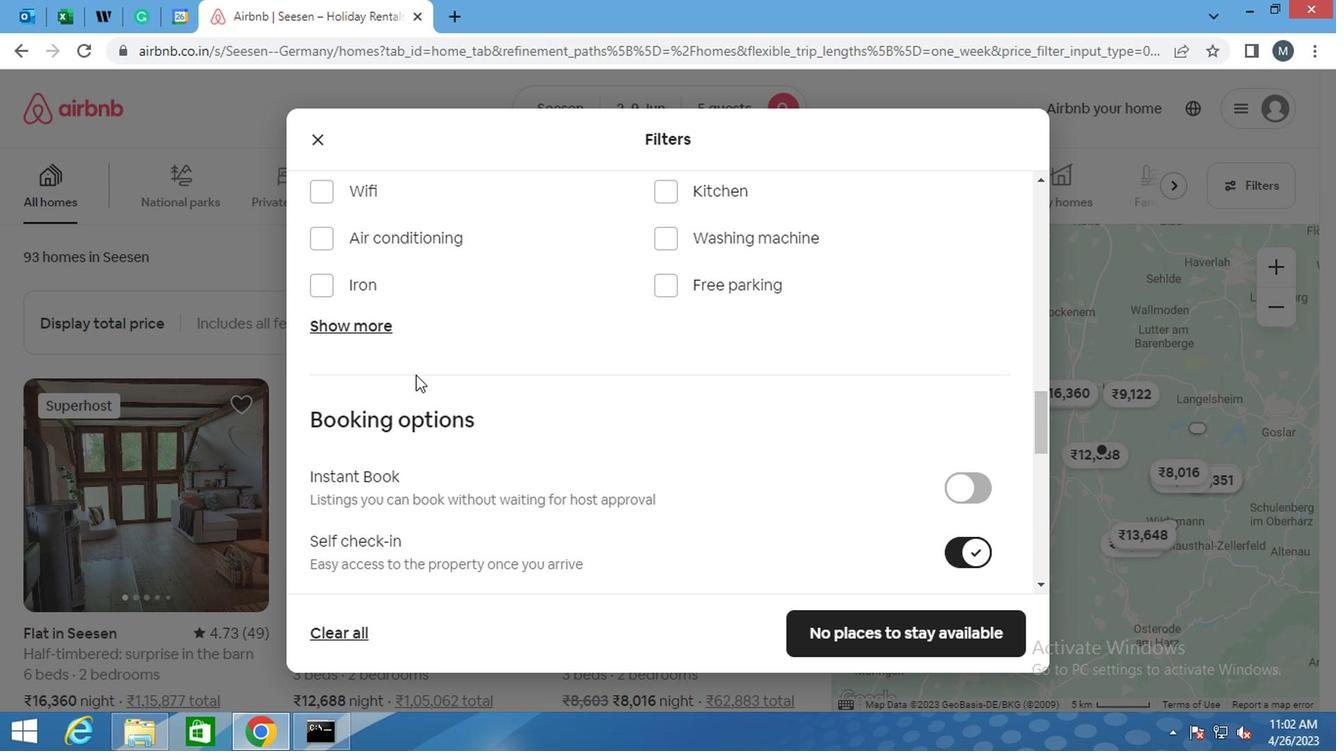 
Action: Mouse scrolled (412, 375) with delta (0, 1)
Screenshot: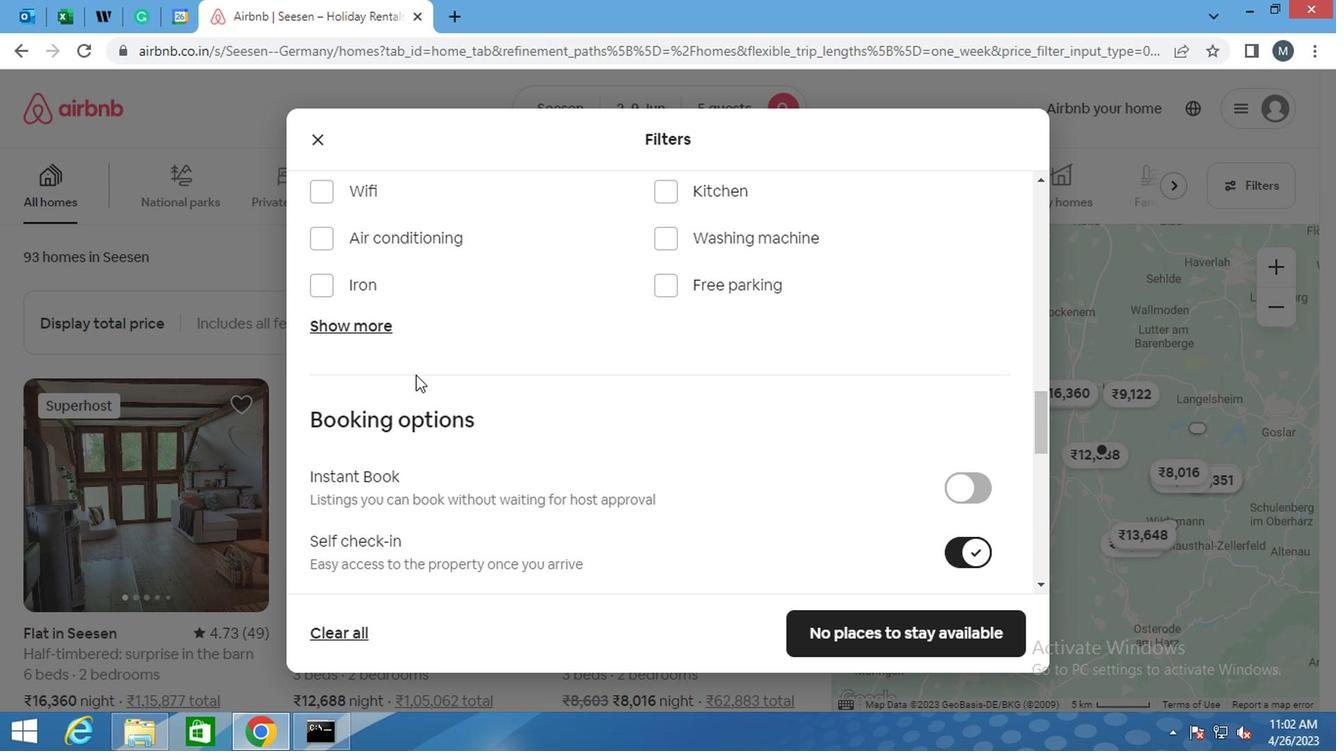 
Action: Mouse moved to (359, 388)
Screenshot: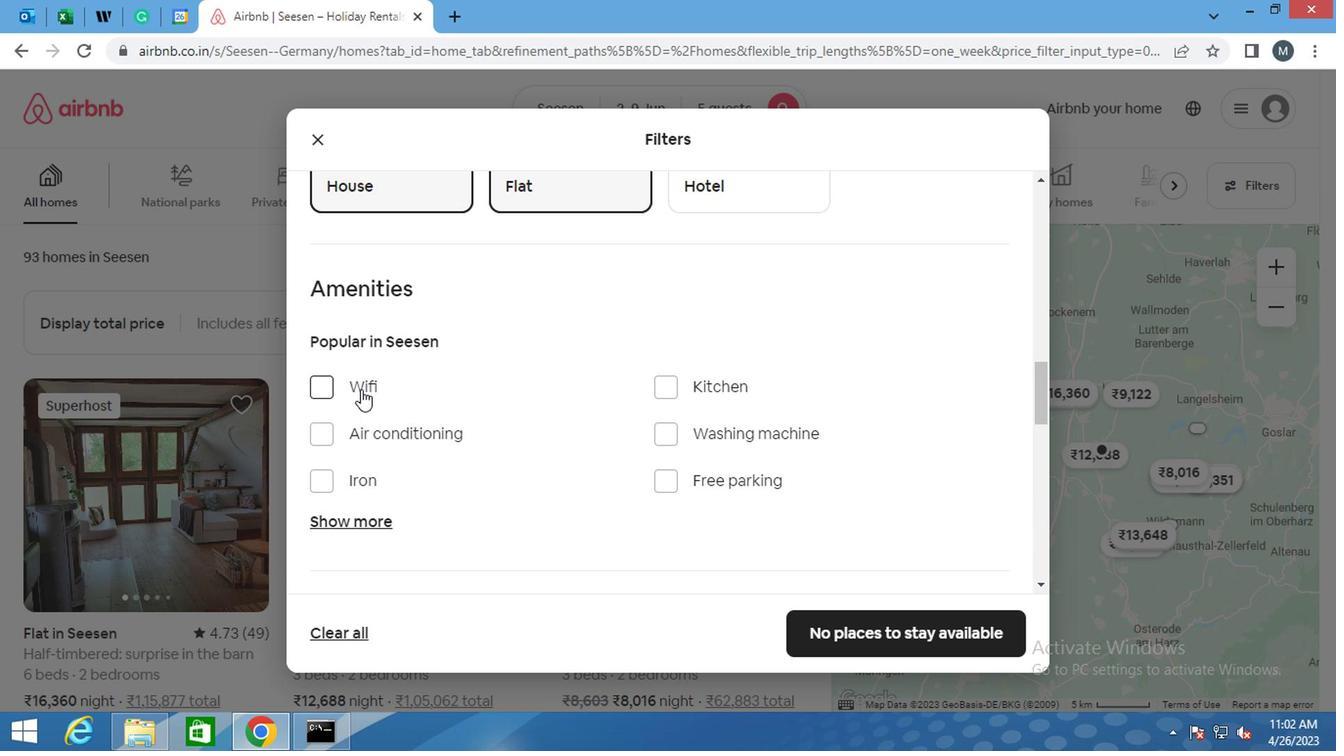 
Action: Mouse pressed left at (359, 388)
Screenshot: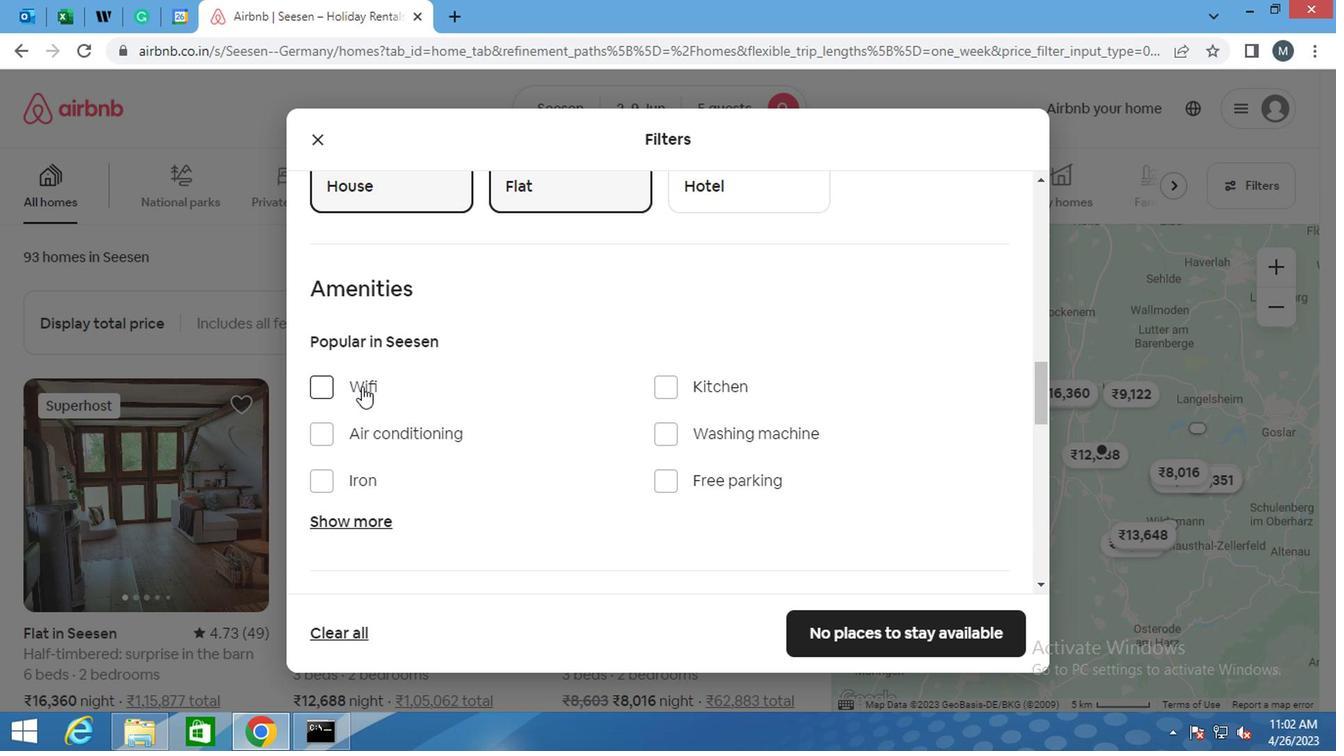 
Action: Mouse moved to (900, 639)
Screenshot: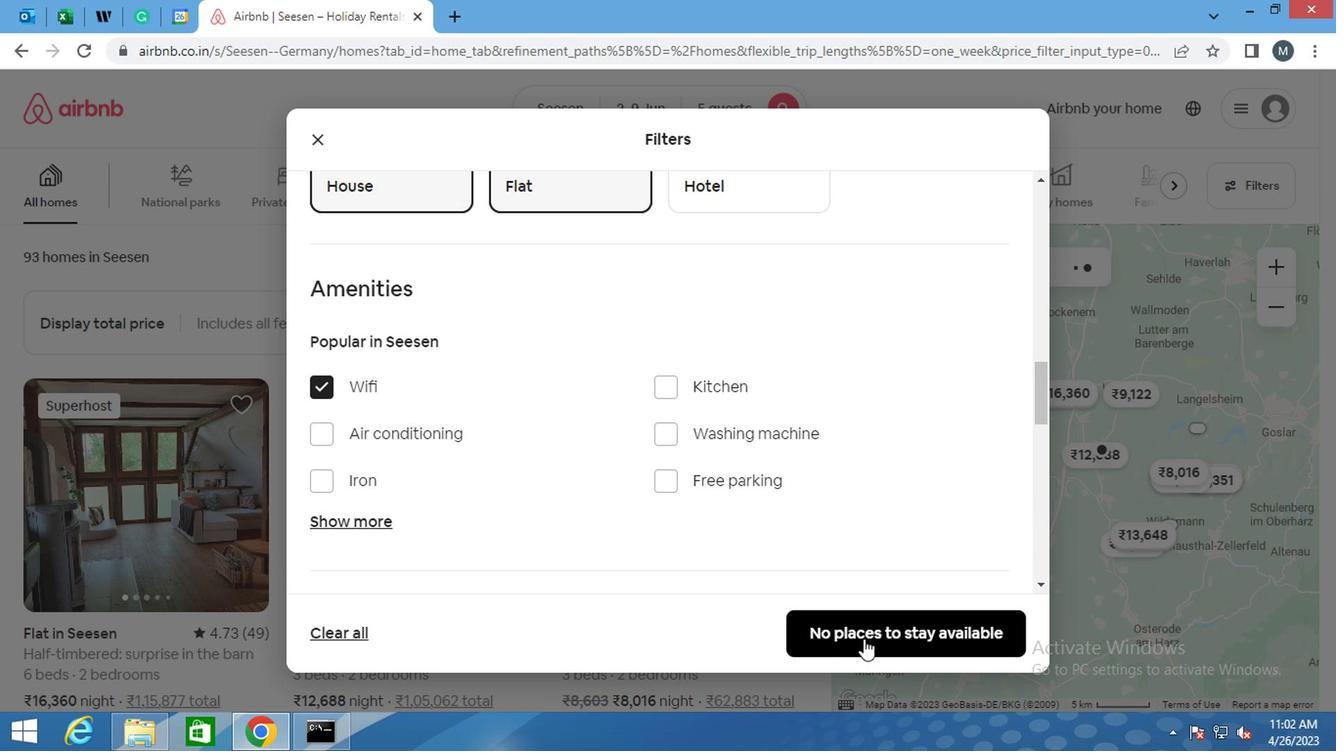 
Action: Mouse pressed left at (900, 639)
Screenshot: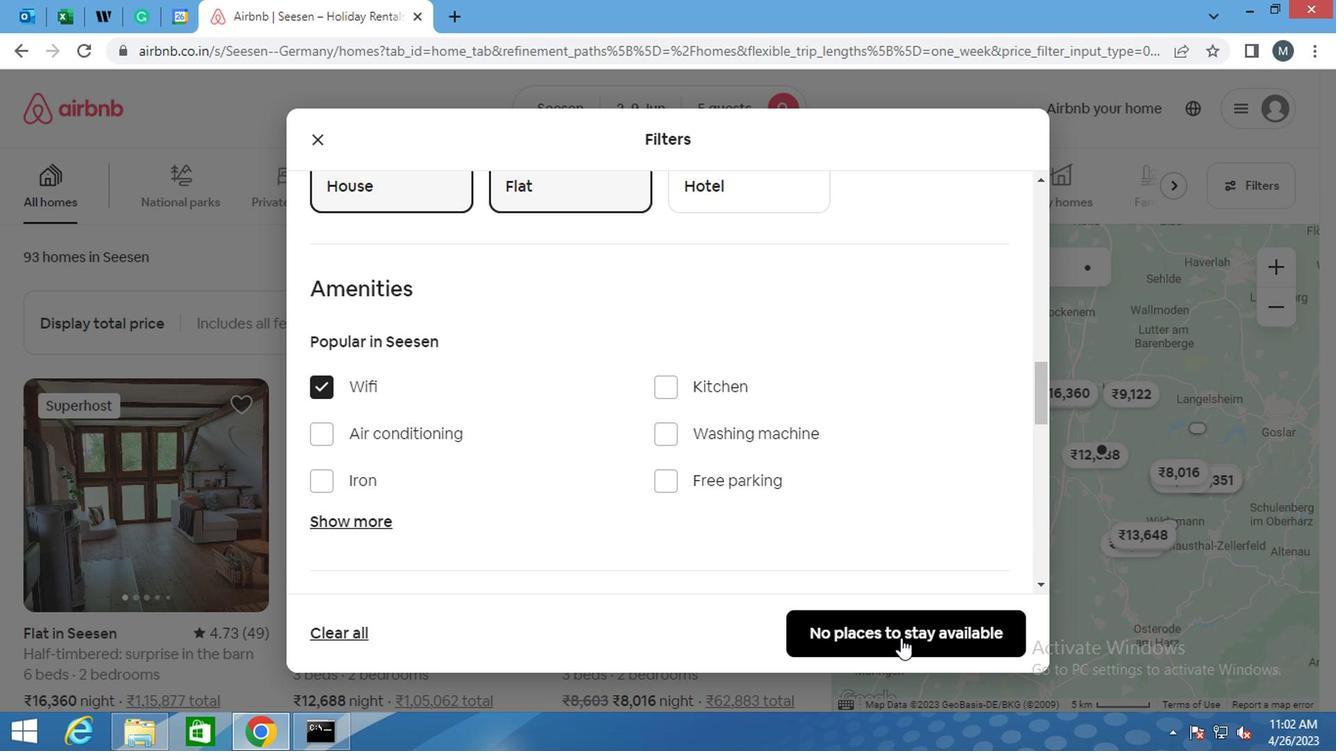 
Action: Mouse moved to (665, 621)
Screenshot: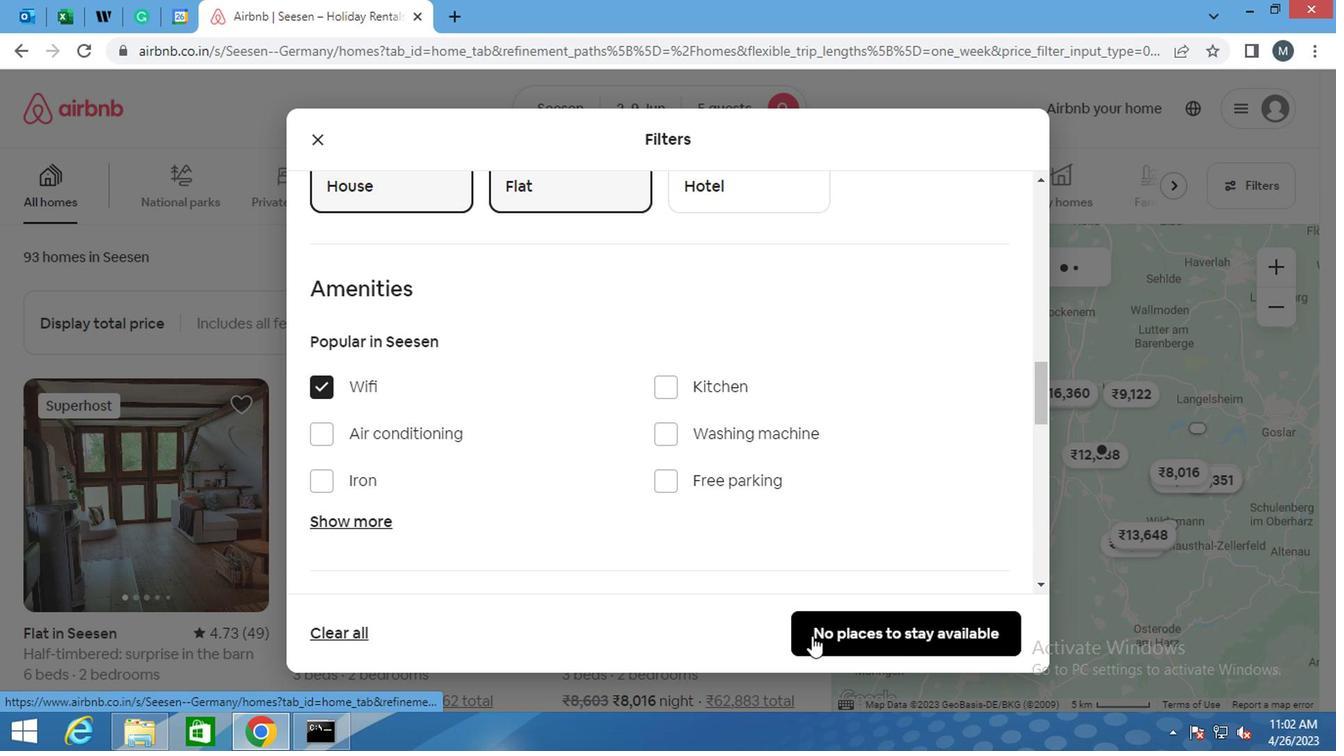 
